 Task: Compare market values of condos in Atlanta, Georgia, in different neighborhoods.
Action: Mouse moved to (264, 203)
Screenshot: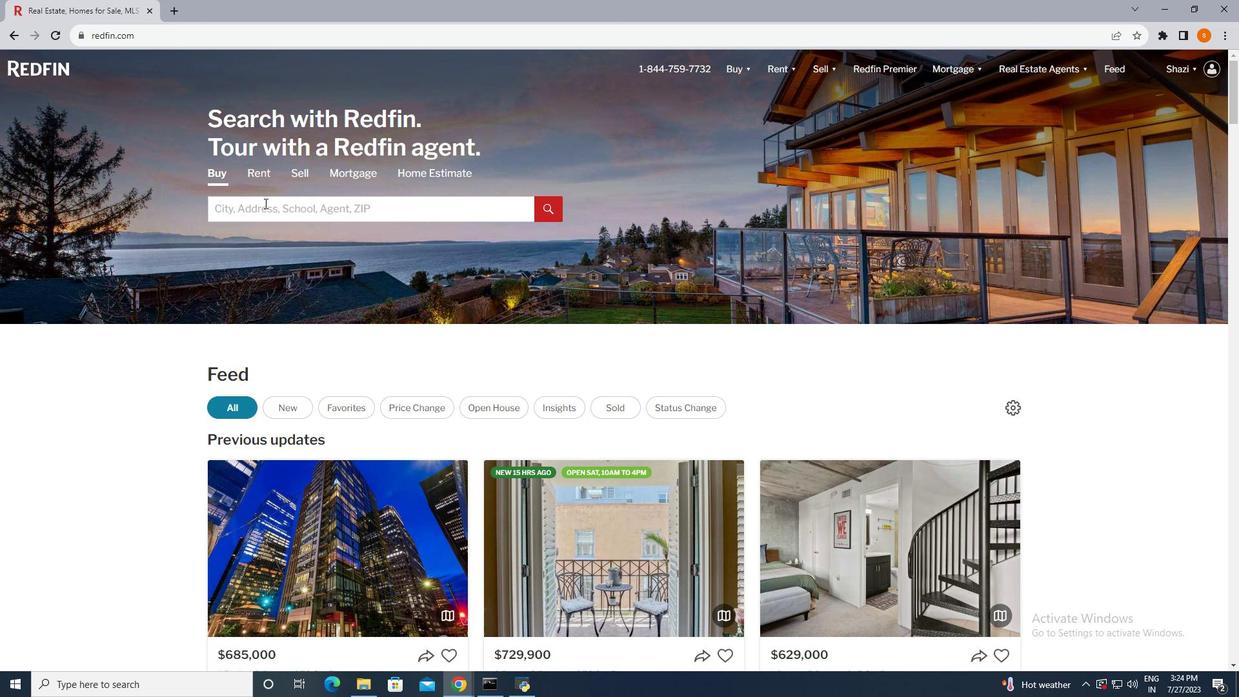 
Action: Mouse pressed left at (264, 203)
Screenshot: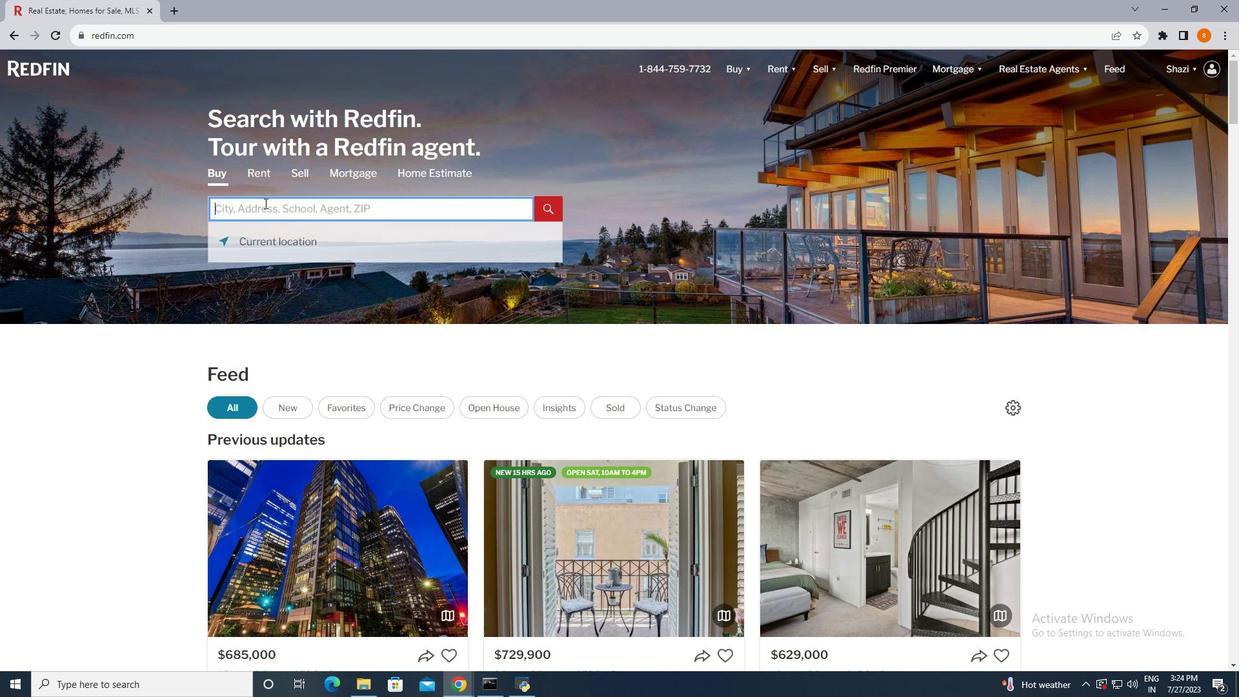 
Action: Mouse moved to (259, 210)
Screenshot: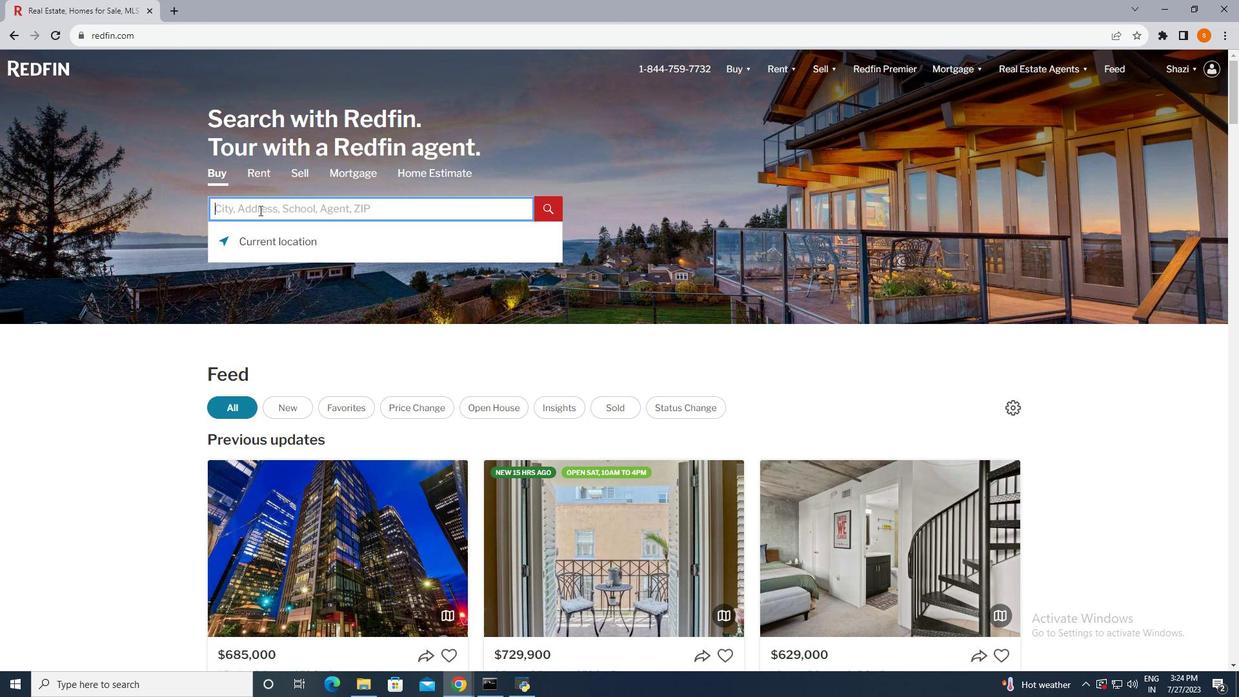 
Action: Mouse pressed left at (259, 210)
Screenshot: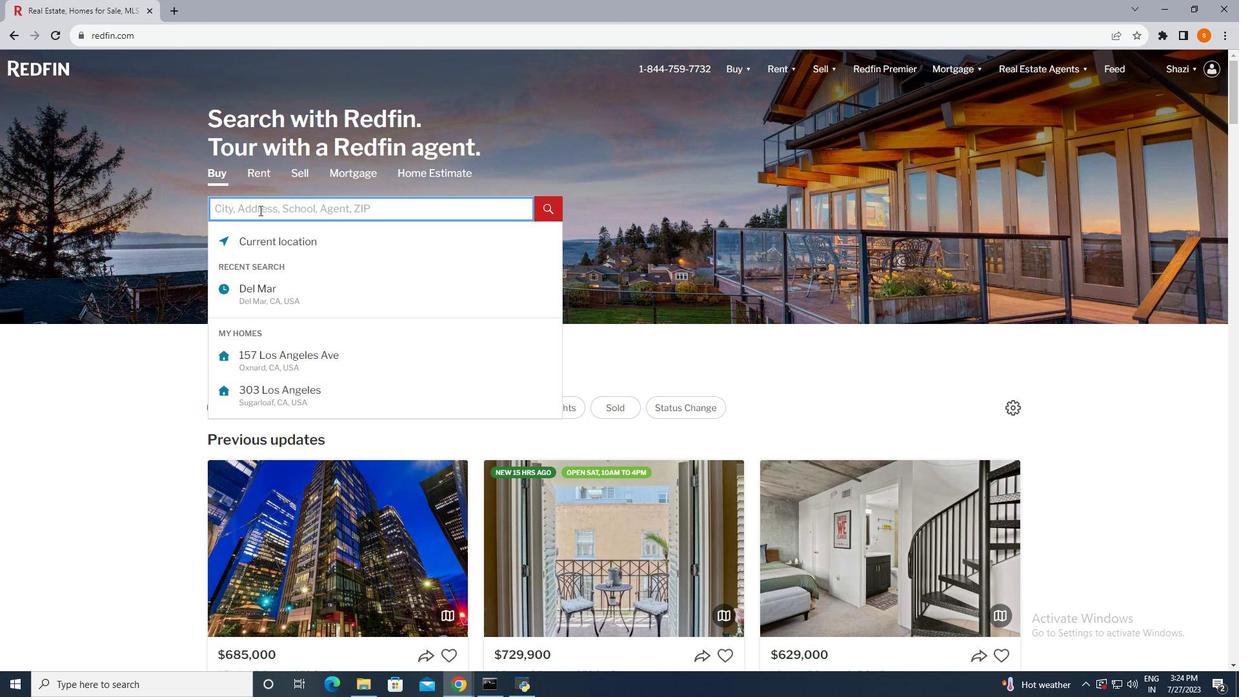 
Action: Key pressed <Key.shift>Atlaanta,<Key.space><Key.shift>Georgia
Screenshot: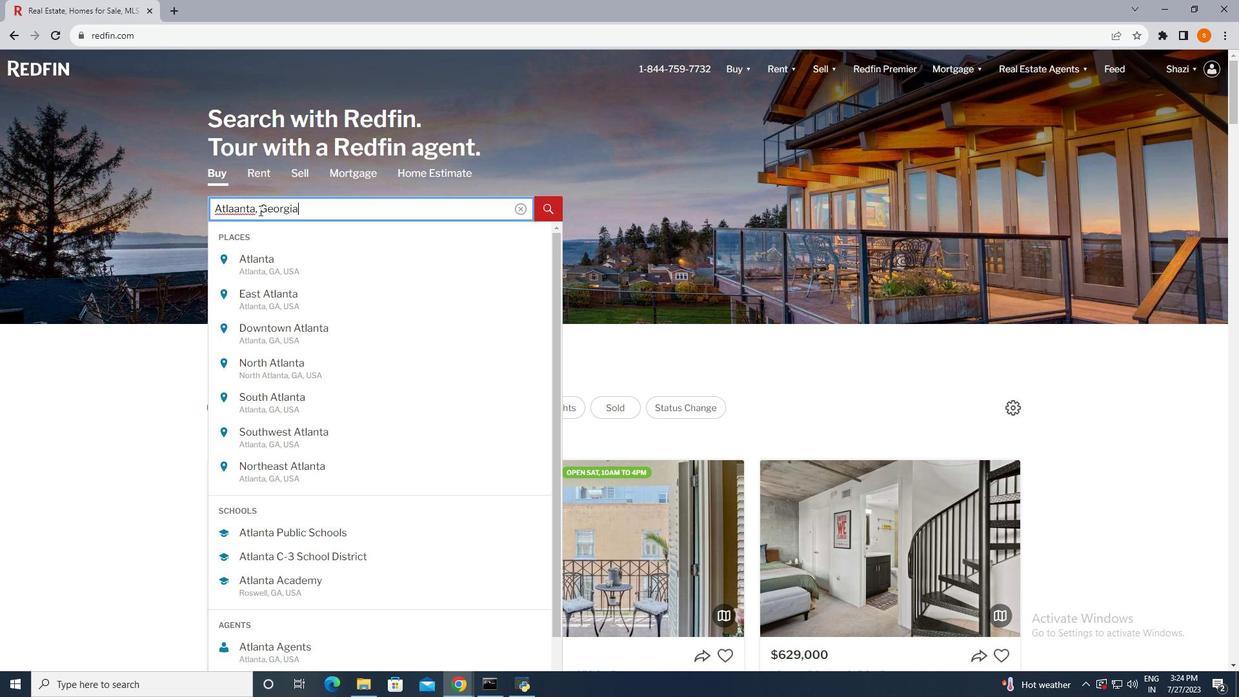 
Action: Mouse moved to (234, 209)
Screenshot: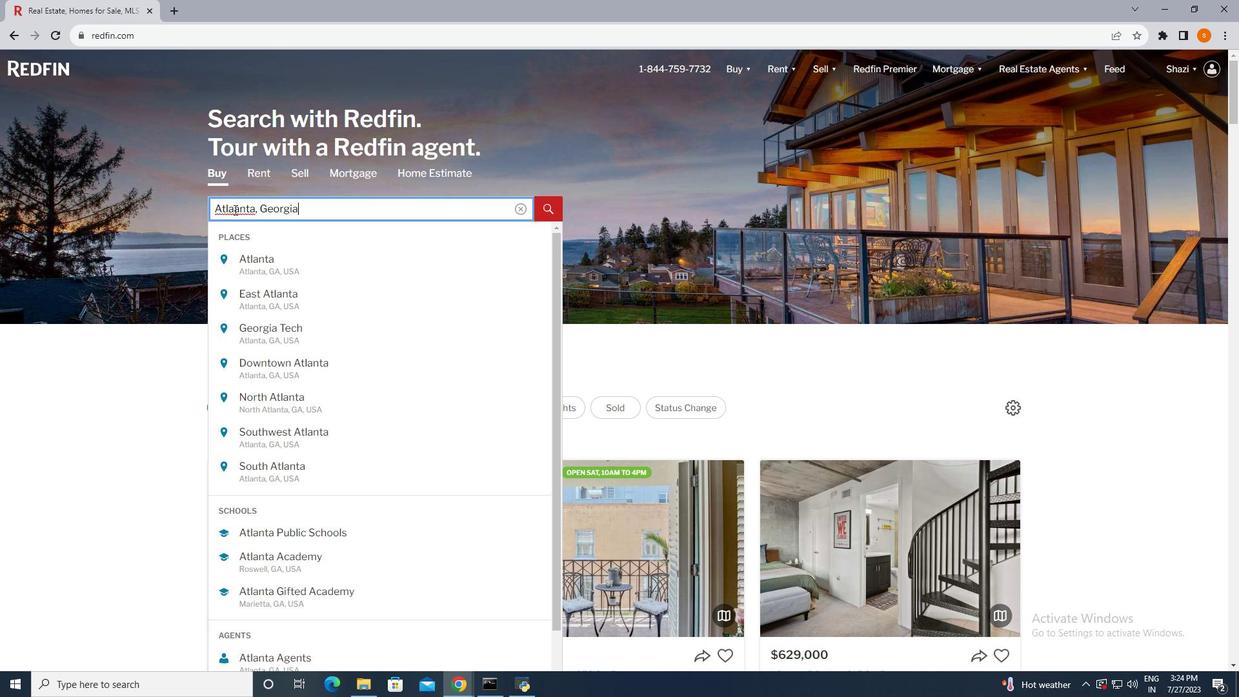 
Action: Mouse pressed left at (234, 209)
Screenshot: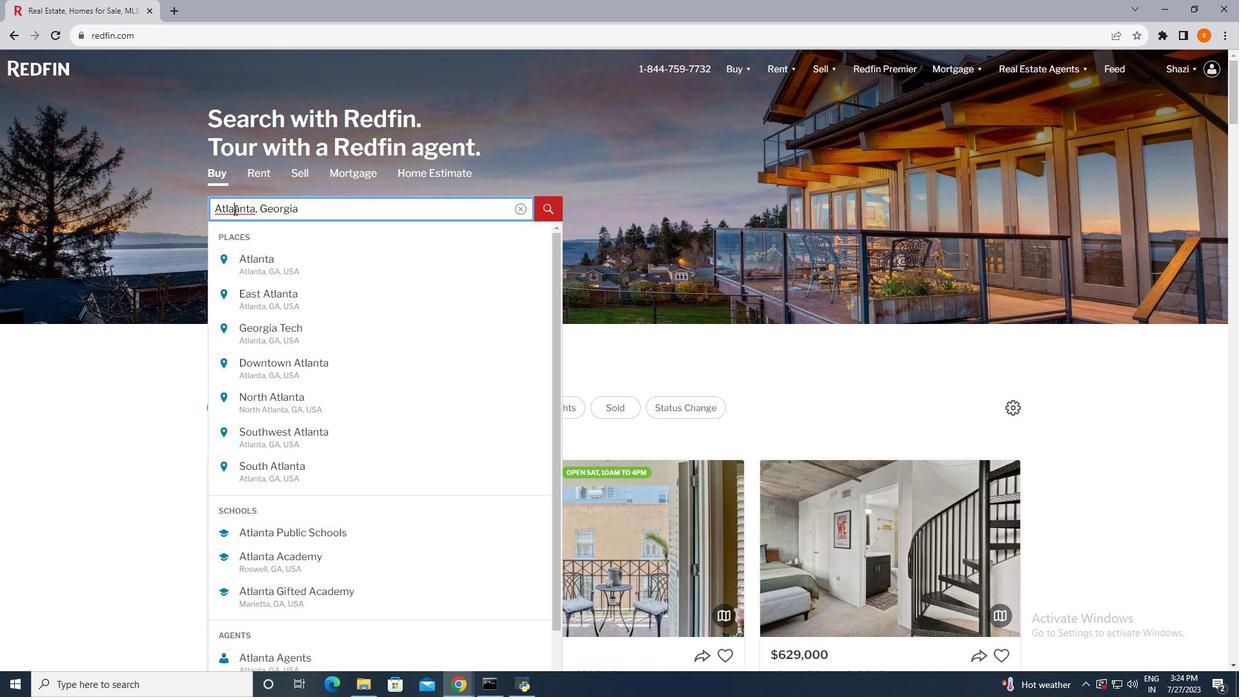 
Action: Key pressed <Key.backspace>
Screenshot: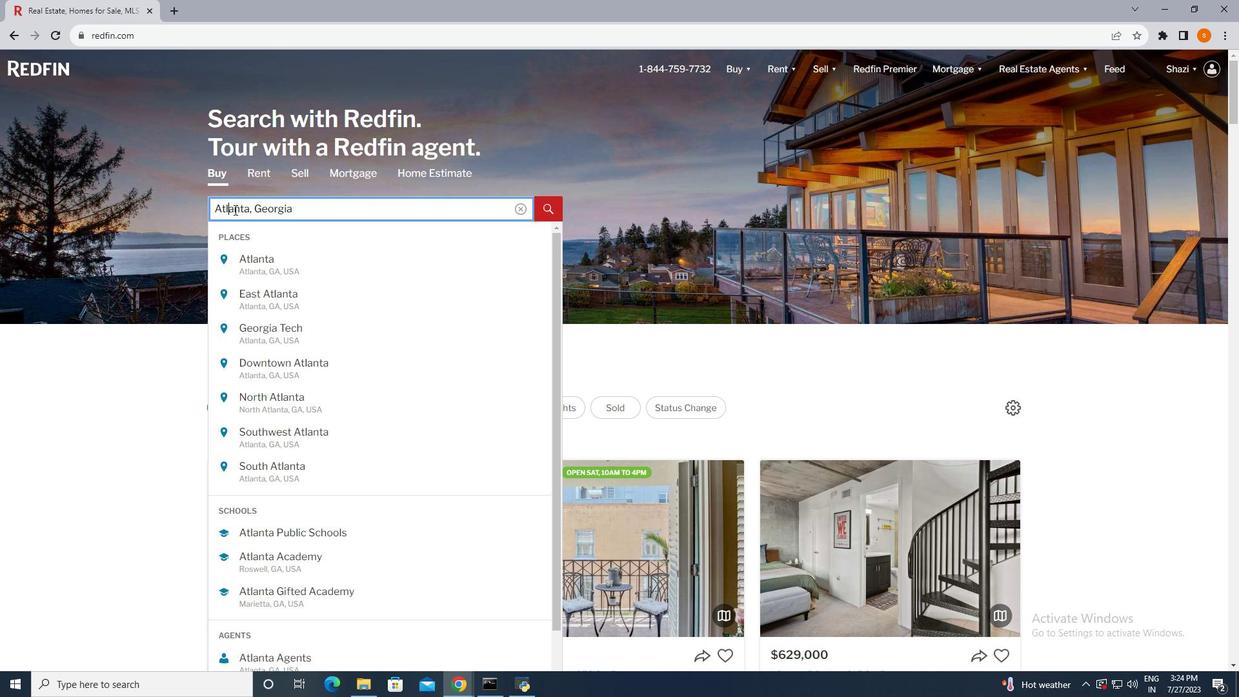 
Action: Mouse moved to (550, 213)
Screenshot: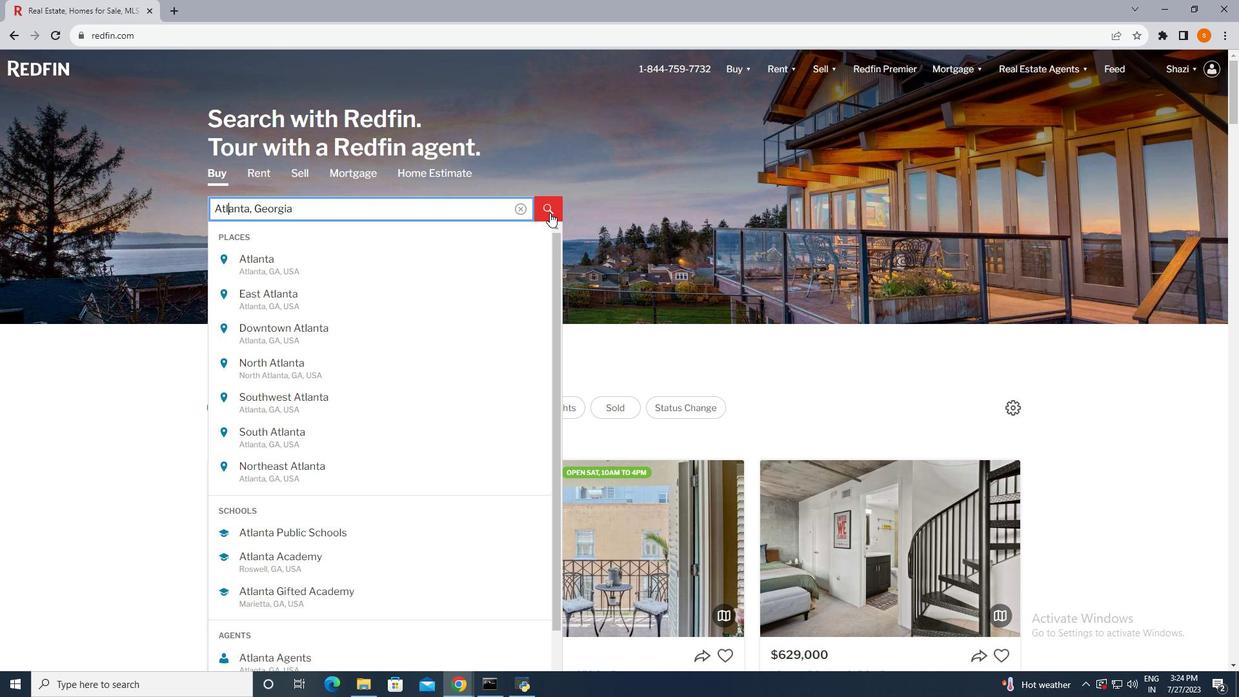 
Action: Mouse pressed left at (550, 213)
Screenshot: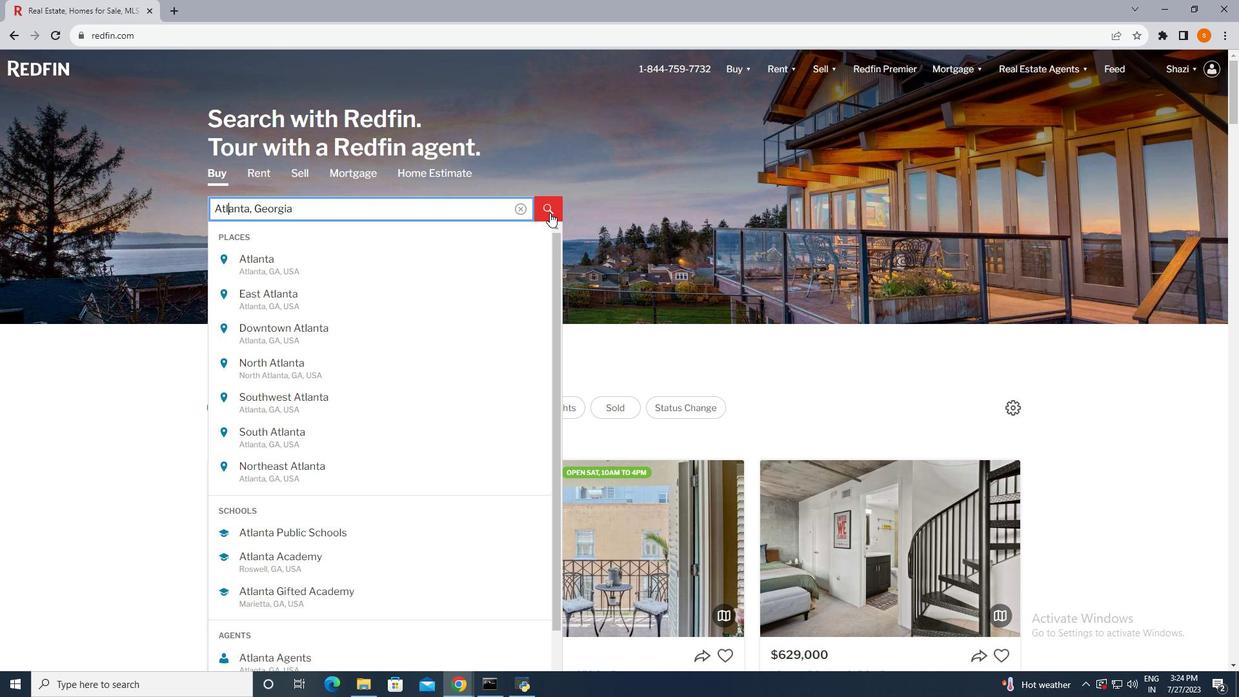 
Action: Mouse moved to (1090, 156)
Screenshot: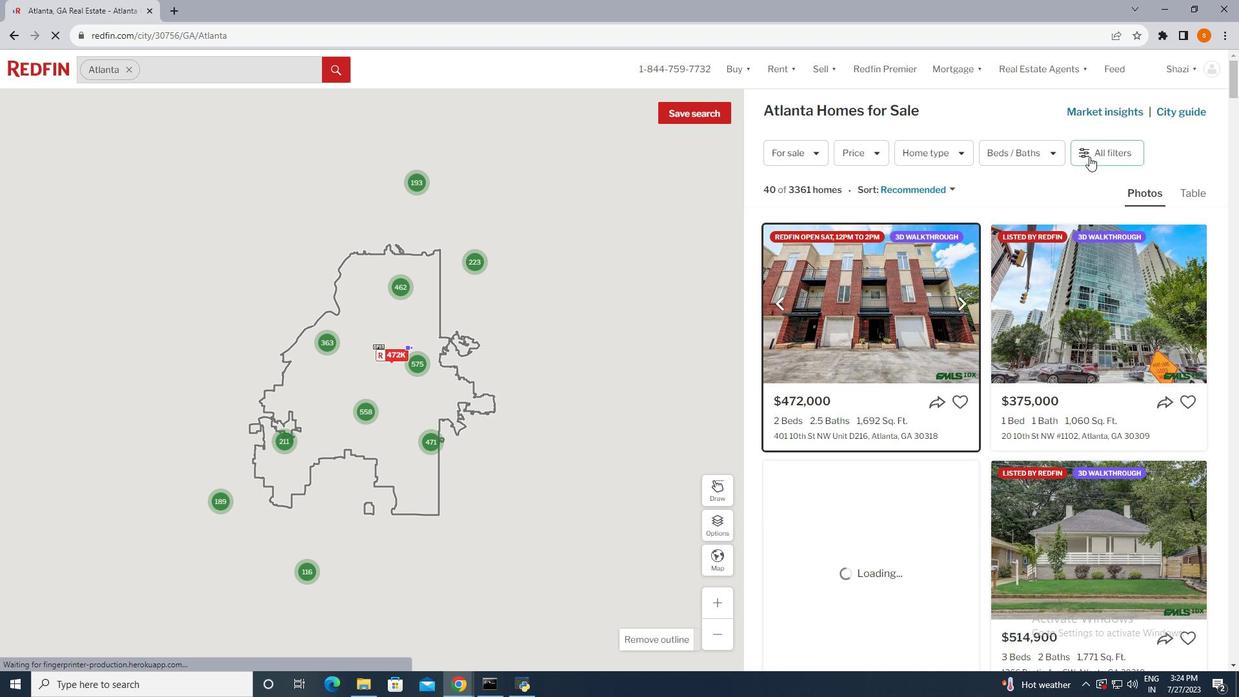 
Action: Mouse pressed left at (1090, 156)
Screenshot: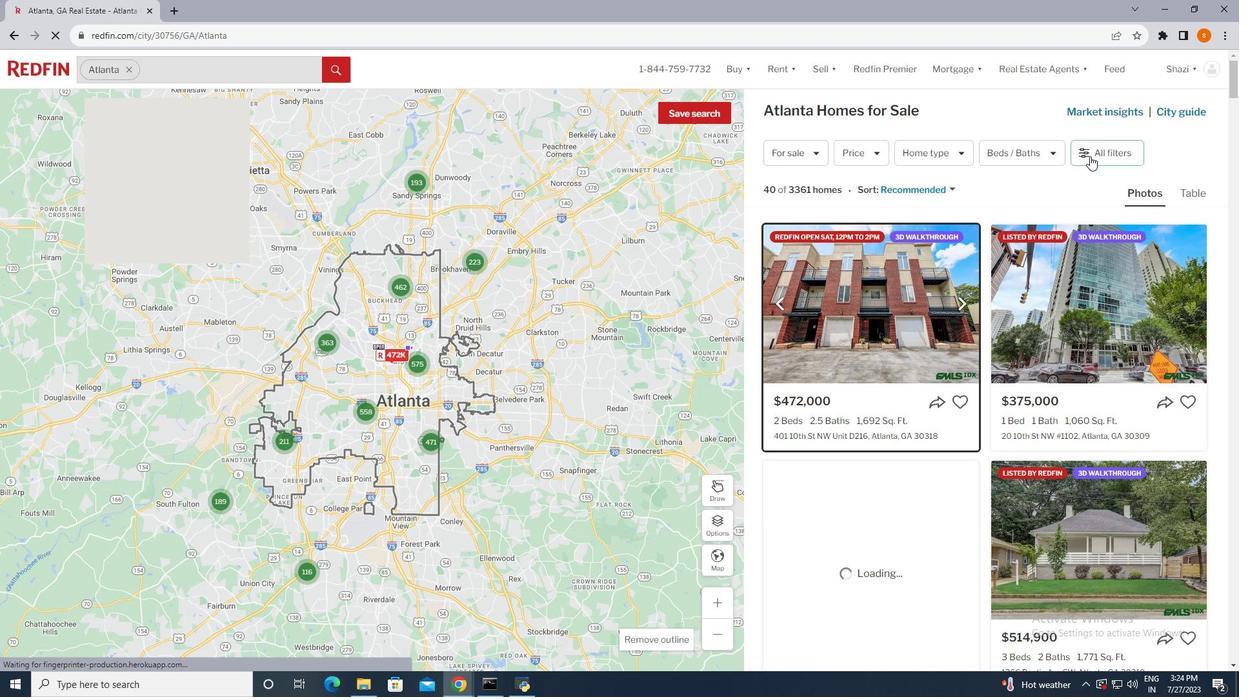 
Action: Mouse moved to (1102, 153)
Screenshot: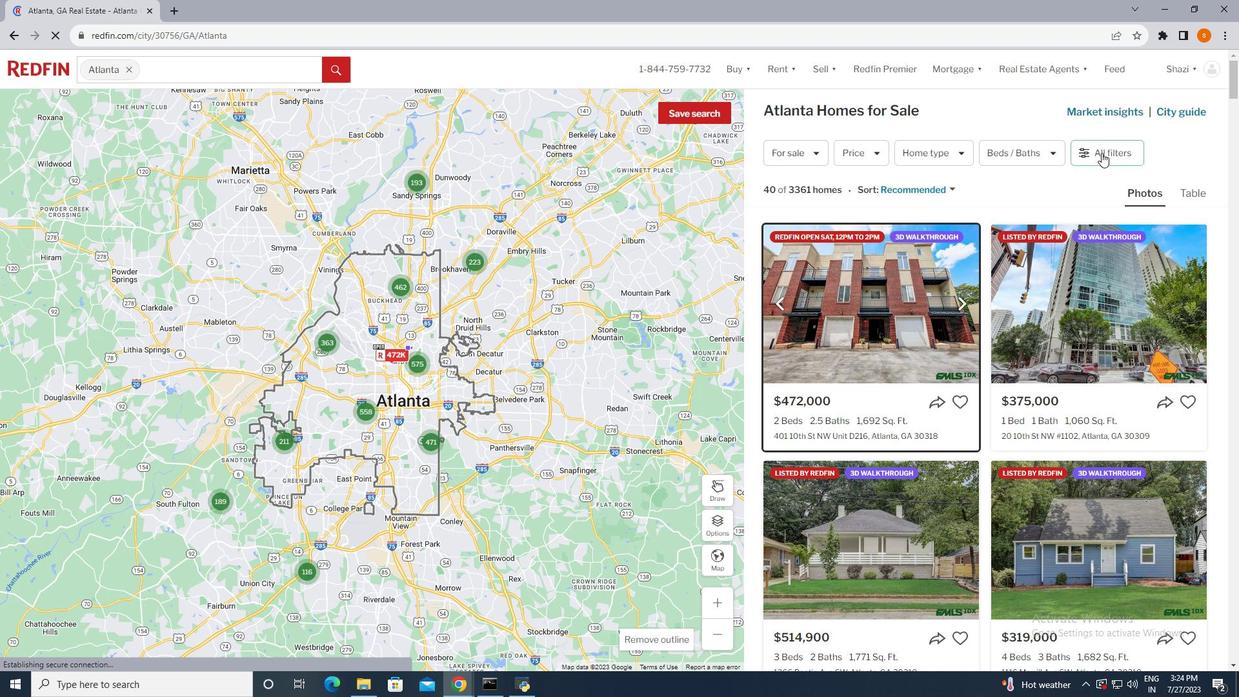 
Action: Mouse pressed left at (1102, 153)
Screenshot: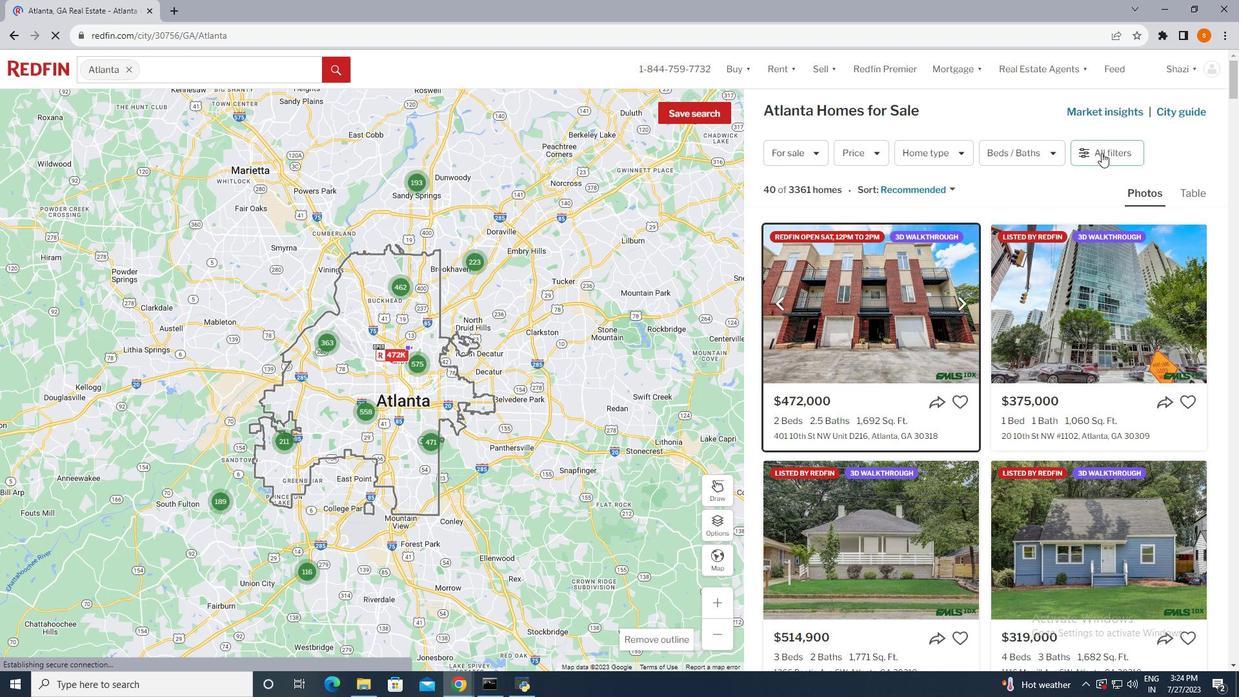 
Action: Mouse moved to (1003, 365)
Screenshot: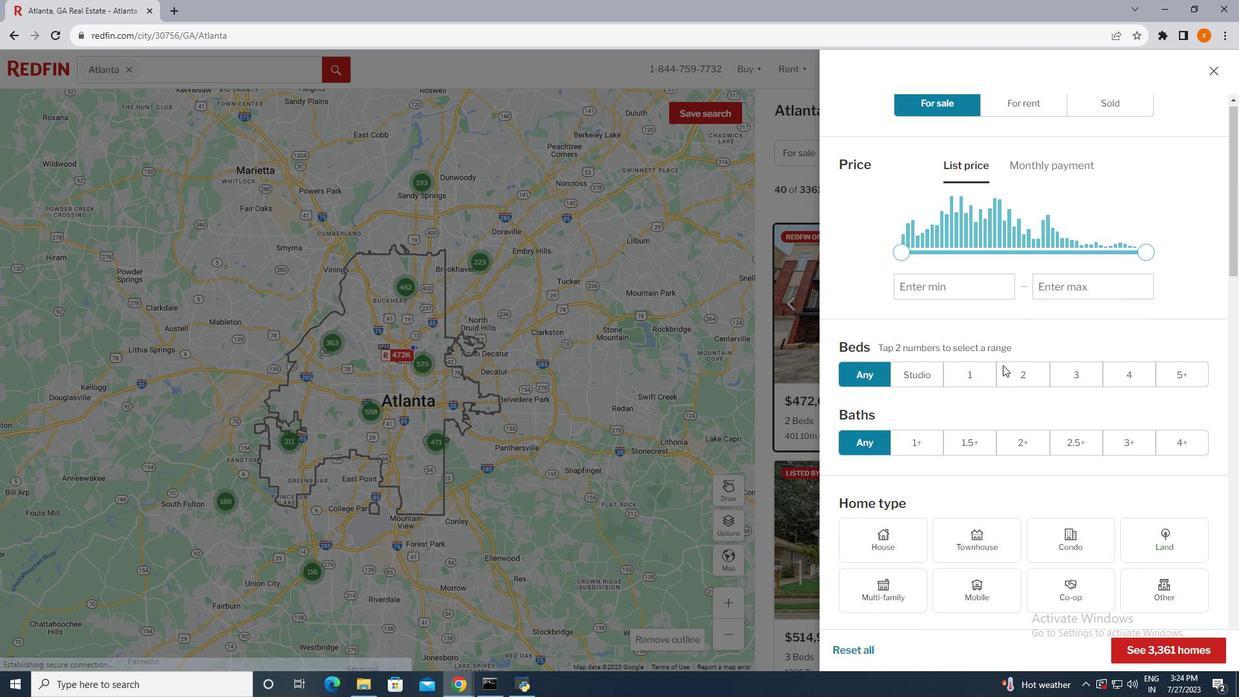 
Action: Mouse scrolled (1003, 364) with delta (0, 0)
Screenshot: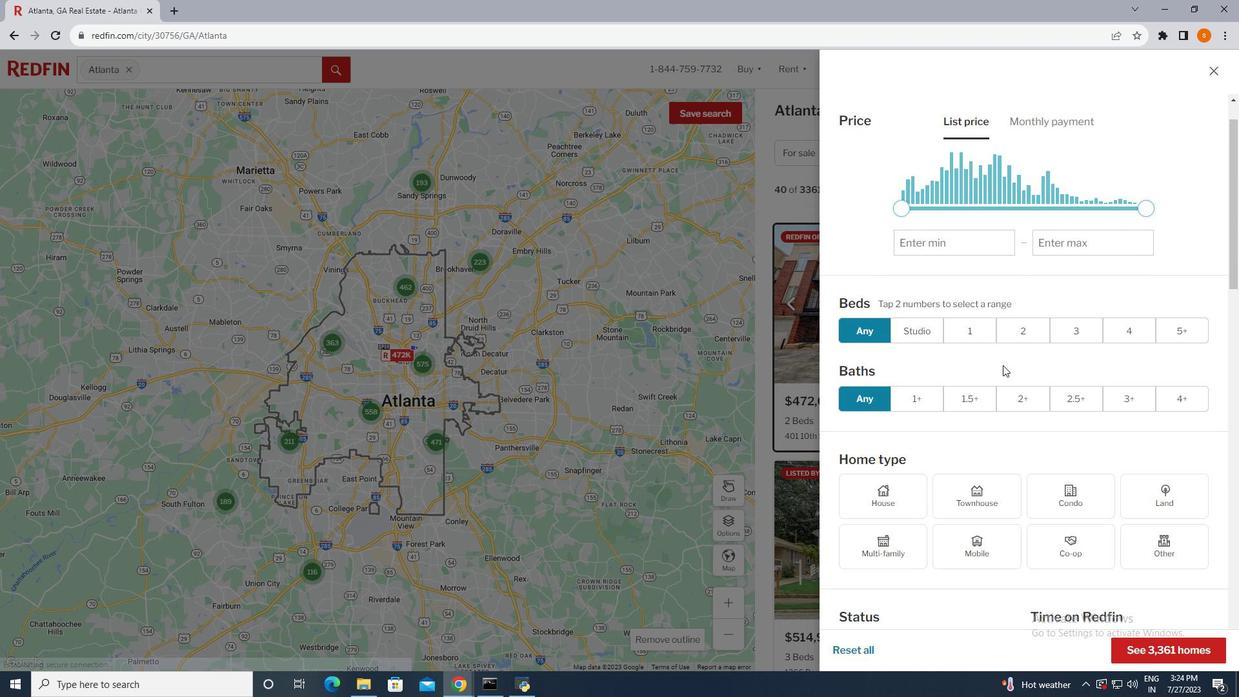 
Action: Mouse scrolled (1003, 364) with delta (0, 0)
Screenshot: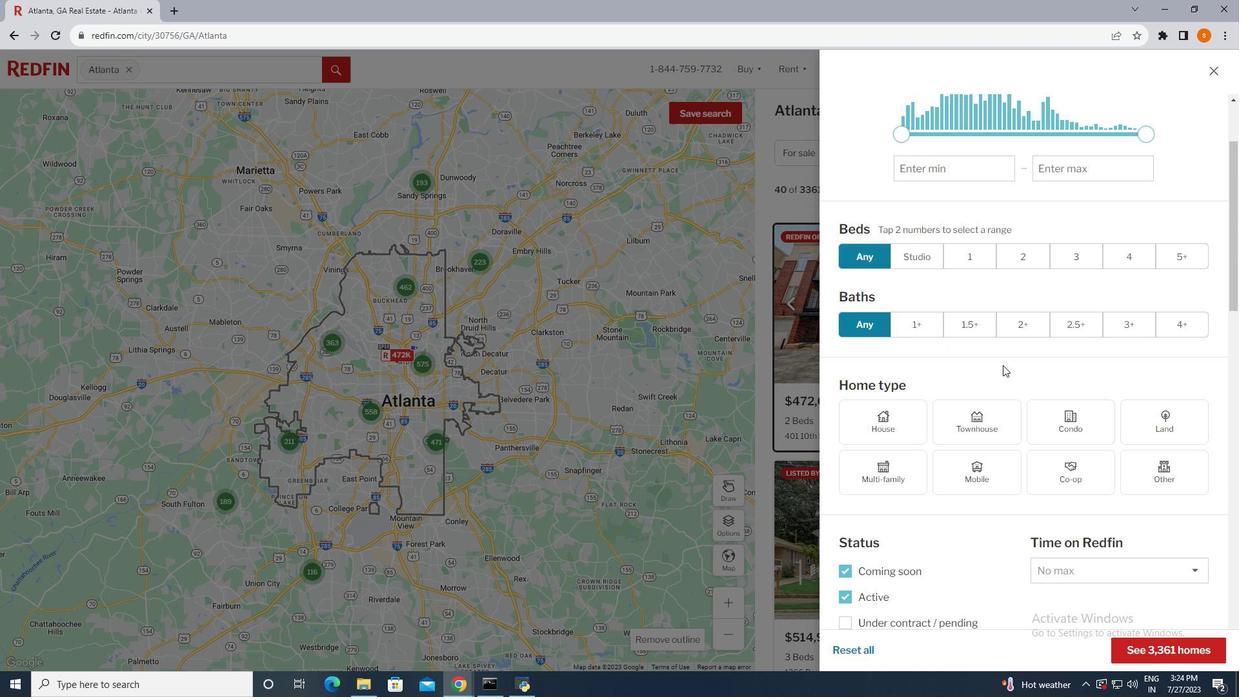 
Action: Mouse scrolled (1003, 364) with delta (0, 0)
Screenshot: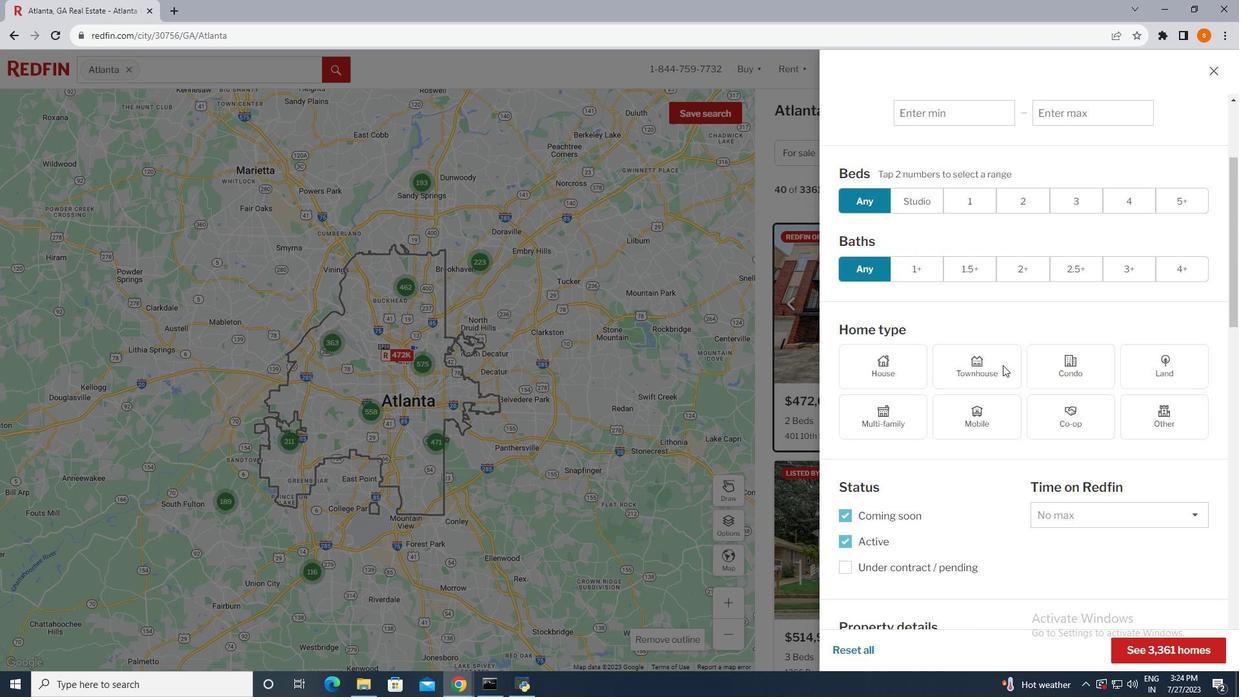 
Action: Mouse scrolled (1003, 364) with delta (0, 0)
Screenshot: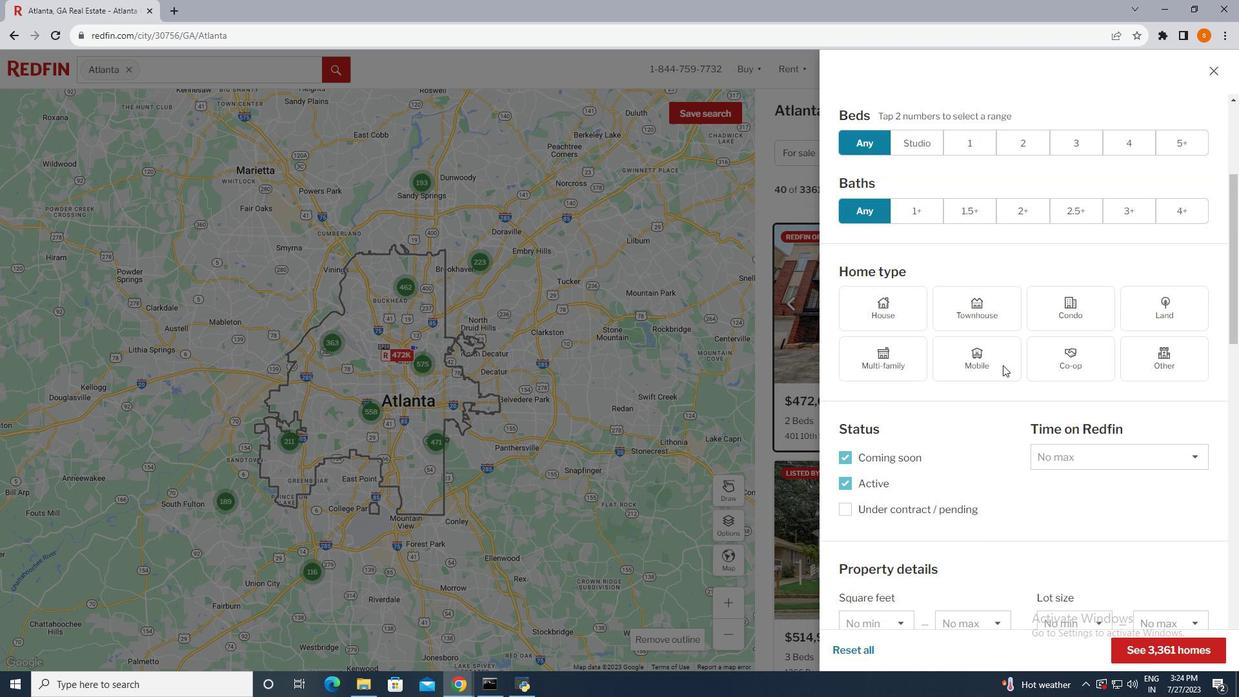 
Action: Mouse moved to (1077, 296)
Screenshot: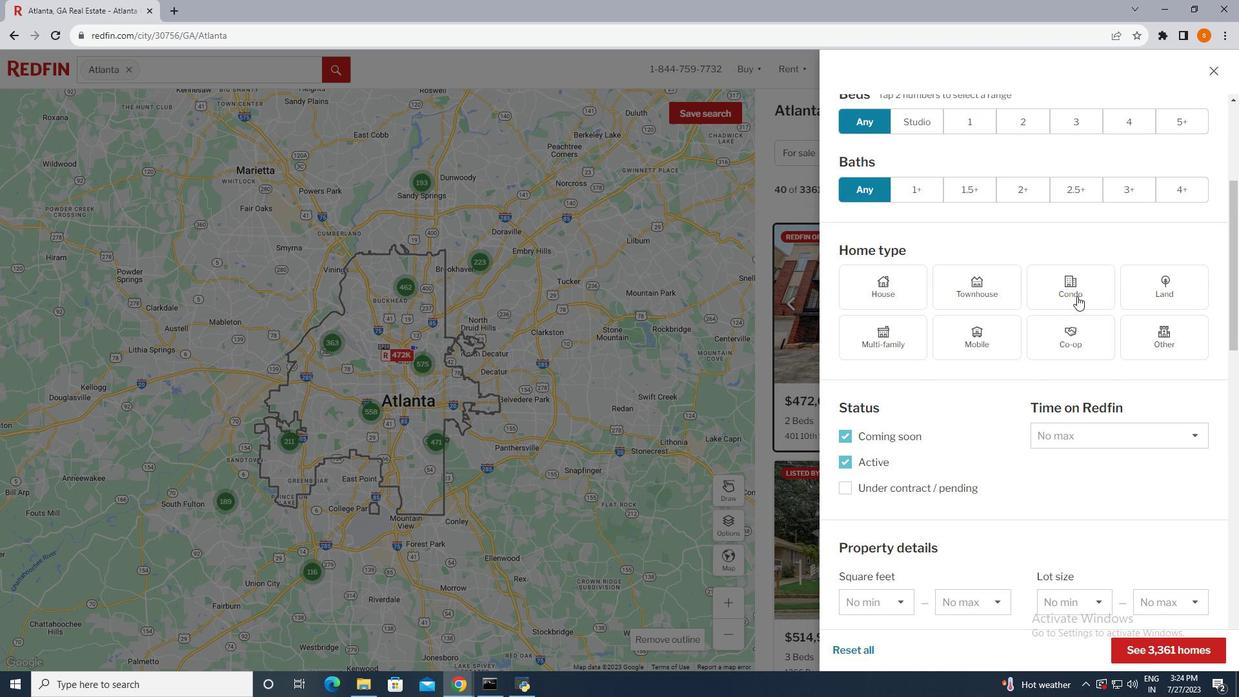 
Action: Mouse pressed left at (1077, 296)
Screenshot: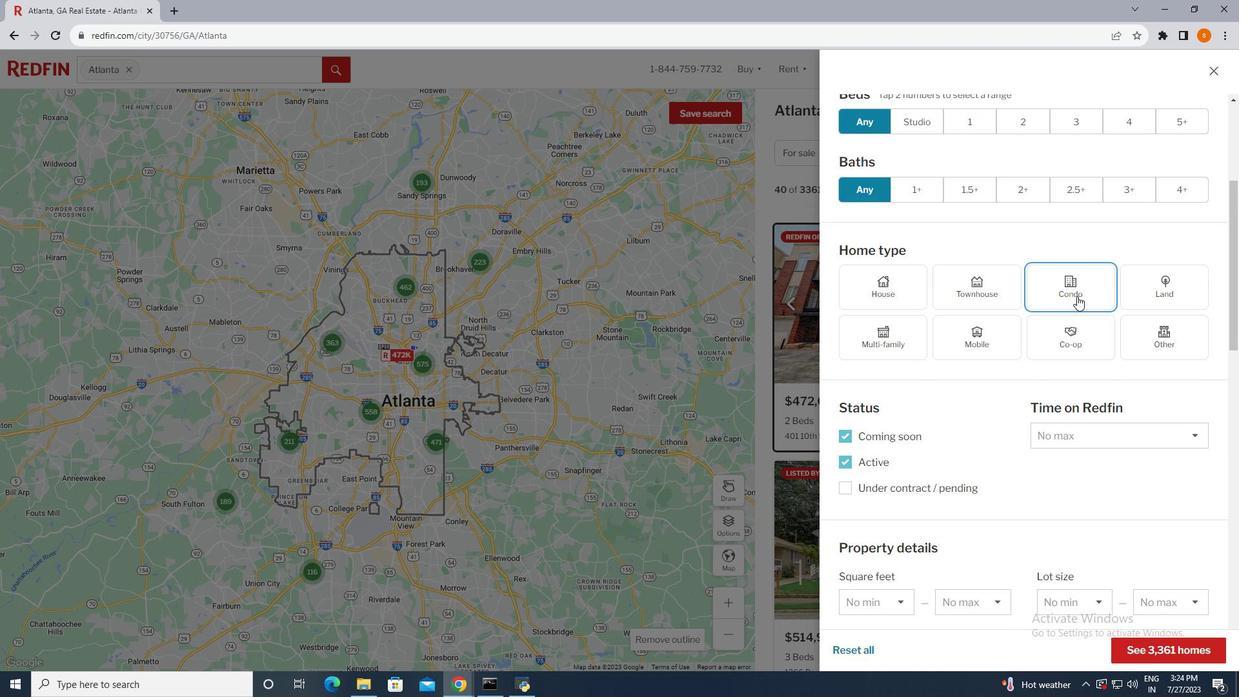 
Action: Mouse moved to (1008, 401)
Screenshot: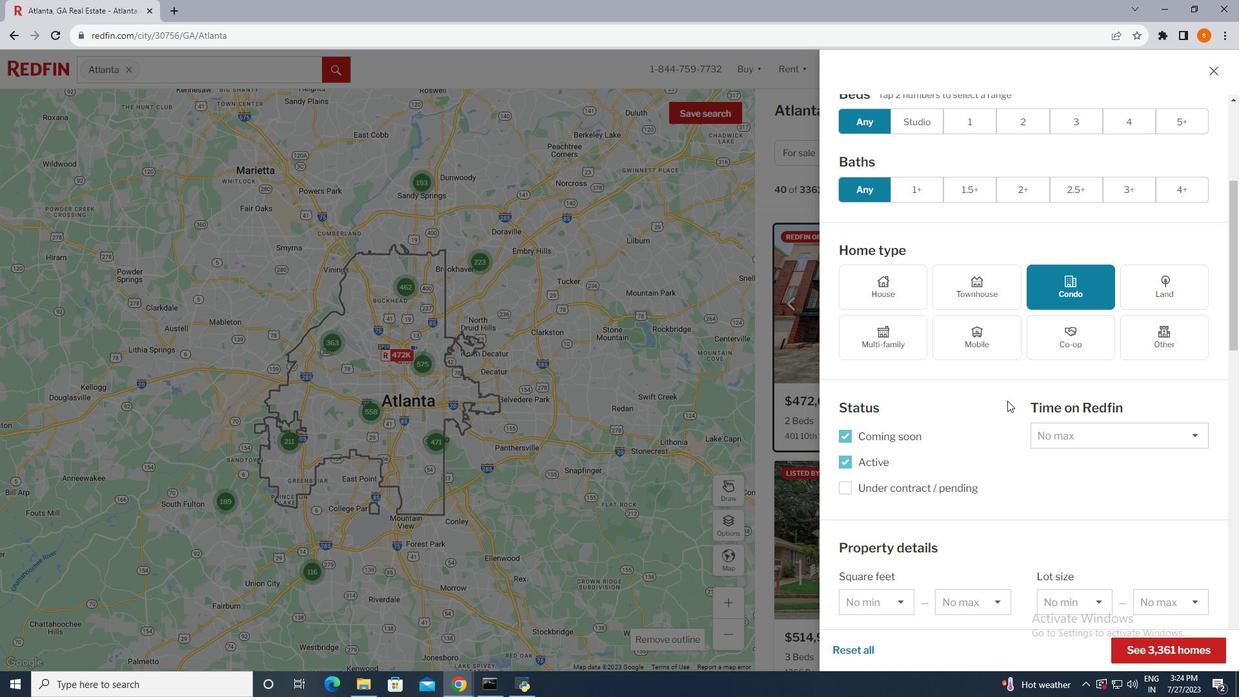 
Action: Mouse scrolled (1008, 400) with delta (0, 0)
Screenshot: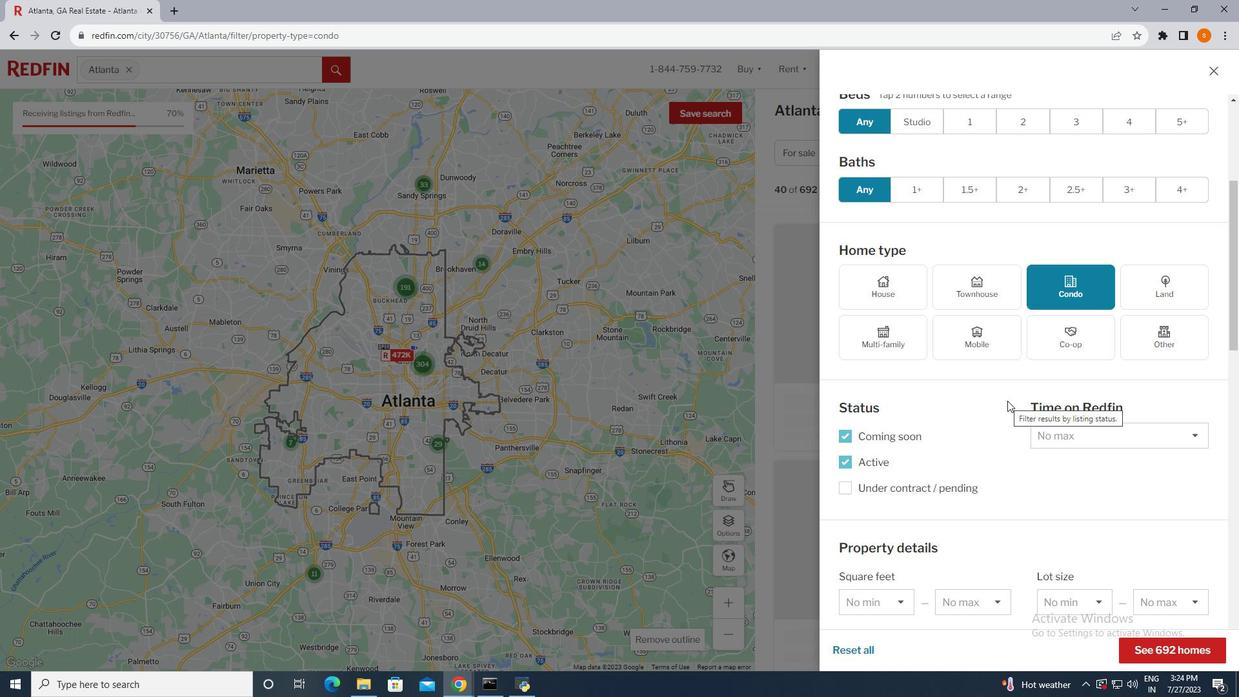 
Action: Mouse scrolled (1008, 400) with delta (0, 0)
Screenshot: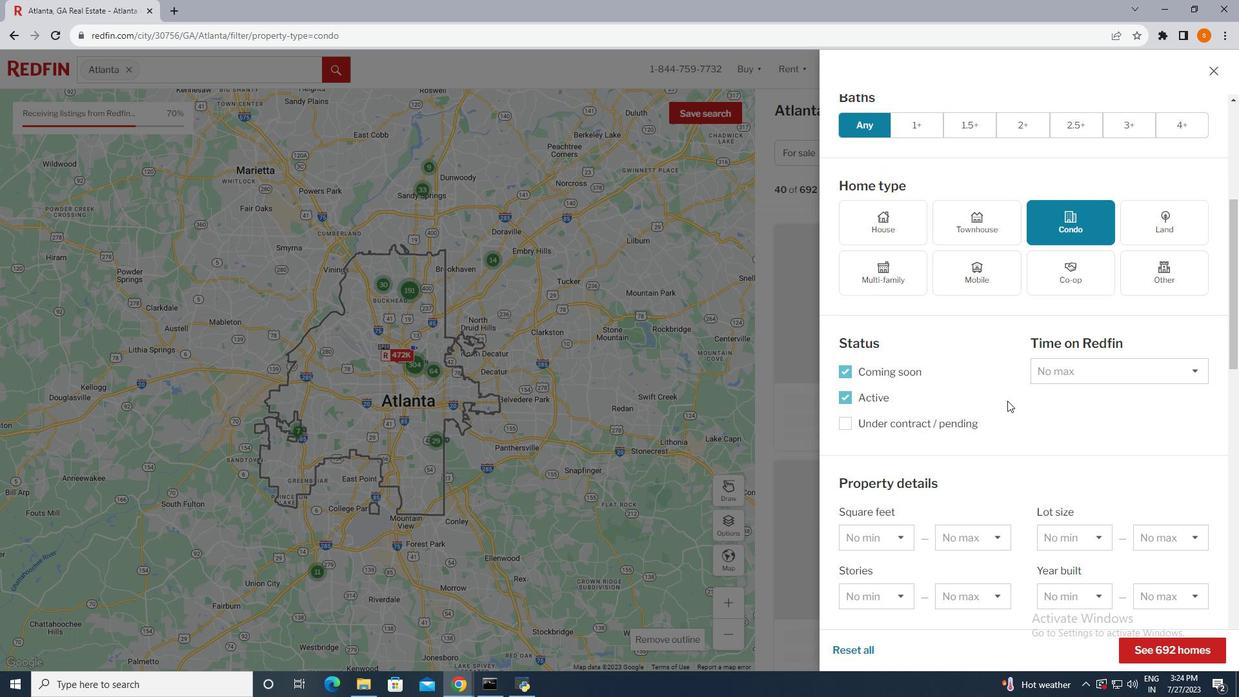 
Action: Mouse scrolled (1008, 400) with delta (0, 0)
Screenshot: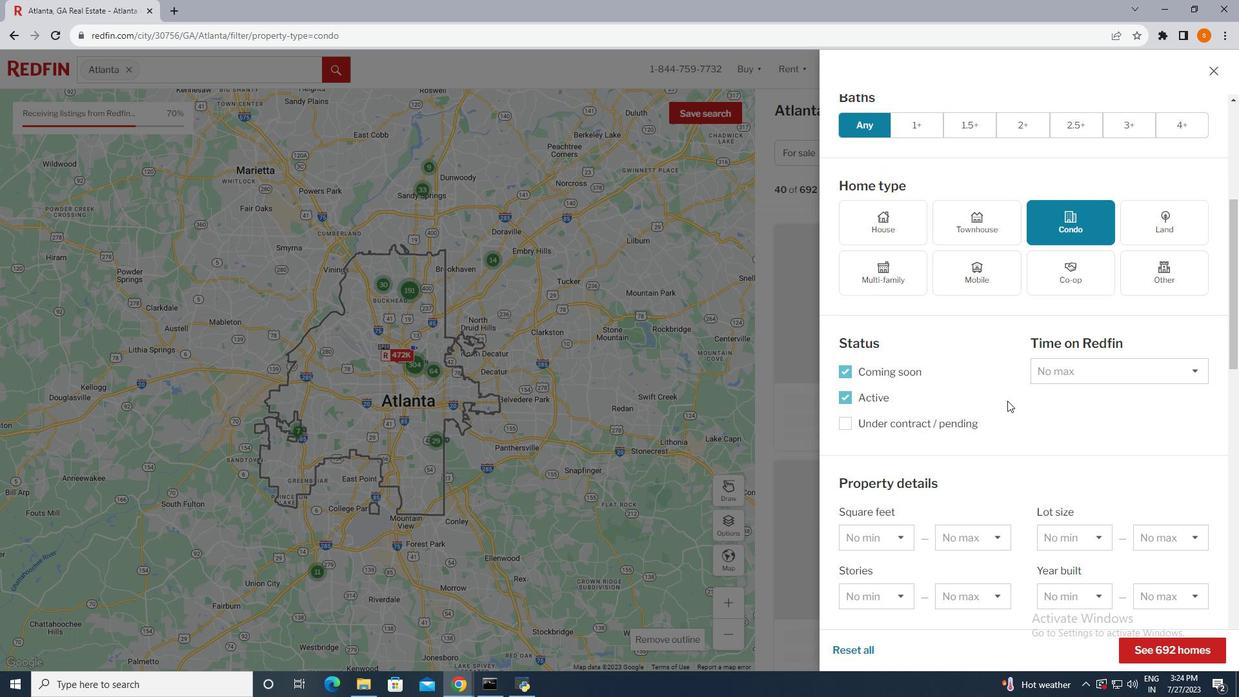 
Action: Mouse scrolled (1008, 400) with delta (0, 0)
Screenshot: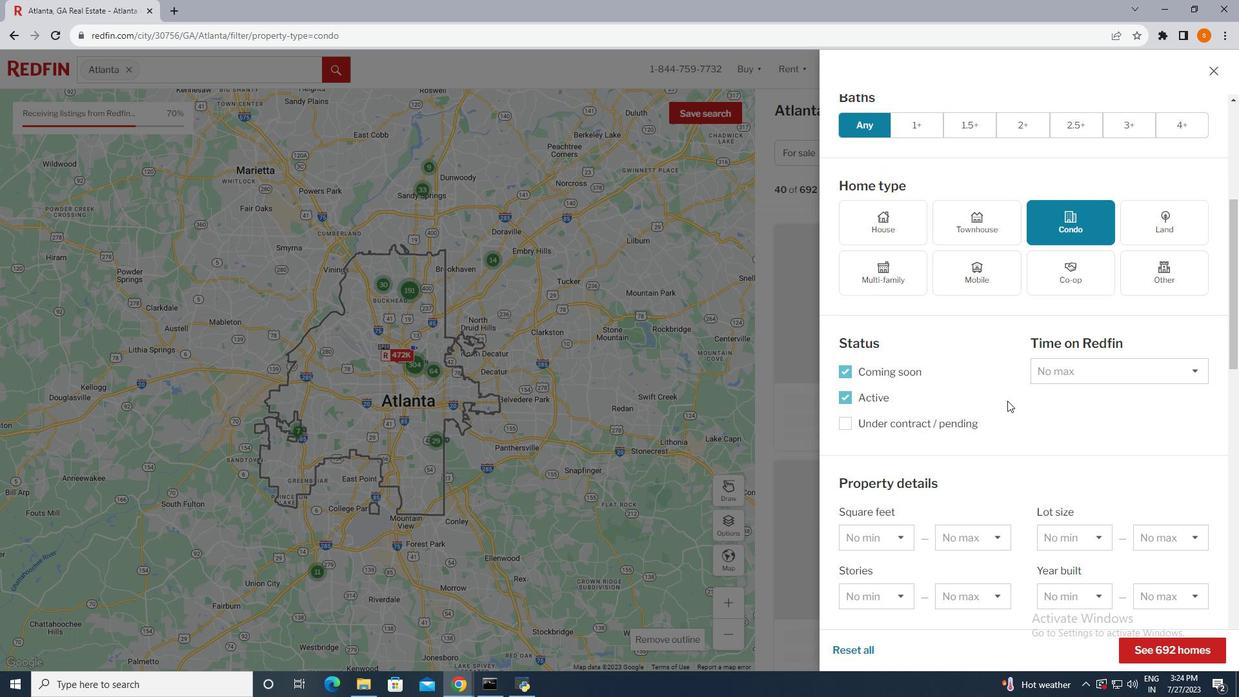 
Action: Mouse scrolled (1008, 400) with delta (0, 0)
Screenshot: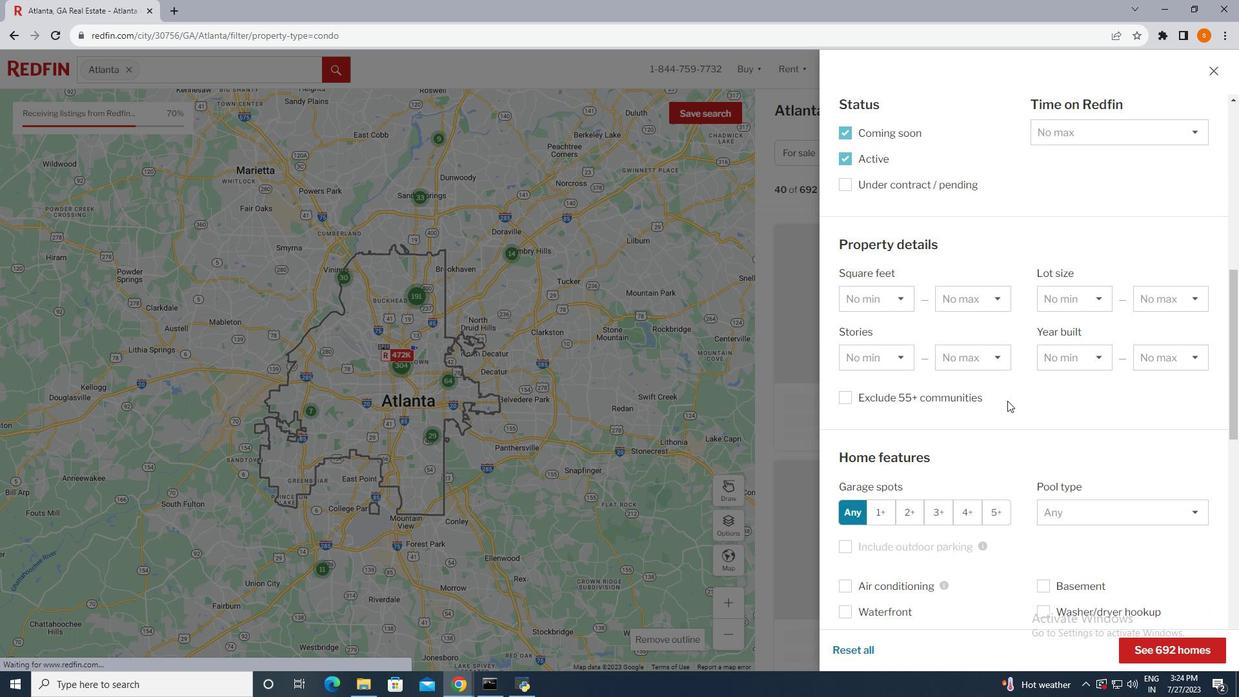 
Action: Mouse scrolled (1008, 400) with delta (0, 0)
Screenshot: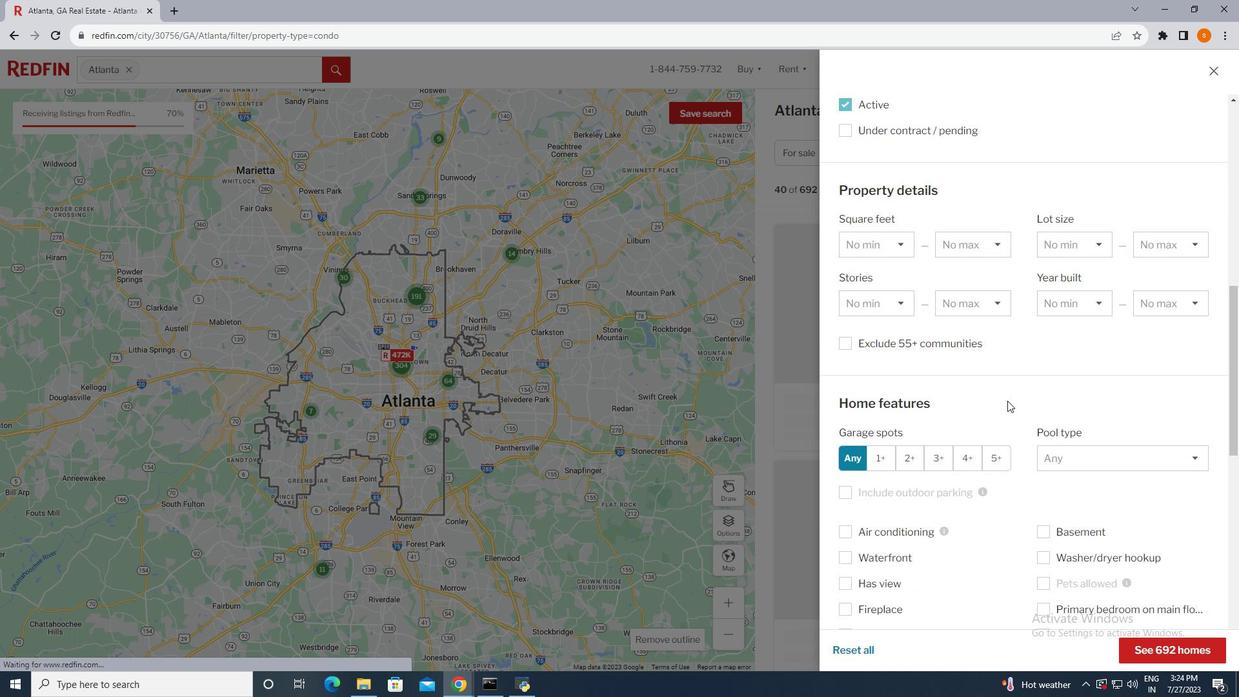 
Action: Mouse scrolled (1008, 400) with delta (0, 0)
Screenshot: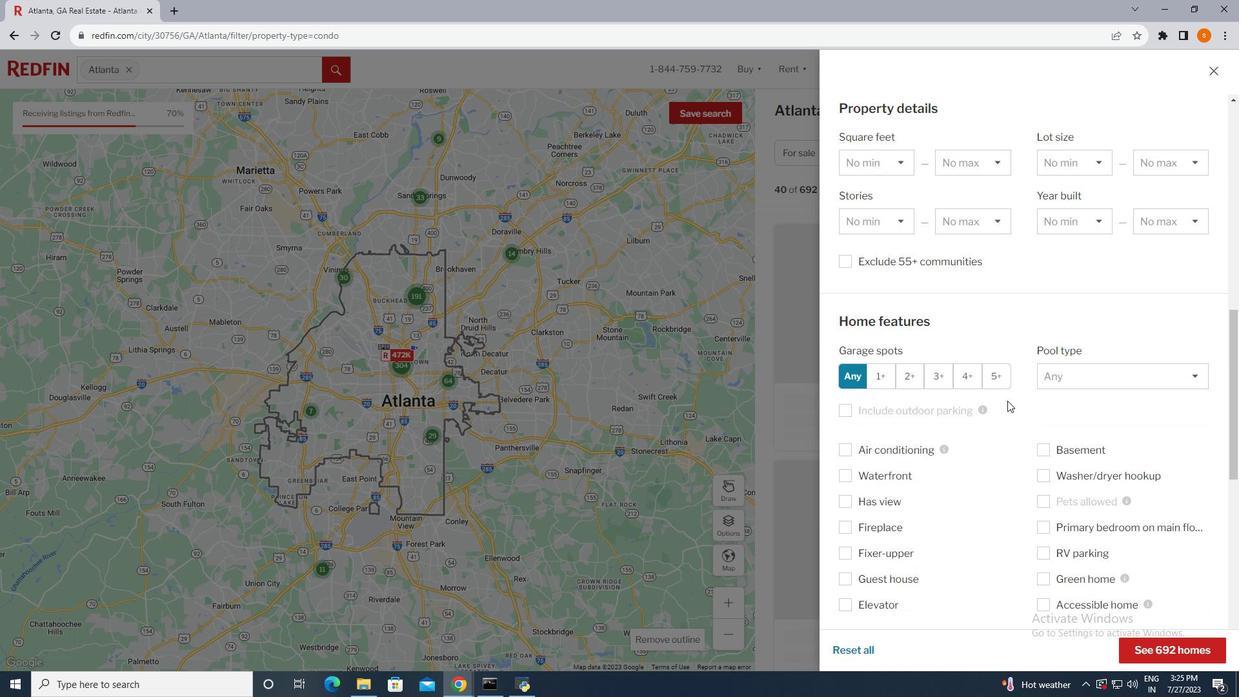 
Action: Mouse scrolled (1008, 400) with delta (0, 0)
Screenshot: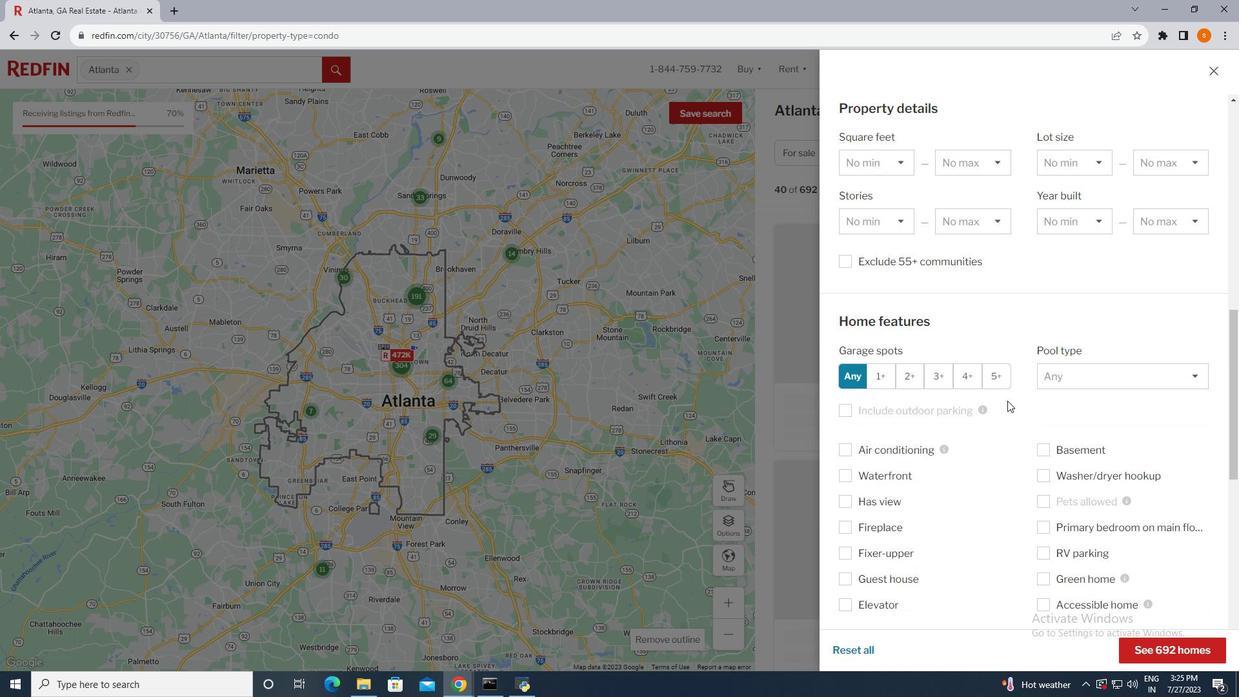 
Action: Mouse scrolled (1008, 400) with delta (0, 0)
Screenshot: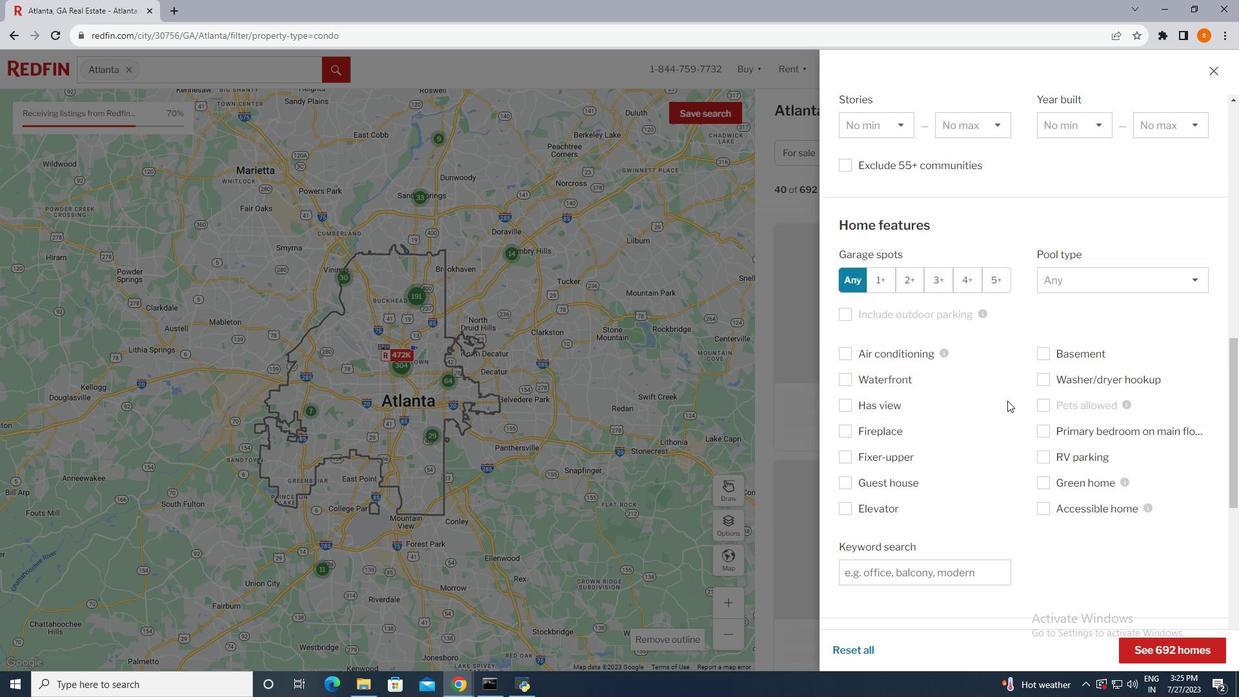 
Action: Mouse moved to (1153, 650)
Screenshot: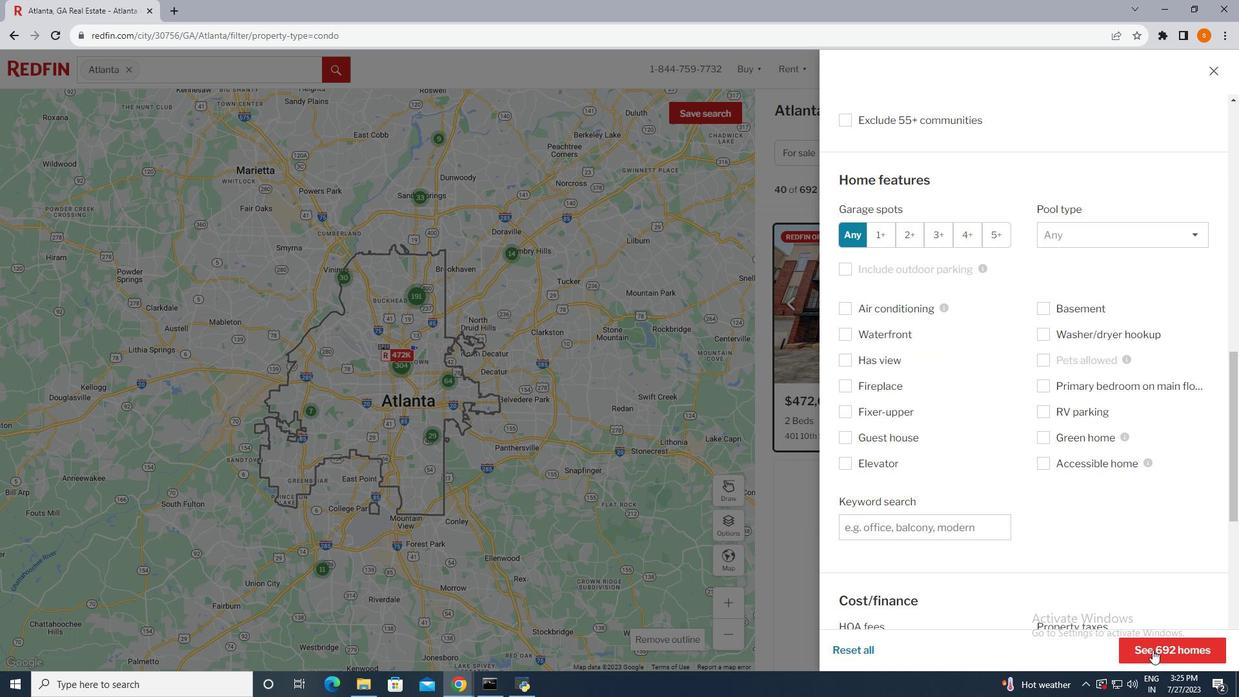 
Action: Mouse pressed left at (1153, 650)
Screenshot: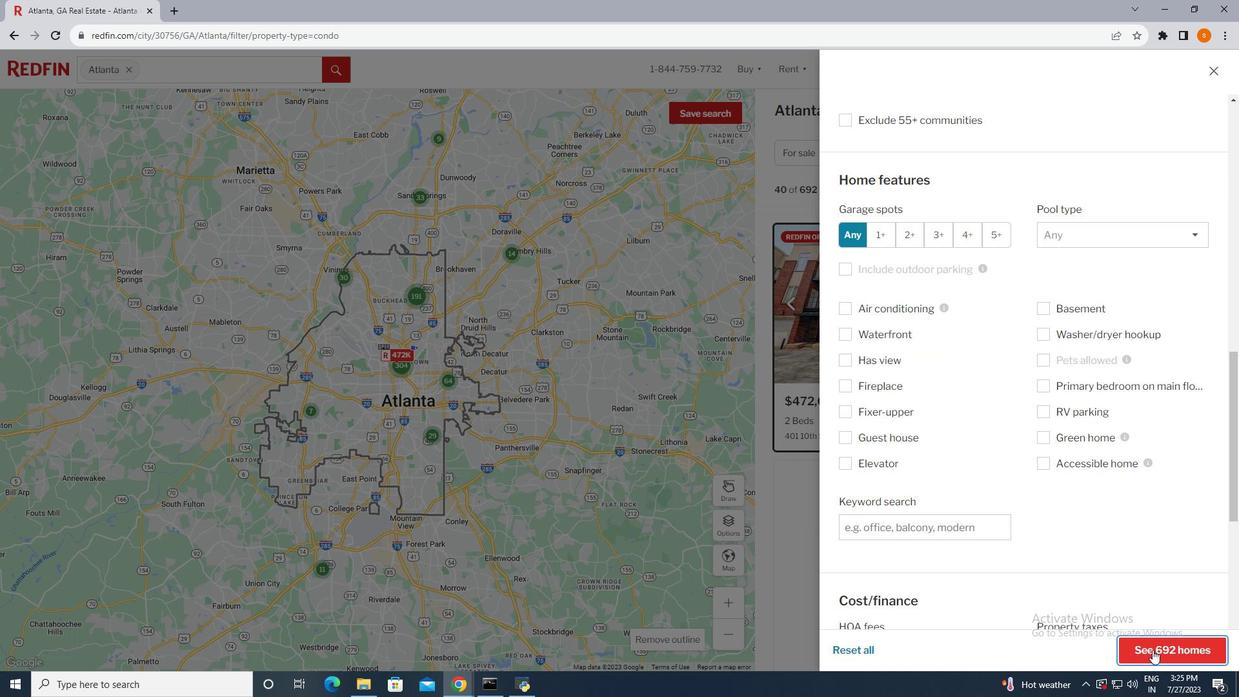 
Action: Mouse moved to (1115, 111)
Screenshot: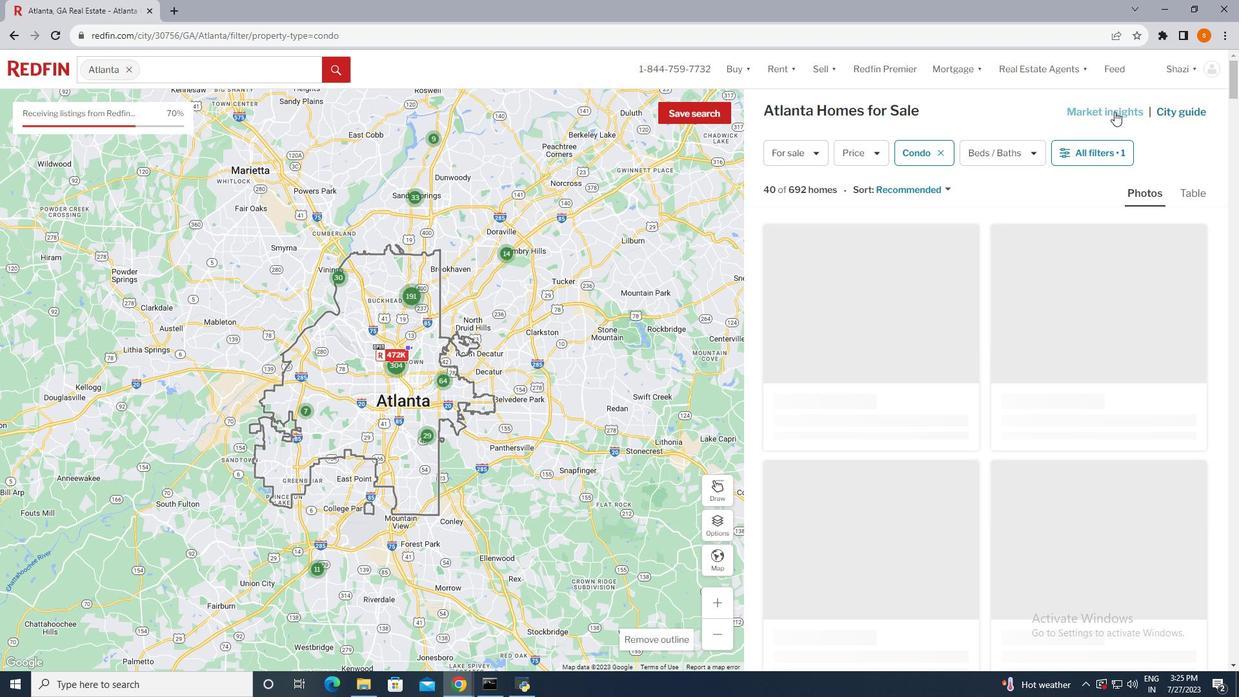 
Action: Mouse pressed left at (1115, 111)
Screenshot: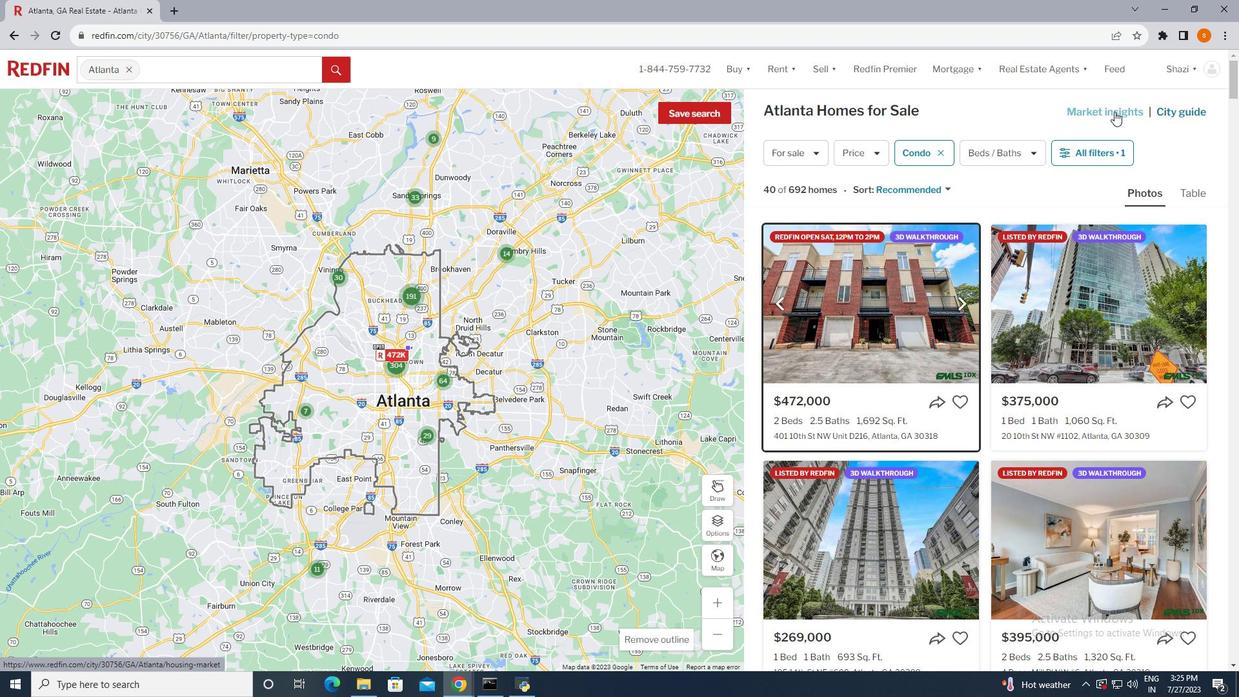 
Action: Mouse moved to (400, 384)
Screenshot: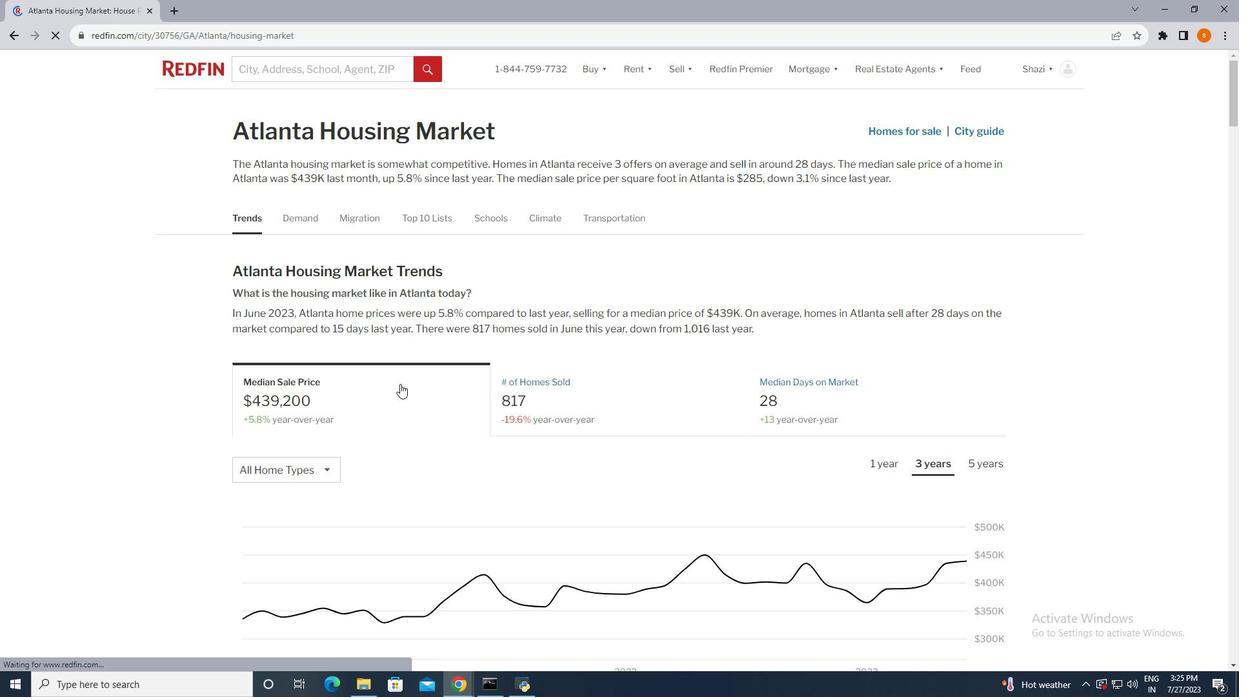 
Action: Mouse scrolled (400, 383) with delta (0, 0)
Screenshot: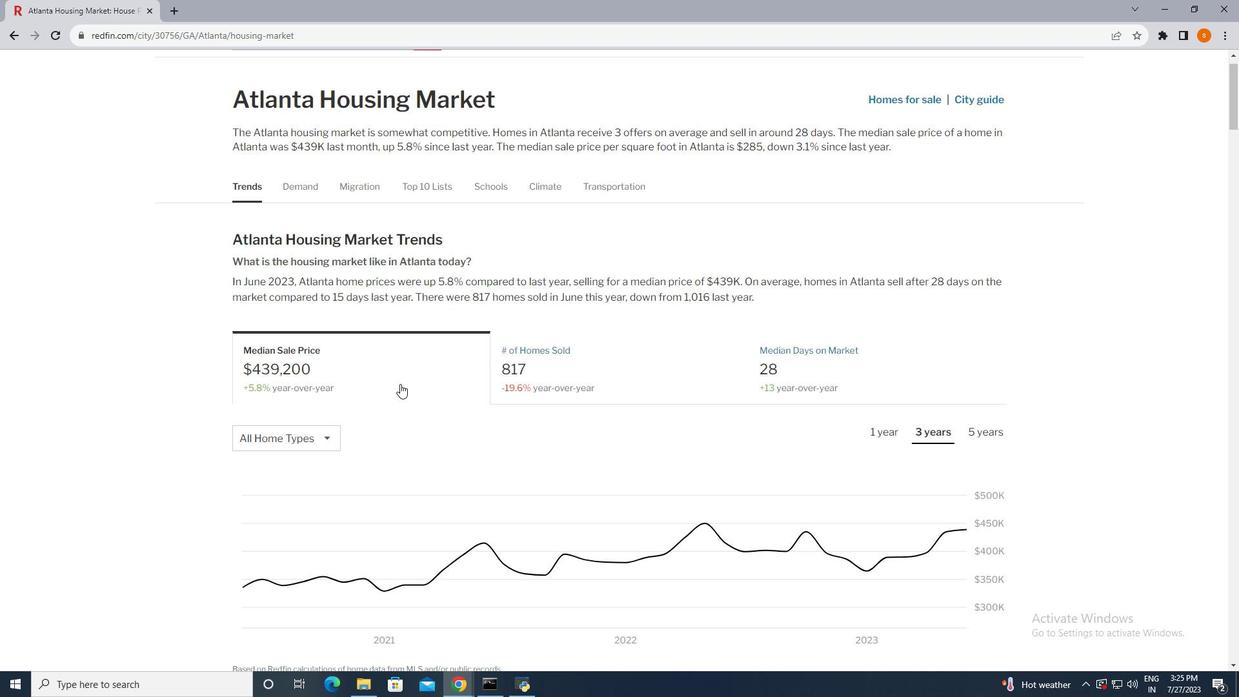 
Action: Mouse scrolled (400, 383) with delta (0, 0)
Screenshot: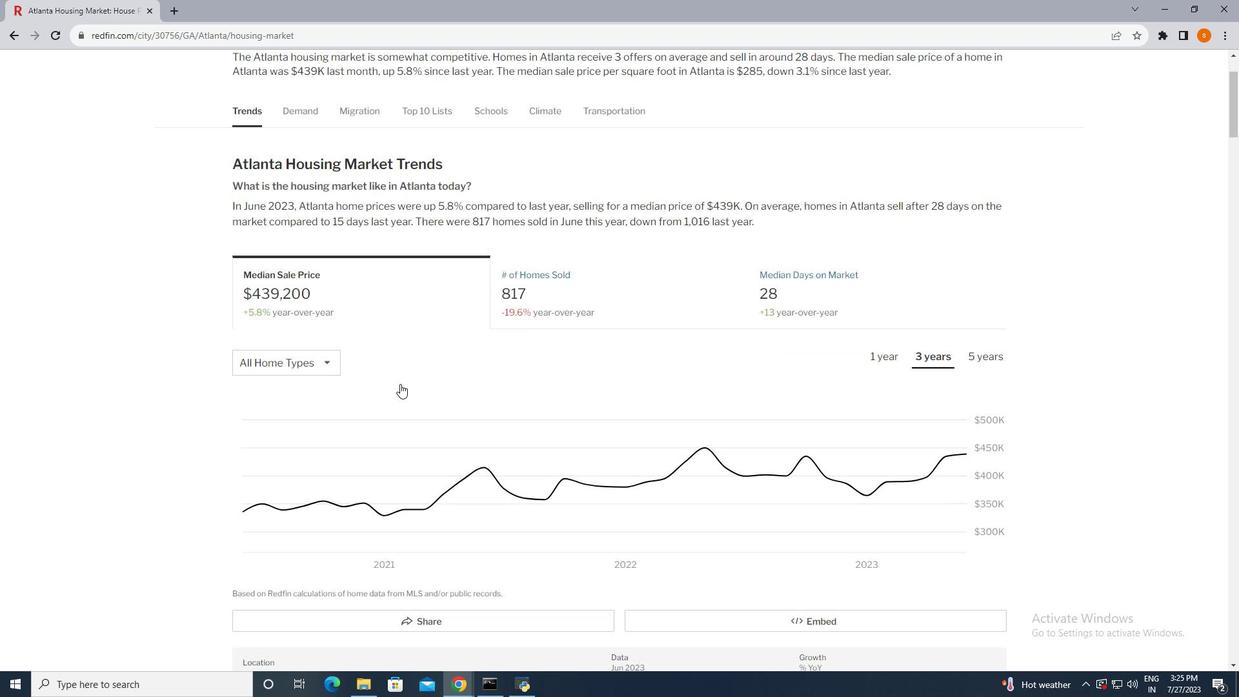 
Action: Mouse scrolled (400, 383) with delta (0, 0)
Screenshot: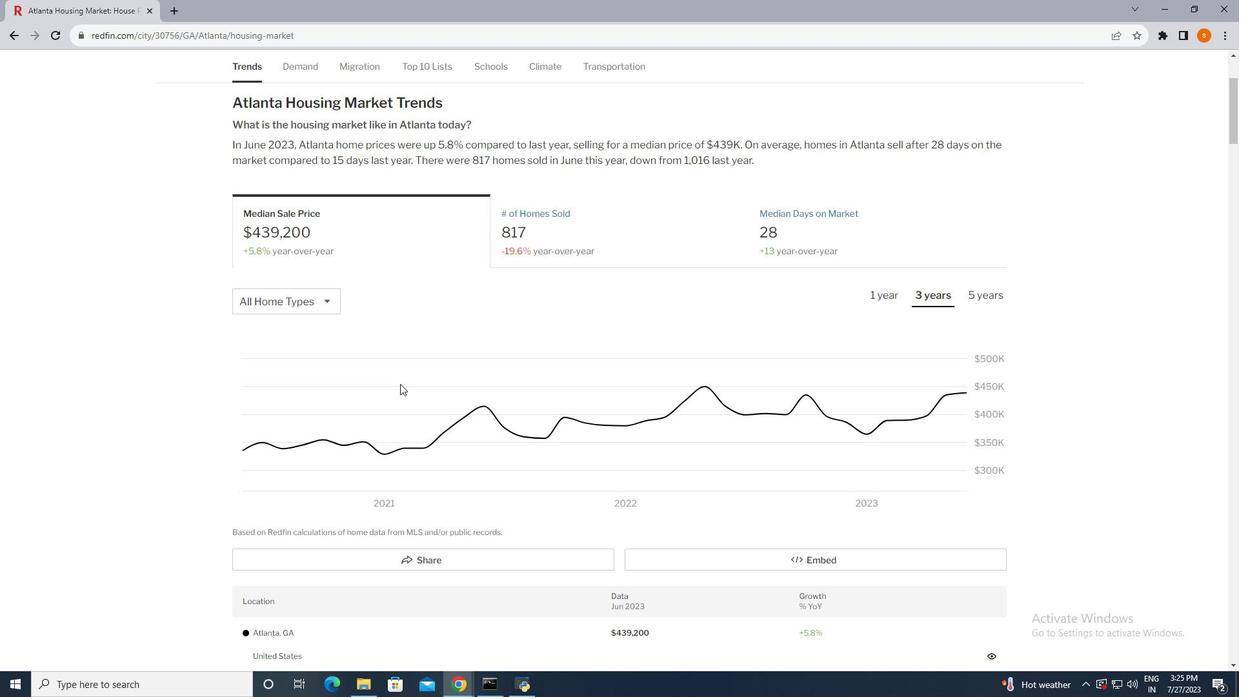 
Action: Mouse scrolled (400, 383) with delta (0, 0)
Screenshot: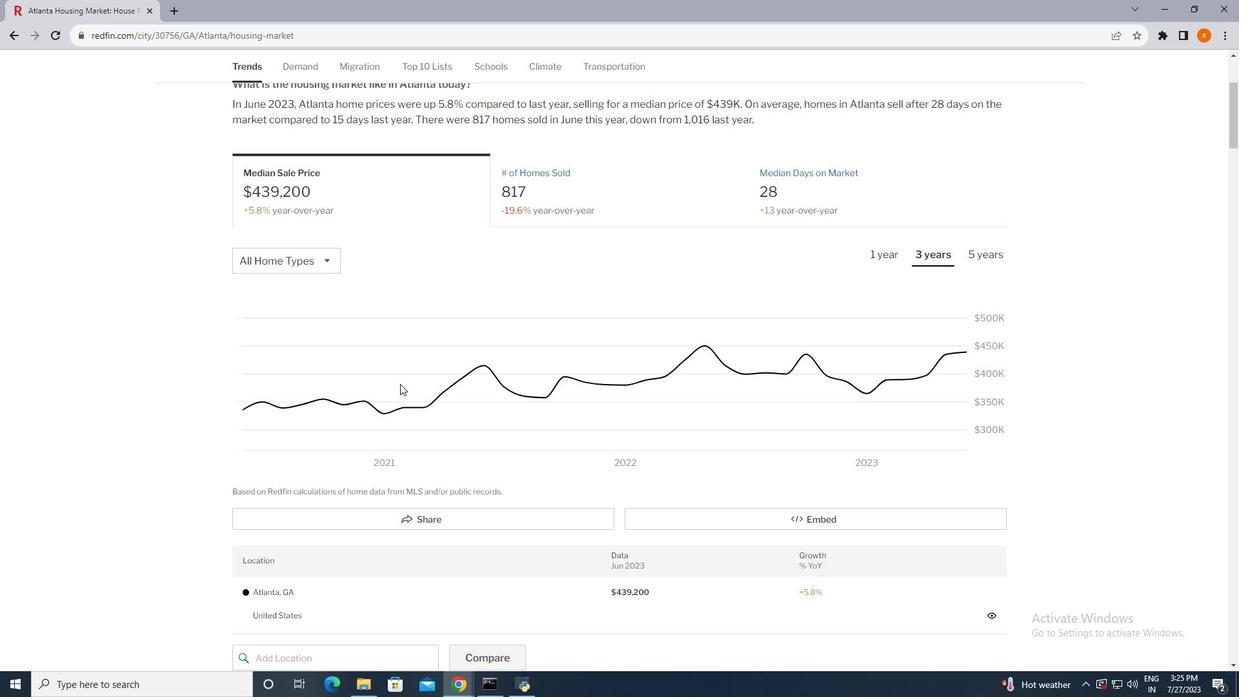 
Action: Mouse scrolled (400, 383) with delta (0, 0)
Screenshot: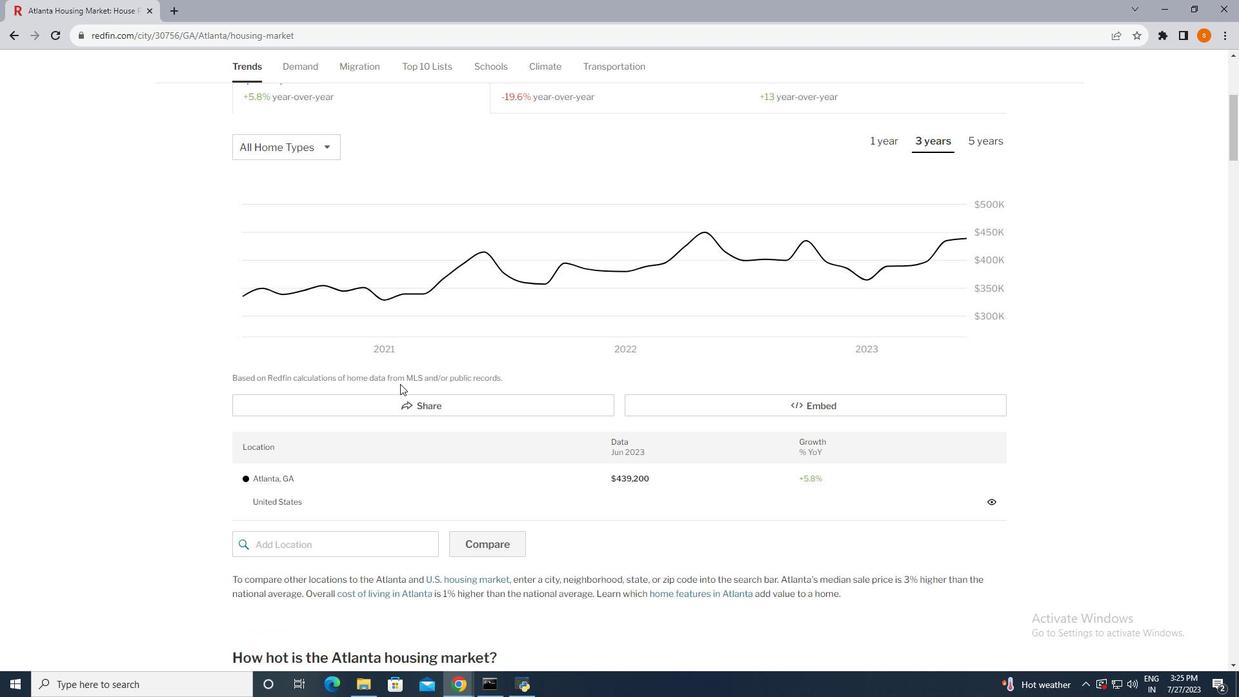 
Action: Mouse scrolled (400, 383) with delta (0, 0)
Screenshot: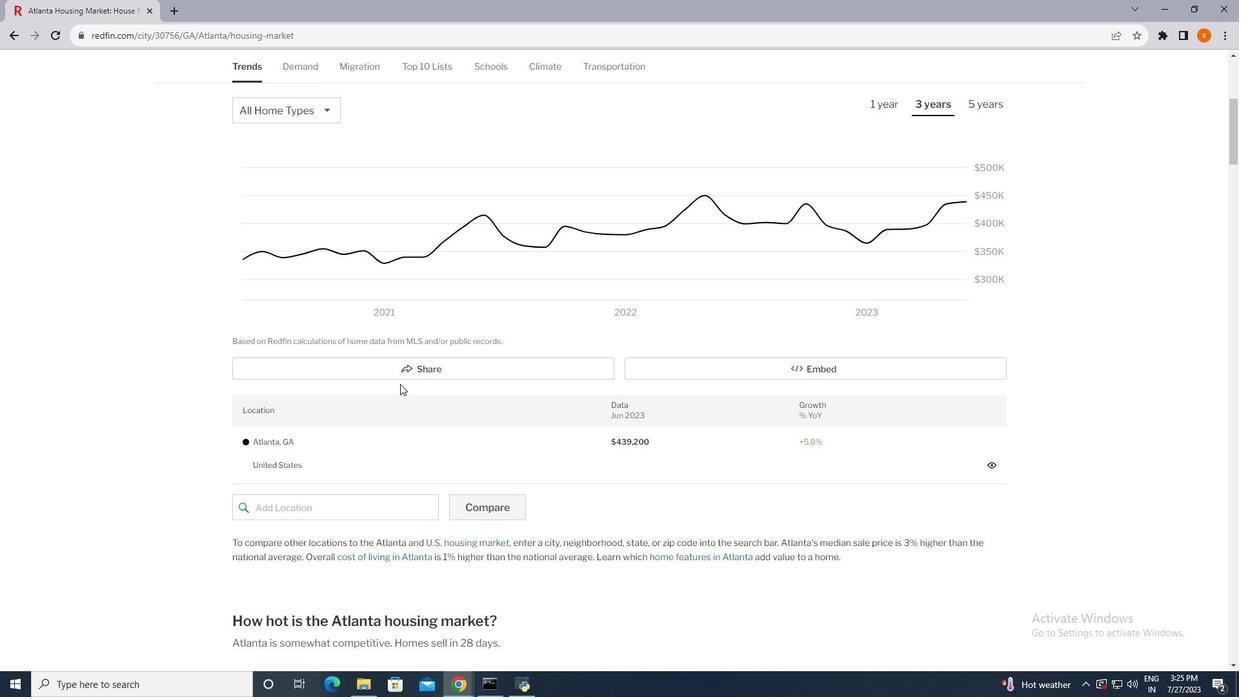 
Action: Mouse scrolled (400, 383) with delta (0, 0)
Screenshot: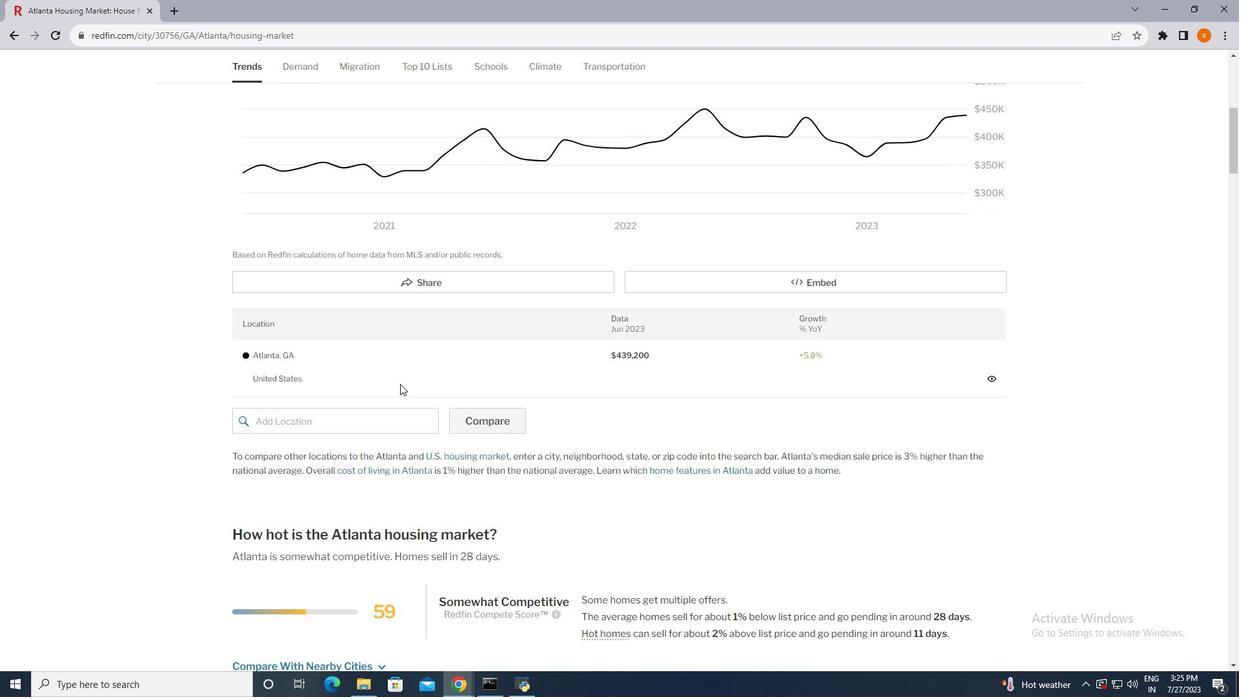 
Action: Mouse moved to (293, 418)
Screenshot: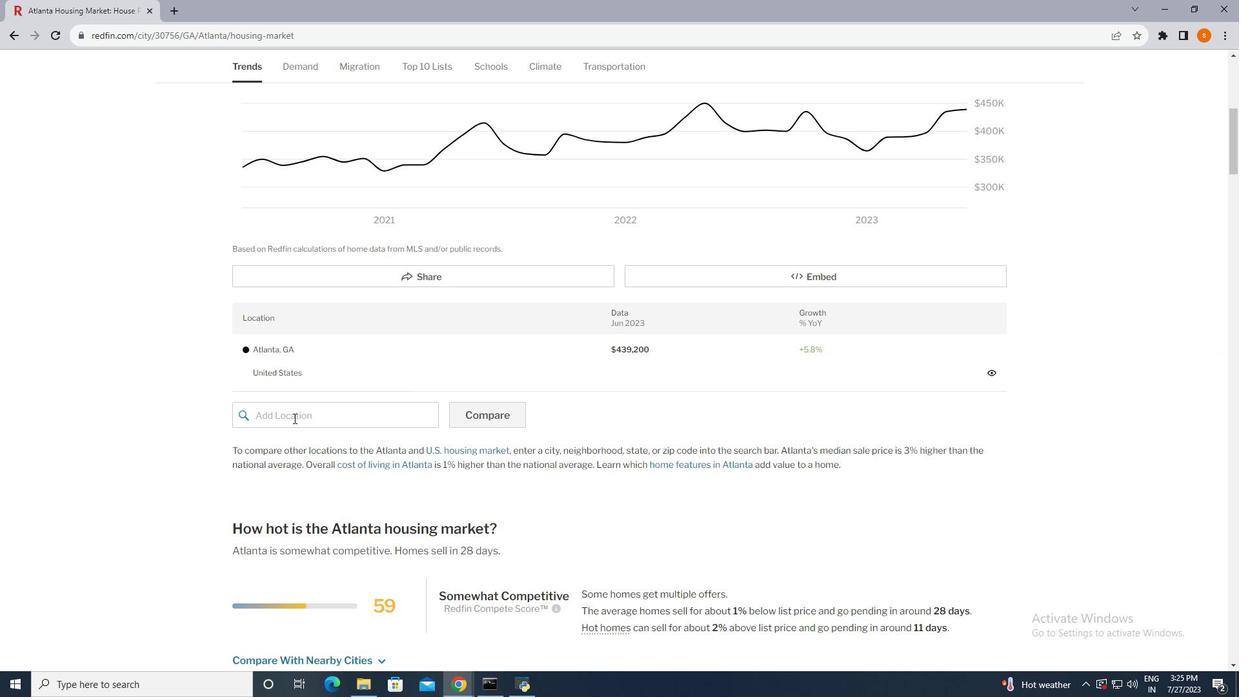 
Action: Mouse pressed left at (293, 418)
Screenshot: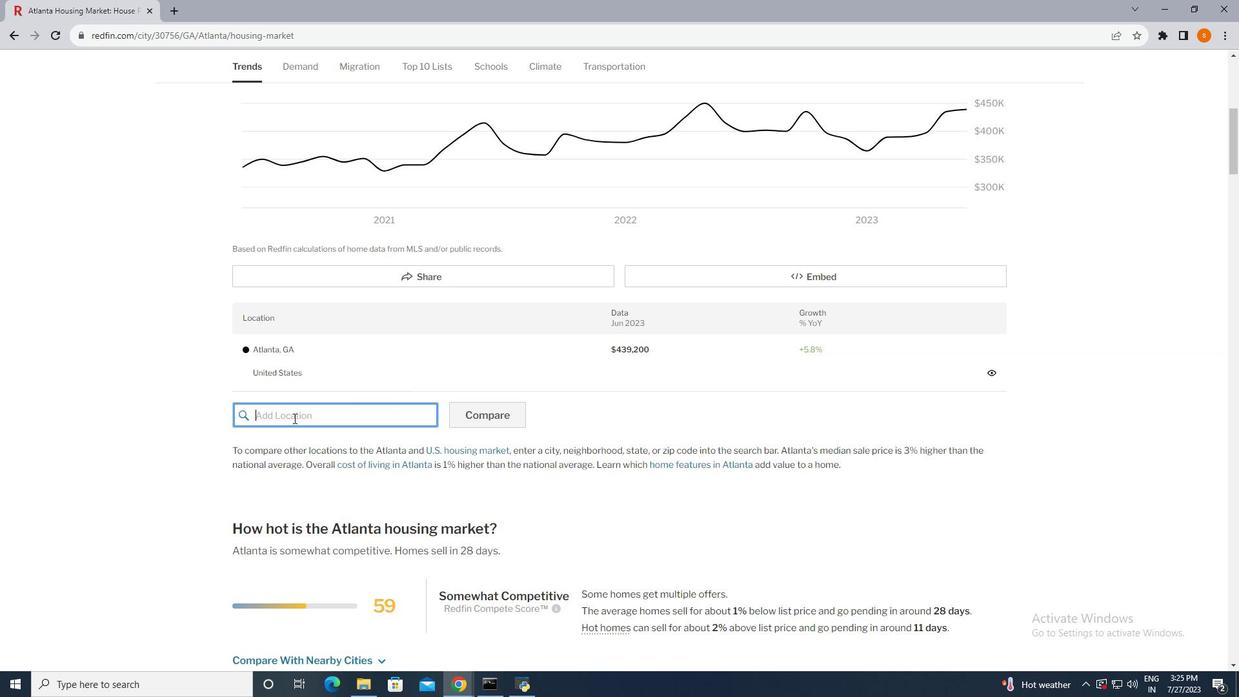 
Action: Key pressed <Key.shift>Miami
Screenshot: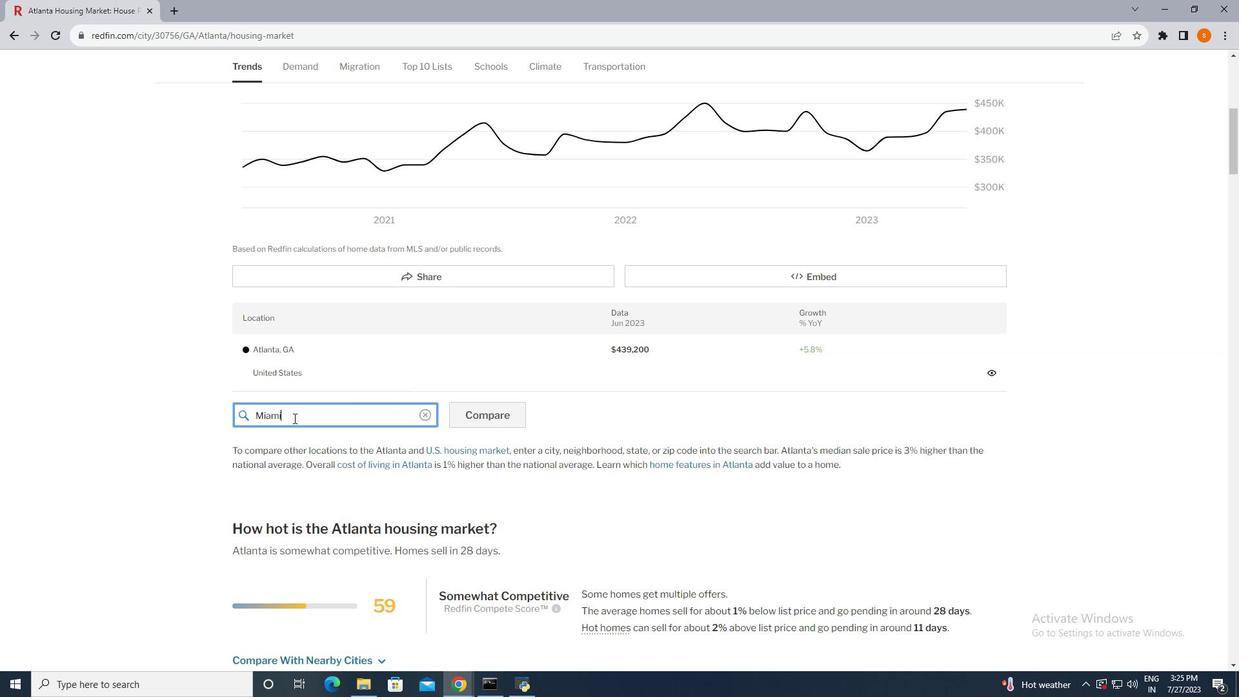 
Action: Mouse moved to (314, 449)
Screenshot: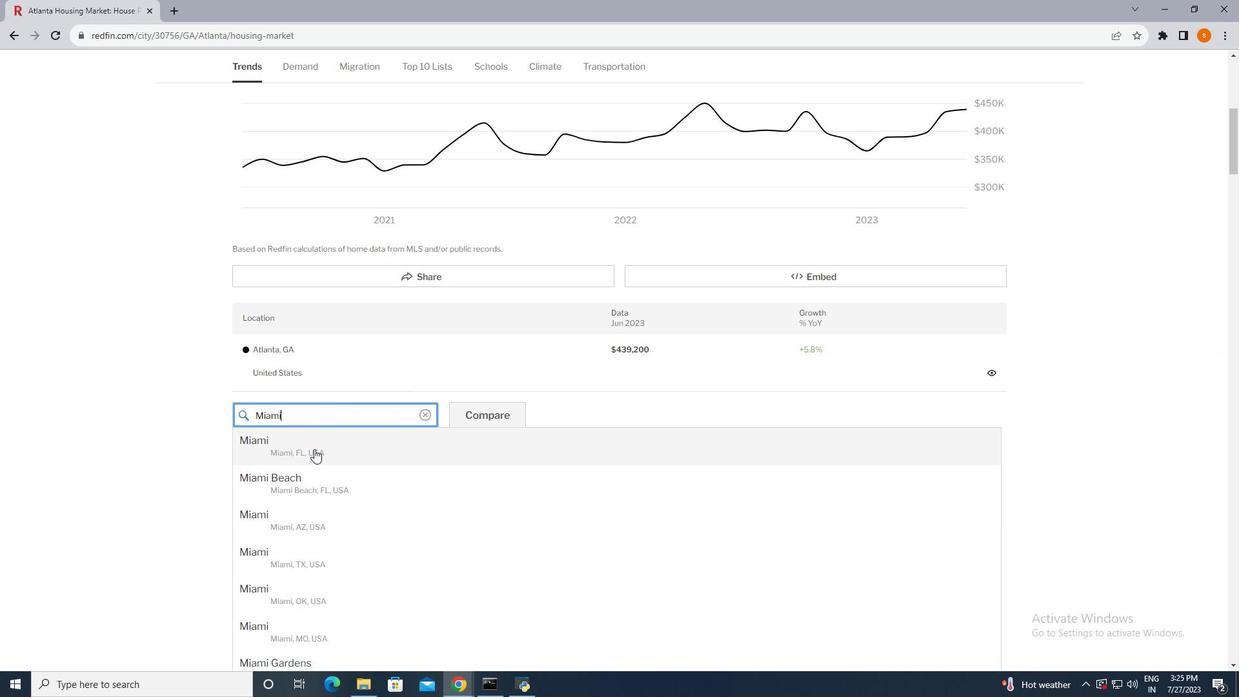 
Action: Mouse pressed left at (314, 449)
Screenshot: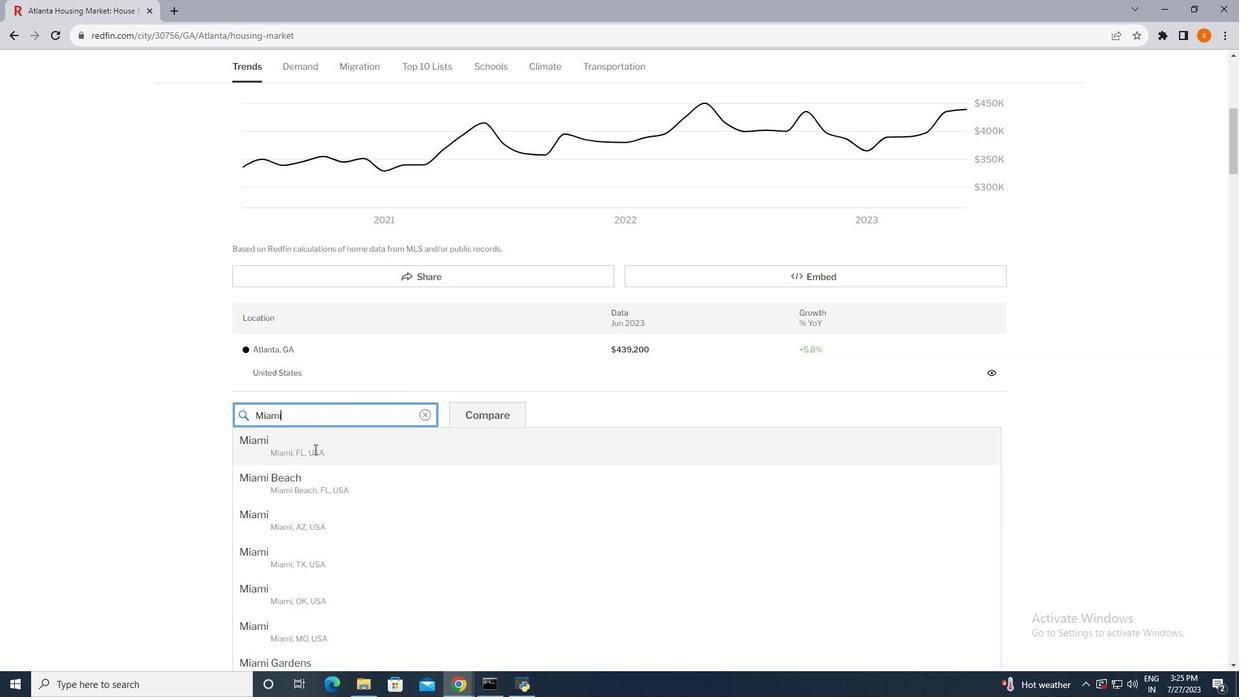 
Action: Mouse moved to (258, 444)
Screenshot: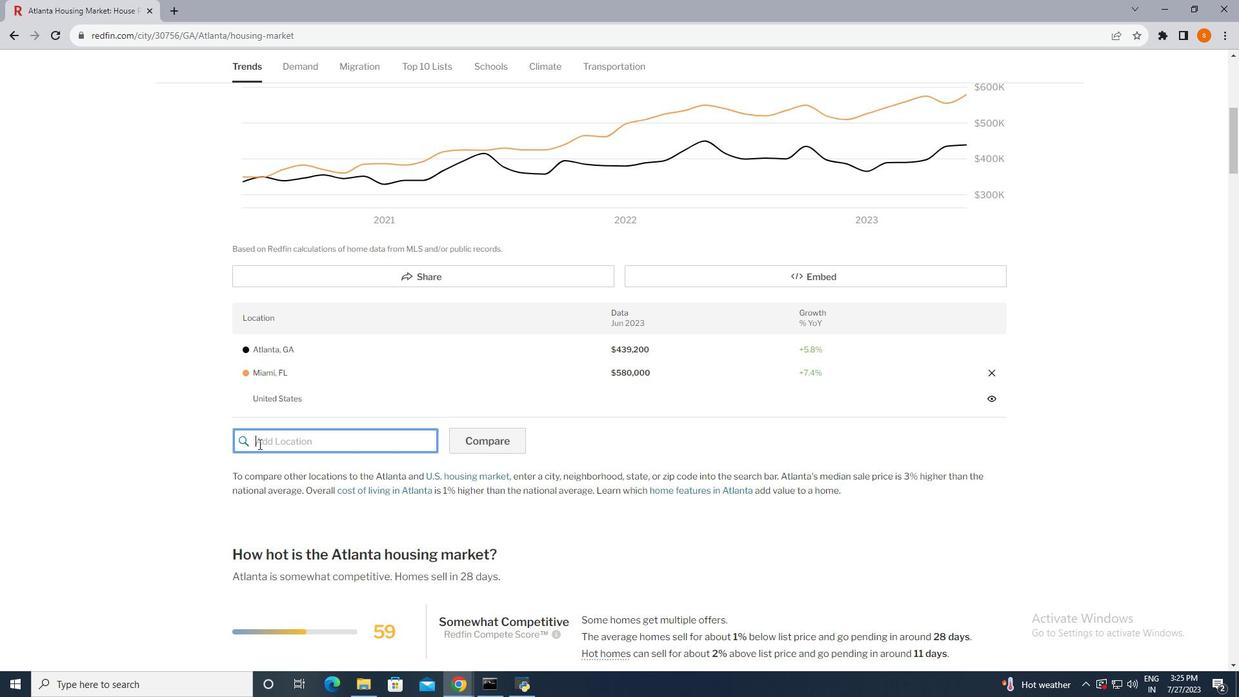 
Action: Mouse pressed left at (258, 444)
Screenshot: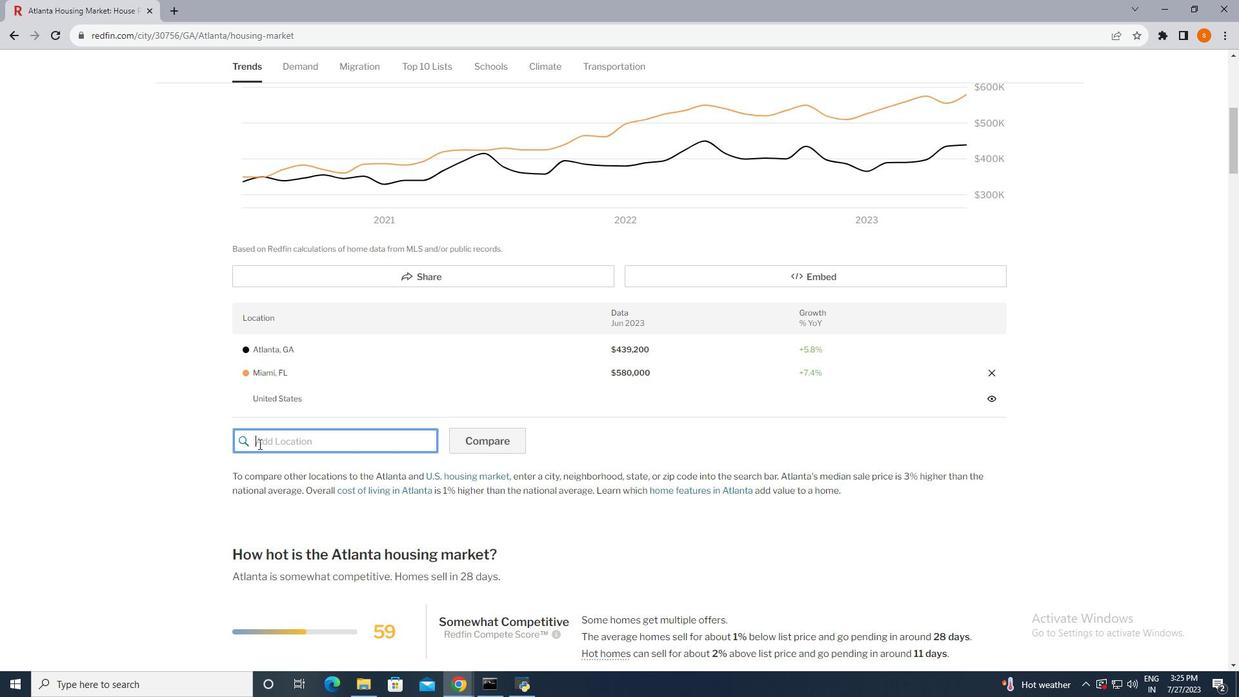 
Action: Key pressed <Key.shift>S
Screenshot: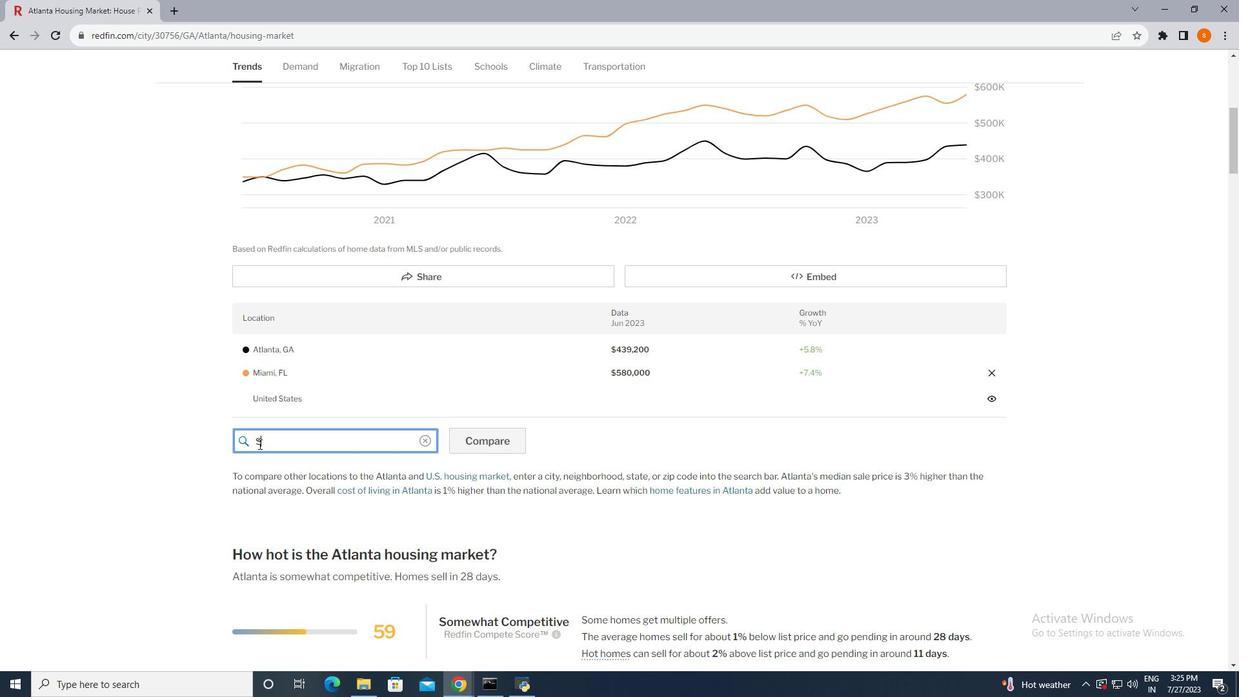 
Action: Mouse moved to (280, 474)
Screenshot: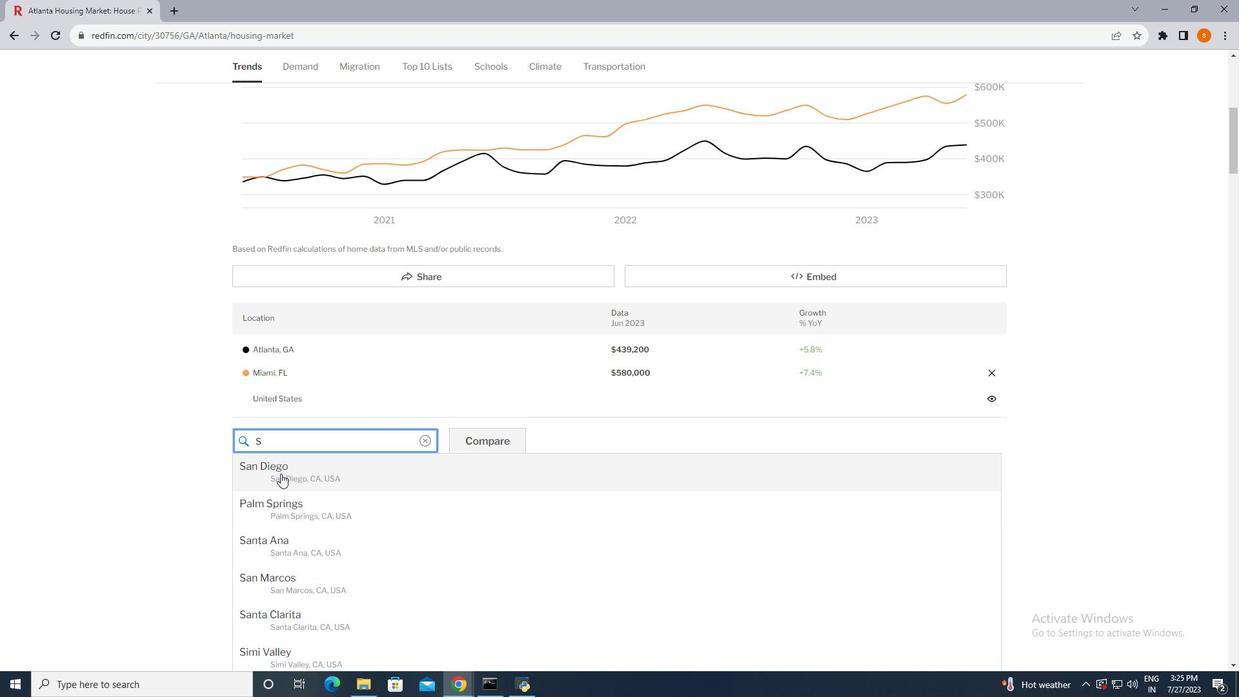 
Action: Mouse pressed left at (280, 474)
Screenshot: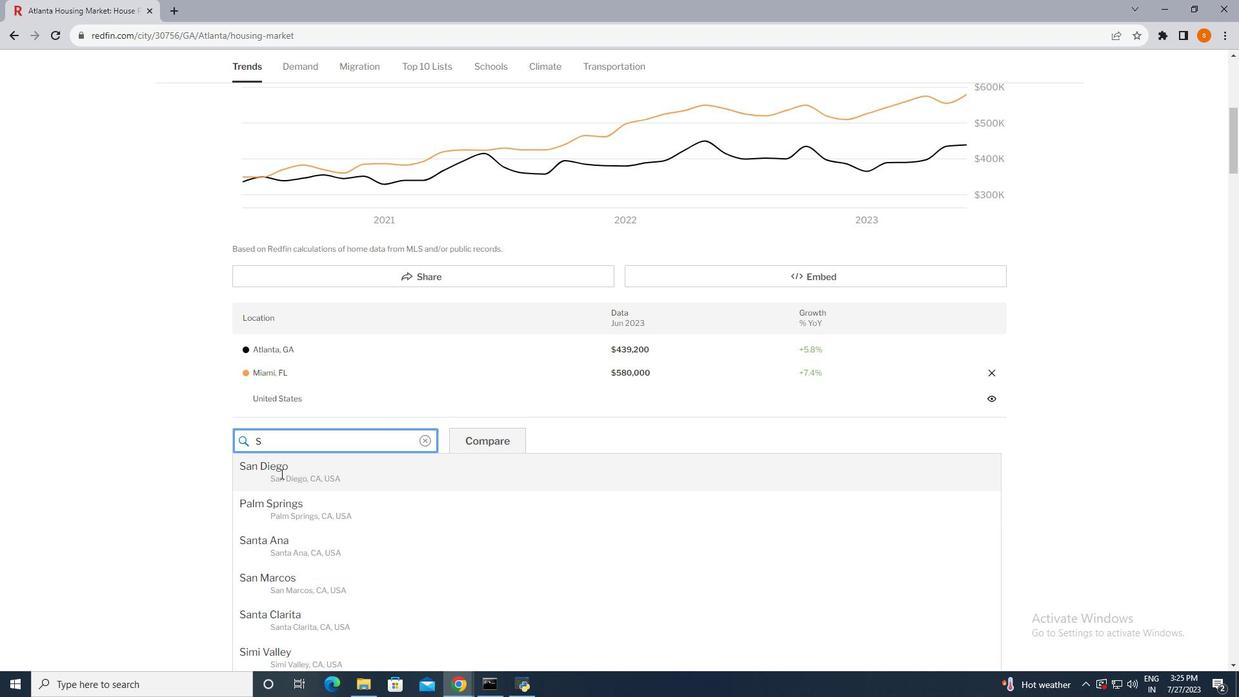 
Action: Mouse moved to (284, 469)
Screenshot: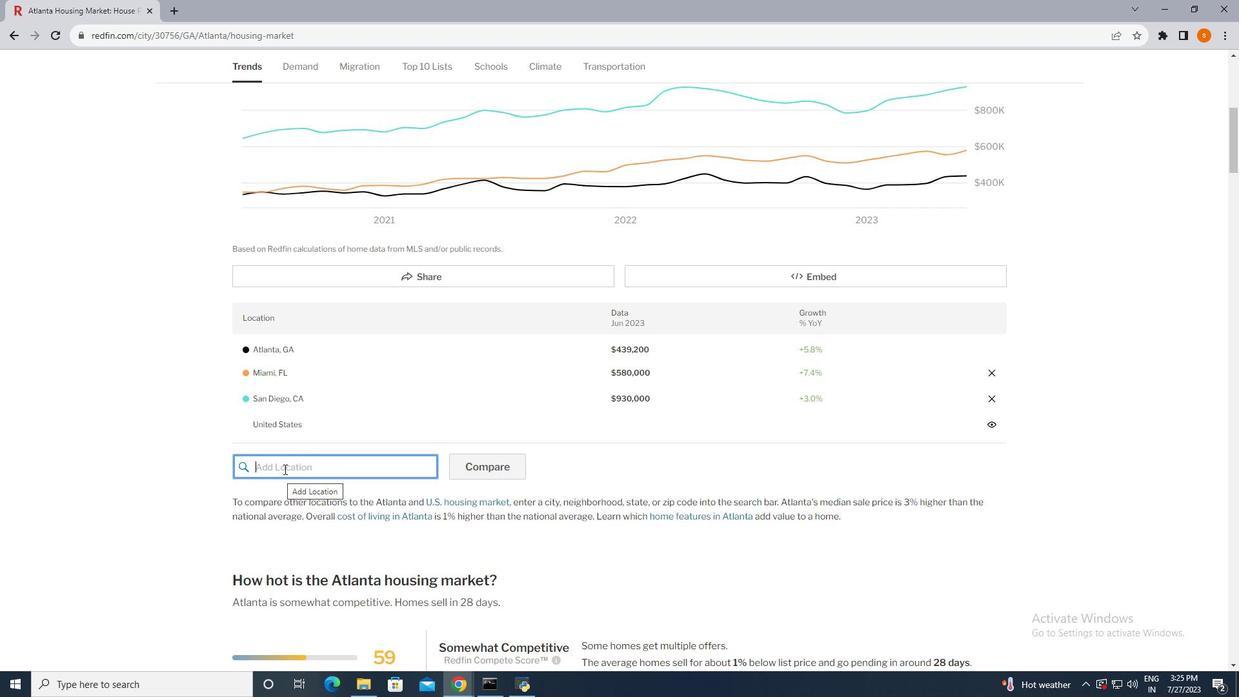 
Action: Mouse pressed left at (284, 469)
Screenshot: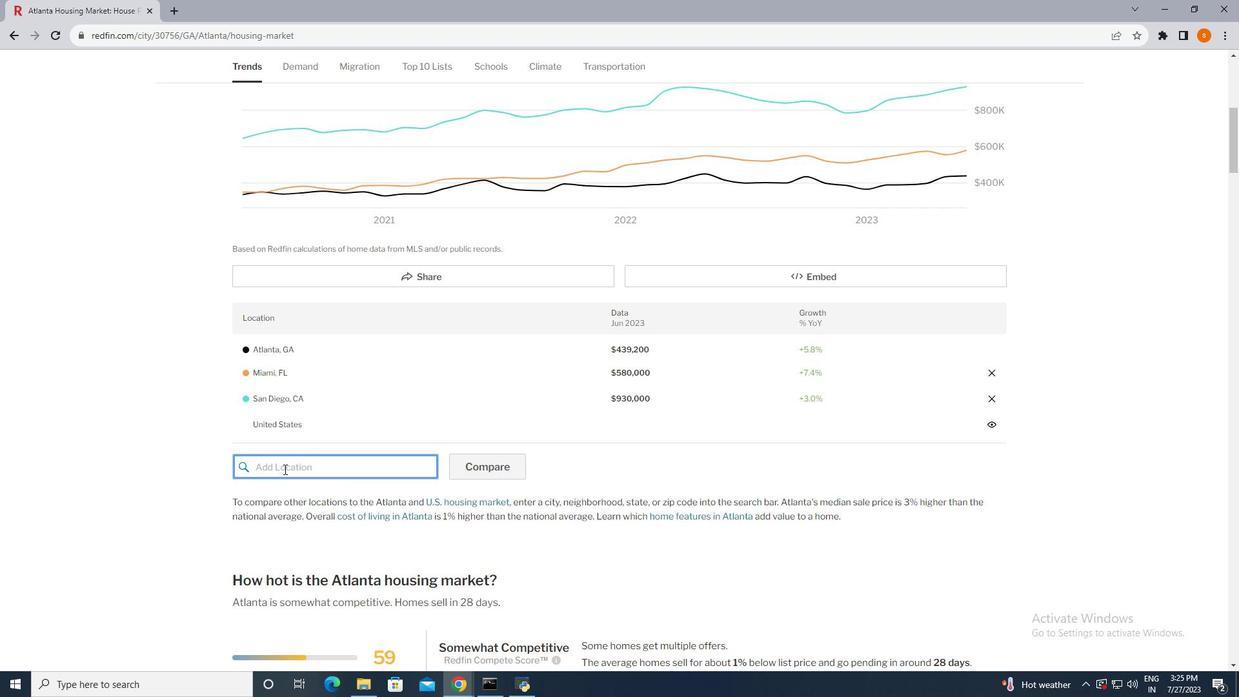 
Action: Key pressed <Key.shift>C
Screenshot: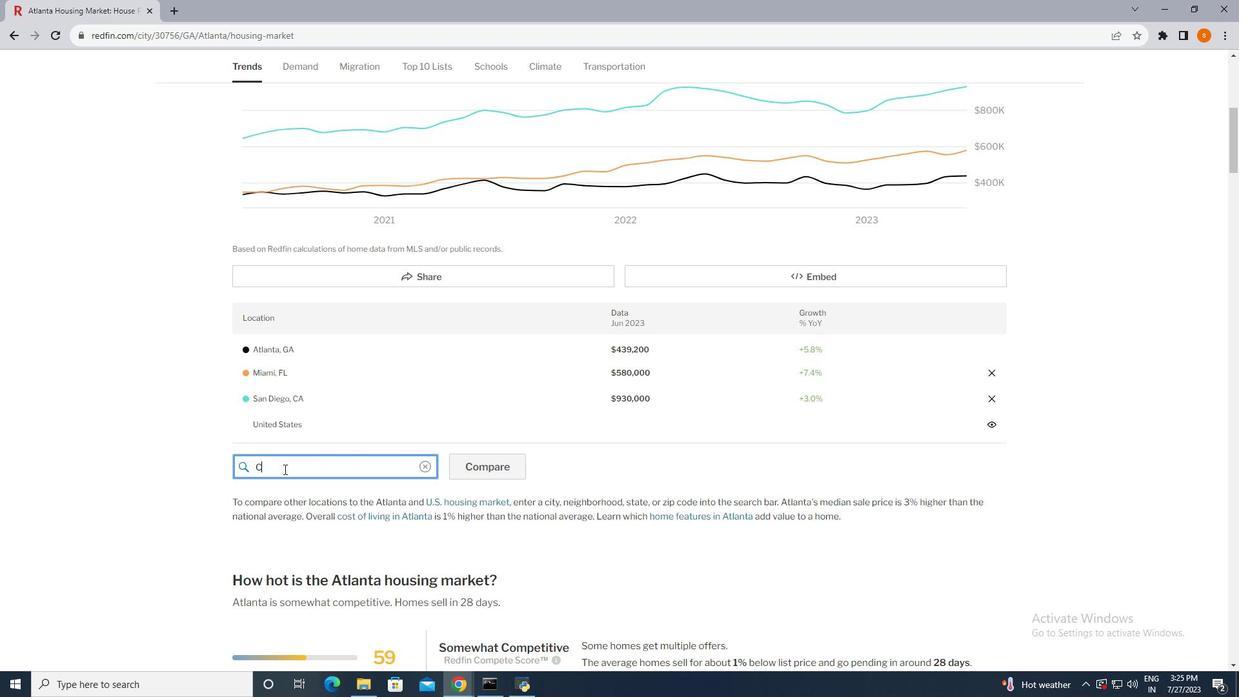 
Action: Mouse moved to (279, 527)
Screenshot: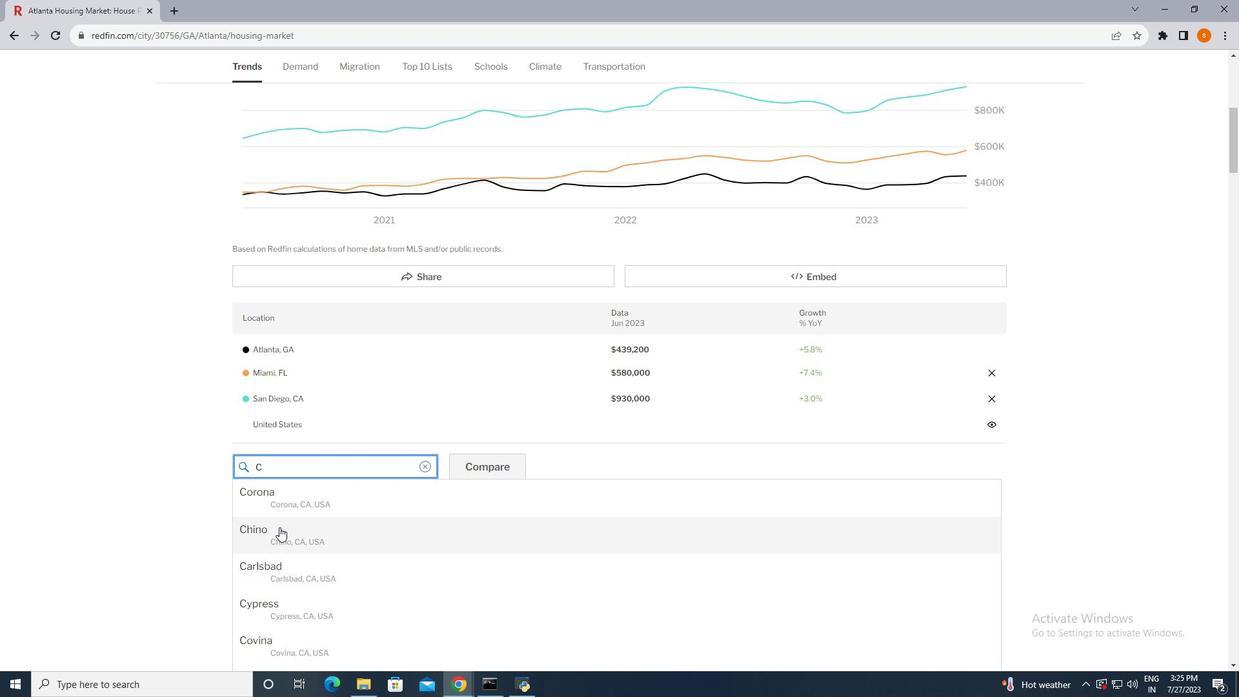 
Action: Mouse pressed left at (279, 527)
Screenshot: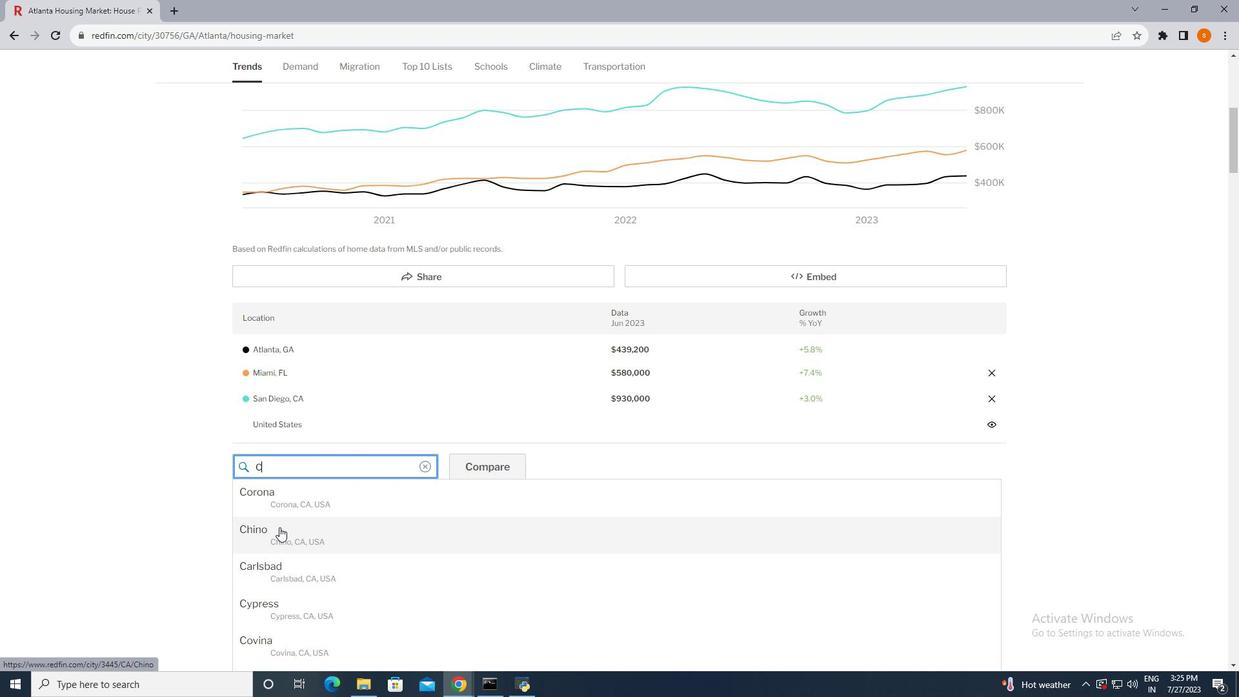 
Action: Mouse moved to (572, 459)
Screenshot: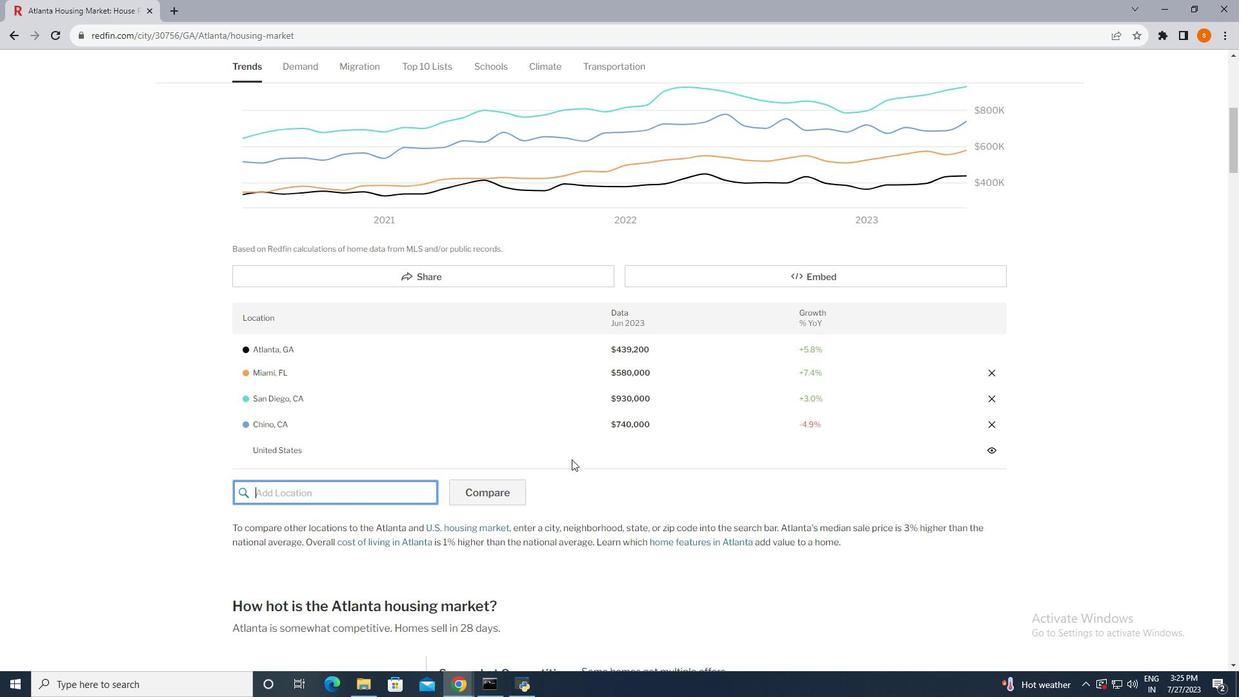 
Action: Mouse scrolled (572, 460) with delta (0, 0)
Screenshot: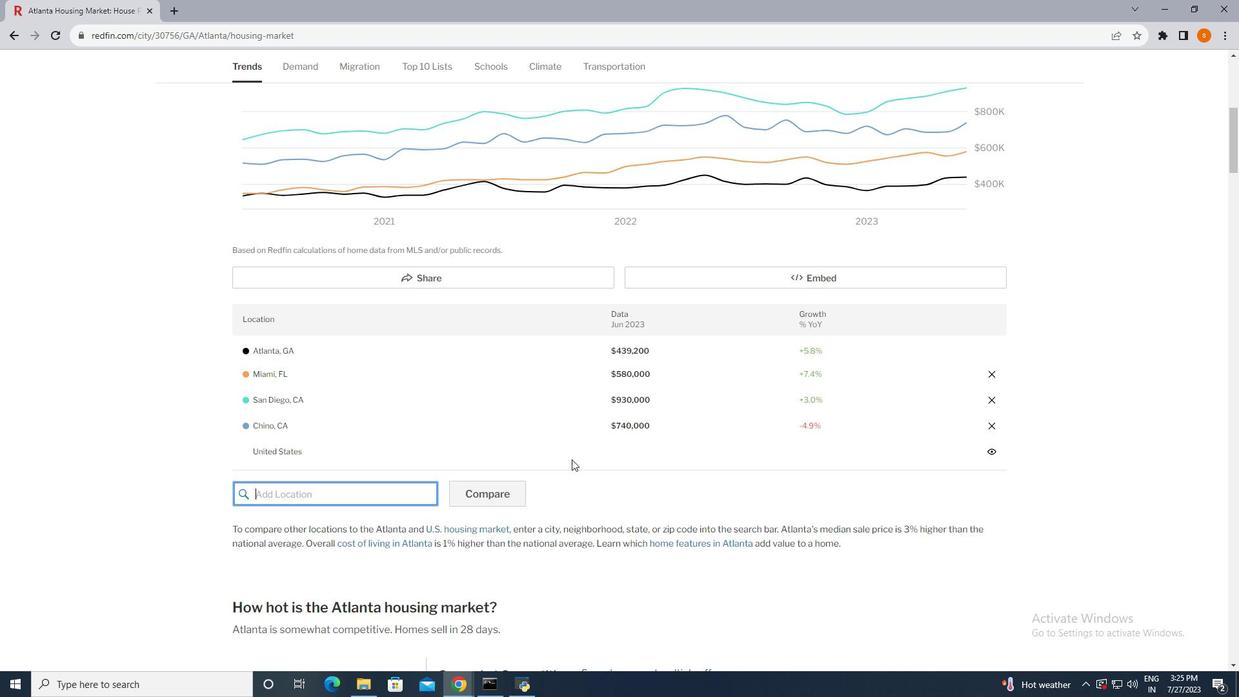 
Action: Mouse scrolled (572, 460) with delta (0, 0)
Screenshot: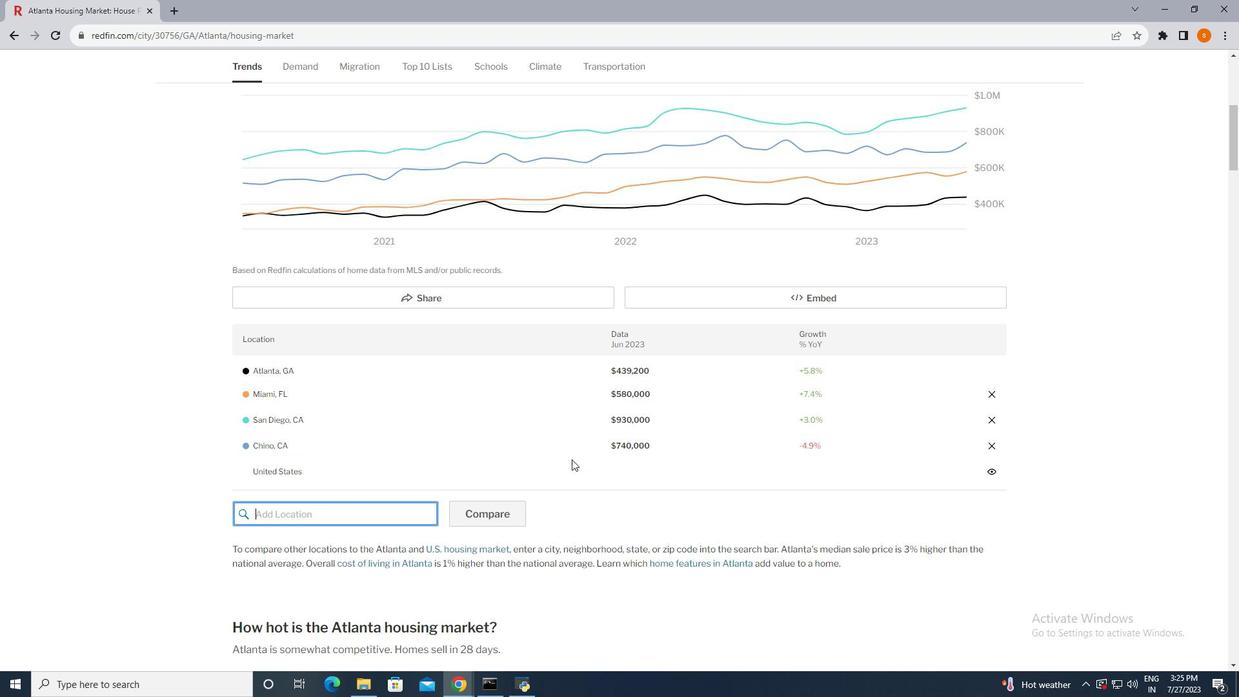 
Action: Mouse scrolled (572, 460) with delta (0, 0)
Screenshot: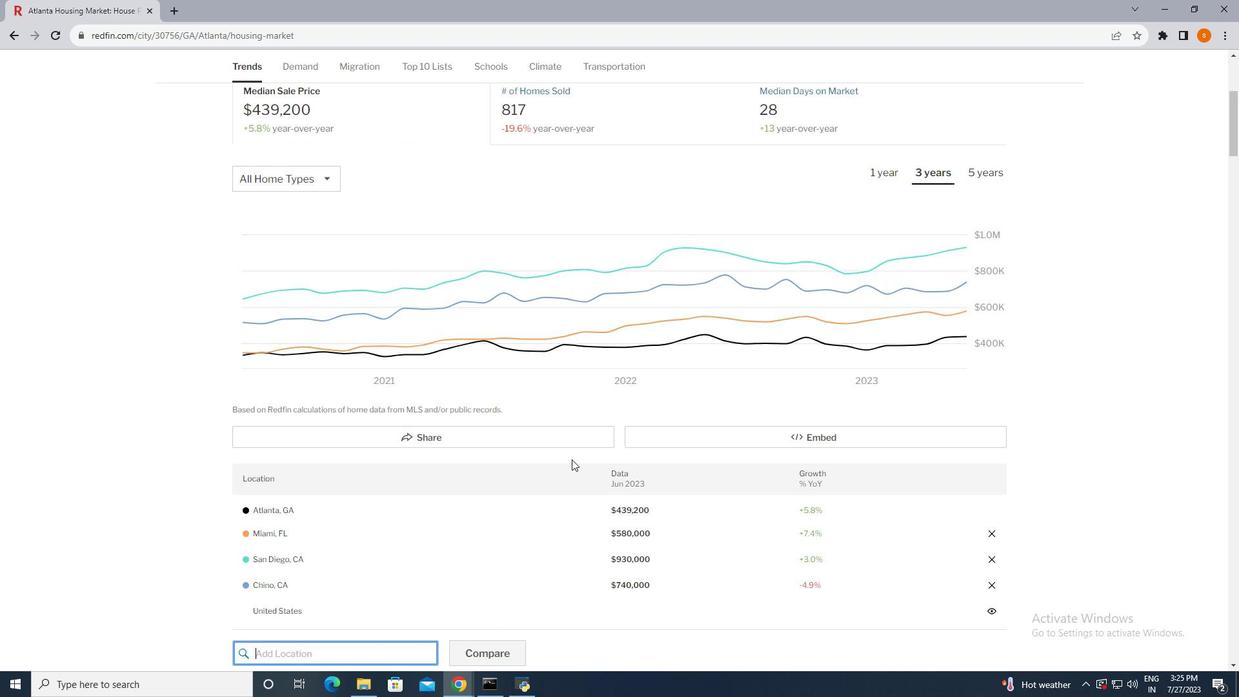
Action: Mouse scrolled (572, 460) with delta (0, 0)
Screenshot: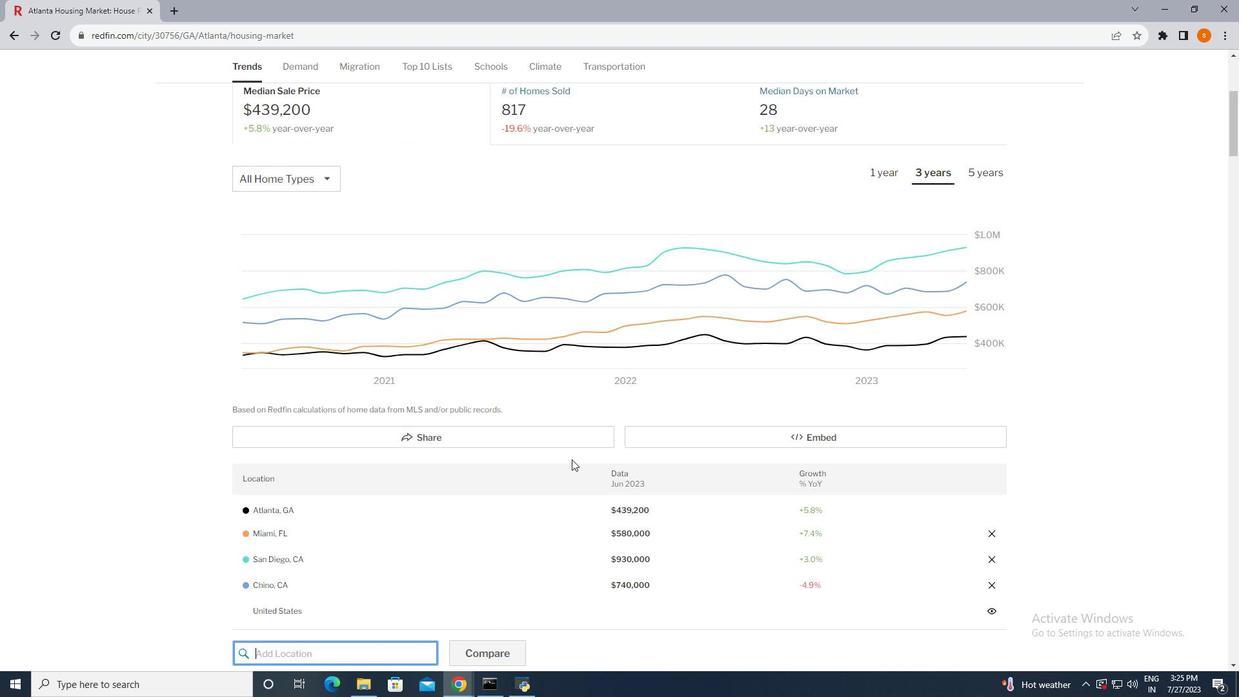 
Action: Mouse scrolled (572, 460) with delta (0, 0)
Screenshot: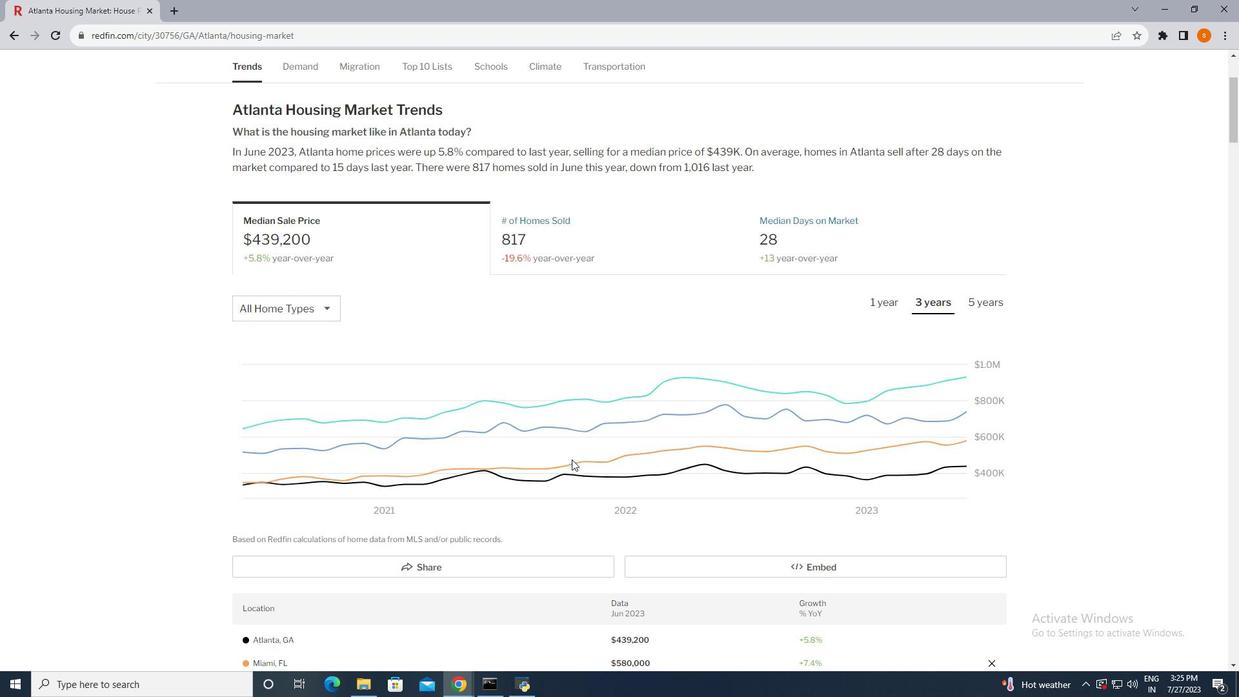 
Action: Mouse moved to (882, 330)
Screenshot: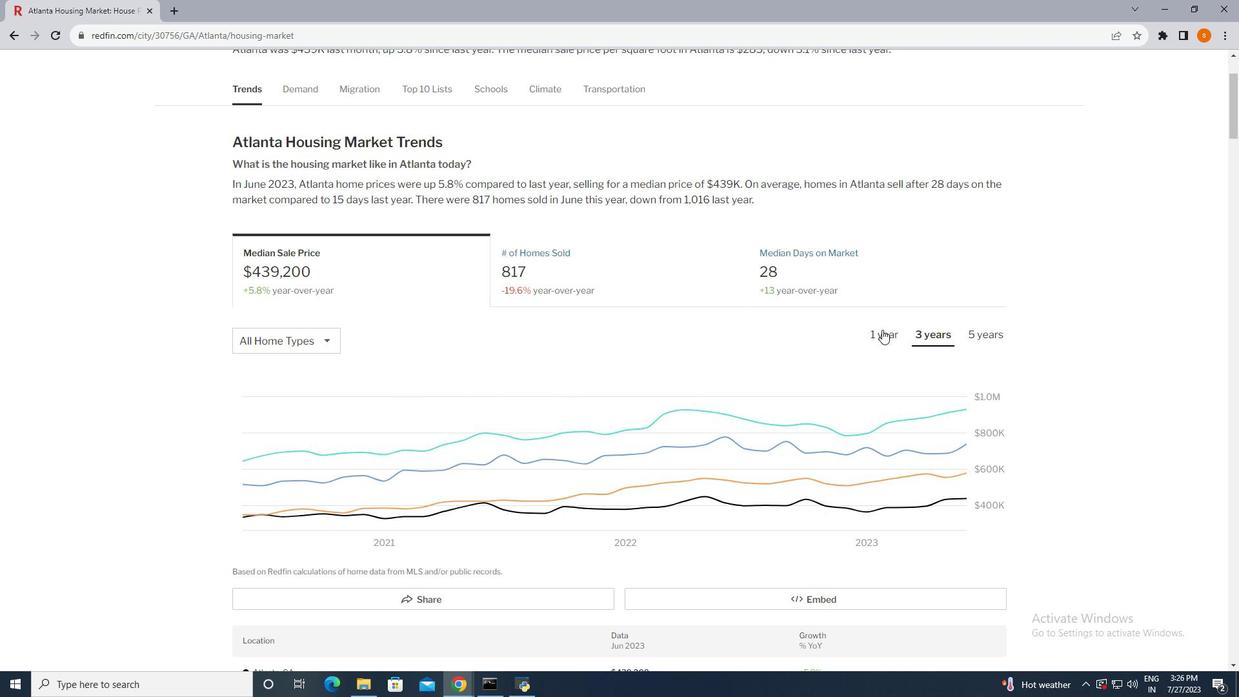 
Action: Mouse pressed left at (882, 330)
Screenshot: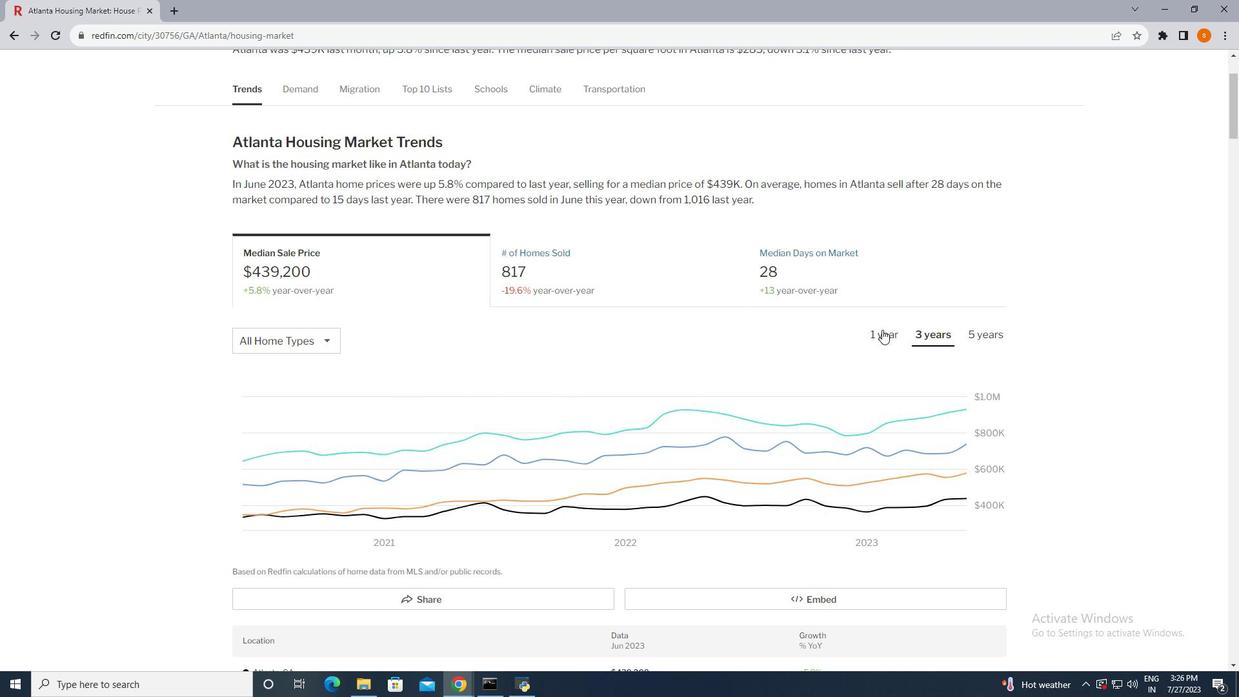 
Action: Mouse moved to (917, 336)
Screenshot: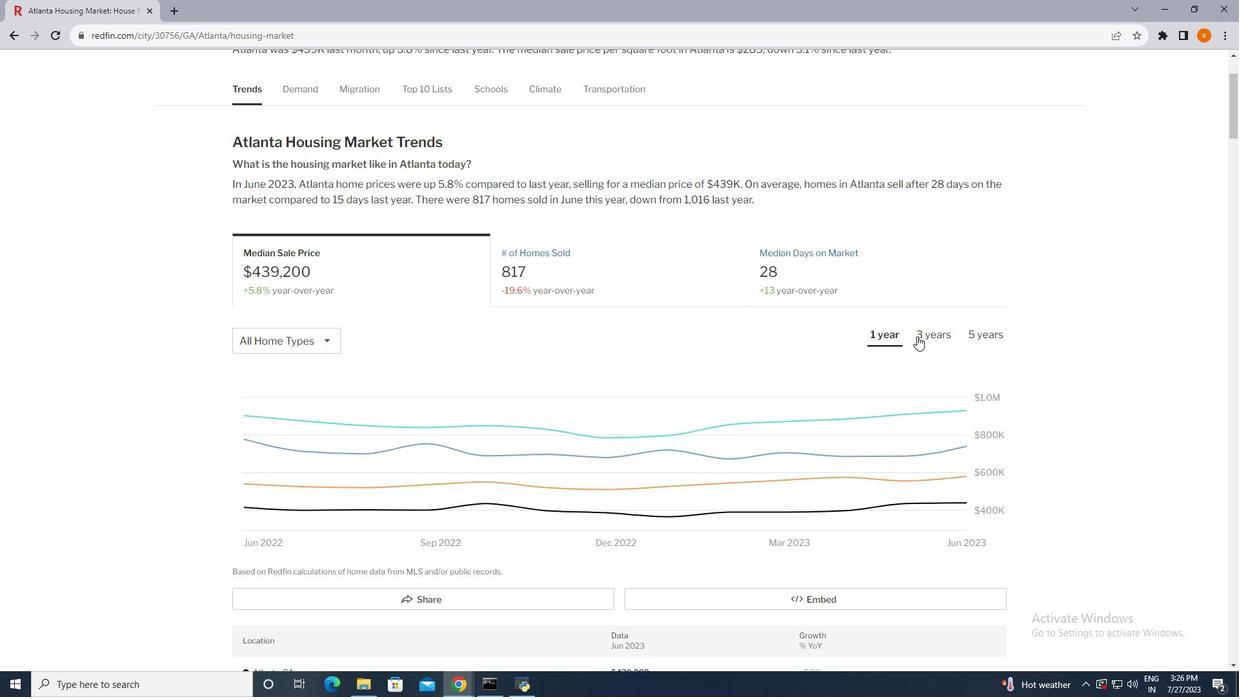 
Action: Mouse pressed left at (917, 336)
Screenshot: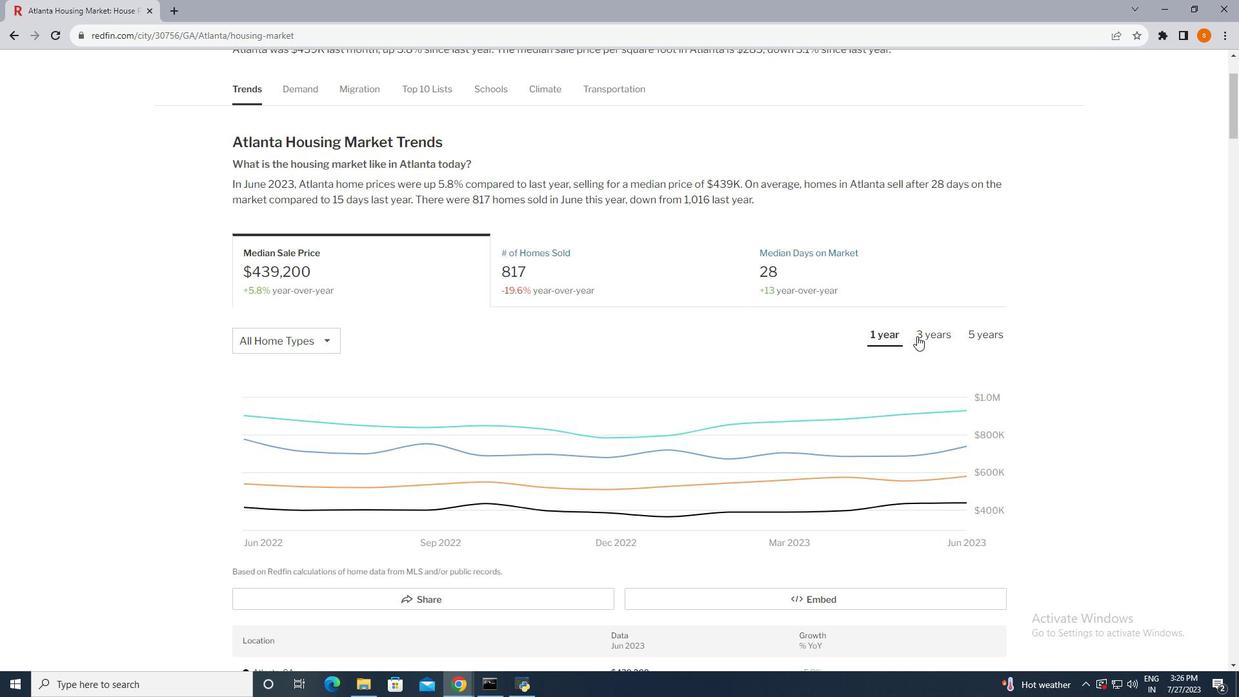
Action: Mouse moved to (980, 335)
Screenshot: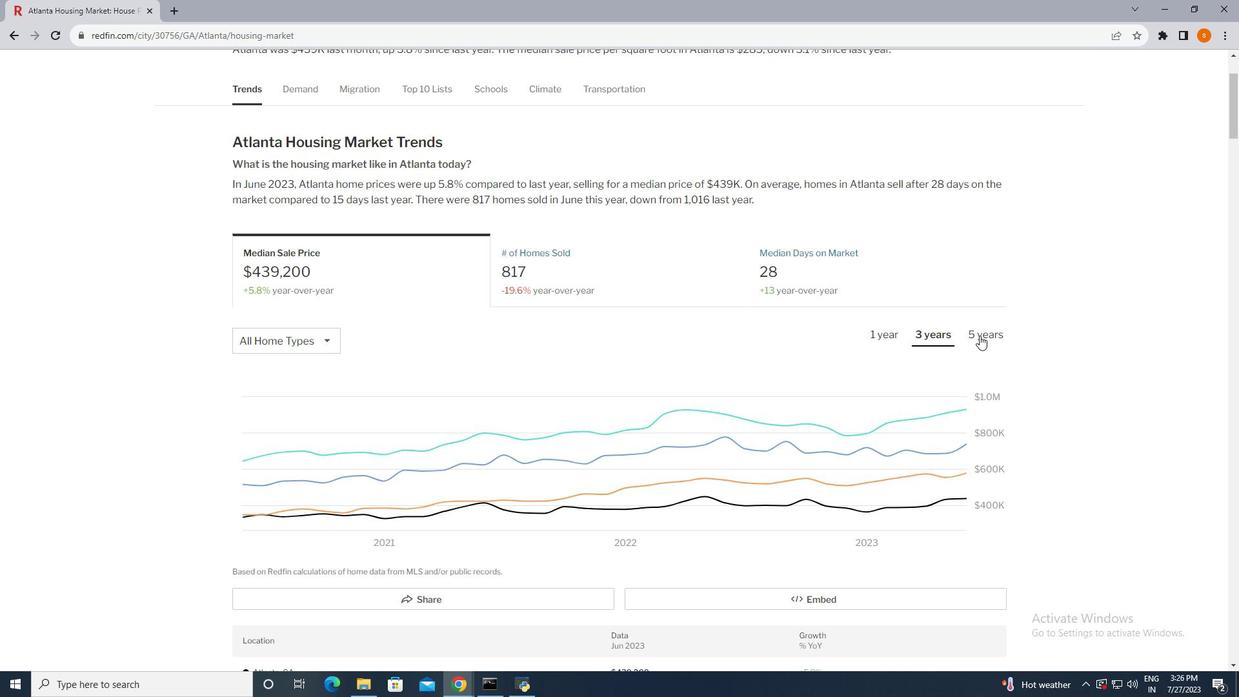 
Action: Mouse pressed left at (980, 335)
Screenshot: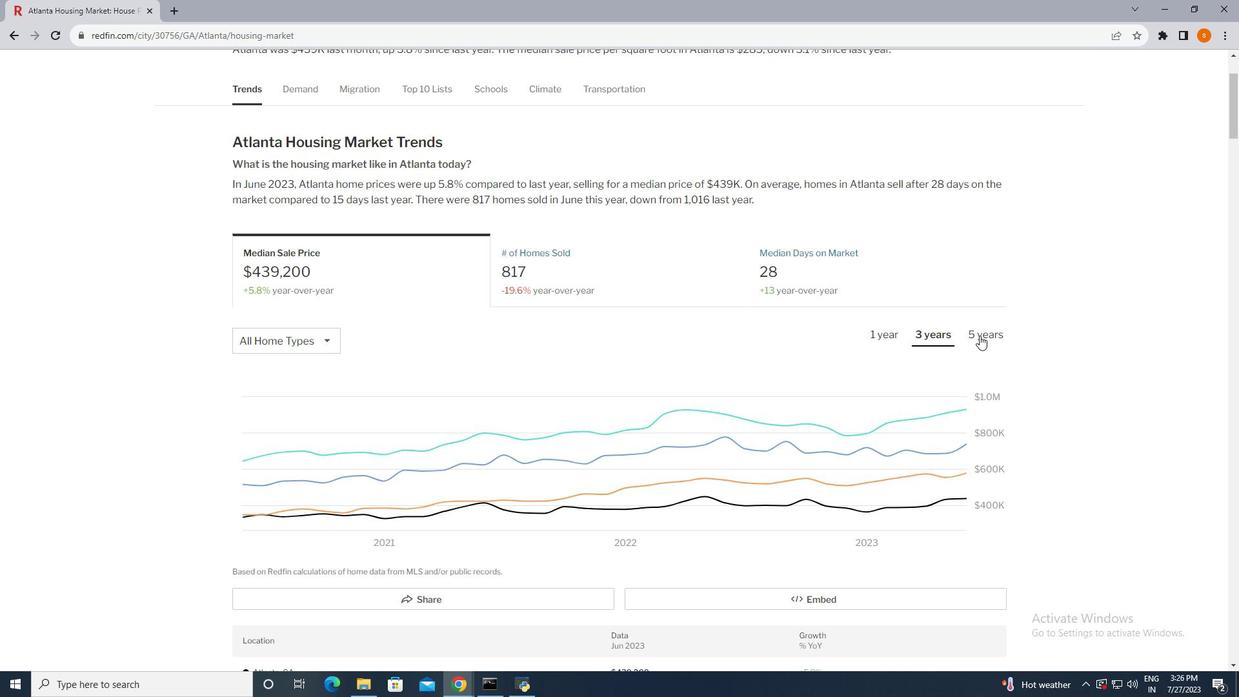 
Action: Mouse moved to (328, 341)
Screenshot: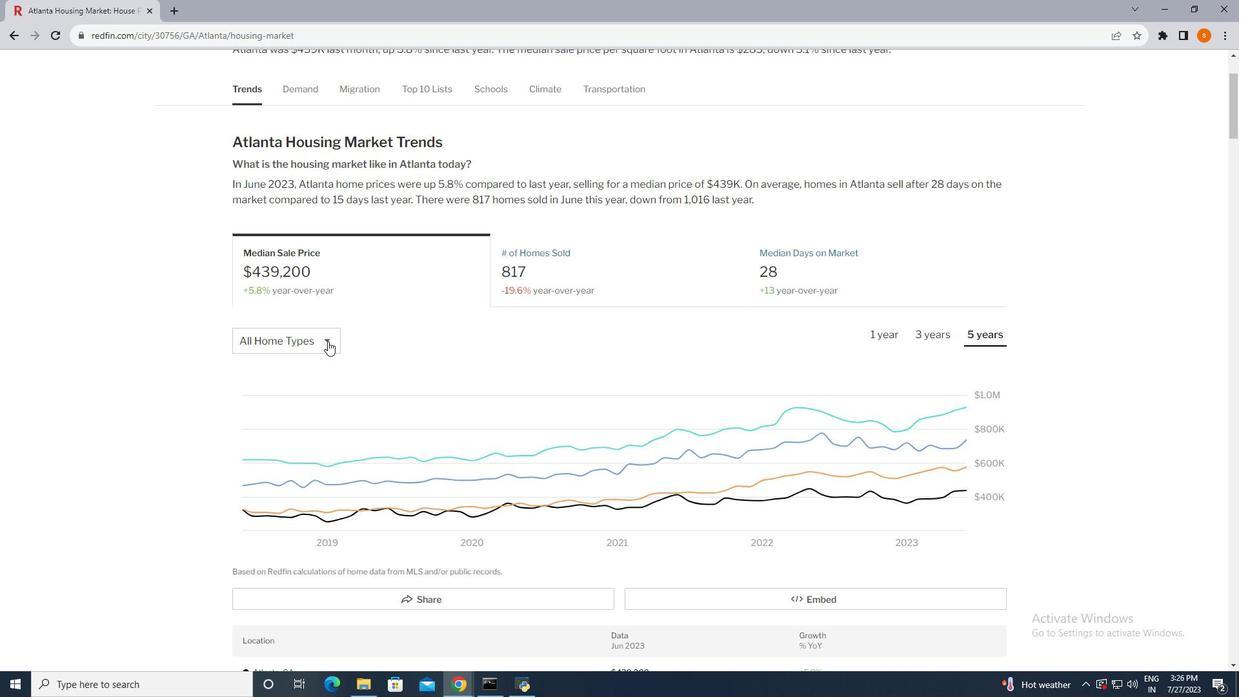 
Action: Mouse scrolled (328, 340) with delta (0, 0)
Screenshot: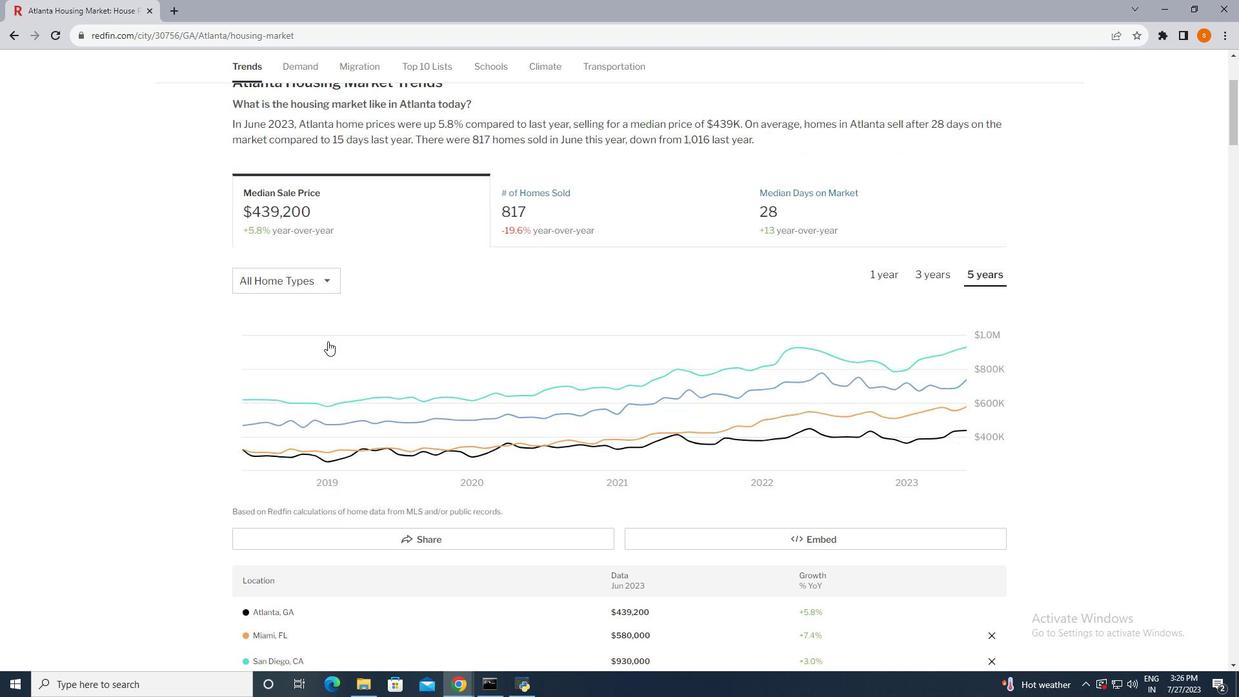 
Action: Mouse scrolled (328, 340) with delta (0, 0)
Screenshot: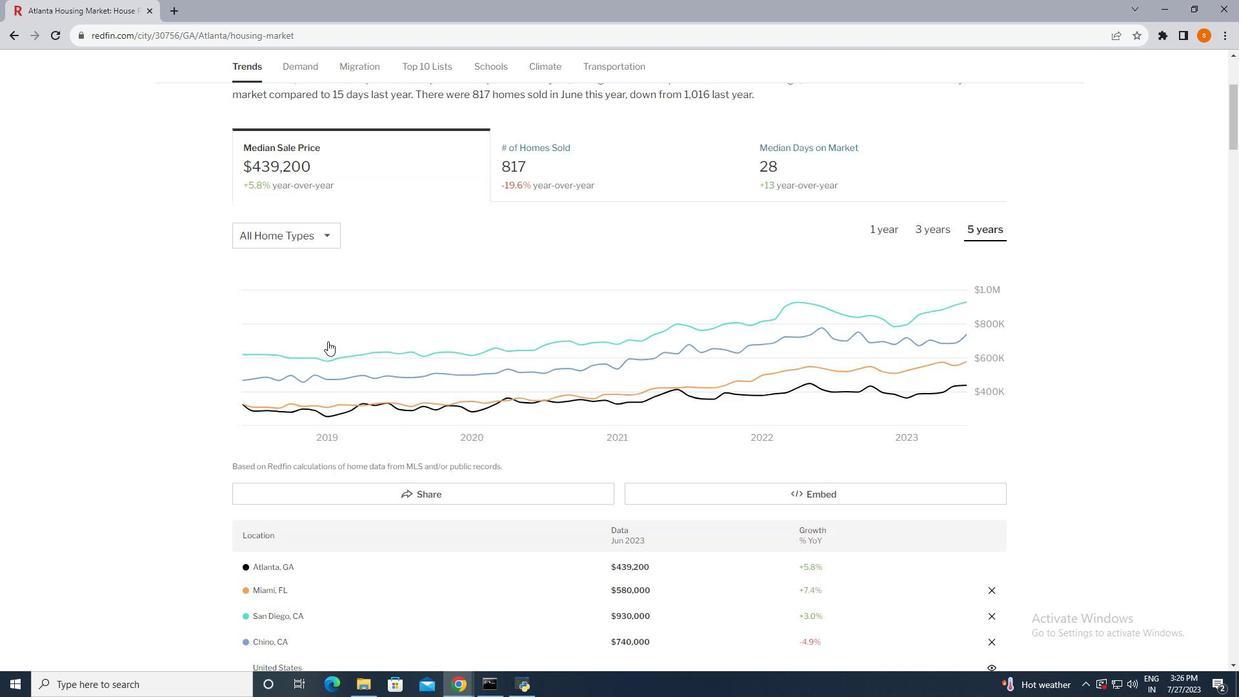 
Action: Mouse scrolled (328, 340) with delta (0, 0)
Screenshot: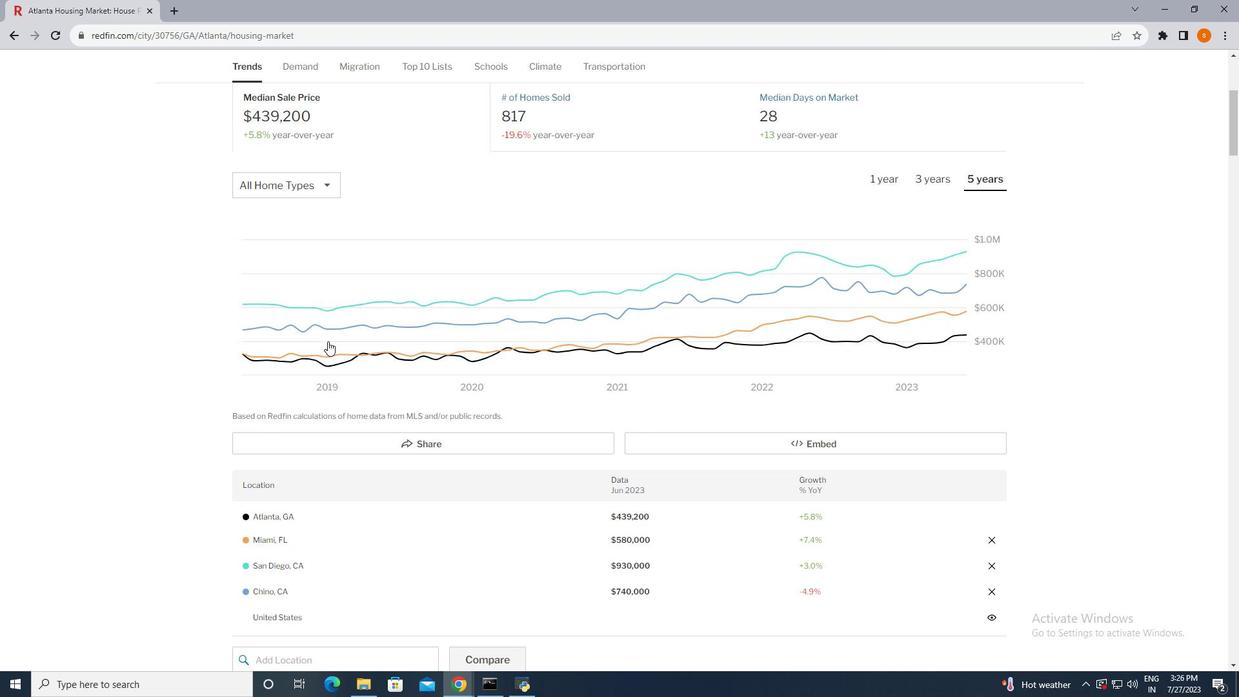 
Action: Mouse scrolled (328, 340) with delta (0, 0)
Screenshot: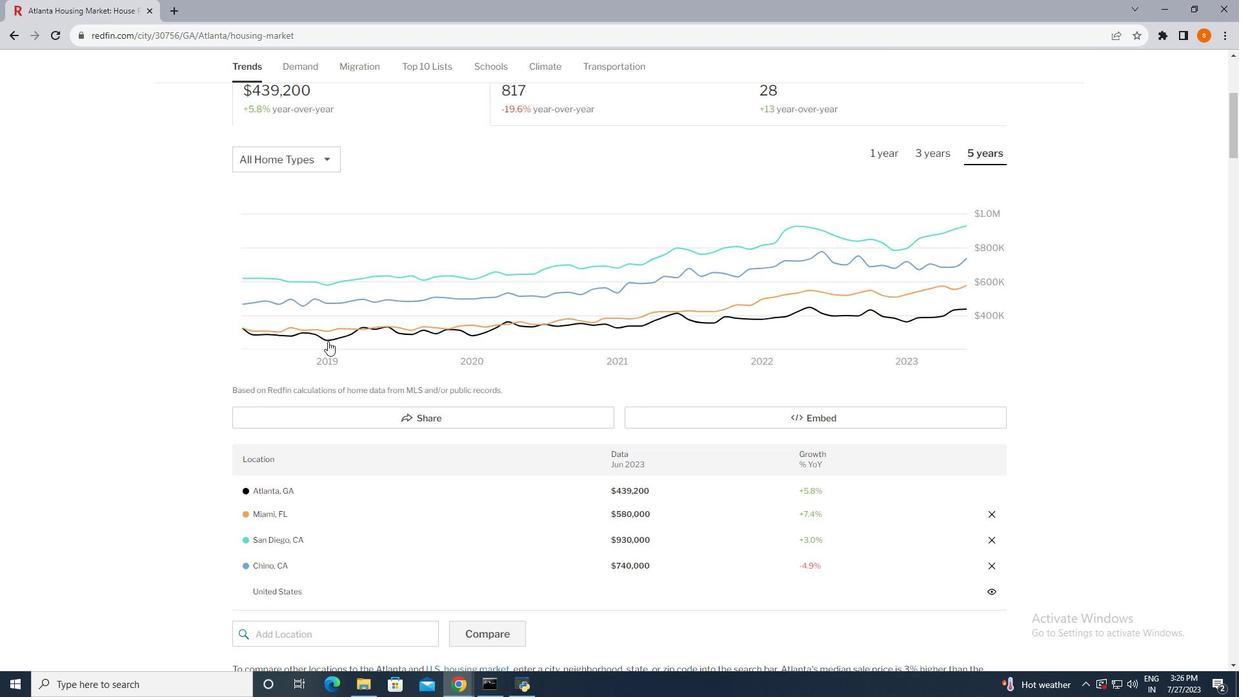 
Action: Mouse scrolled (328, 340) with delta (0, 0)
Screenshot: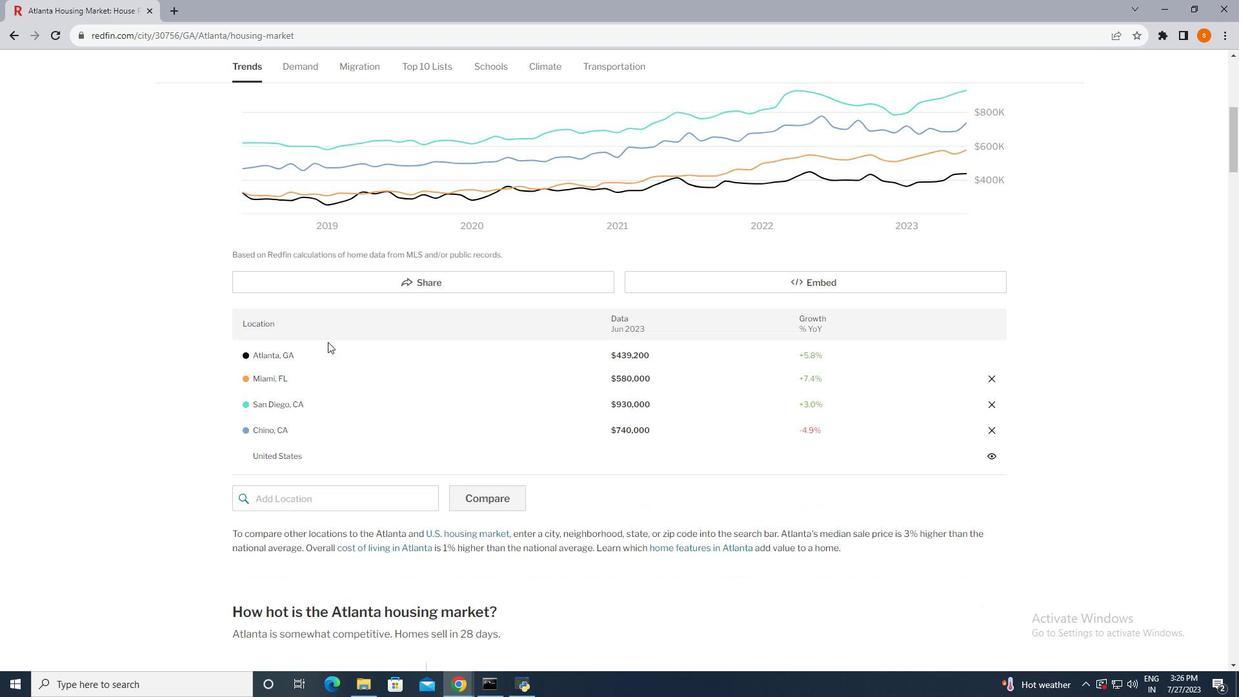 
Action: Mouse scrolled (328, 340) with delta (0, 0)
Screenshot: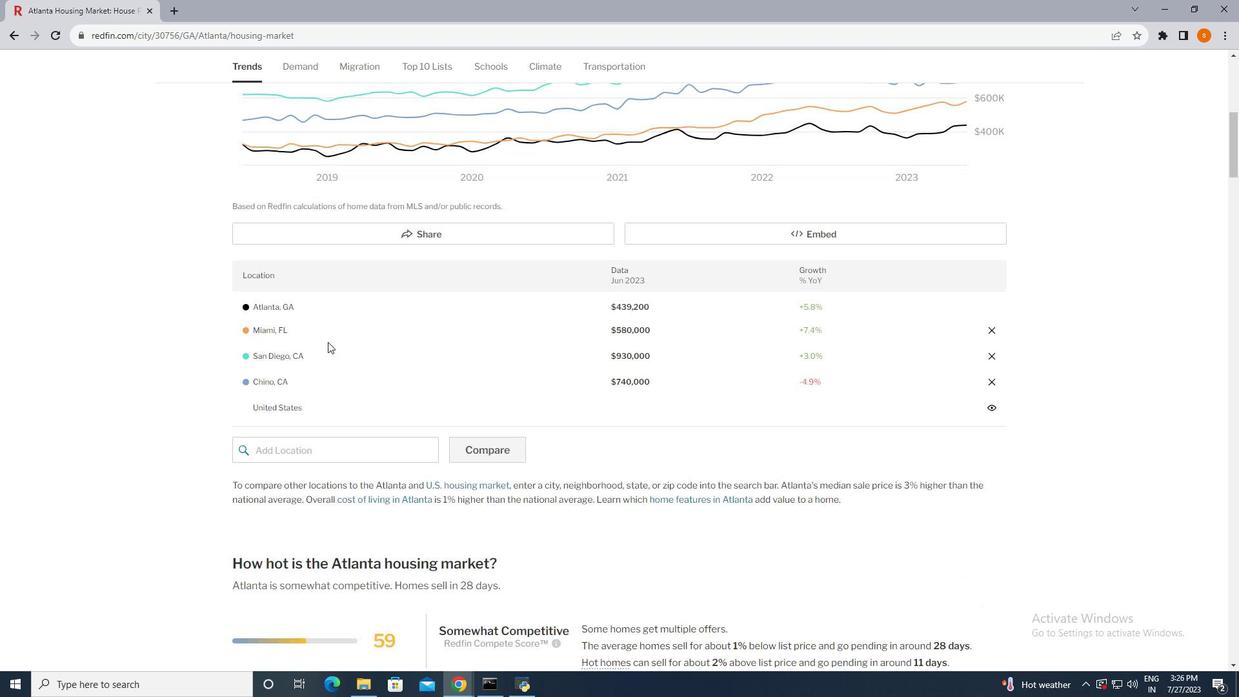 
Action: Mouse moved to (328, 342)
Screenshot: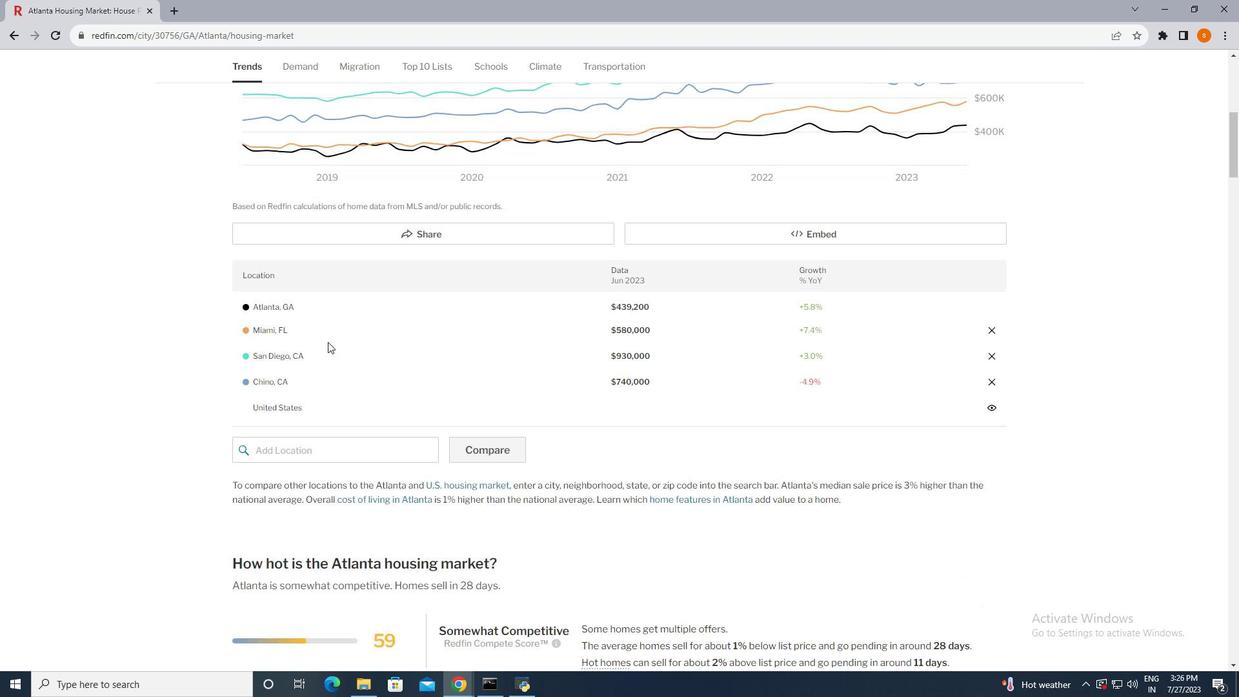 
Action: Mouse scrolled (328, 341) with delta (0, 0)
Screenshot: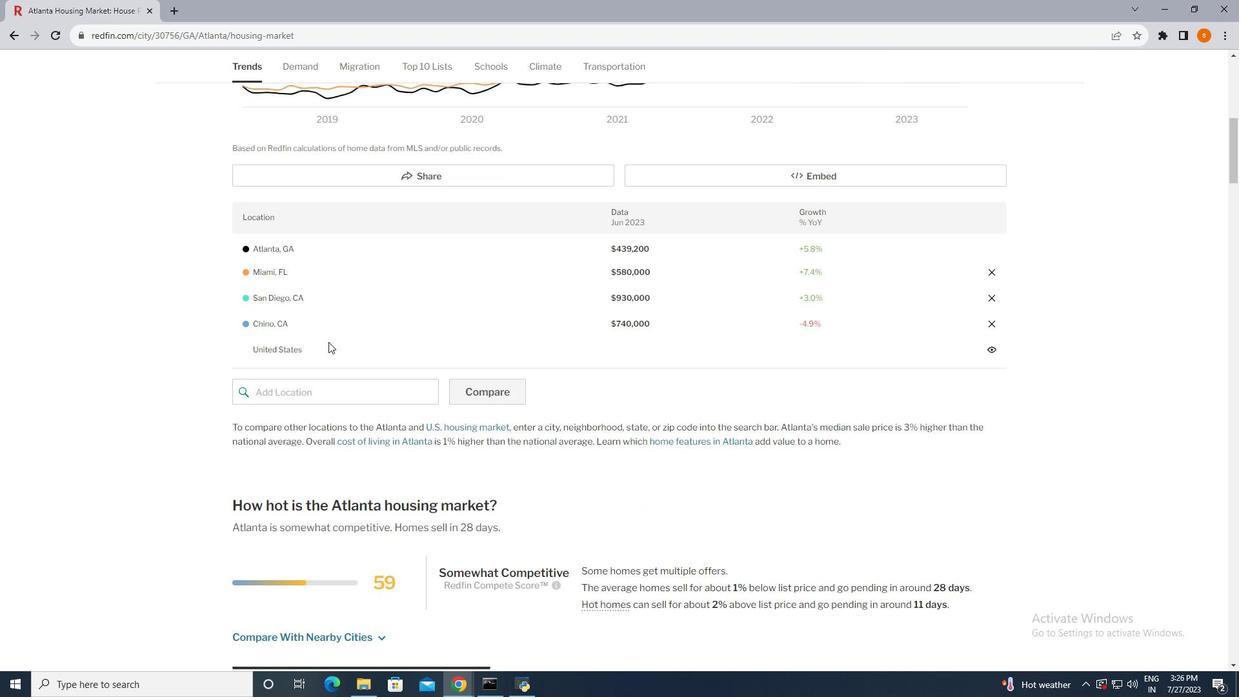 
Action: Mouse scrolled (328, 341) with delta (0, 0)
Screenshot: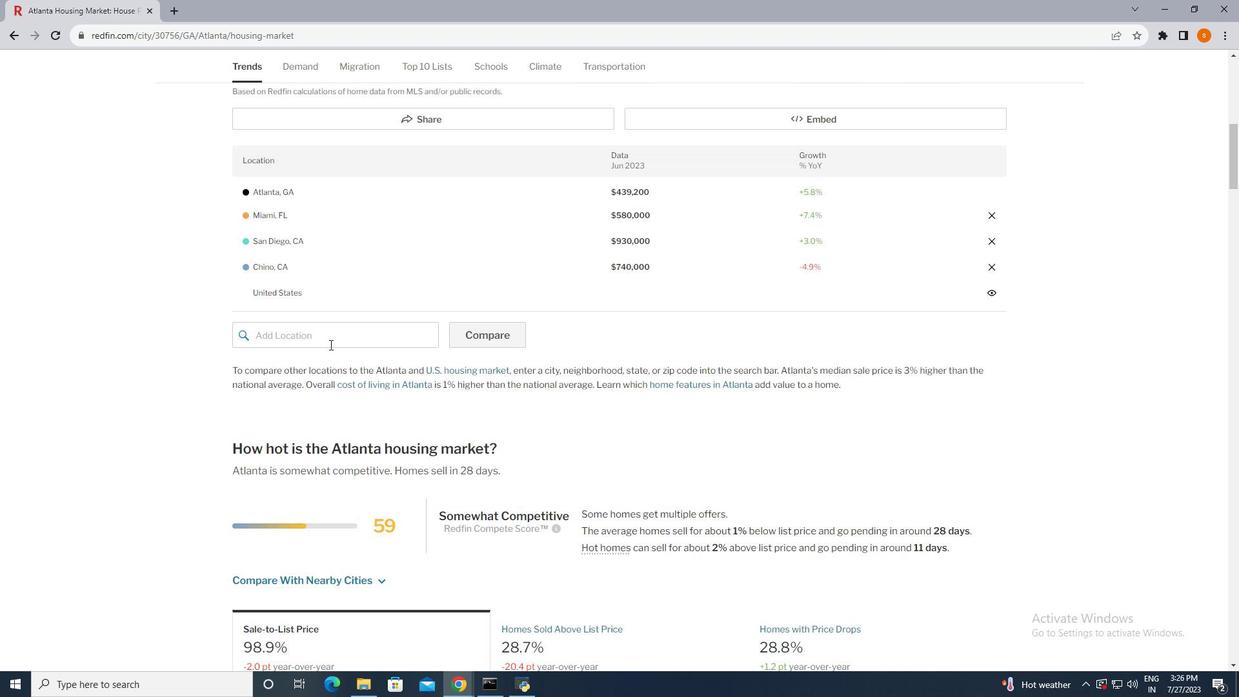 
Action: Mouse moved to (330, 344)
Screenshot: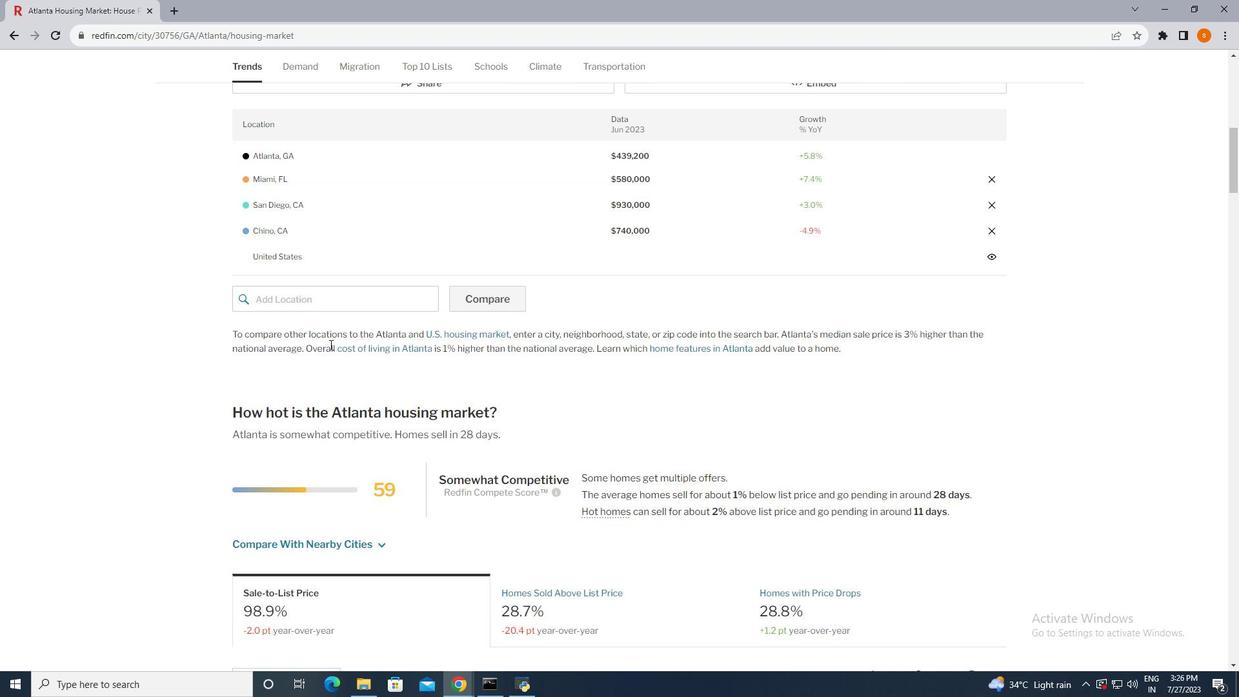 
Action: Mouse scrolled (330, 344) with delta (0, 0)
Screenshot: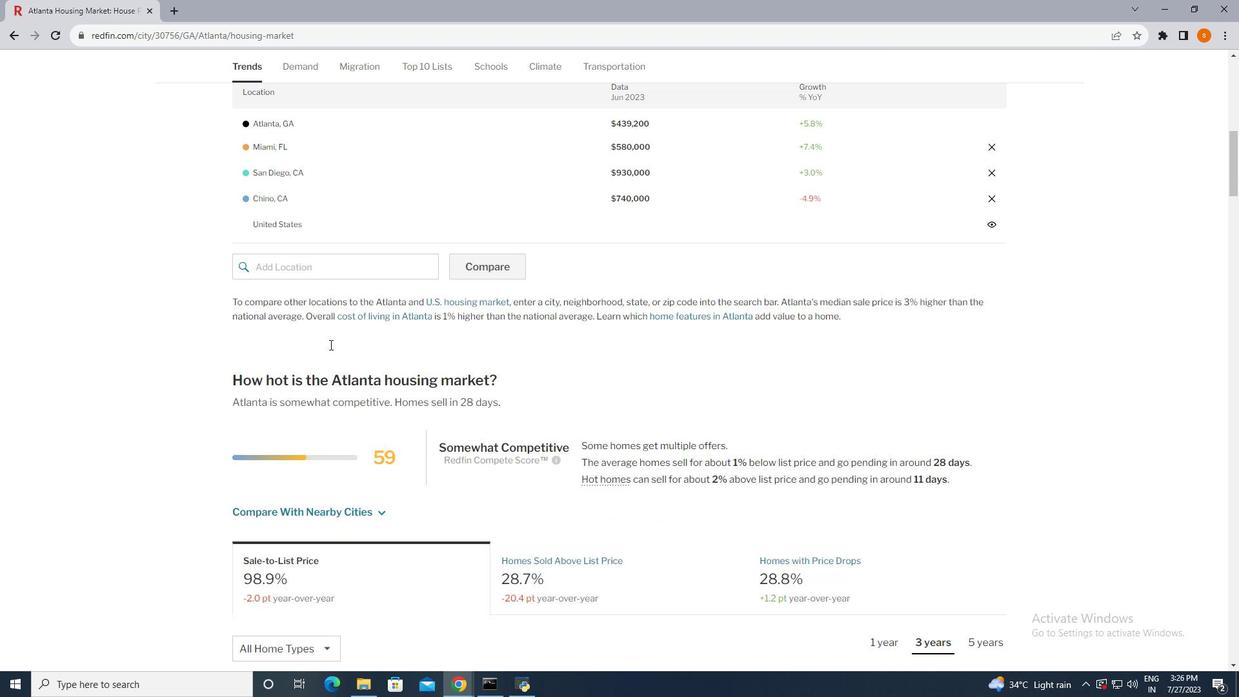 
Action: Mouse scrolled (330, 344) with delta (0, 0)
Screenshot: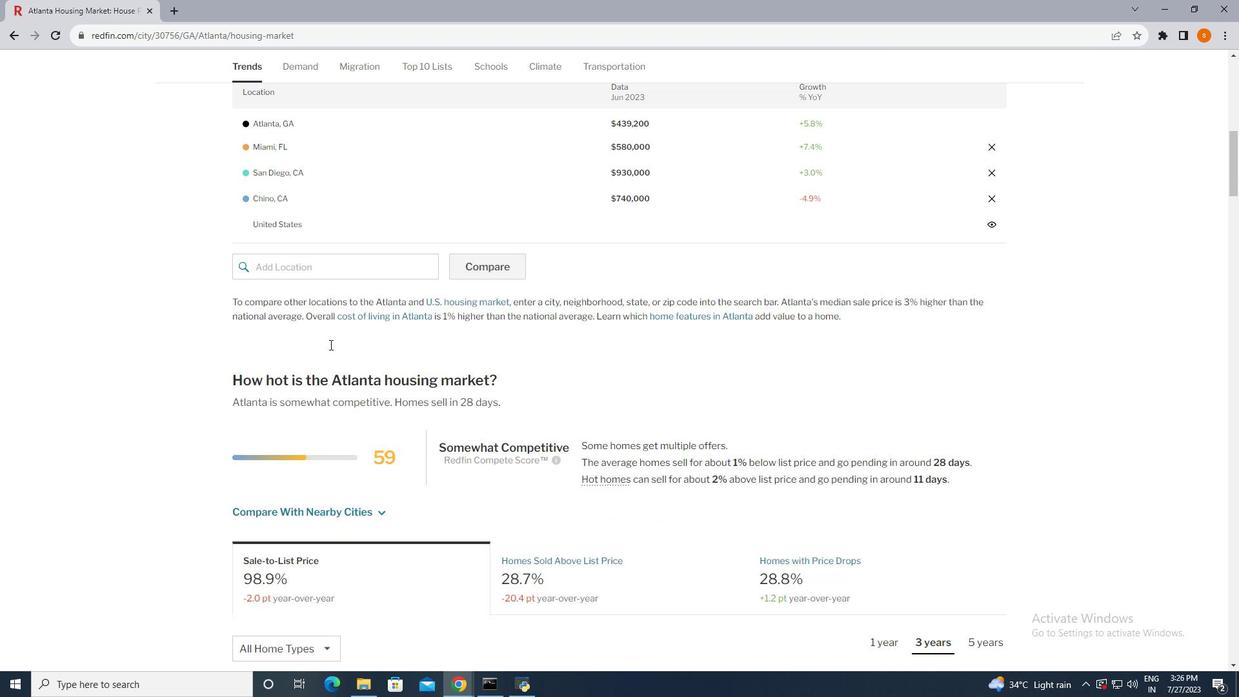 
Action: Mouse scrolled (330, 344) with delta (0, 0)
Screenshot: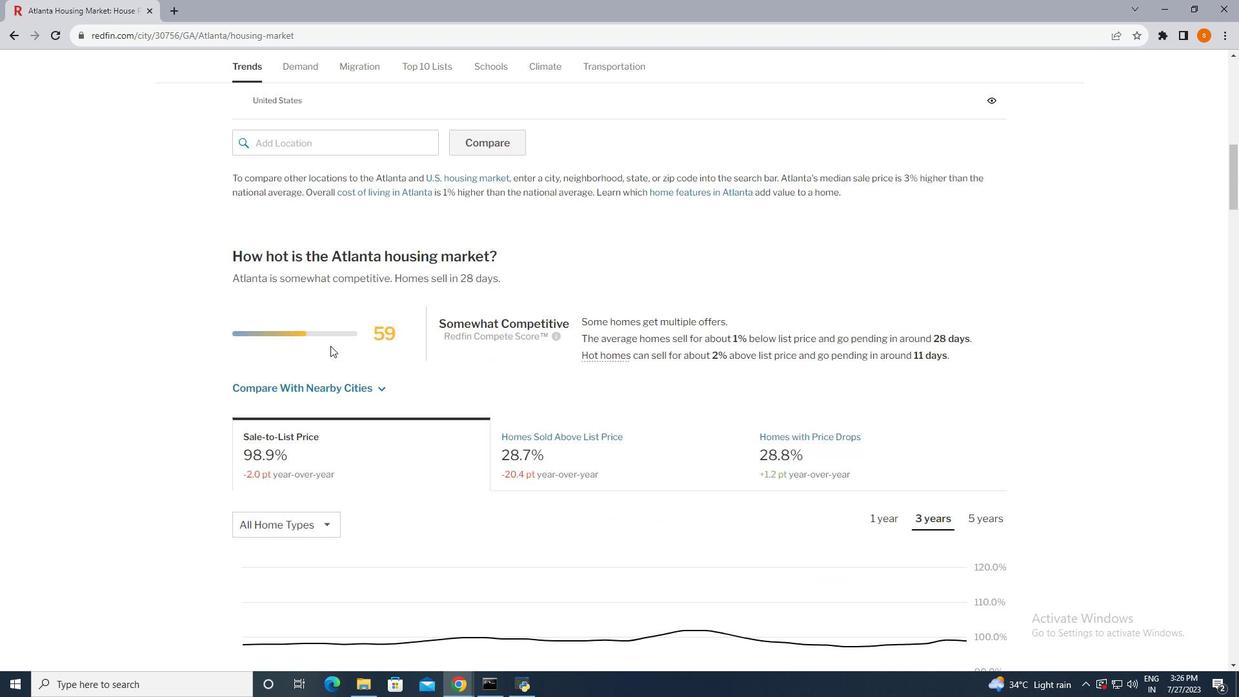 
Action: Mouse moved to (331, 347)
Screenshot: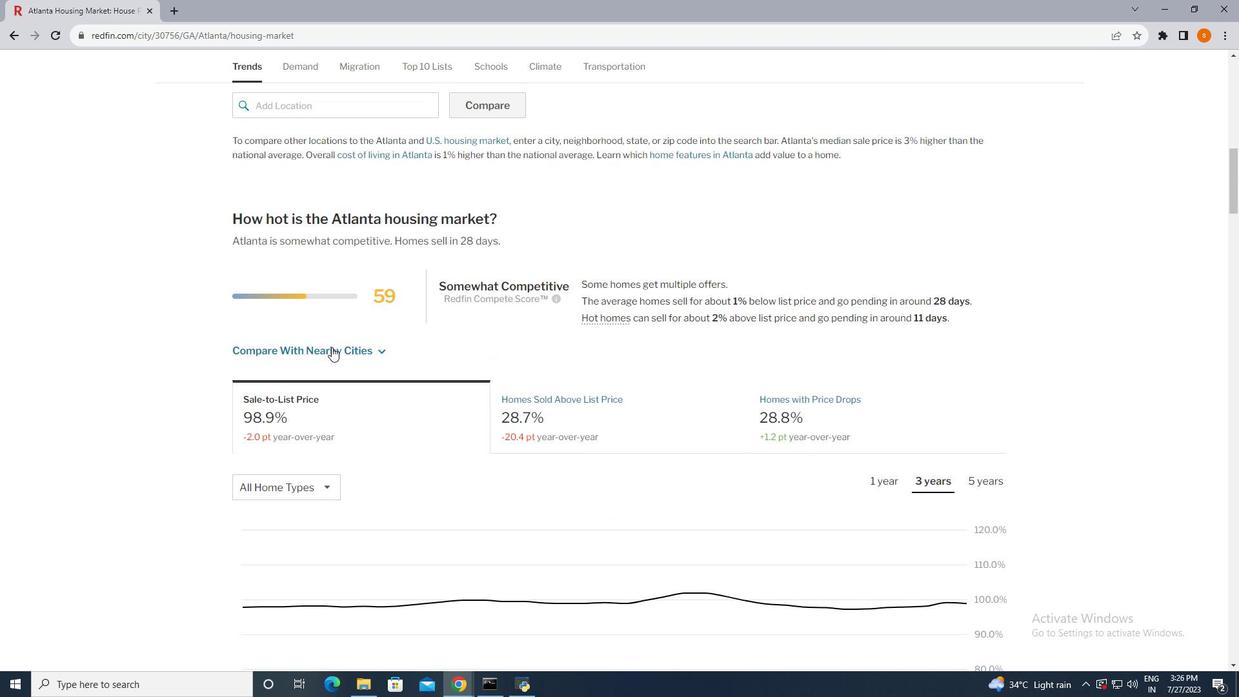 
Action: Mouse scrolled (331, 346) with delta (0, 0)
Screenshot: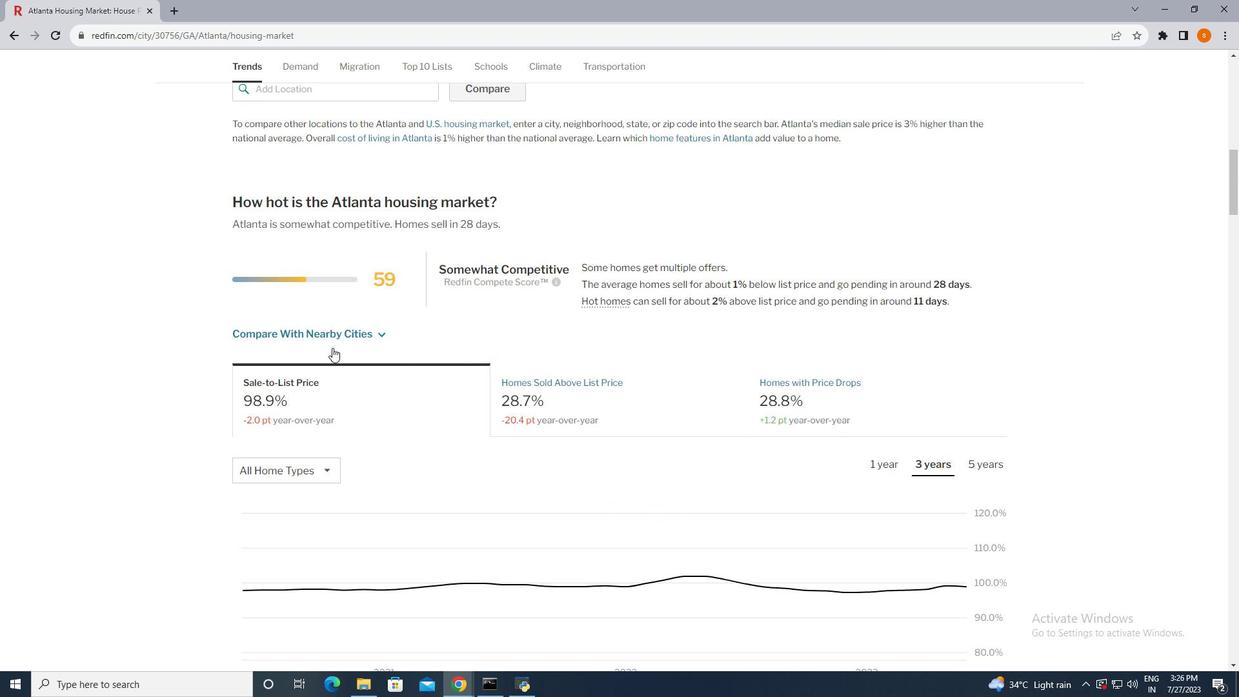 
Action: Mouse moved to (332, 348)
Screenshot: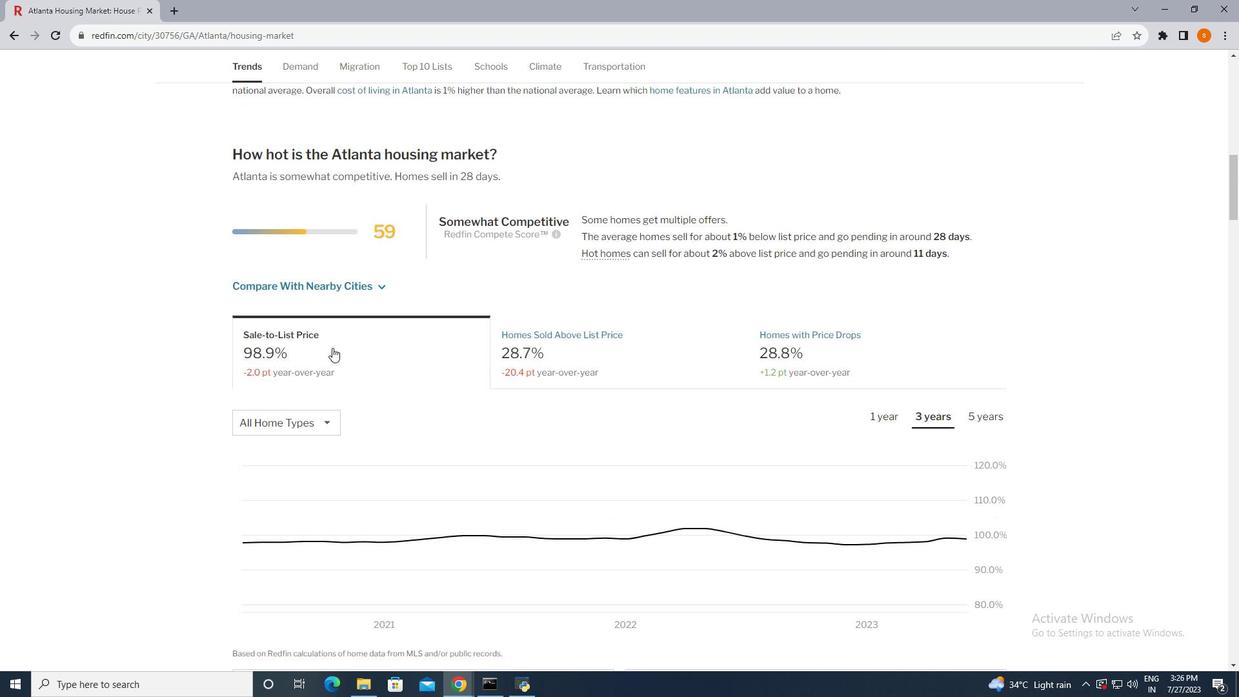 
Action: Mouse scrolled (332, 347) with delta (0, 0)
Screenshot: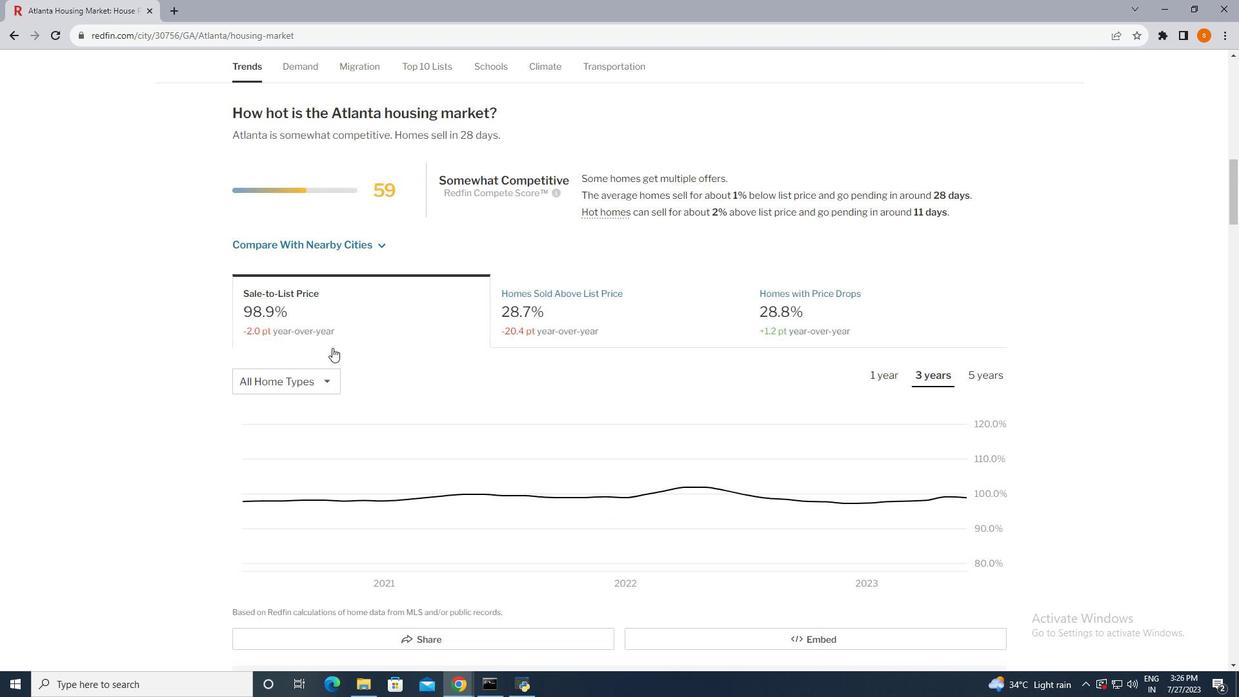 
Action: Mouse moved to (399, 402)
Screenshot: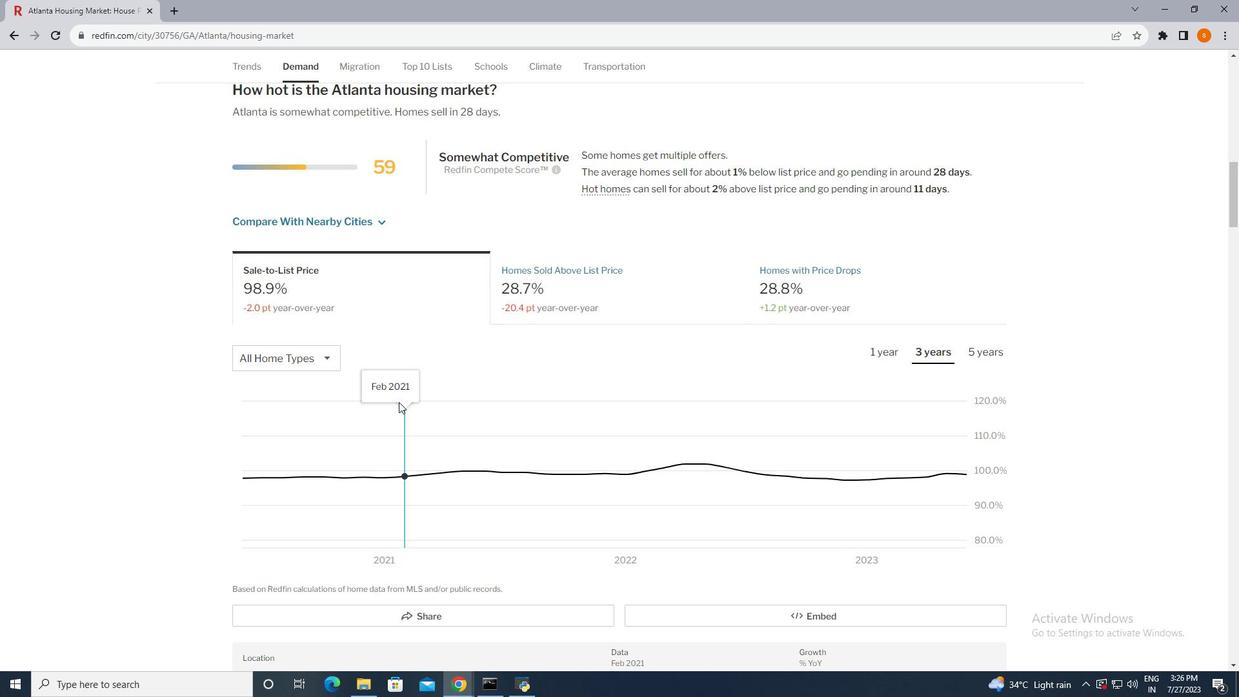 
Action: Mouse scrolled (399, 402) with delta (0, 0)
Screenshot: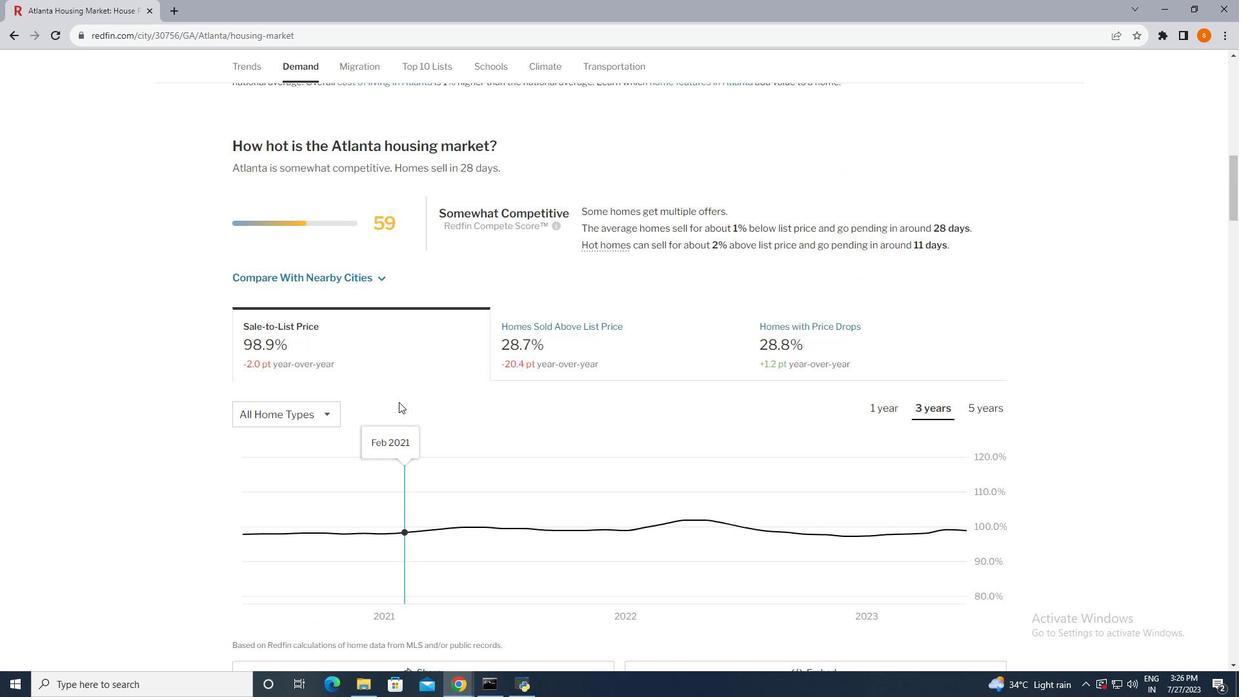 
Action: Mouse scrolled (399, 402) with delta (0, 0)
Screenshot: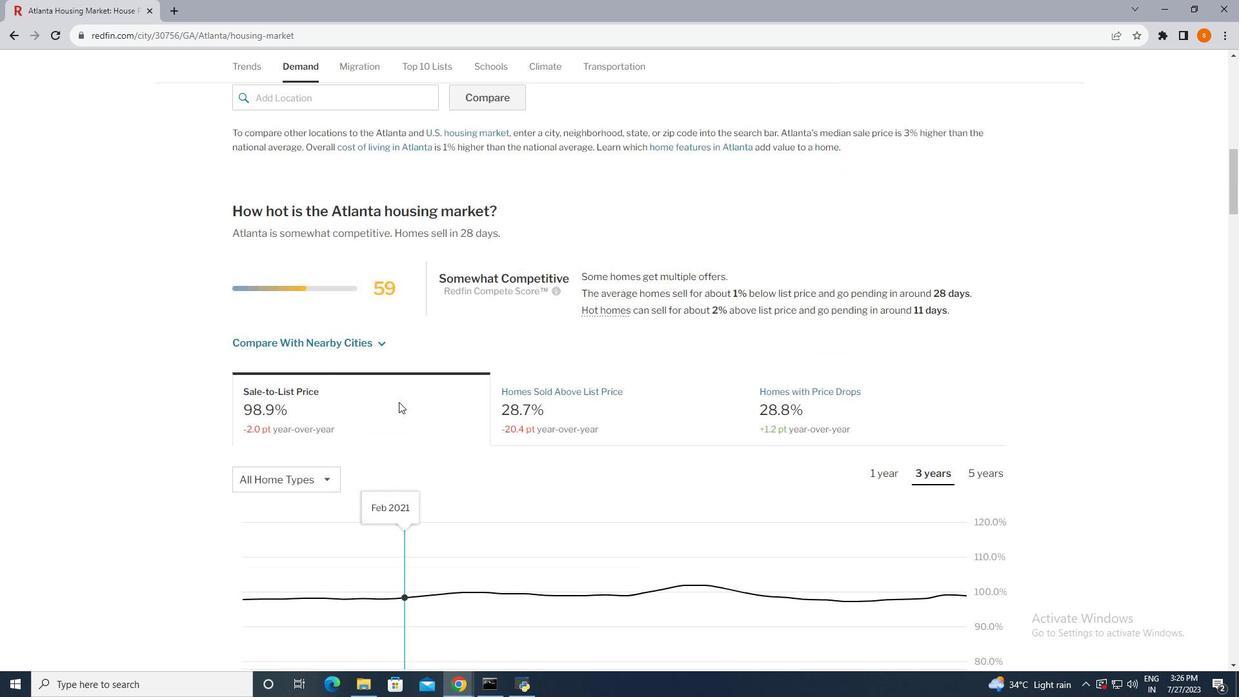 
Action: Mouse moved to (379, 353)
Screenshot: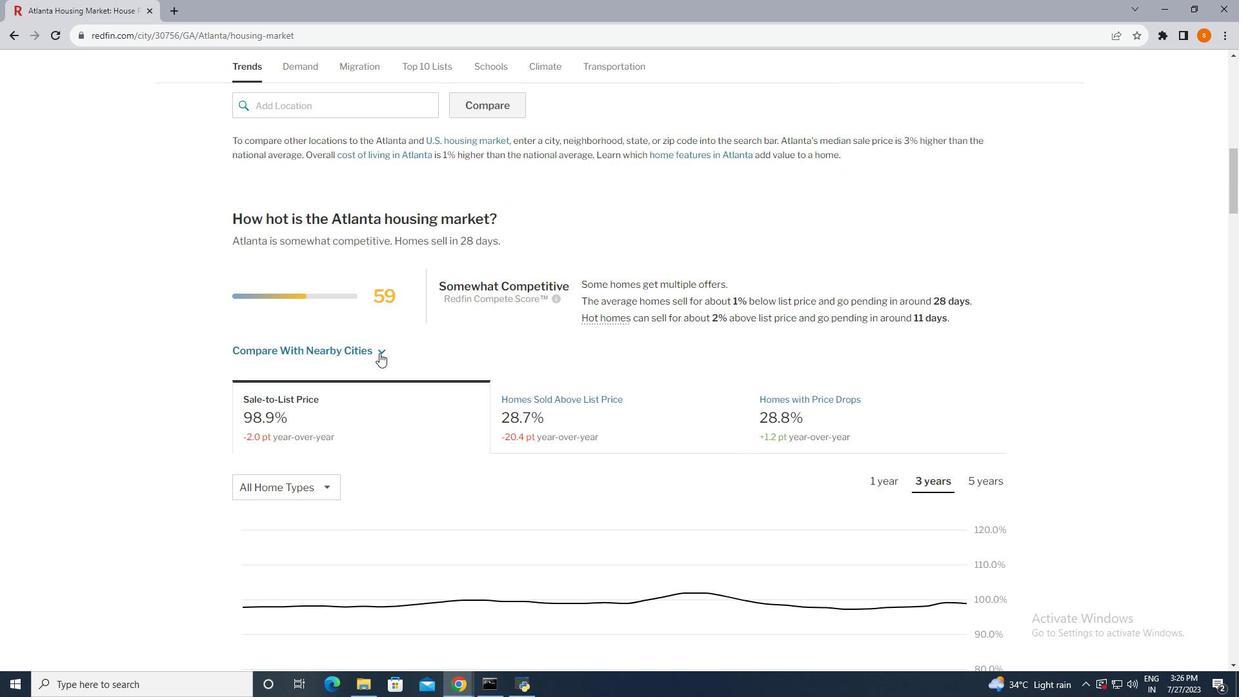 
Action: Mouse pressed left at (379, 353)
Screenshot: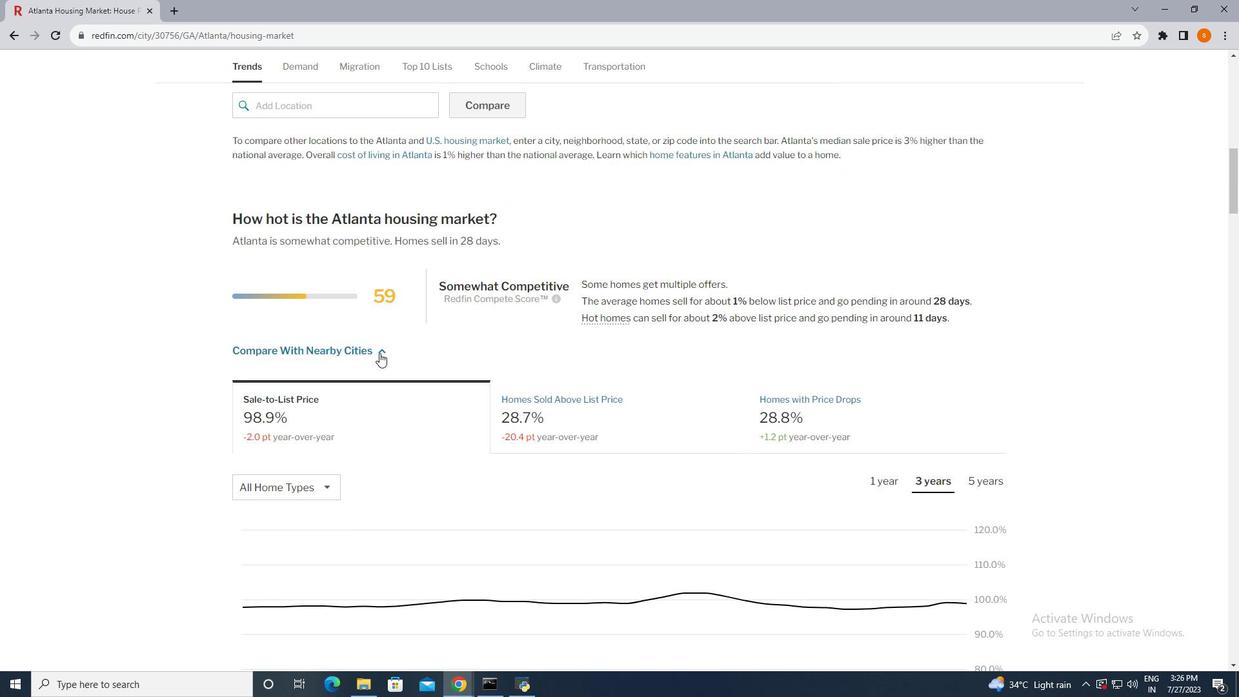 
Action: Mouse moved to (378, 450)
Screenshot: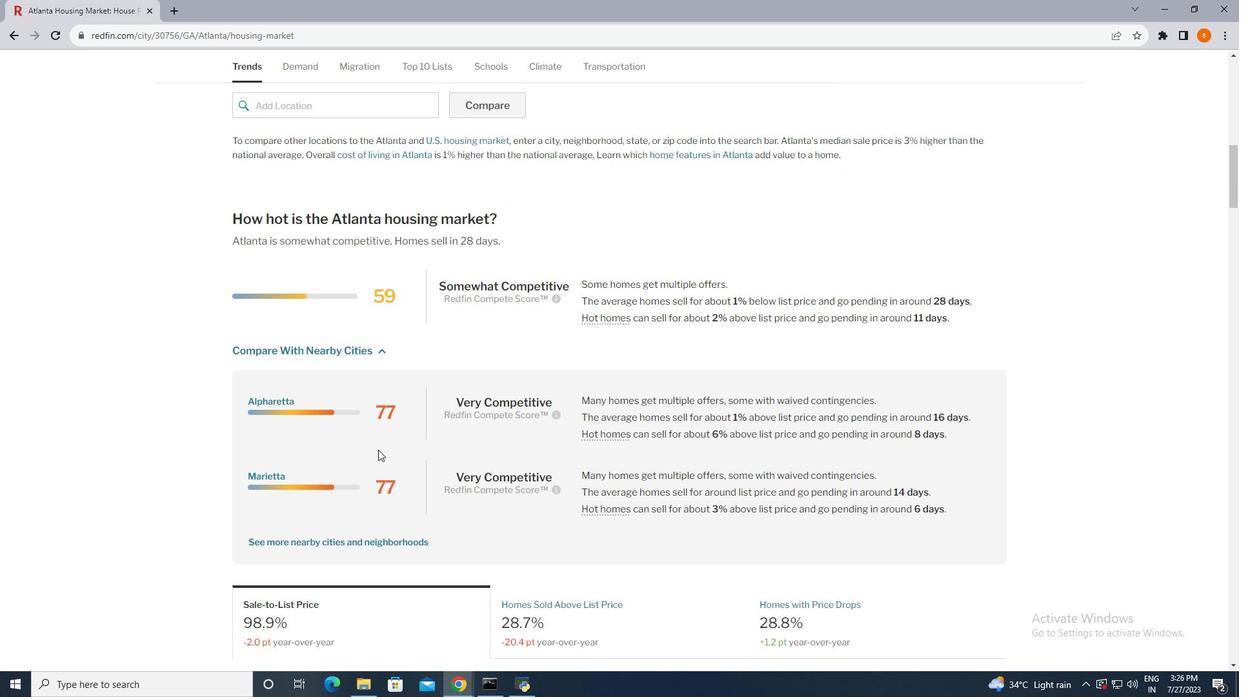 
Action: Mouse scrolled (378, 449) with delta (0, 0)
Screenshot: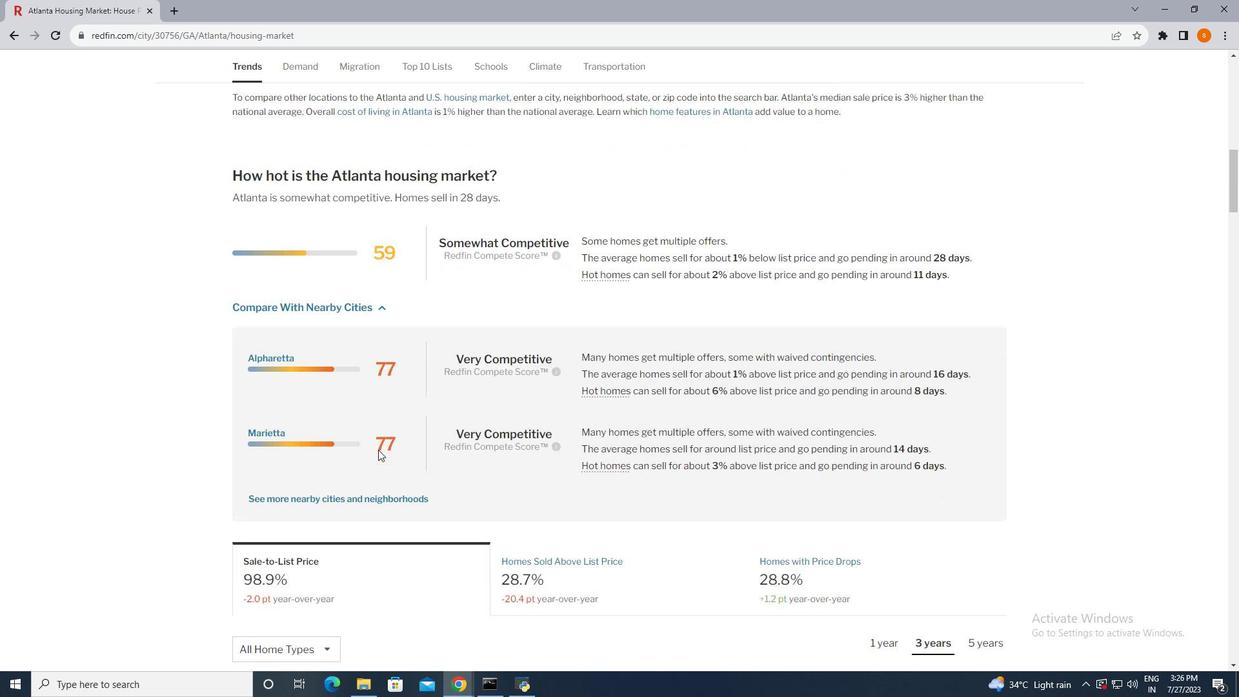 
Action: Mouse scrolled (378, 449) with delta (0, 0)
Screenshot: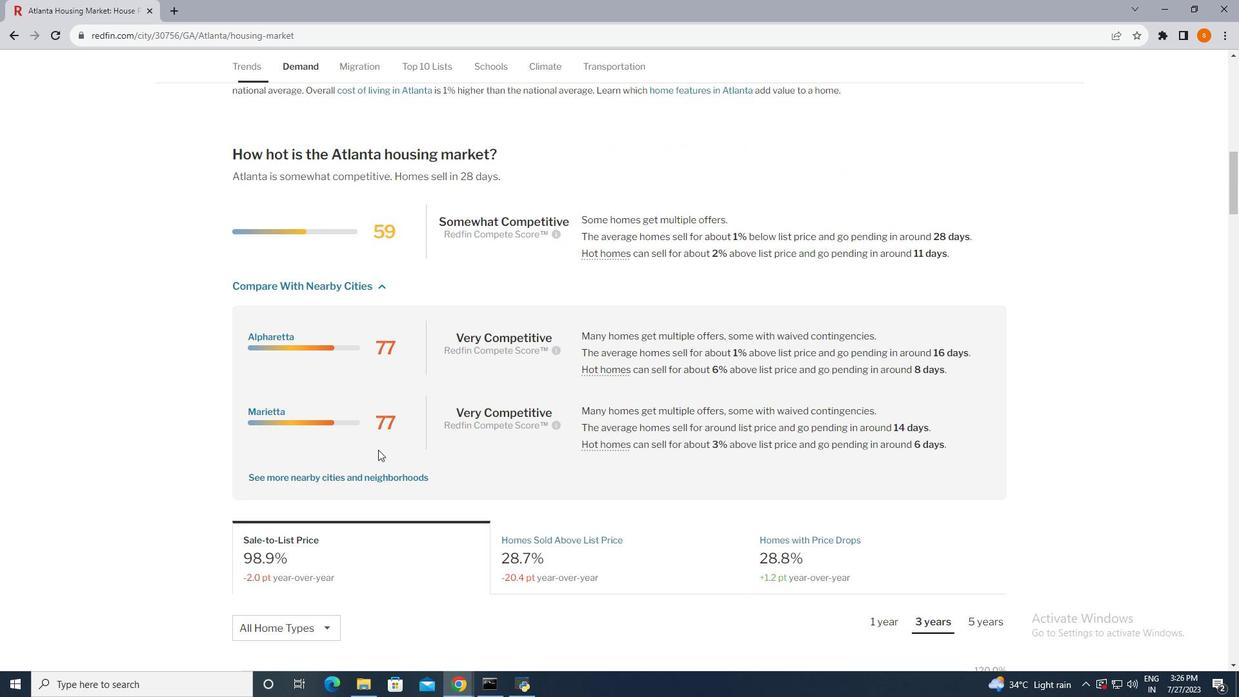 
Action: Mouse moved to (375, 418)
Screenshot: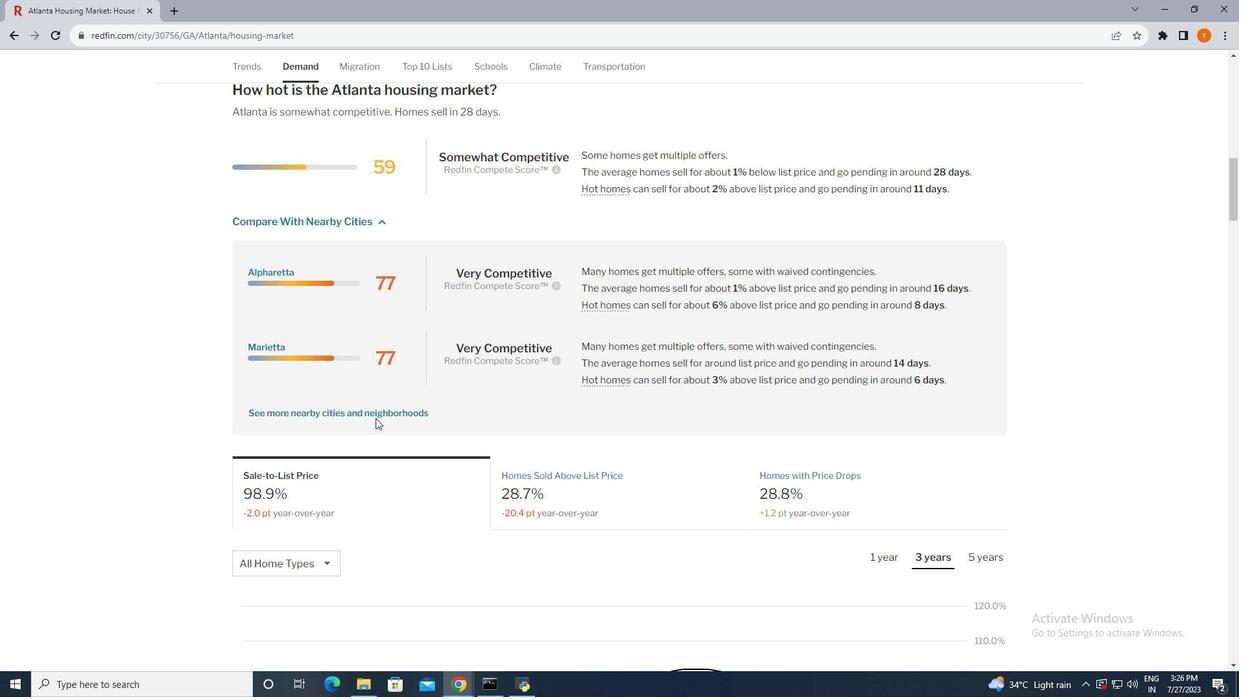 
Action: Mouse pressed left at (375, 418)
Screenshot: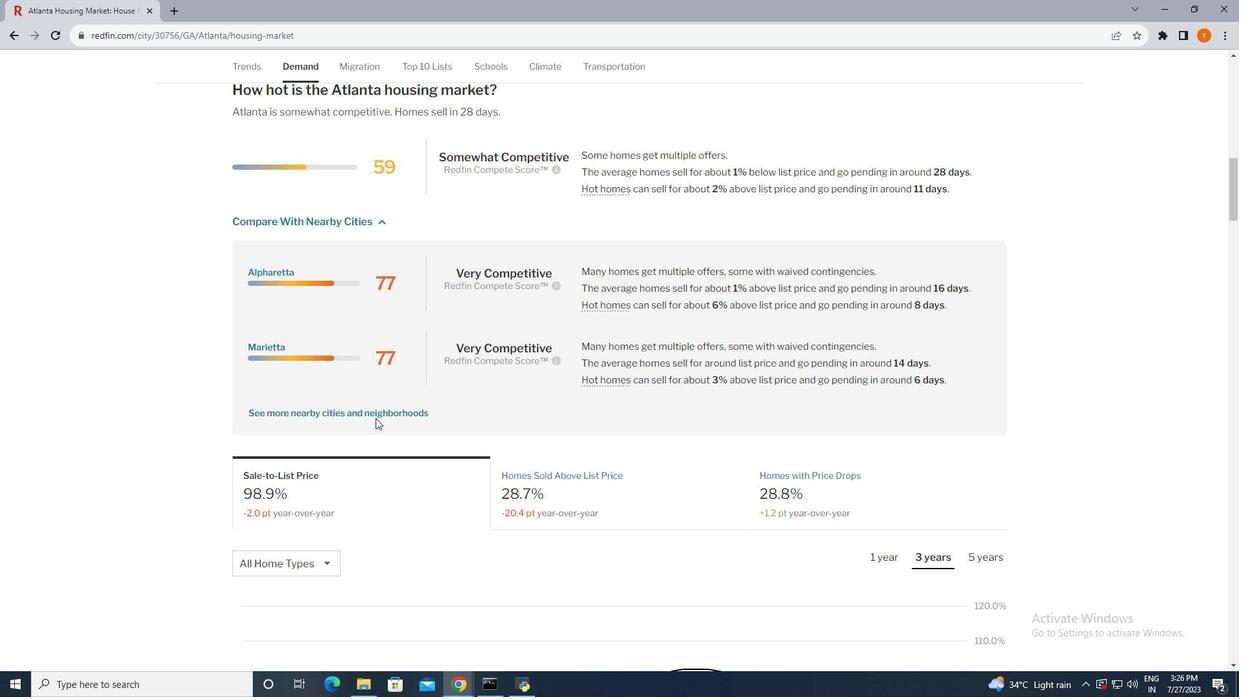 
Action: Mouse moved to (382, 412)
Screenshot: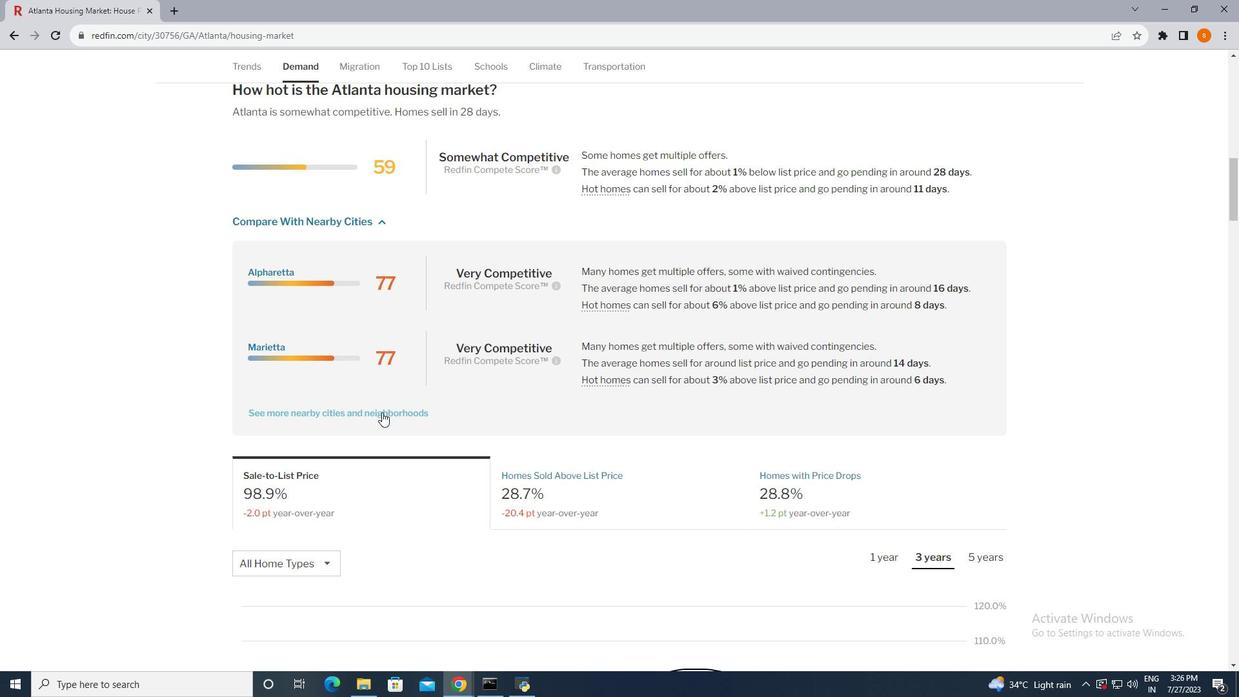 
Action: Mouse pressed left at (382, 412)
Screenshot: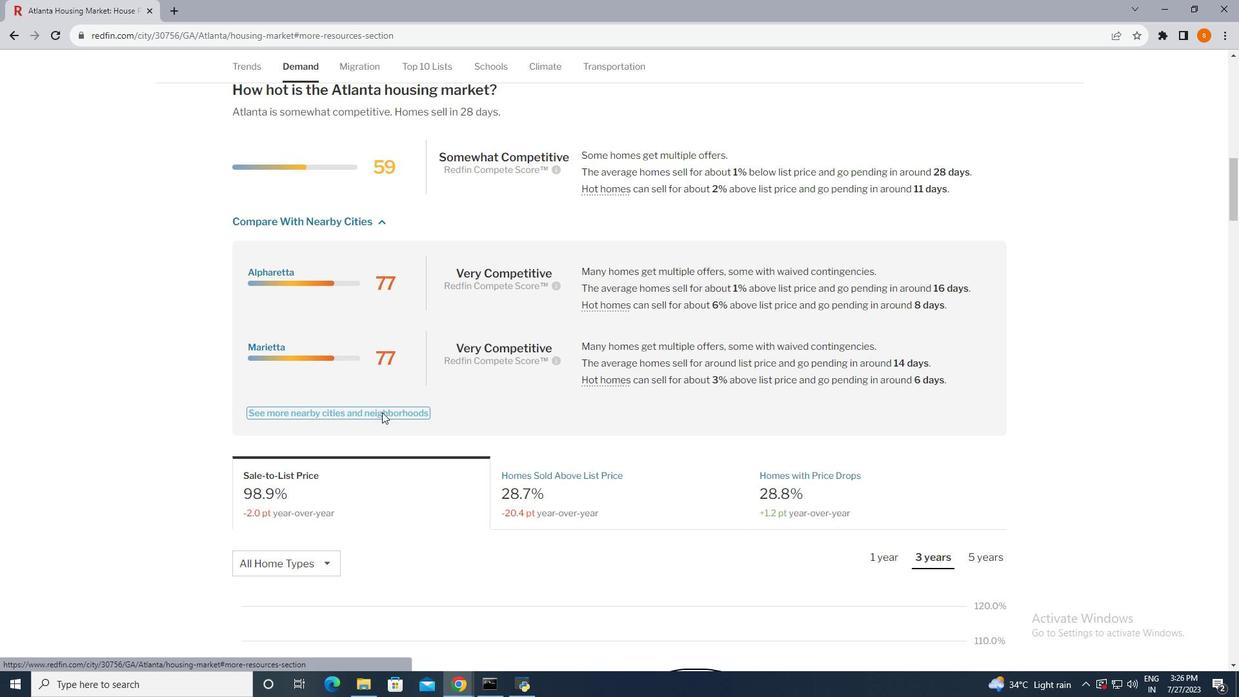 
Action: Mouse moved to (298, 305)
Screenshot: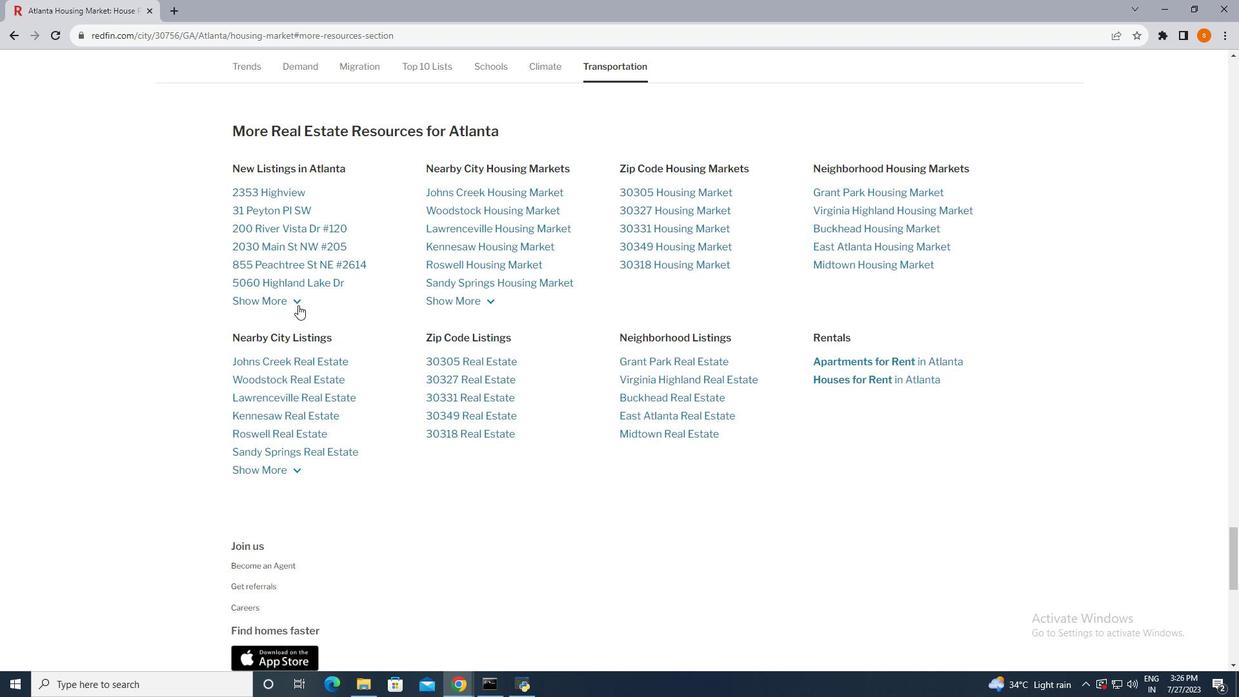 
Action: Mouse pressed left at (298, 305)
Screenshot: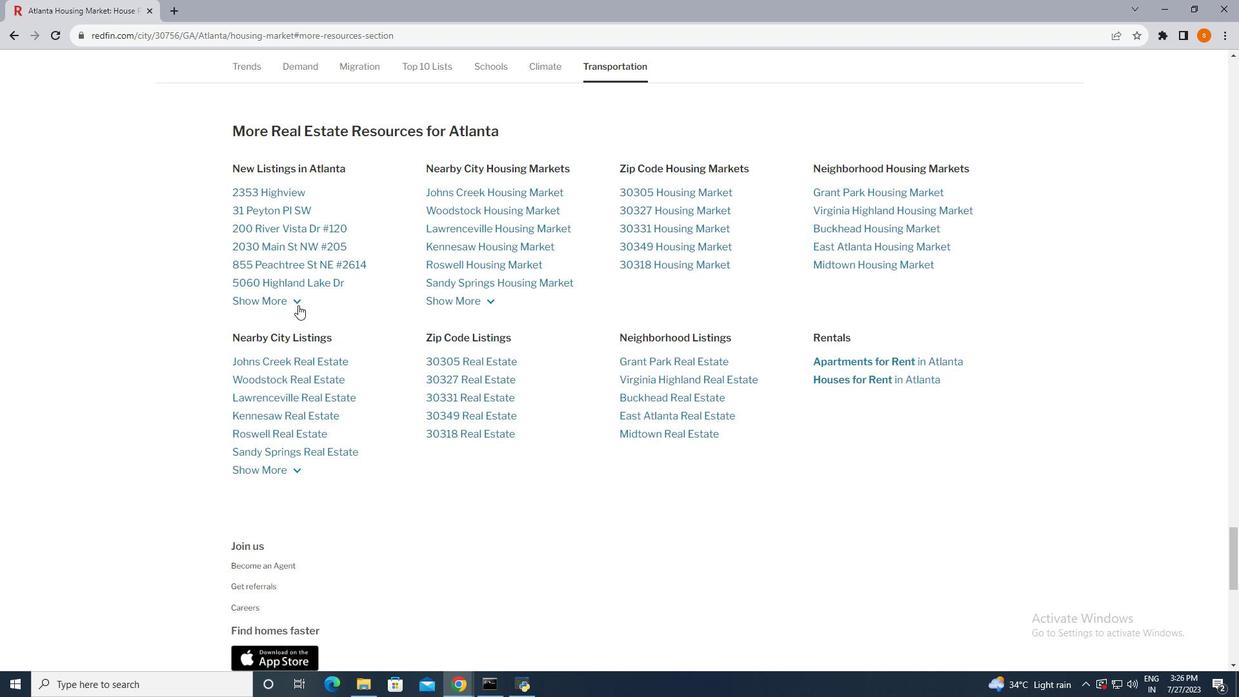 
Action: Mouse moved to (497, 302)
Screenshot: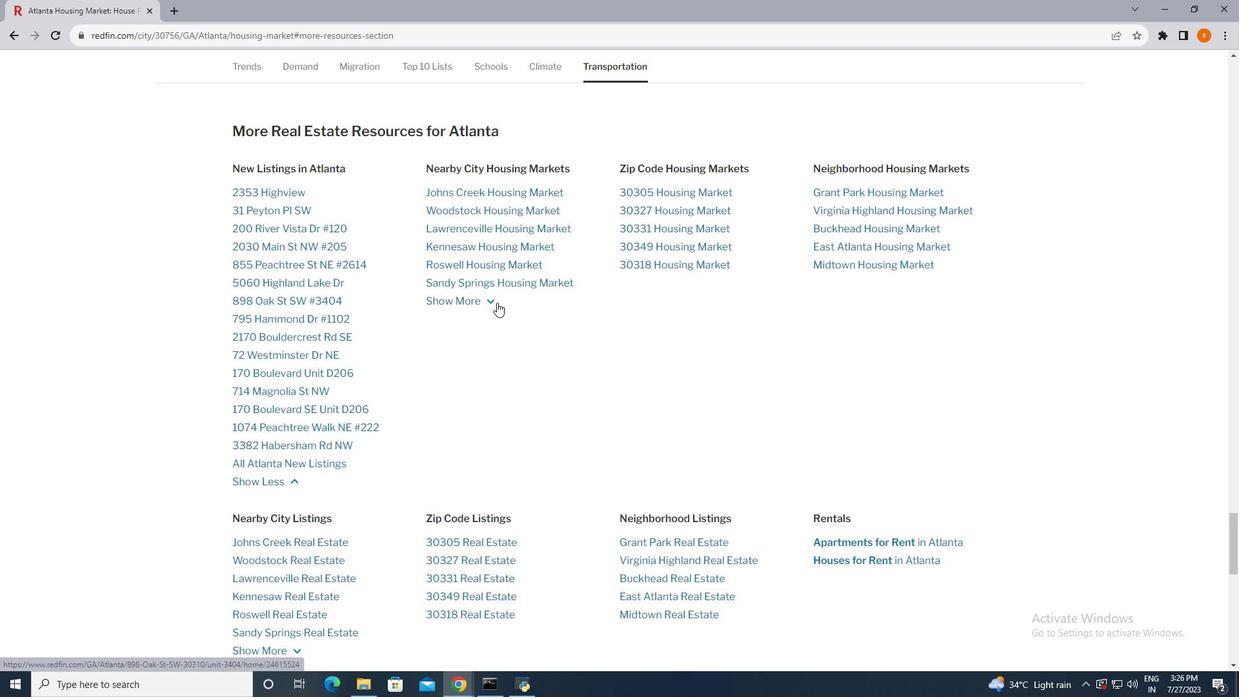 
Action: Mouse pressed left at (497, 302)
Screenshot: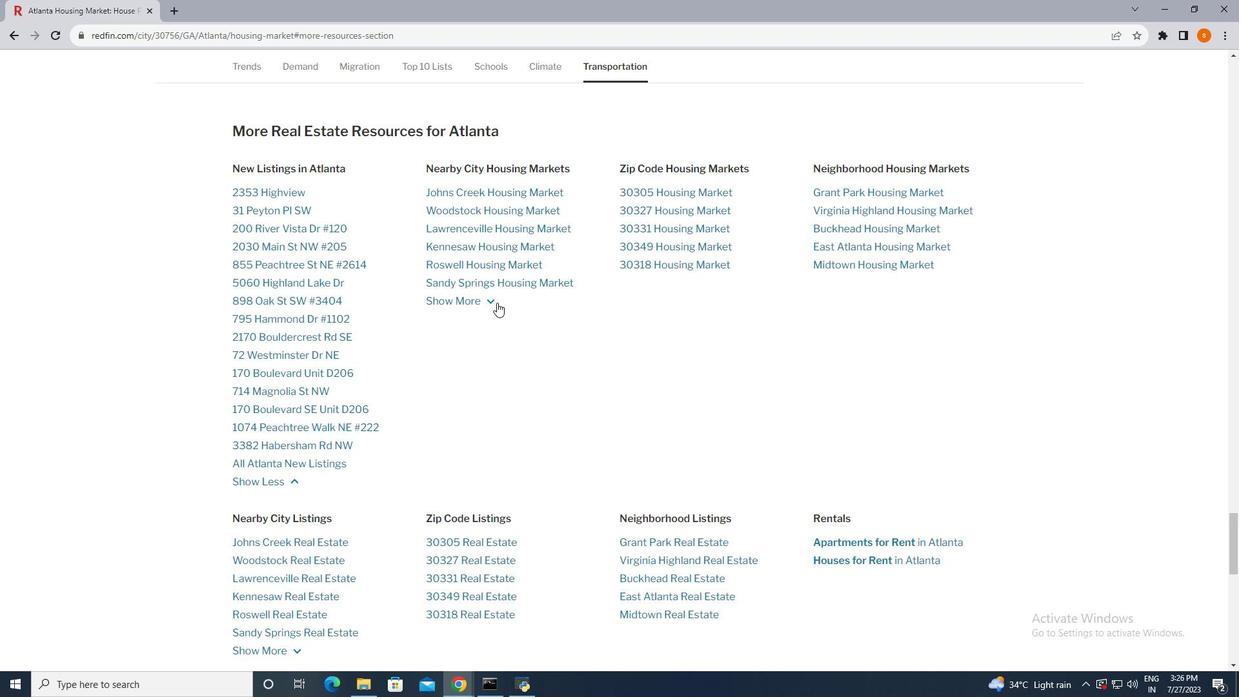 
Action: Mouse moved to (364, 413)
Screenshot: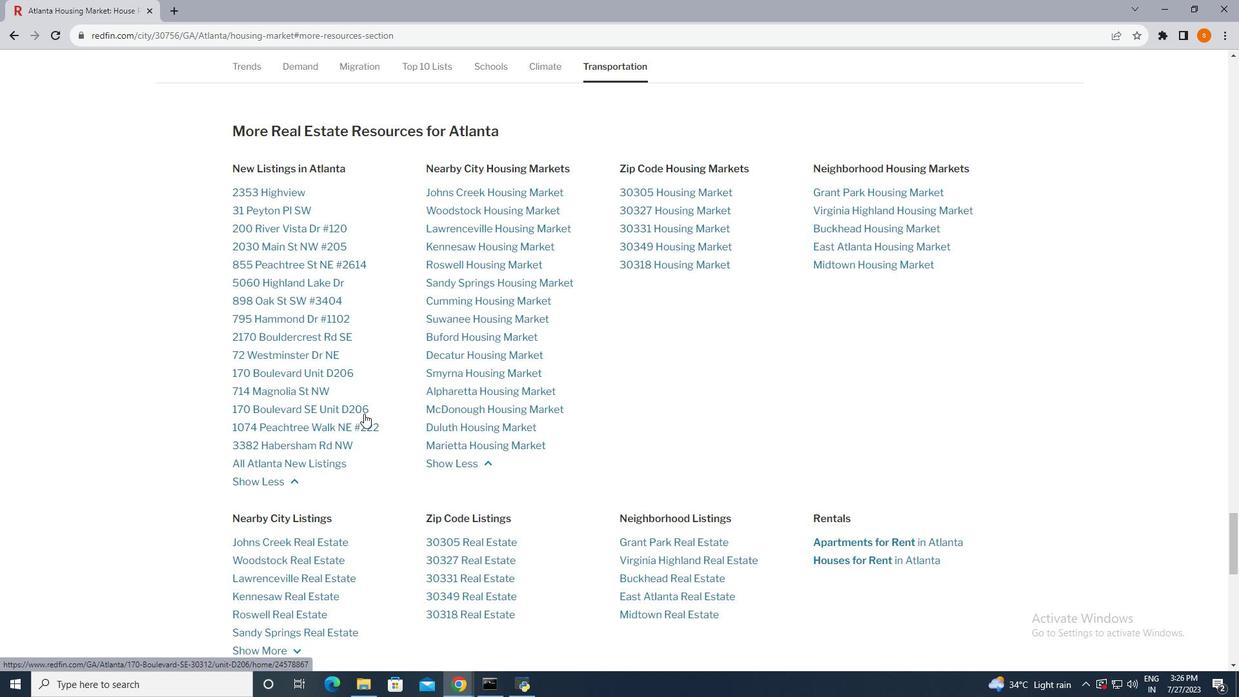 
Action: Mouse scrolled (364, 413) with delta (0, 0)
Screenshot: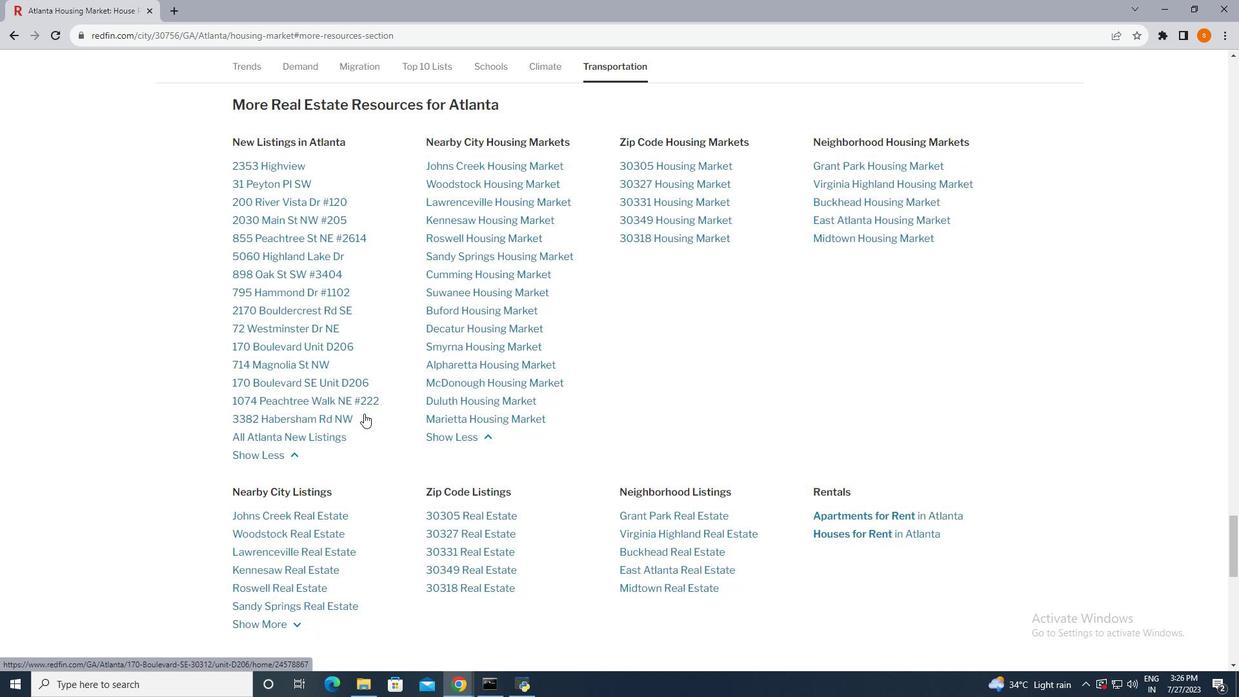 
Action: Mouse scrolled (364, 413) with delta (0, 0)
Screenshot: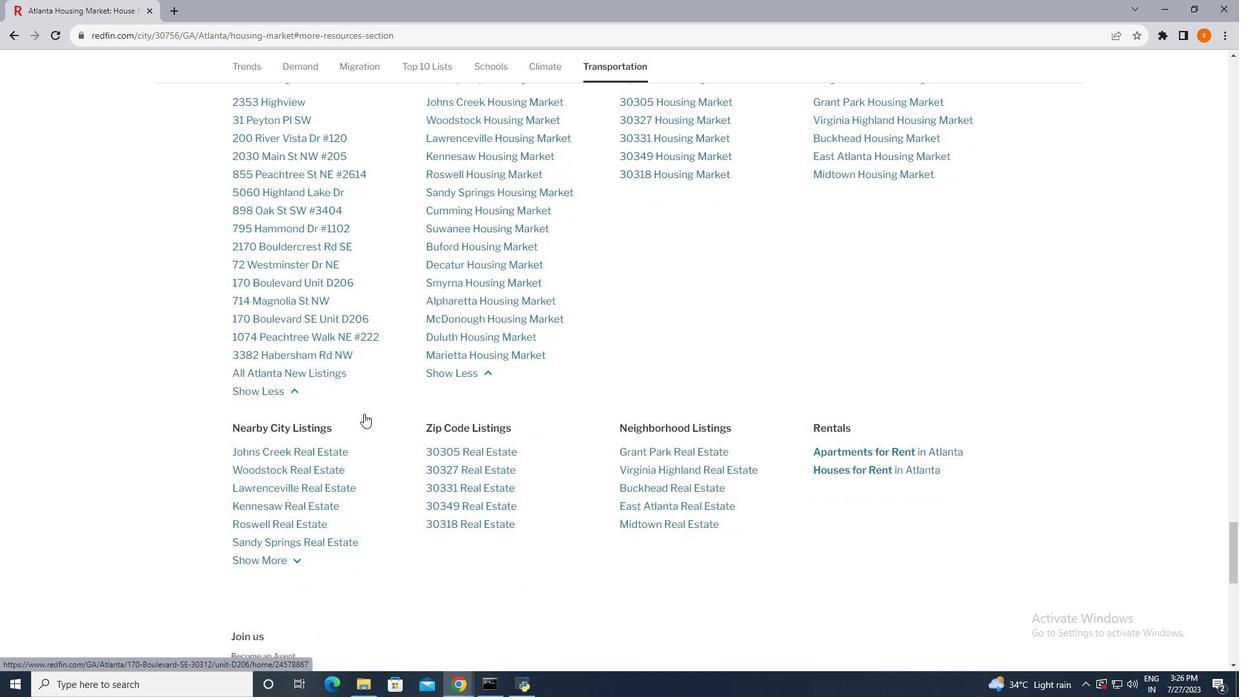 
Action: Mouse moved to (296, 523)
Screenshot: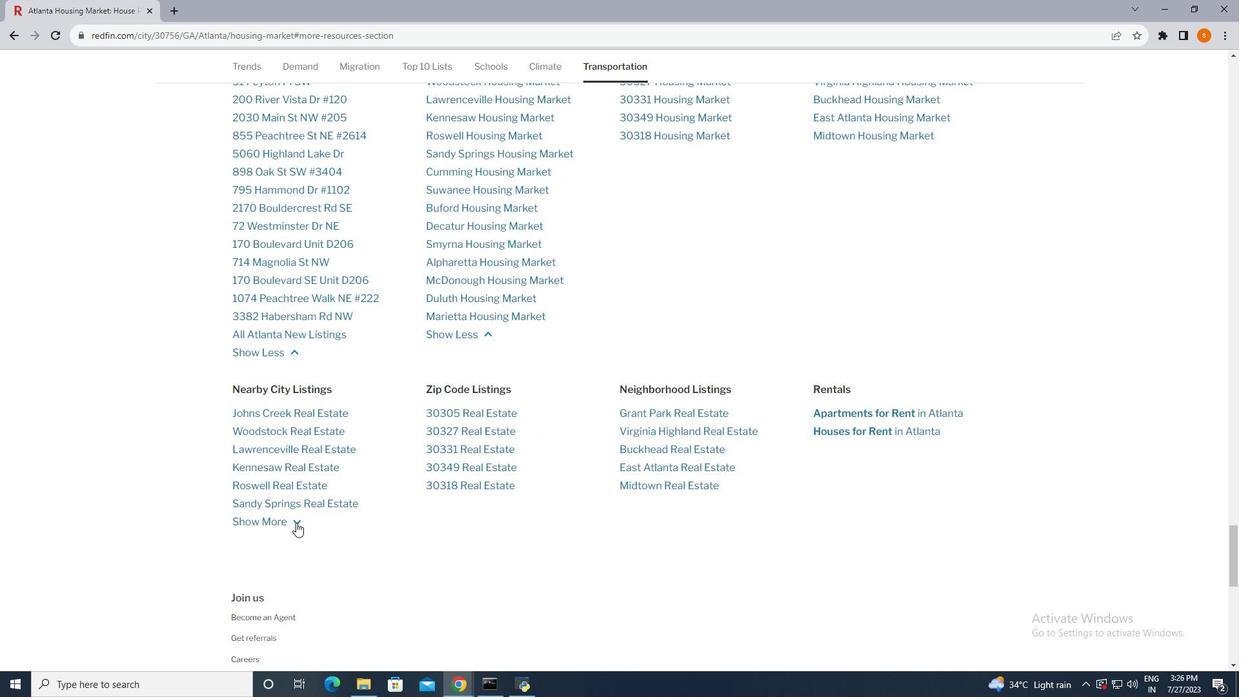 
Action: Mouse pressed left at (296, 523)
Screenshot: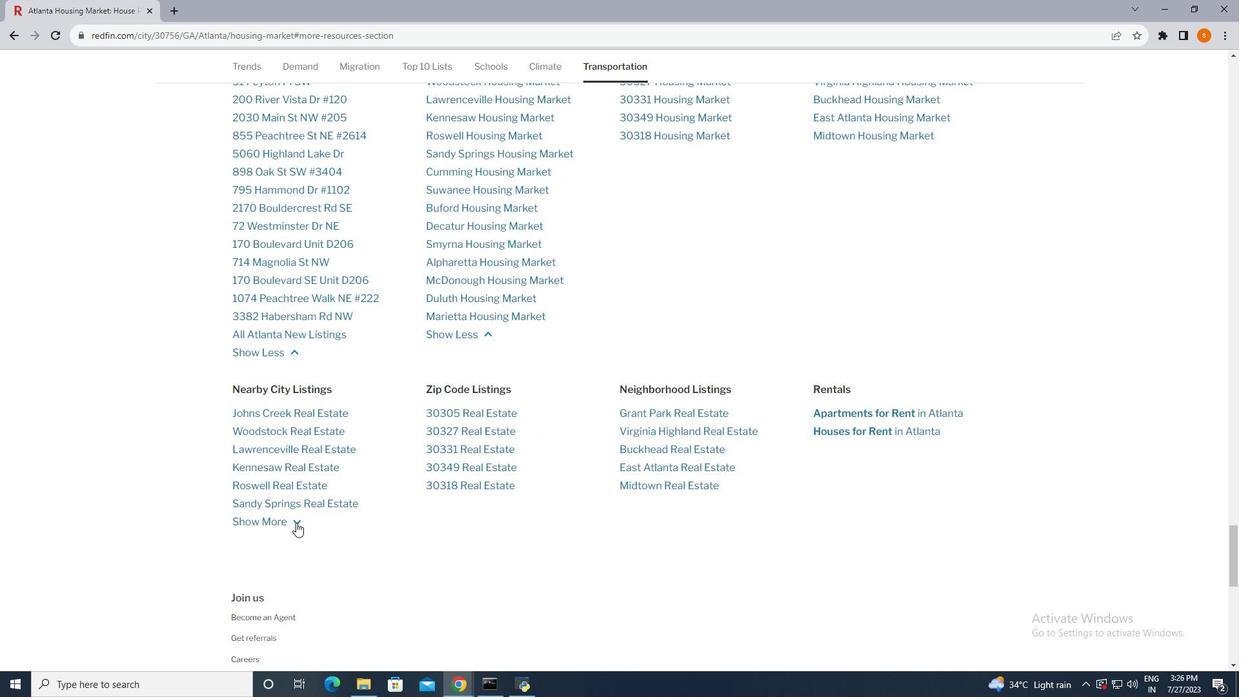 
Action: Mouse moved to (413, 479)
Screenshot: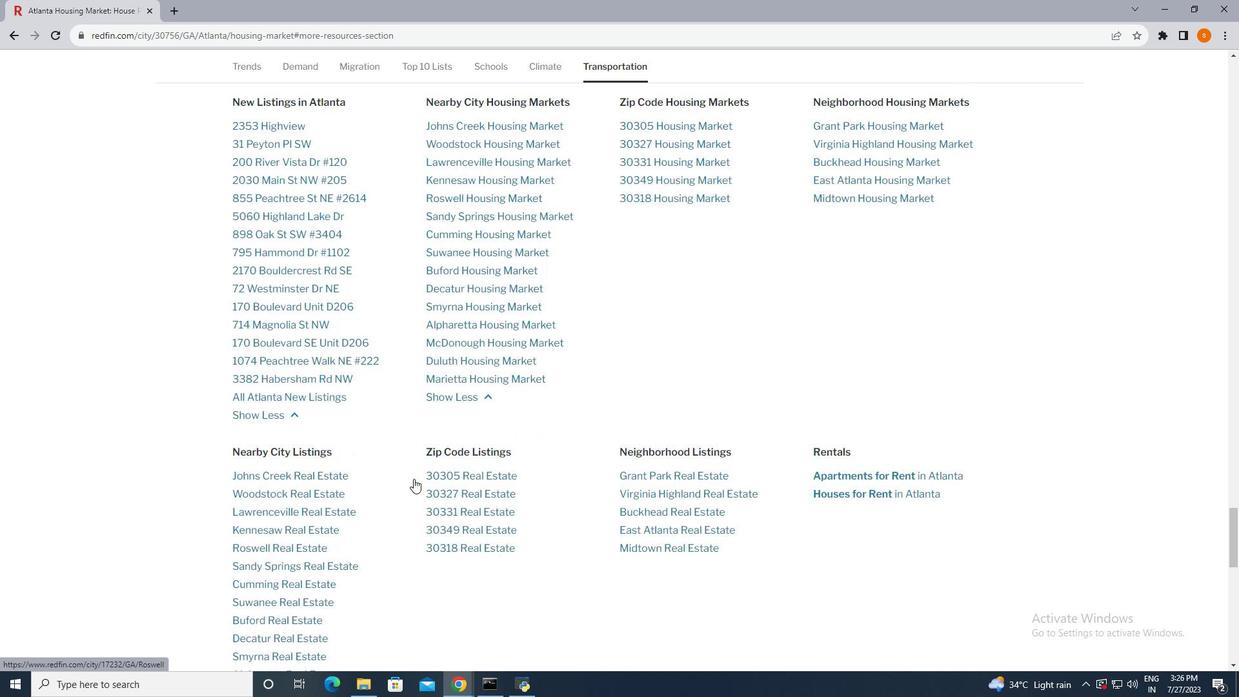 
Action: Mouse scrolled (413, 479) with delta (0, 0)
Screenshot: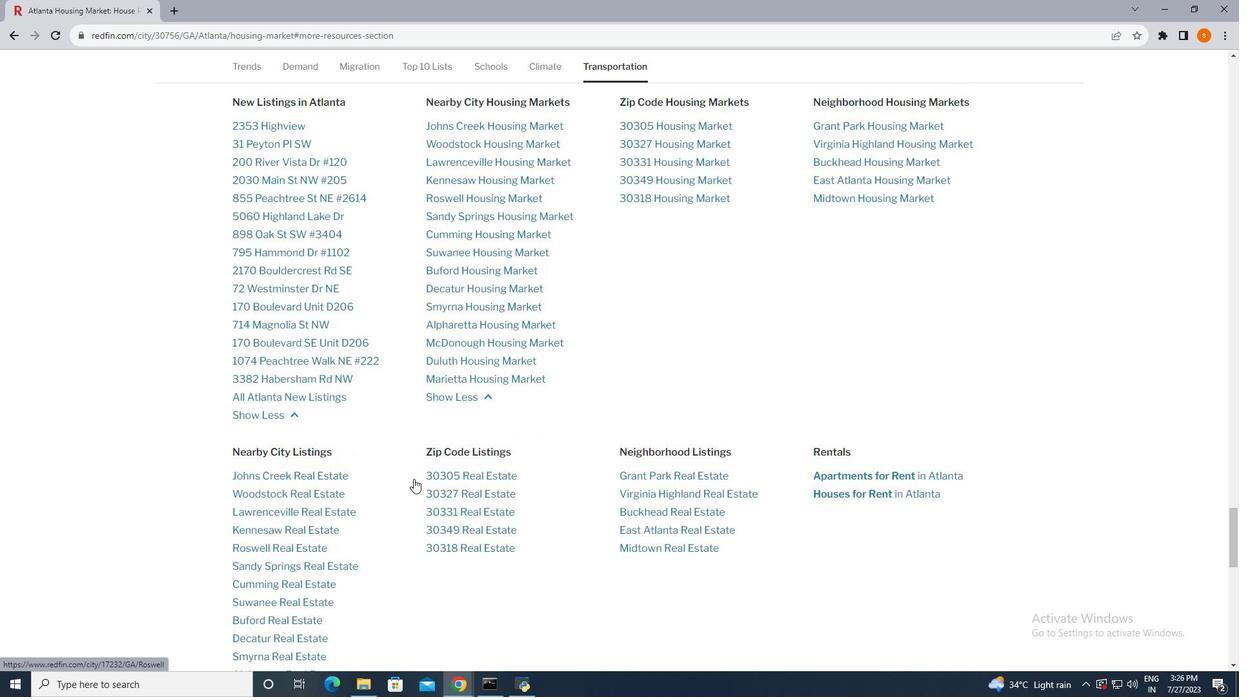 
Action: Mouse scrolled (413, 479) with delta (0, 0)
Screenshot: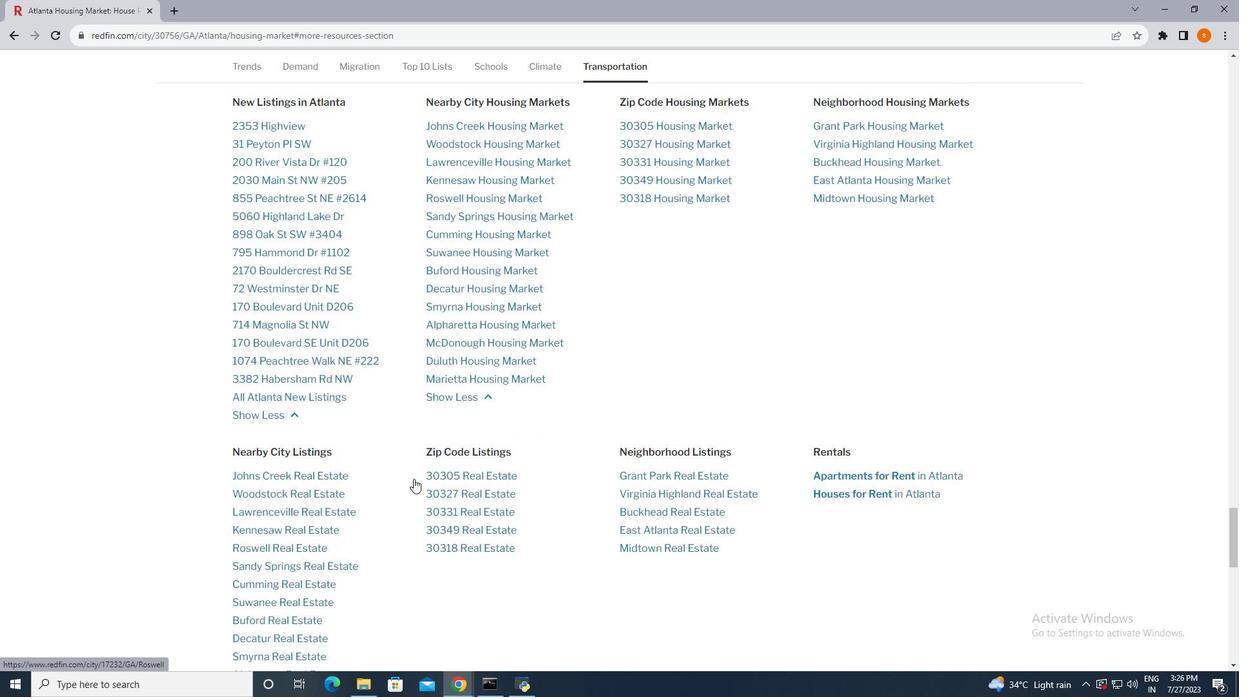 
Action: Mouse scrolled (413, 479) with delta (0, 0)
Screenshot: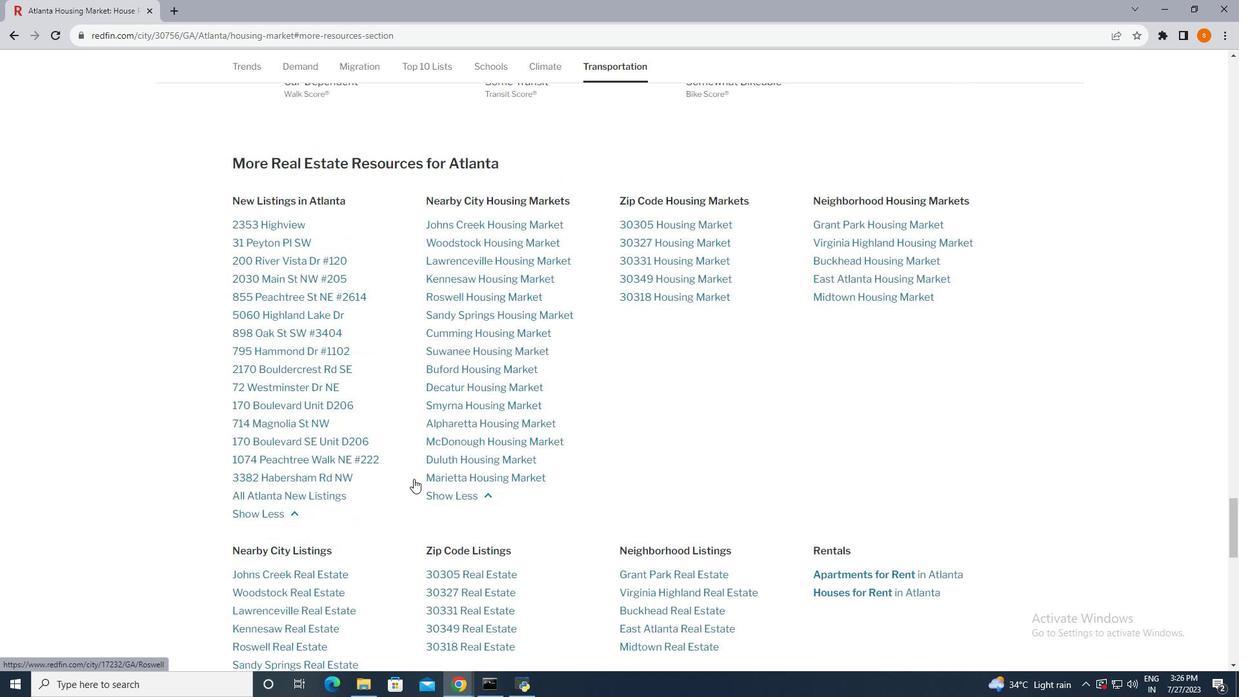 
Action: Mouse scrolled (413, 478) with delta (0, 0)
Screenshot: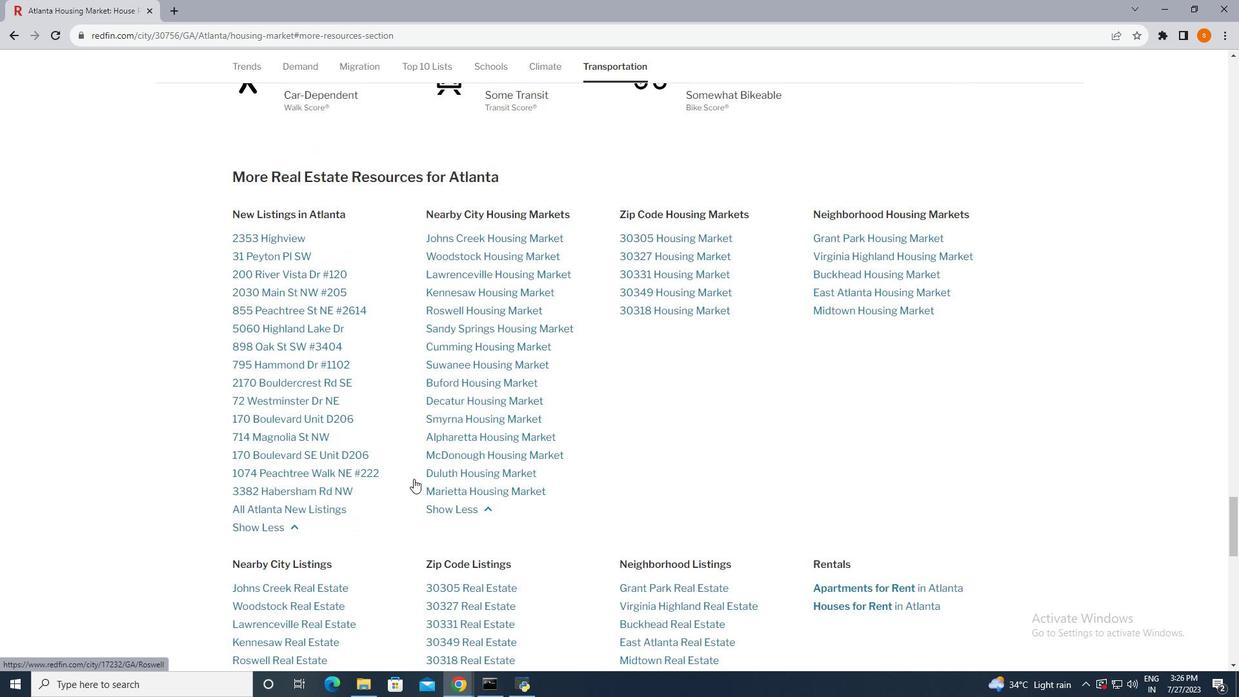 
Action: Mouse scrolled (413, 478) with delta (0, 0)
Screenshot: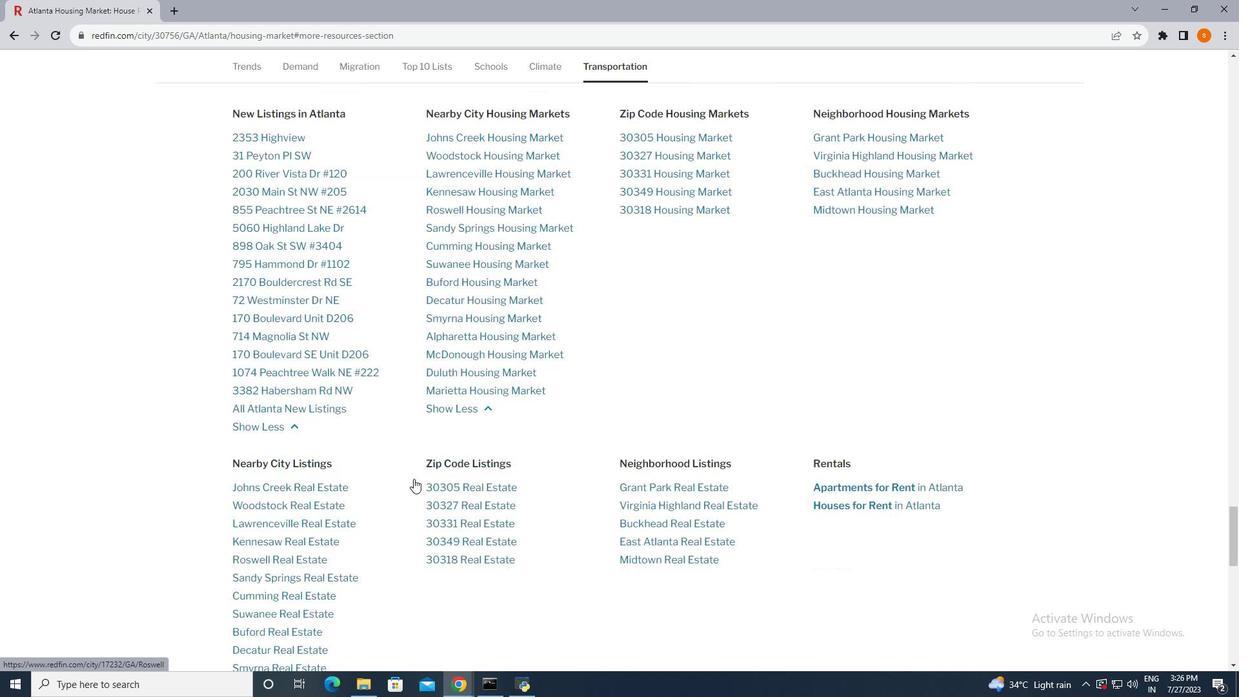 
Action: Mouse scrolled (413, 478) with delta (0, 0)
Screenshot: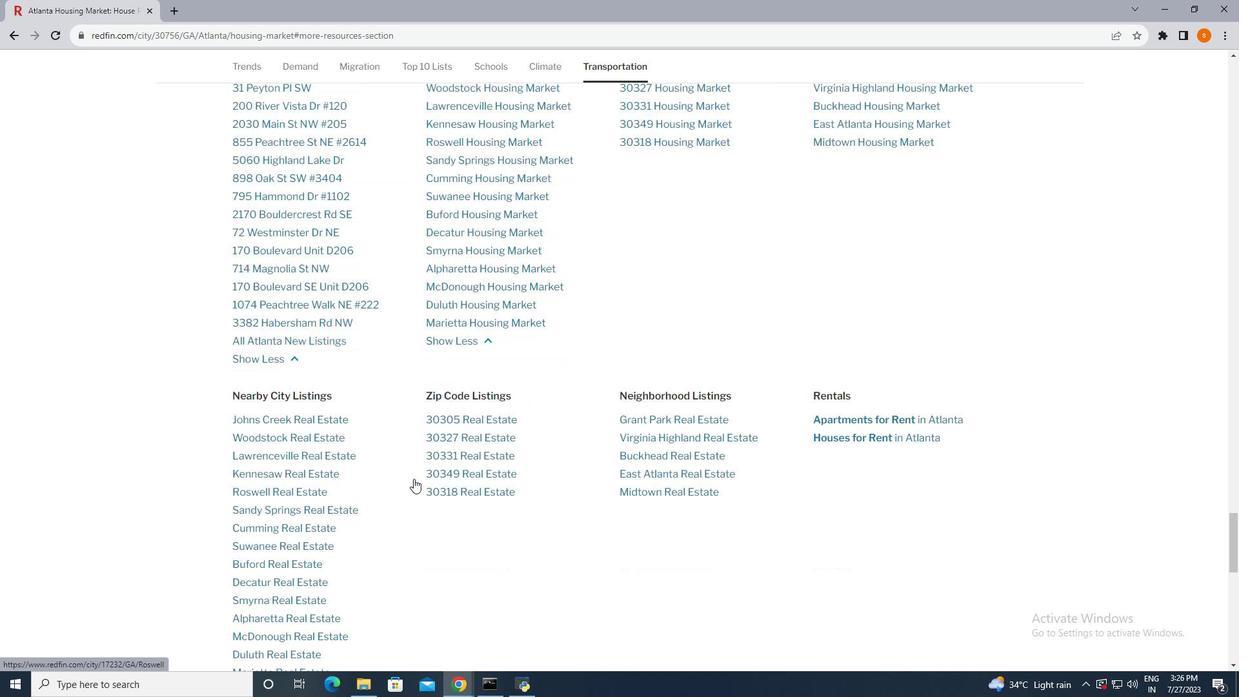 
Action: Mouse scrolled (413, 478) with delta (0, 0)
Screenshot: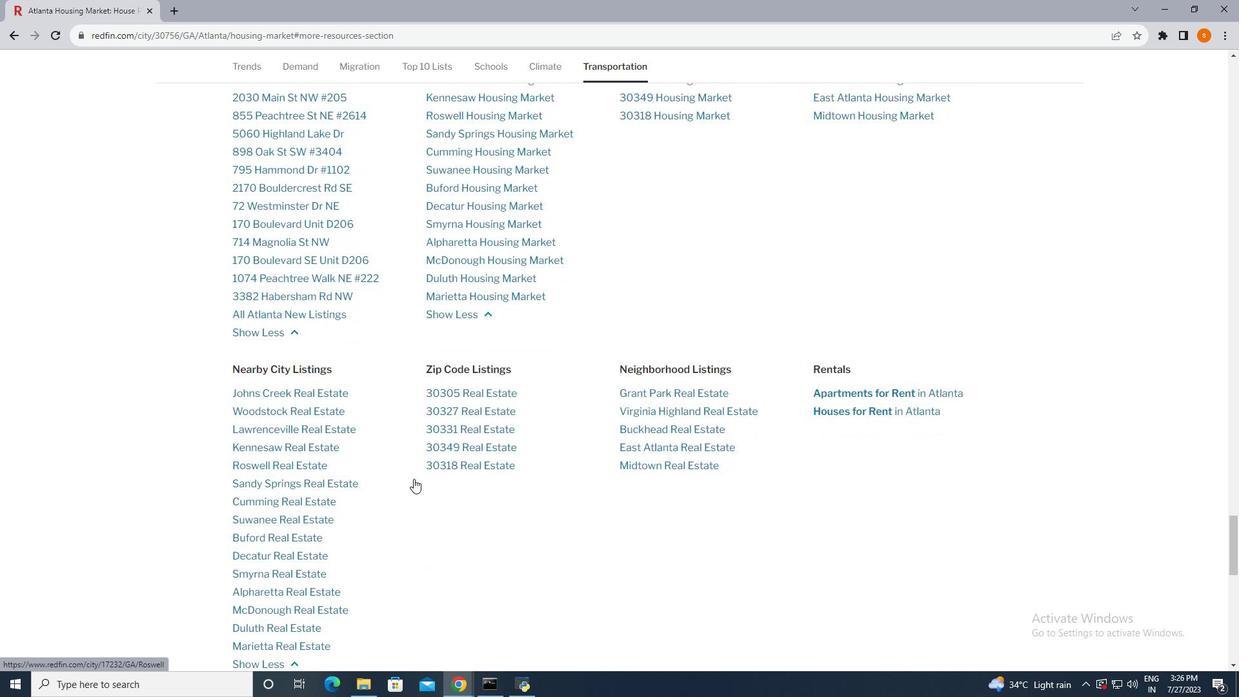 
Action: Mouse scrolled (413, 478) with delta (0, 0)
Screenshot: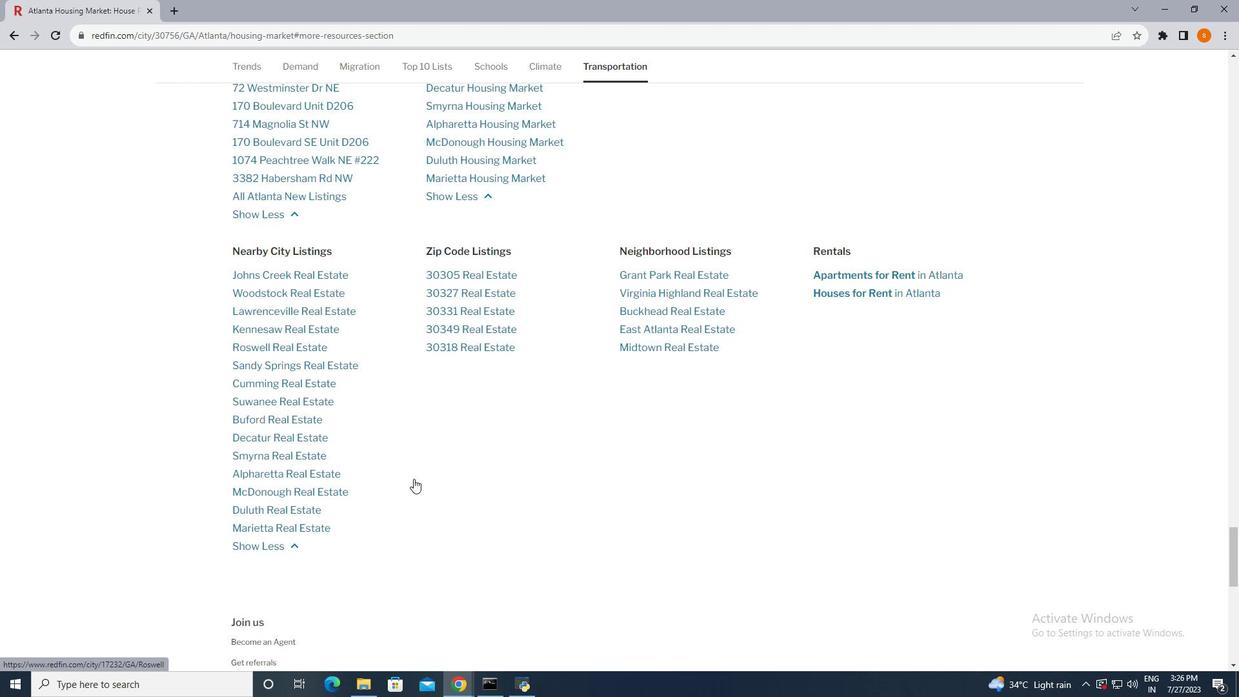 
Action: Mouse scrolled (413, 478) with delta (0, 0)
Screenshot: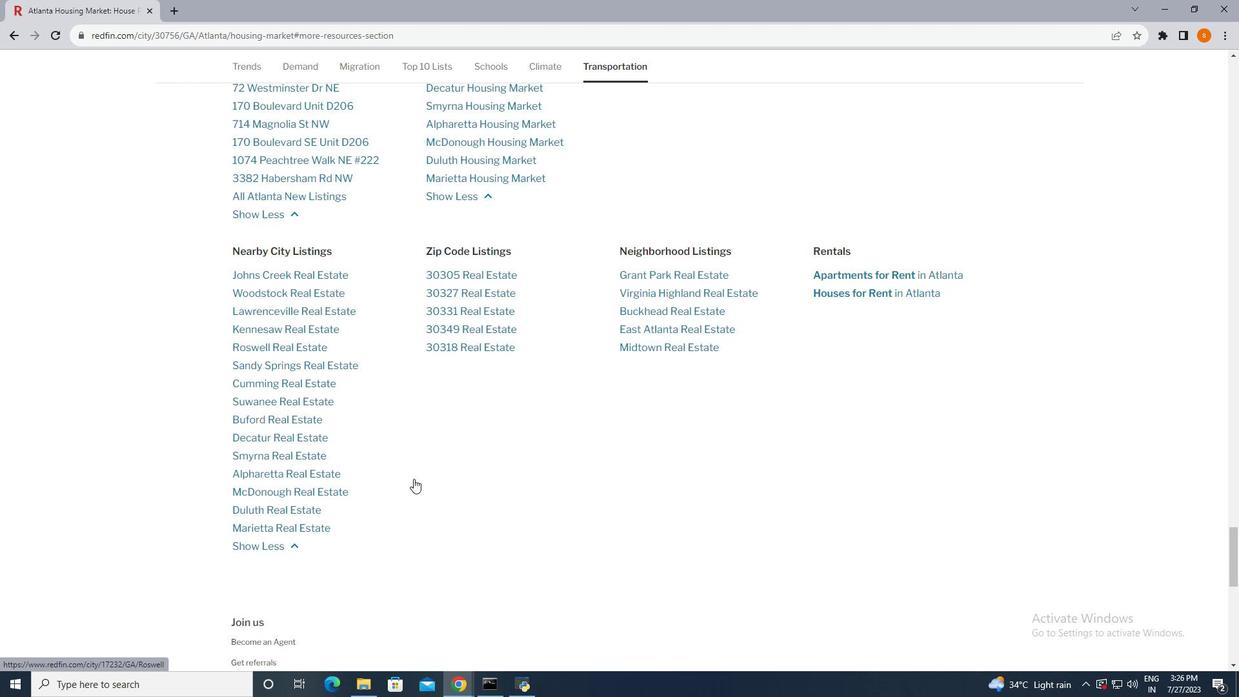 
Action: Mouse scrolled (413, 479) with delta (0, 0)
Screenshot: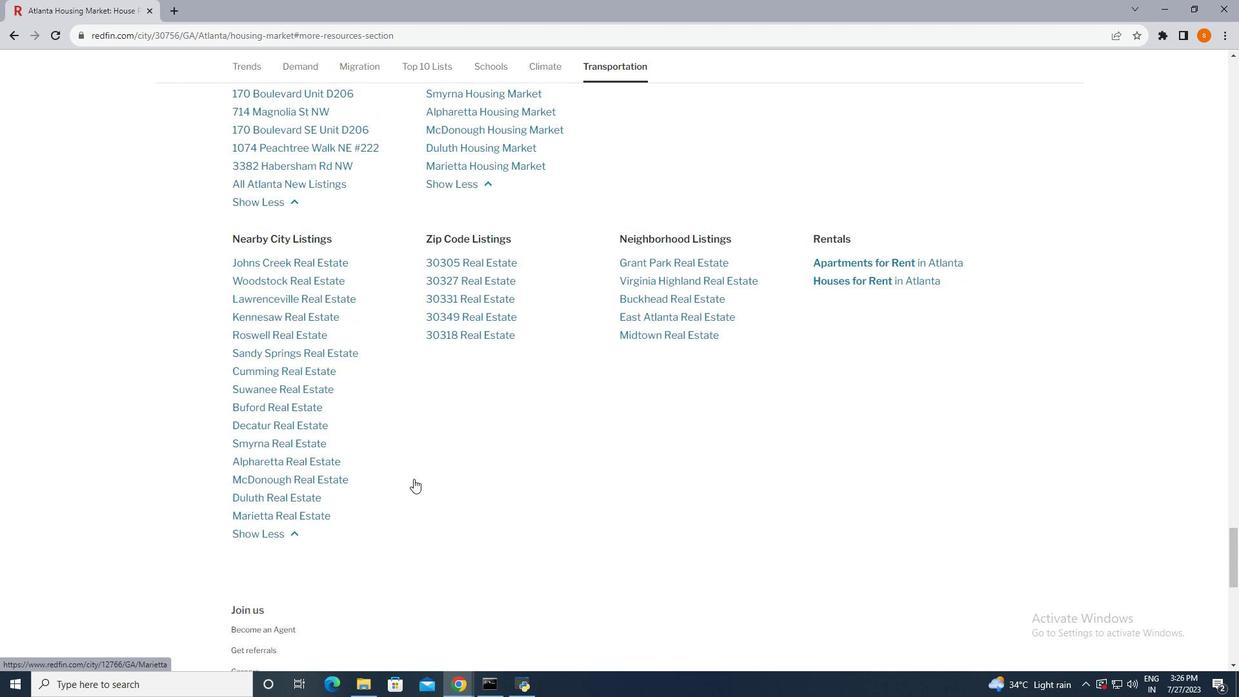 
Action: Mouse scrolled (413, 479) with delta (0, 0)
Screenshot: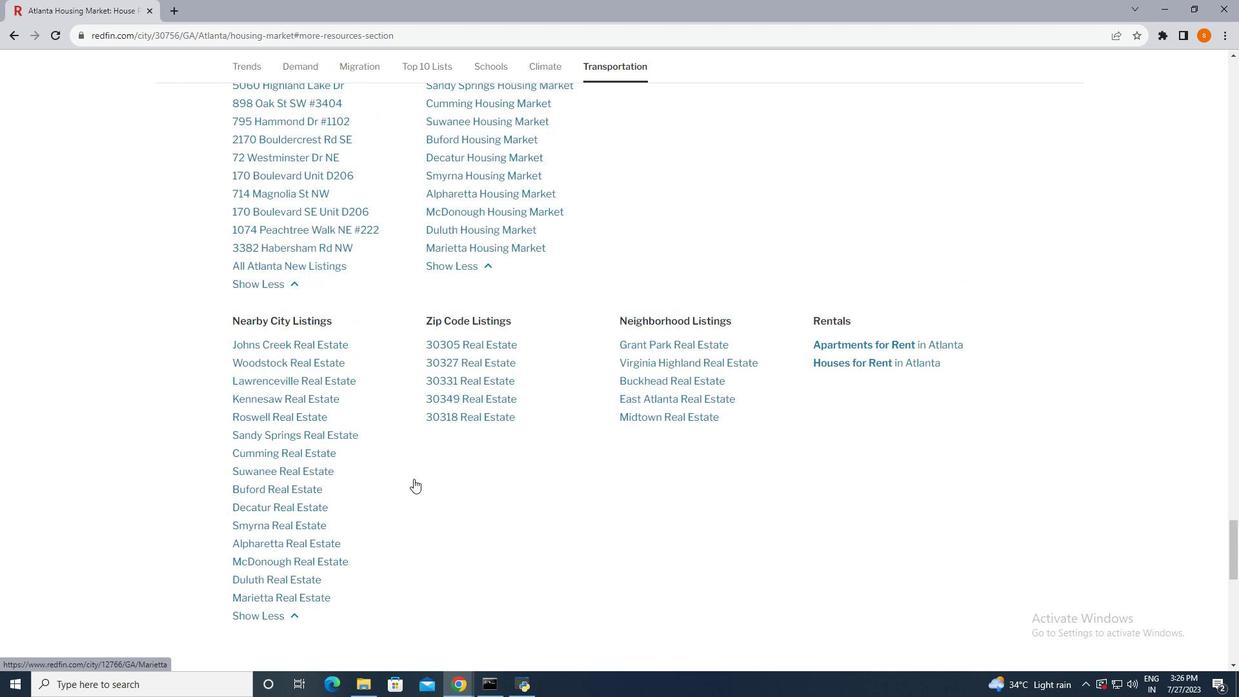 
Action: Mouse scrolled (413, 479) with delta (0, 0)
Screenshot: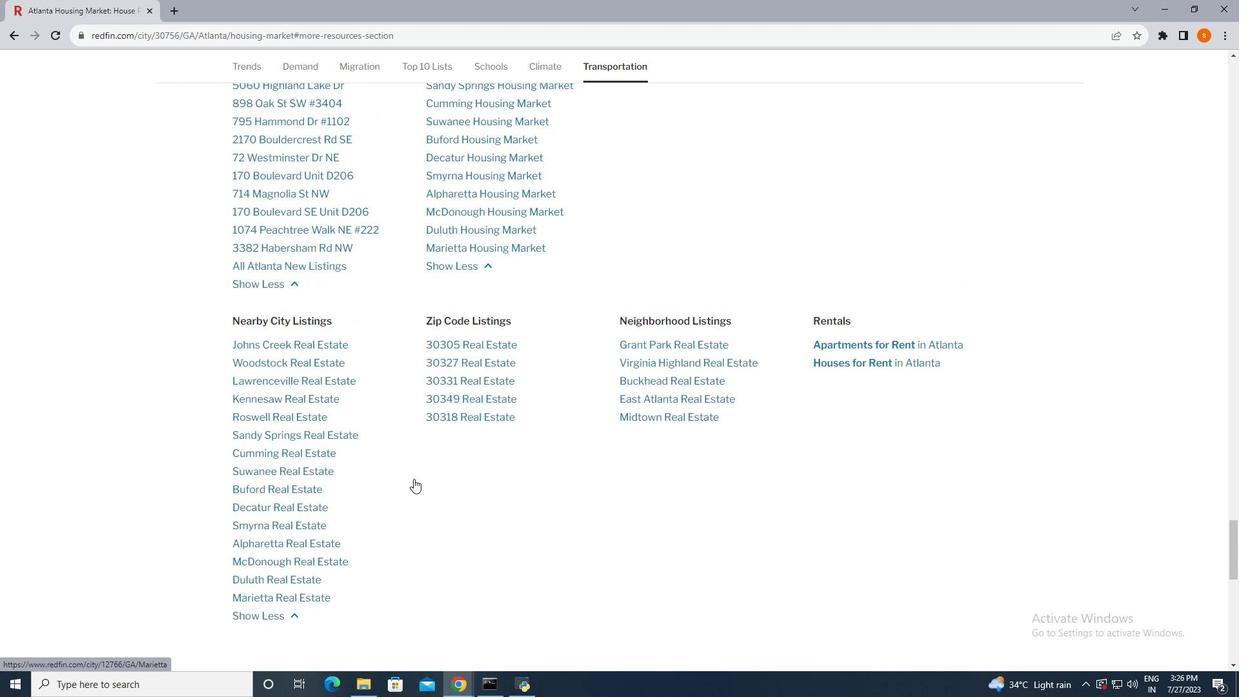 
Action: Mouse scrolled (413, 479) with delta (0, 0)
Screenshot: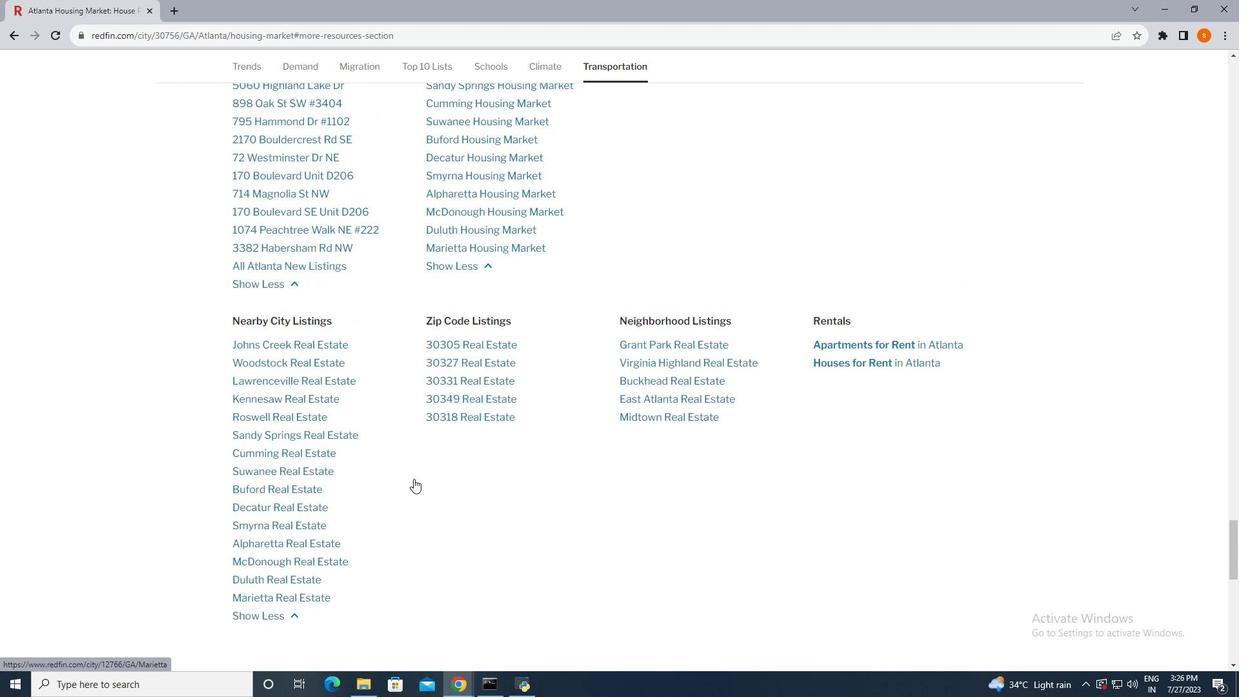 
Action: Mouse scrolled (413, 479) with delta (0, 0)
Screenshot: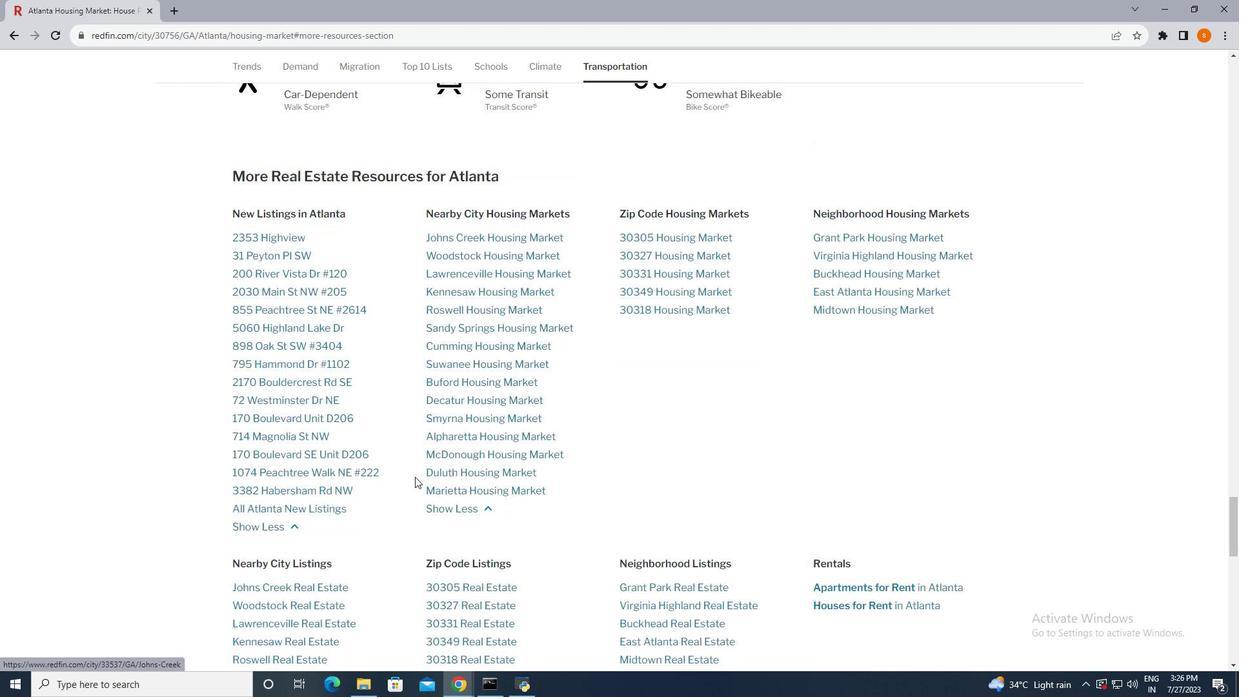 
Action: Mouse moved to (415, 477)
Screenshot: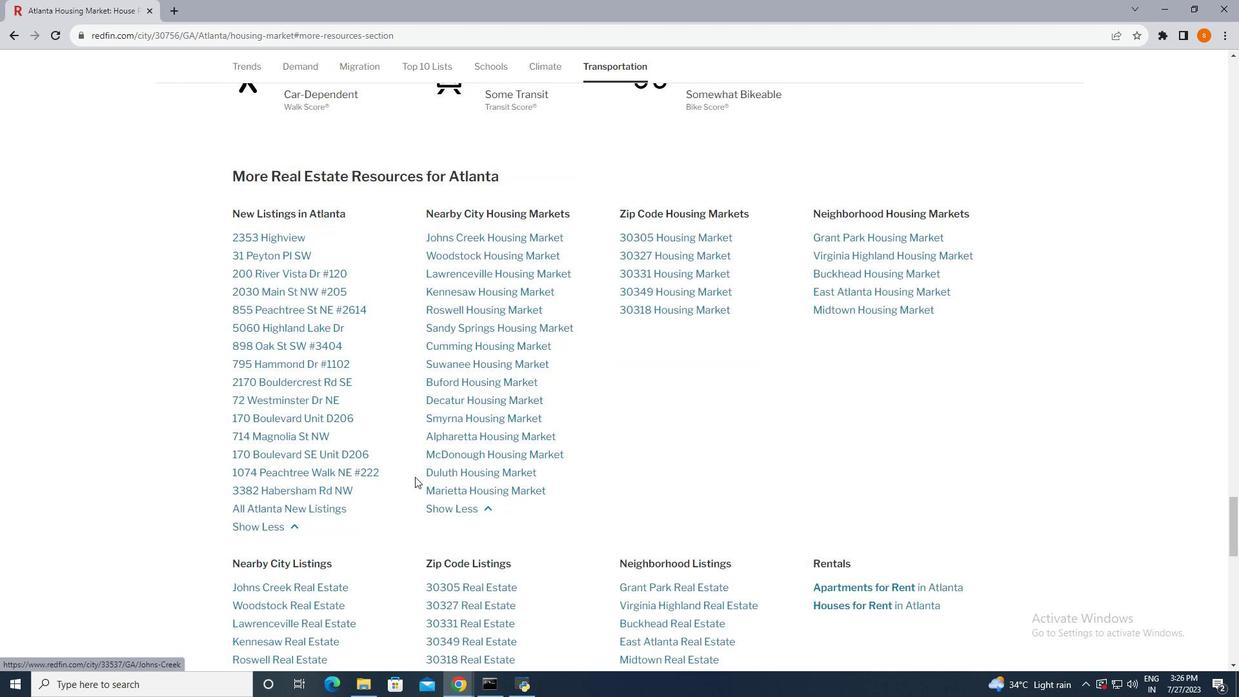 
Action: Mouse scrolled (415, 478) with delta (0, 0)
Screenshot: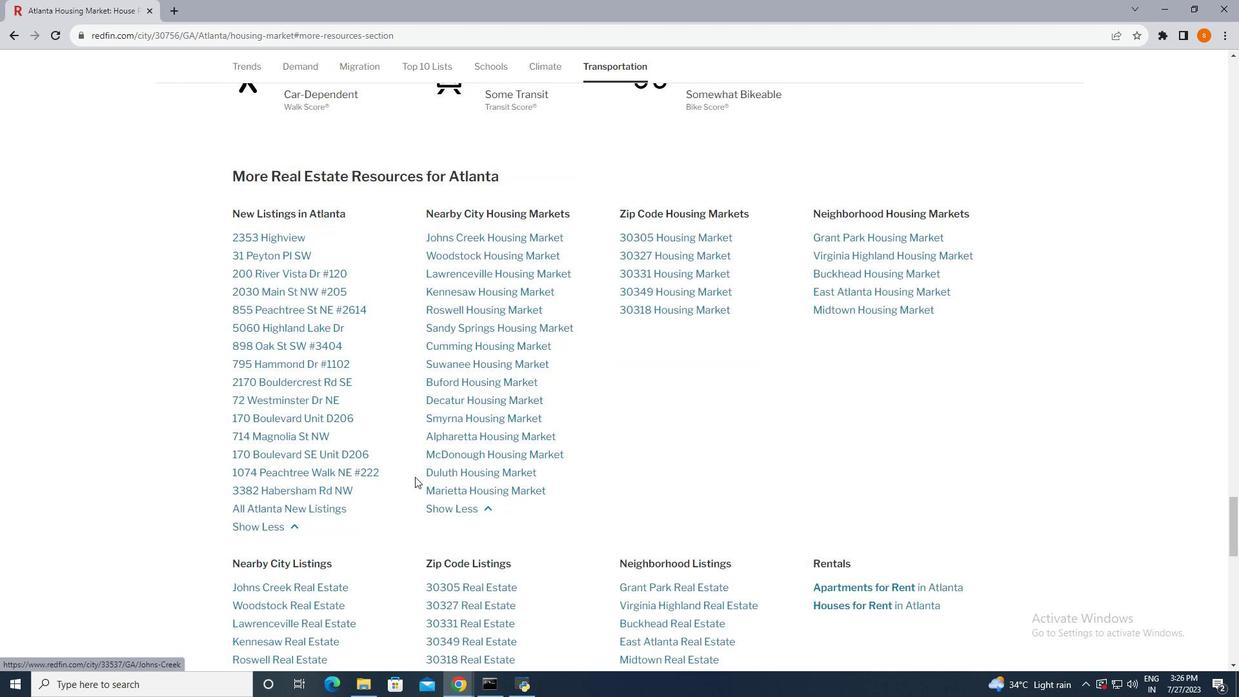 
Action: Mouse moved to (415, 477)
Screenshot: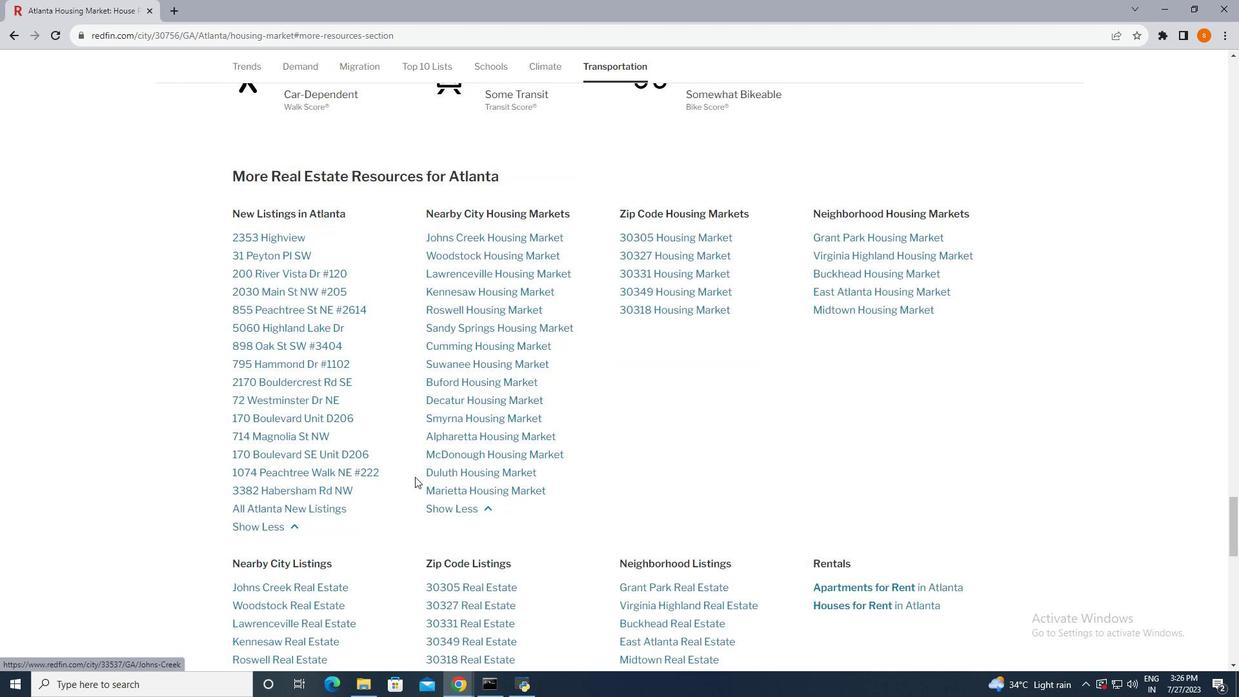 
Action: Mouse scrolled (415, 477) with delta (0, 0)
Screenshot: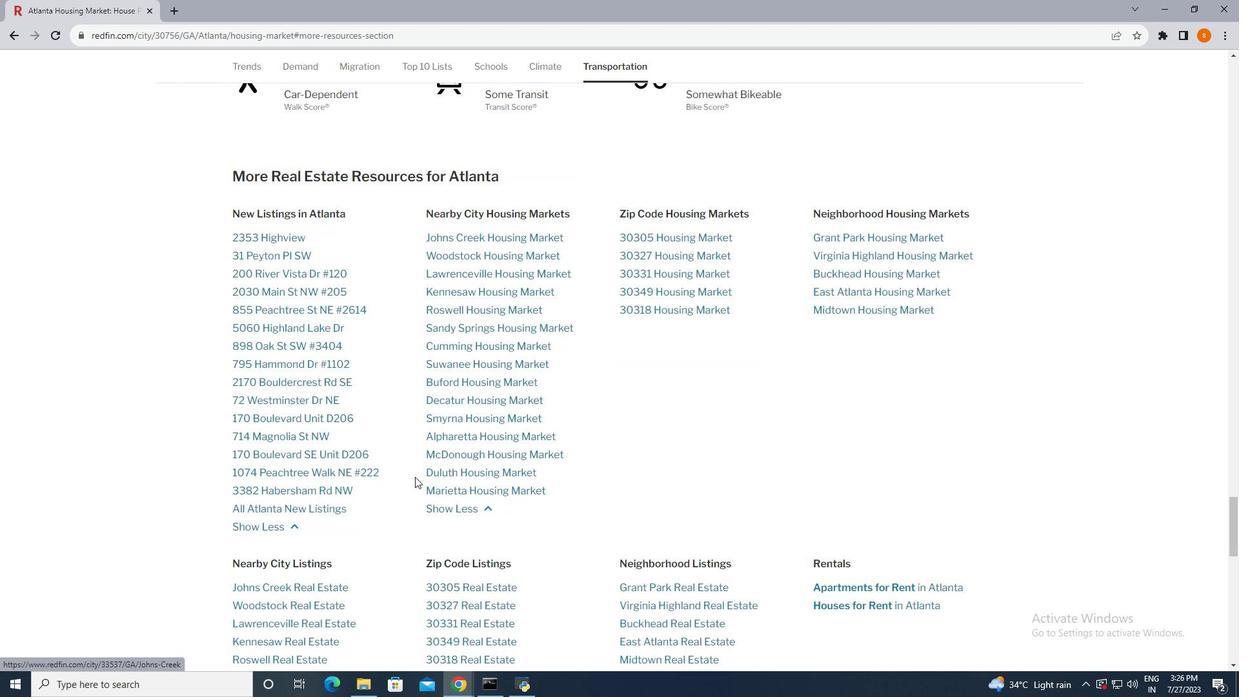 
Action: Mouse scrolled (415, 477) with delta (0, 0)
Screenshot: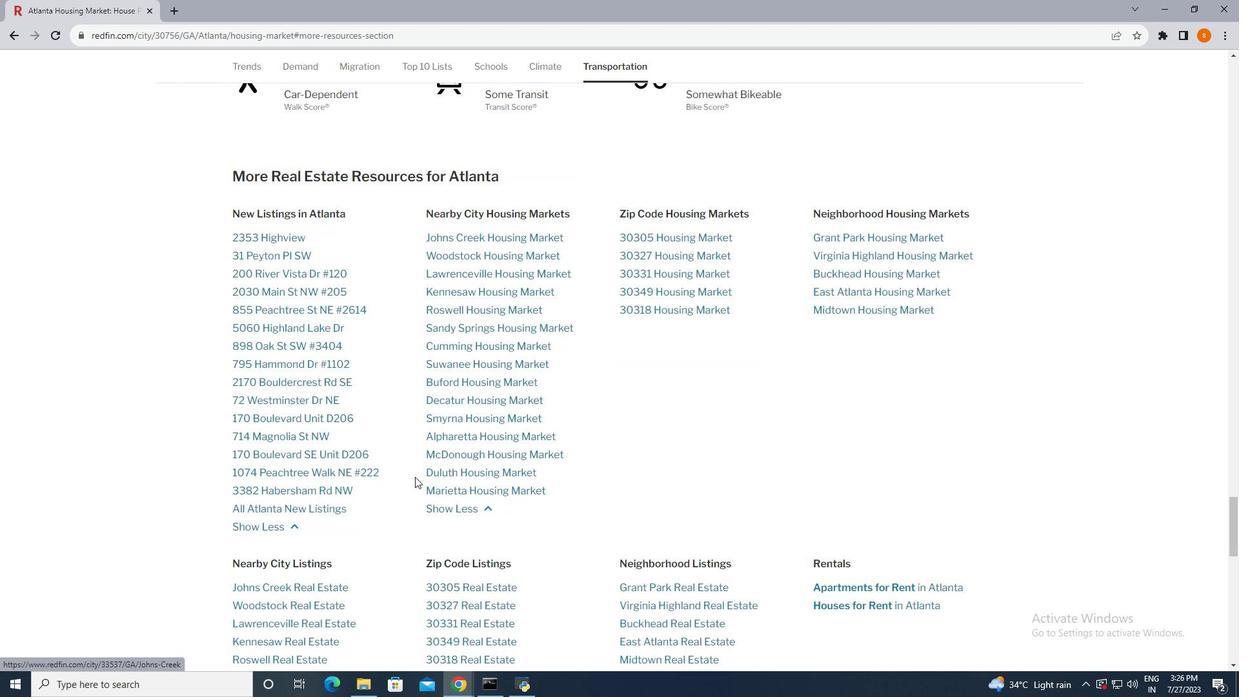 
Action: Mouse scrolled (415, 477) with delta (0, 0)
Screenshot: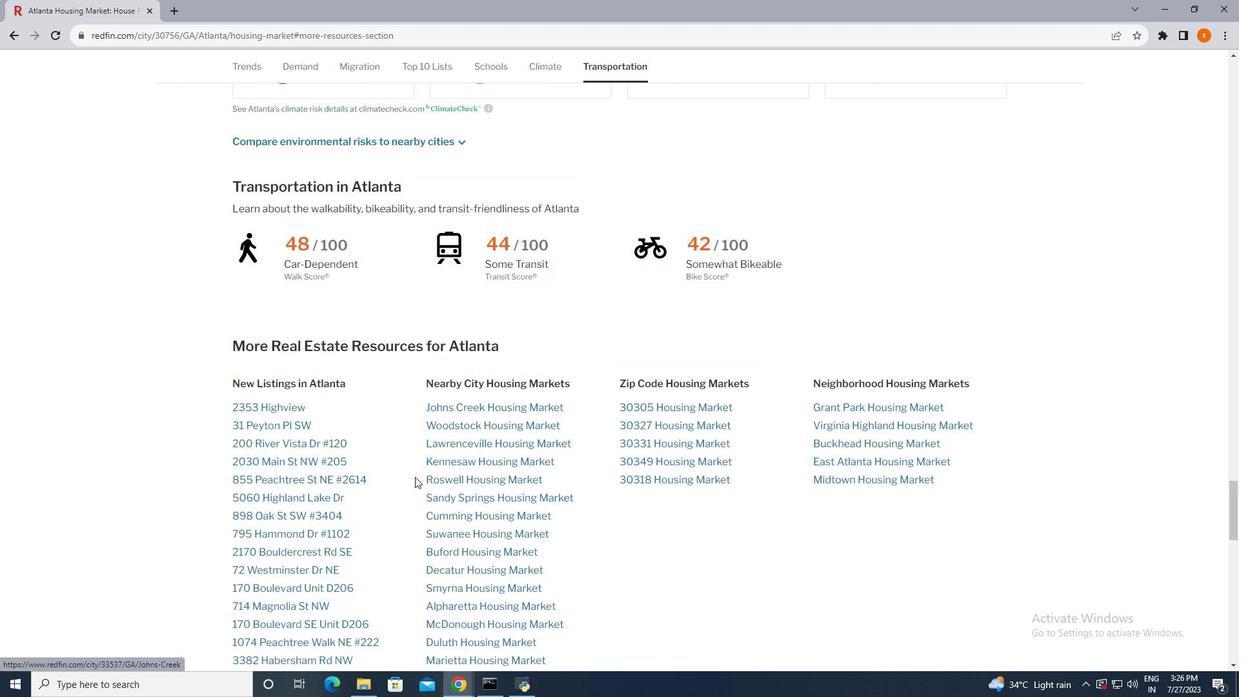 
Action: Mouse scrolled (415, 477) with delta (0, 0)
Screenshot: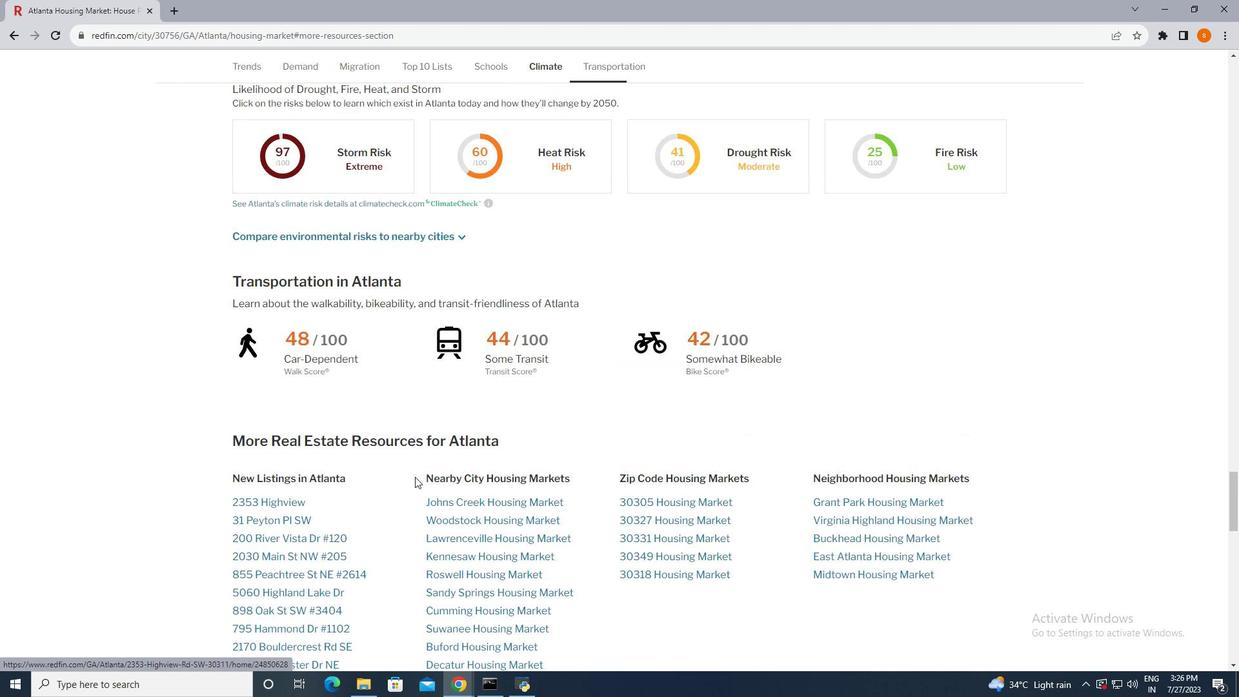 
Action: Mouse scrolled (415, 477) with delta (0, 0)
Screenshot: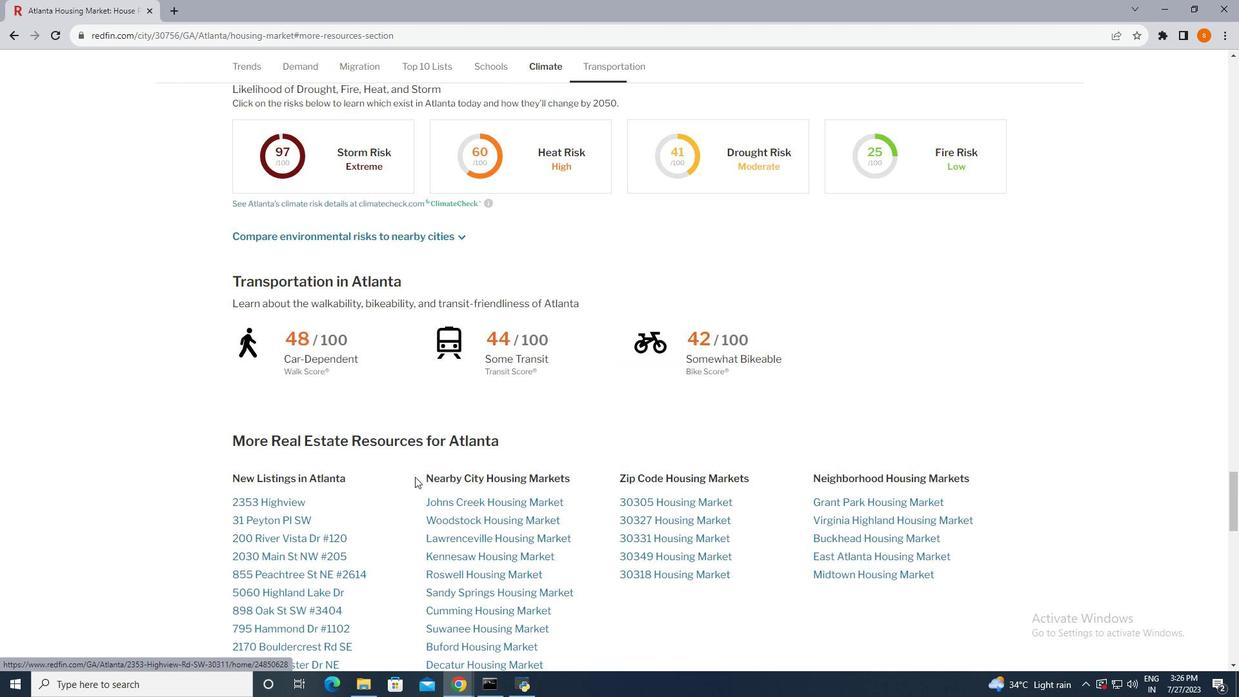 
Action: Mouse scrolled (415, 477) with delta (0, 0)
Screenshot: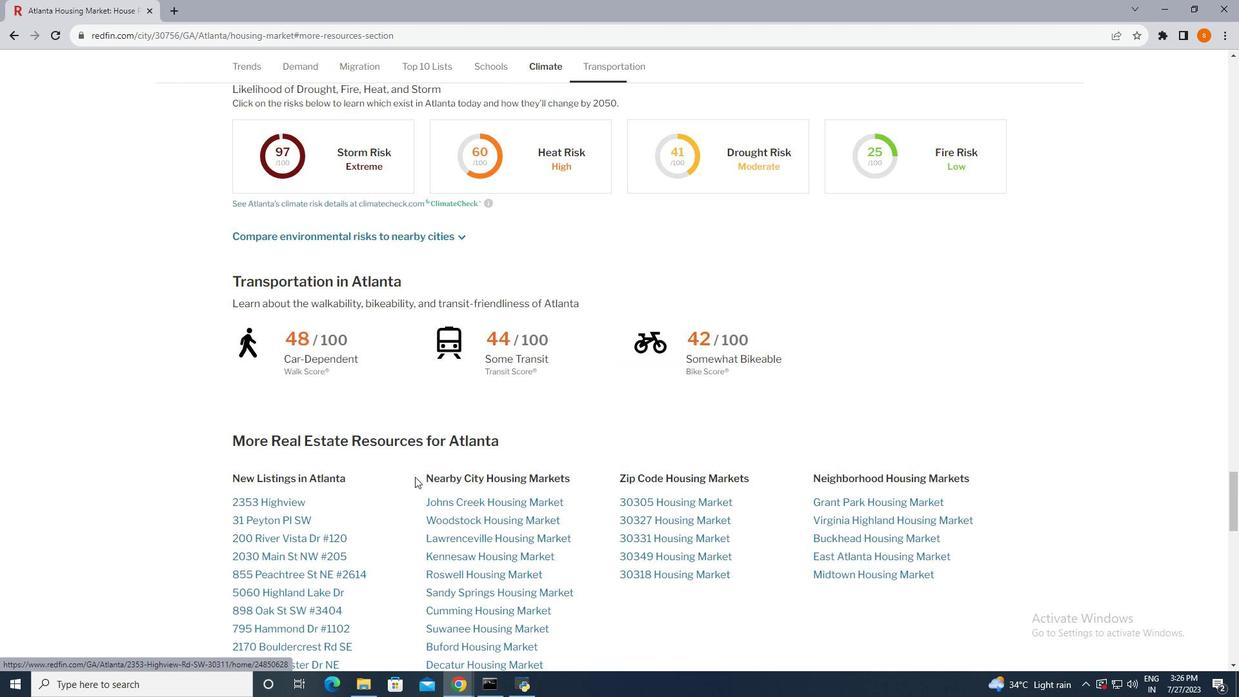 
Action: Mouse scrolled (415, 477) with delta (0, 0)
Screenshot: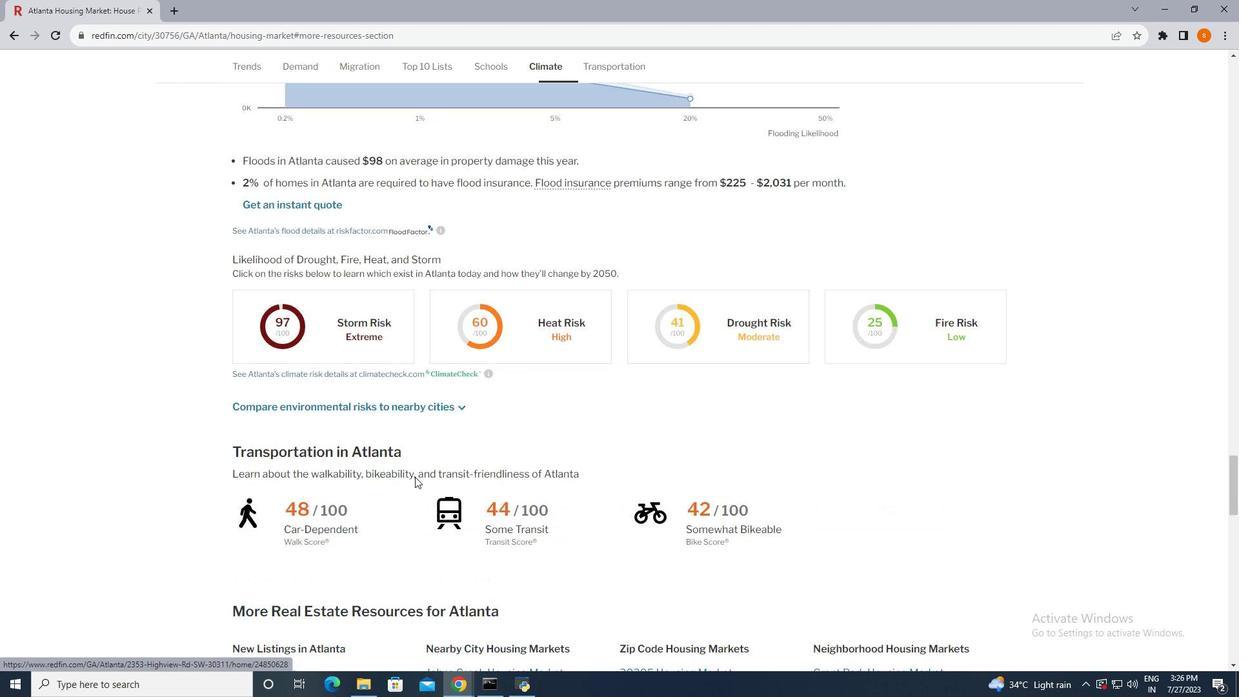 
Action: Mouse scrolled (415, 477) with delta (0, 0)
Screenshot: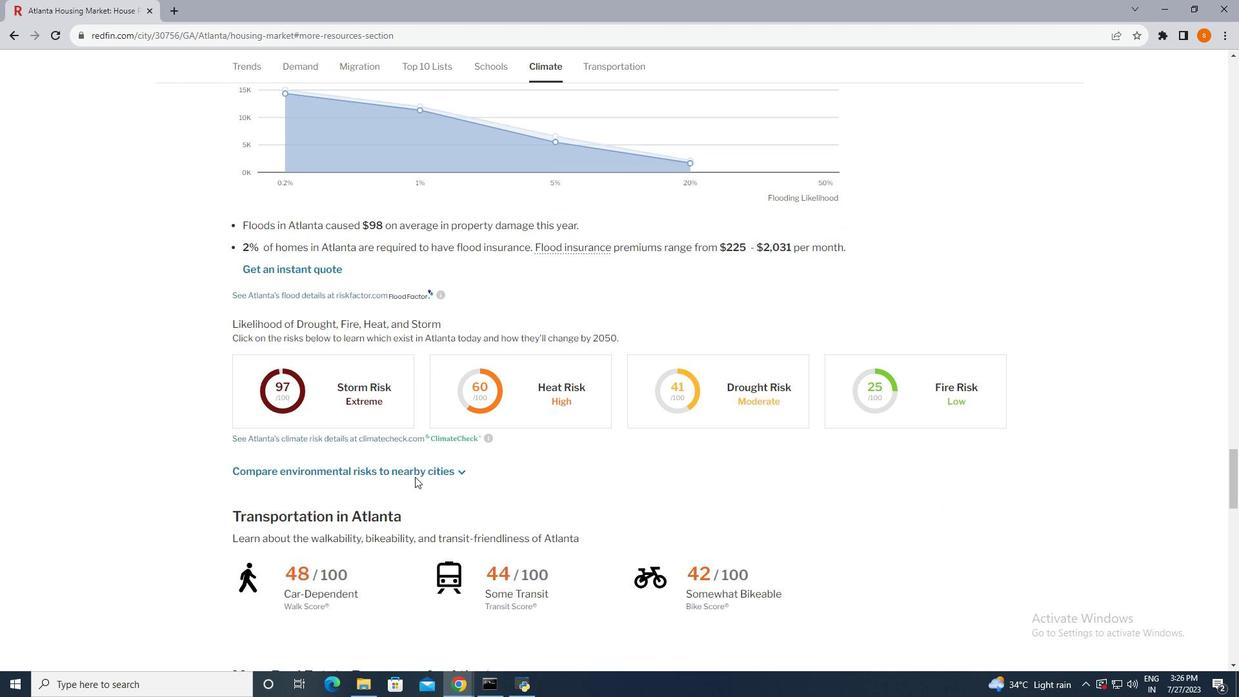 
Action: Mouse scrolled (415, 477) with delta (0, 0)
Screenshot: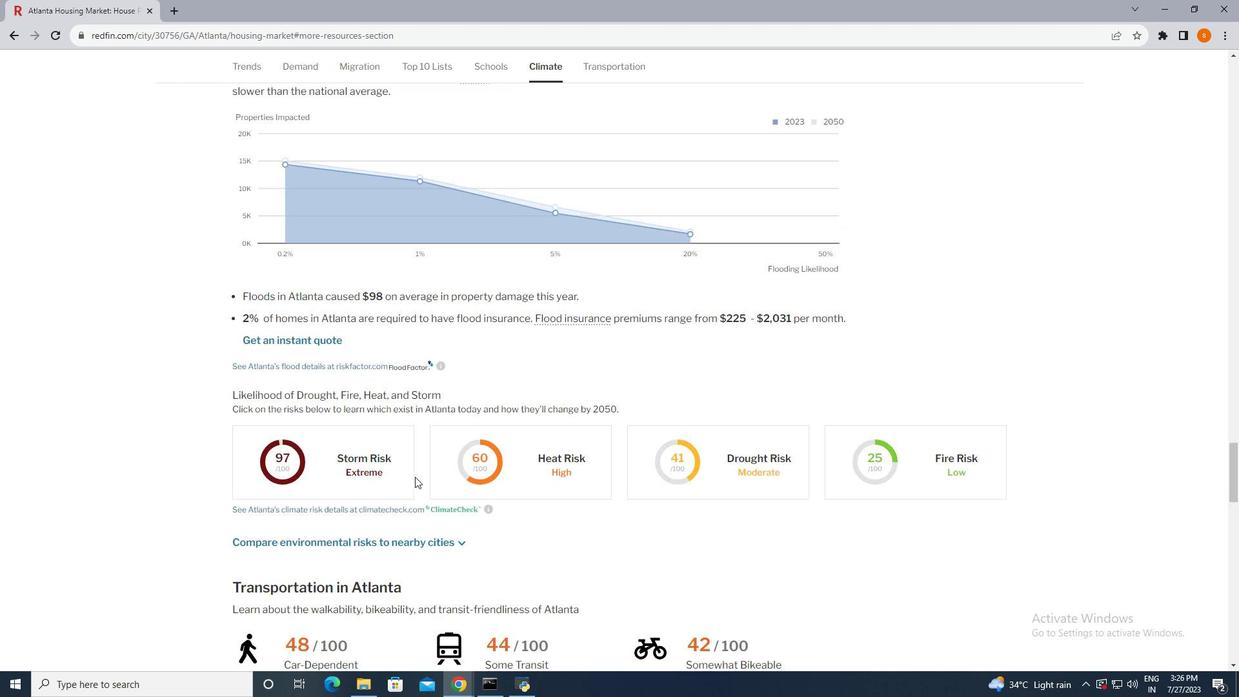 
Action: Mouse scrolled (415, 477) with delta (0, 0)
Screenshot: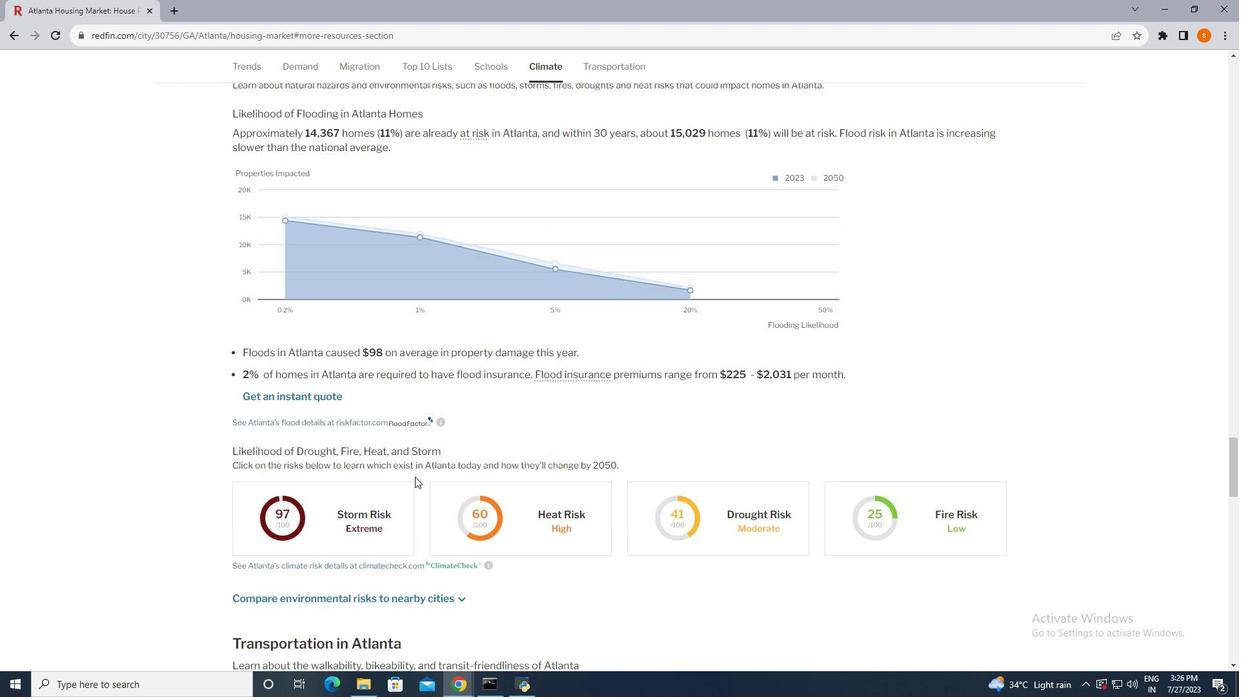 
Action: Mouse scrolled (415, 477) with delta (0, 0)
Screenshot: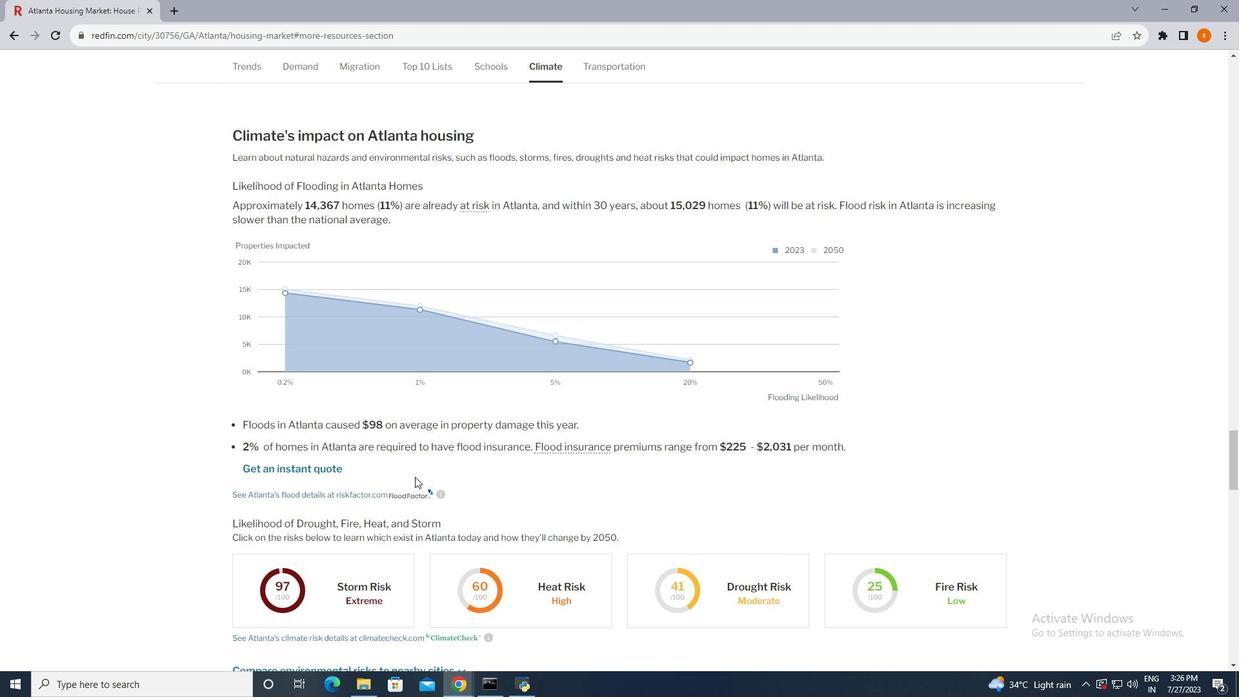 
Action: Mouse scrolled (415, 477) with delta (0, 0)
Screenshot: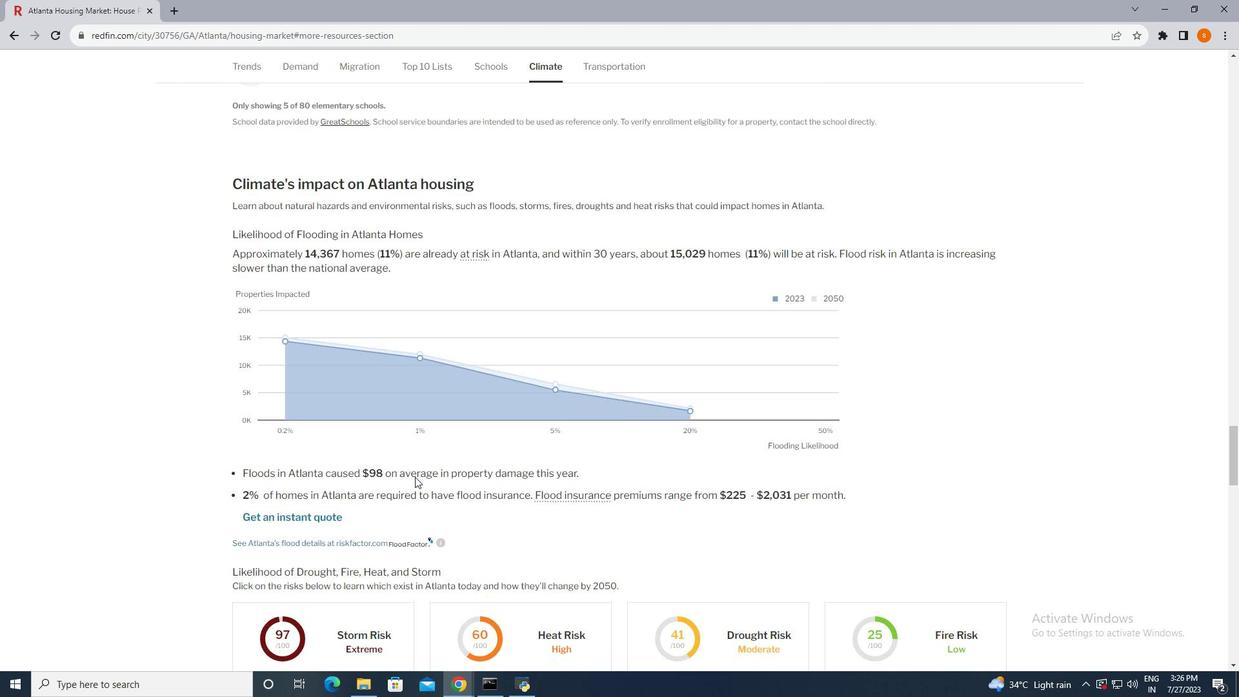 
Action: Mouse scrolled (415, 477) with delta (0, 0)
Screenshot: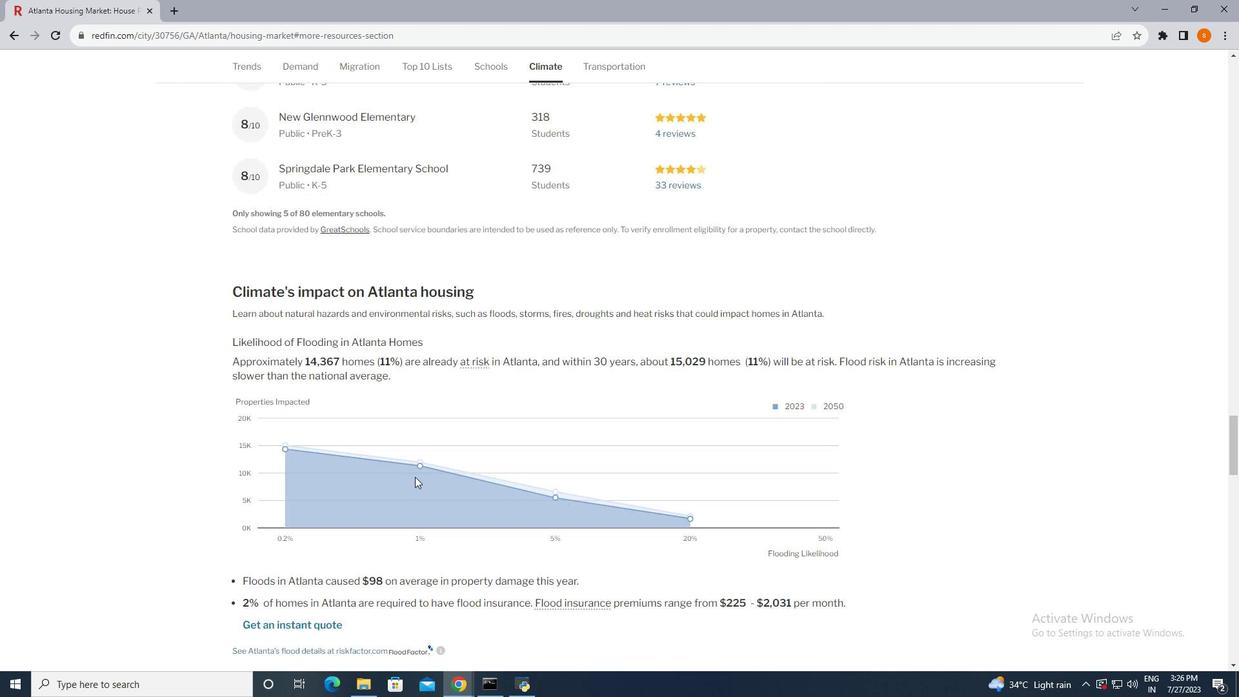 
Action: Mouse scrolled (415, 477) with delta (0, 0)
Screenshot: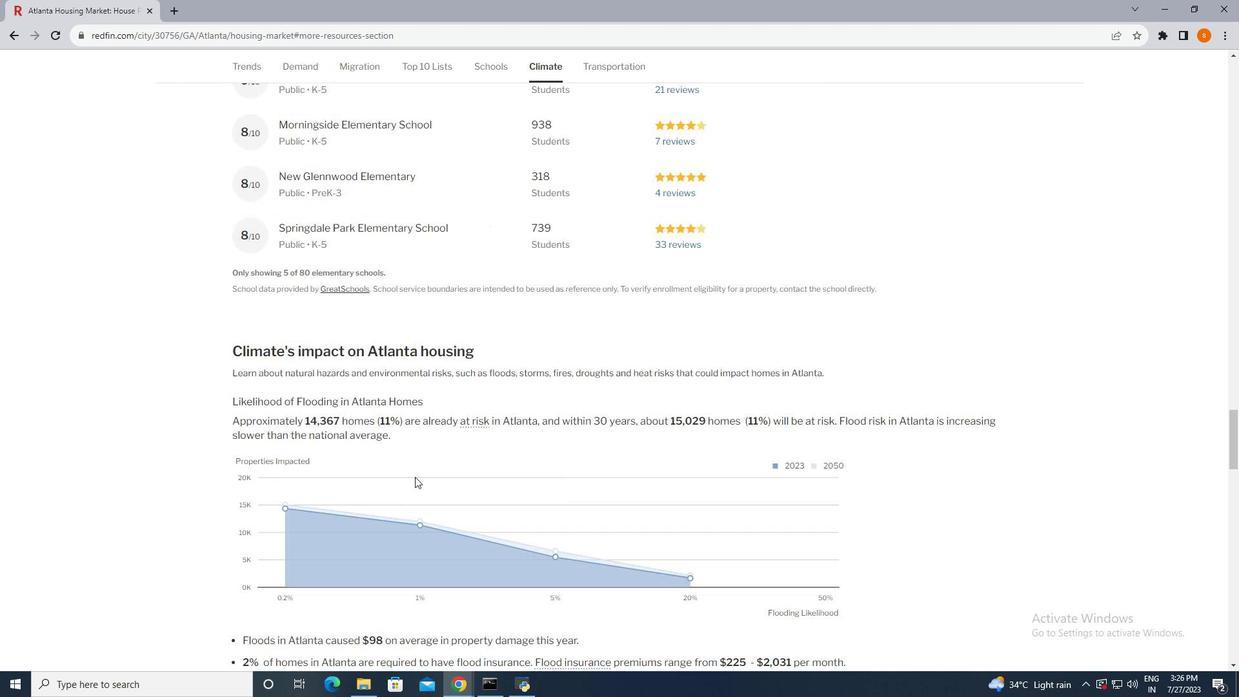 
Action: Mouse scrolled (415, 477) with delta (0, 0)
Screenshot: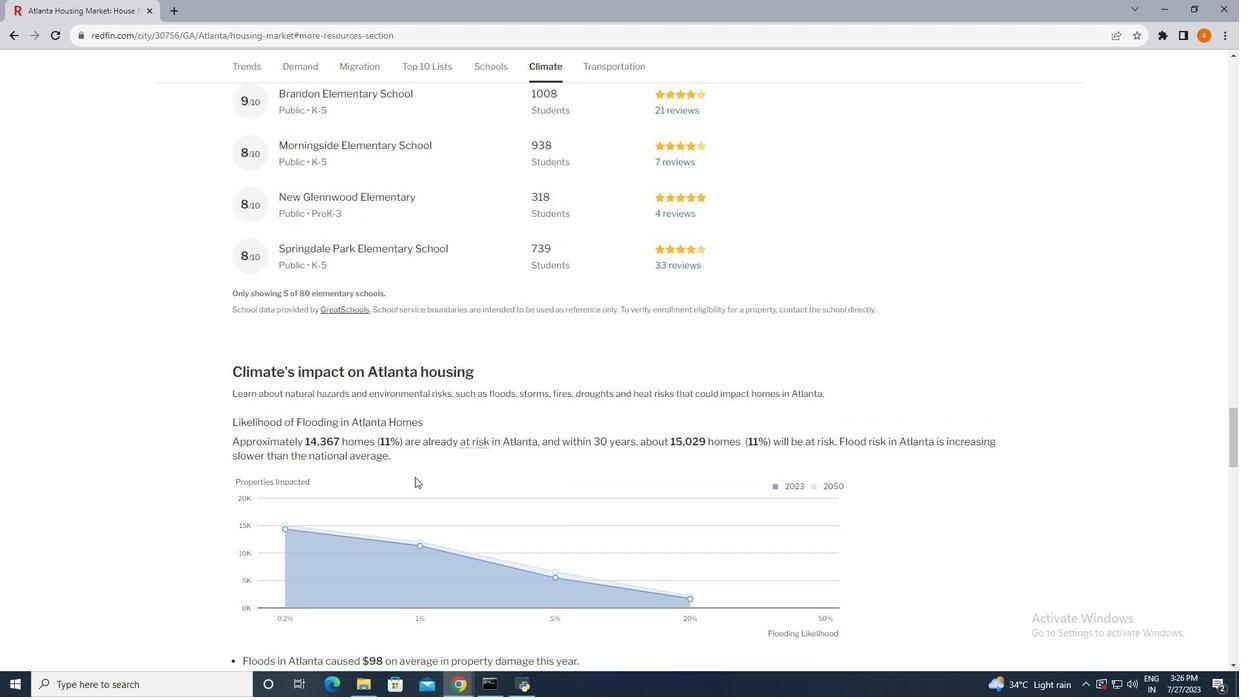 
Action: Mouse scrolled (415, 477) with delta (0, 0)
Screenshot: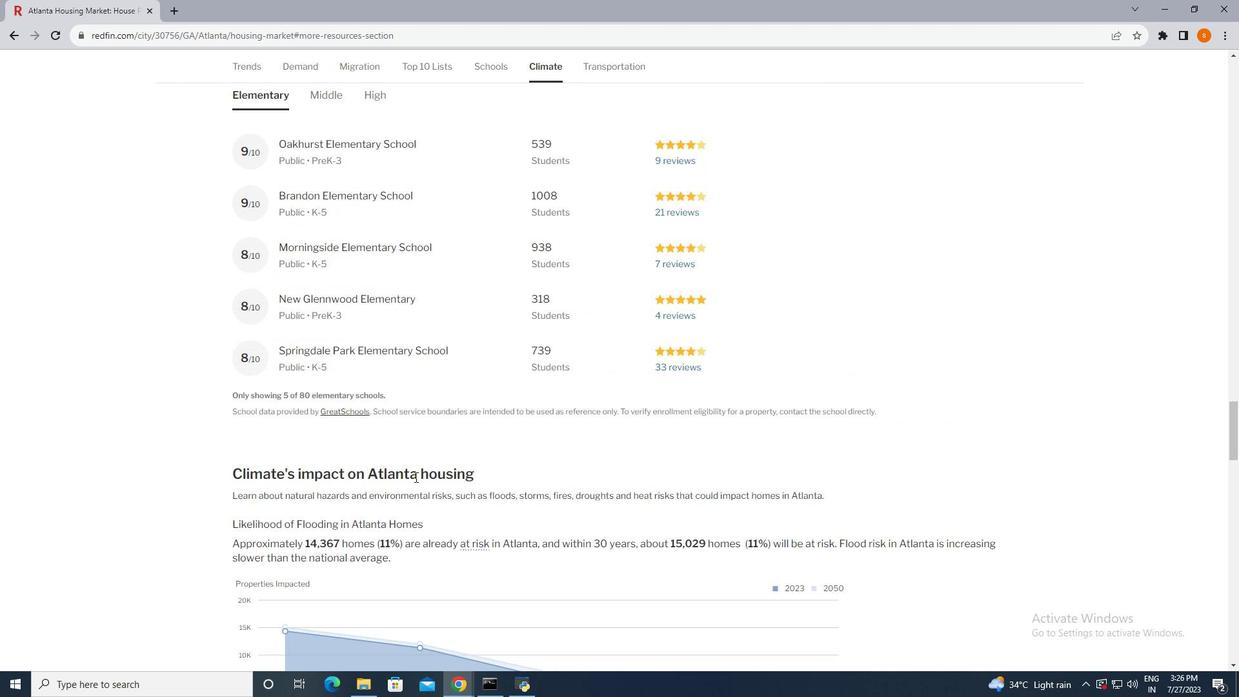 
Action: Mouse scrolled (415, 477) with delta (0, 0)
Screenshot: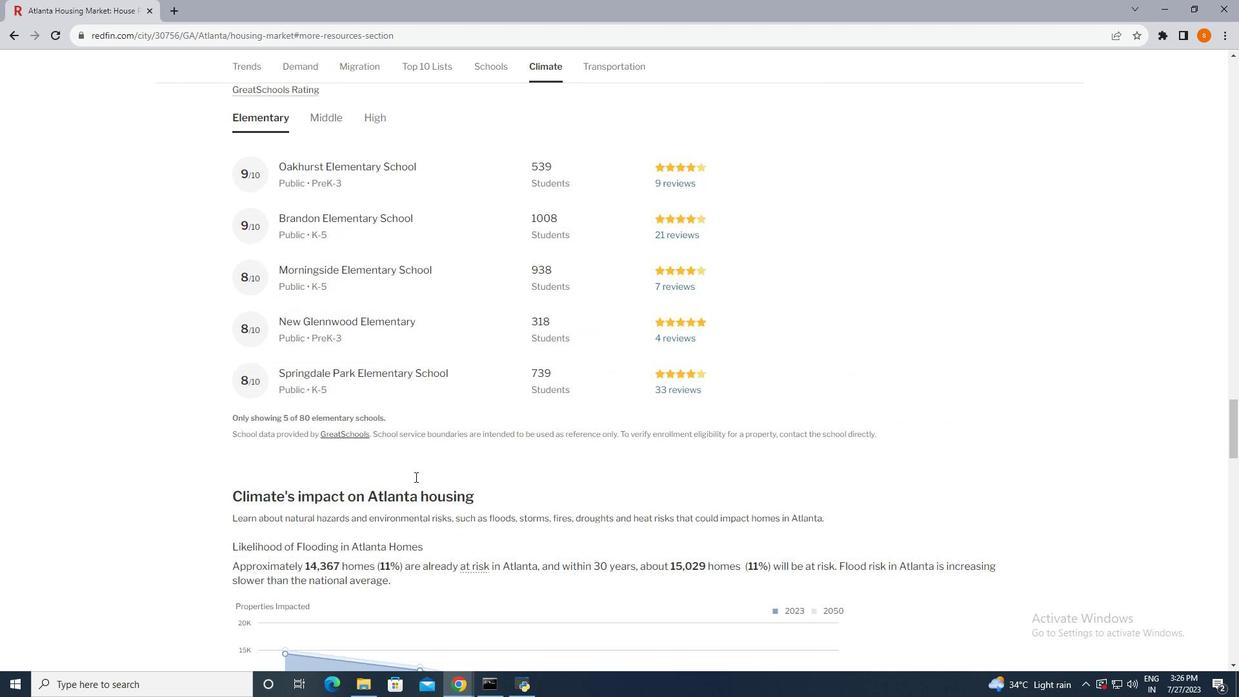 
Action: Mouse scrolled (415, 477) with delta (0, 0)
Screenshot: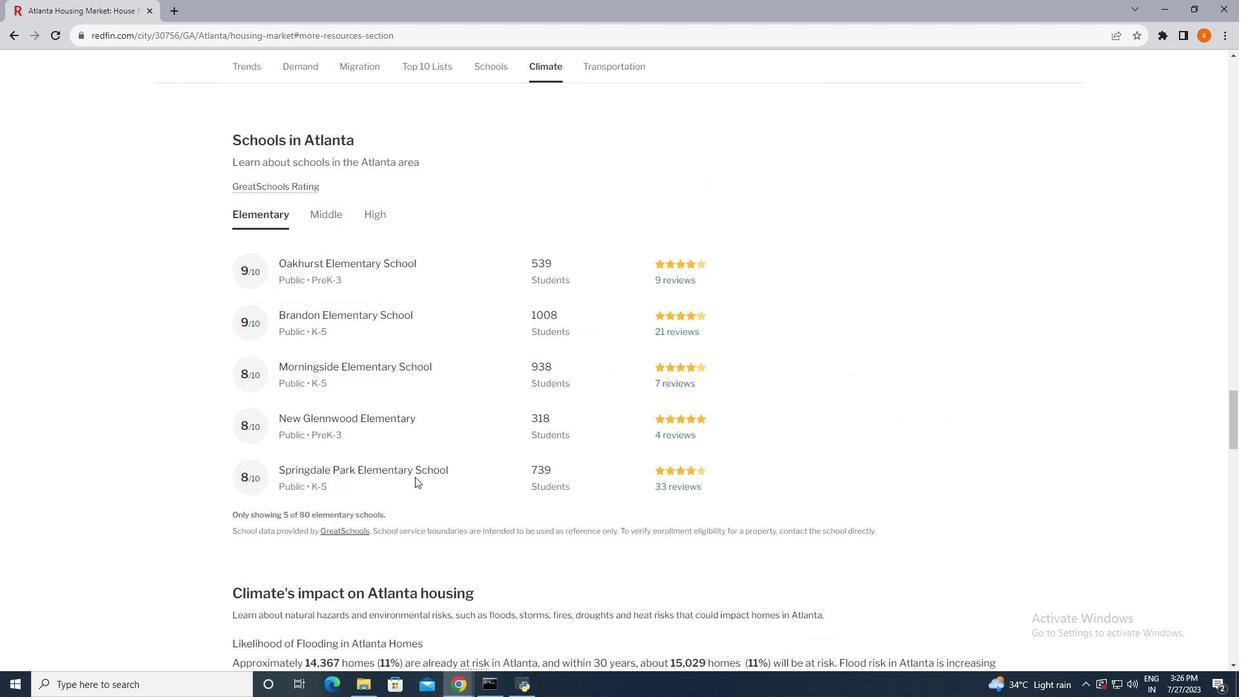 
Action: Mouse scrolled (415, 477) with delta (0, 0)
Screenshot: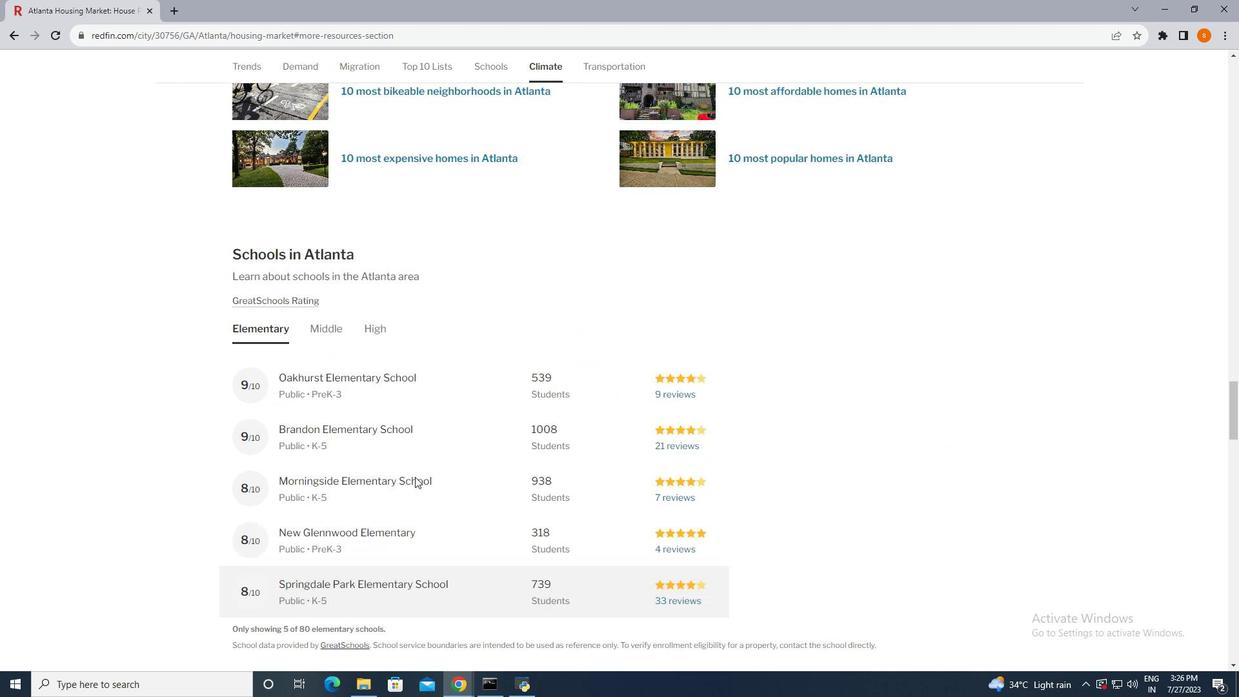 
Action: Mouse scrolled (415, 477) with delta (0, 0)
Screenshot: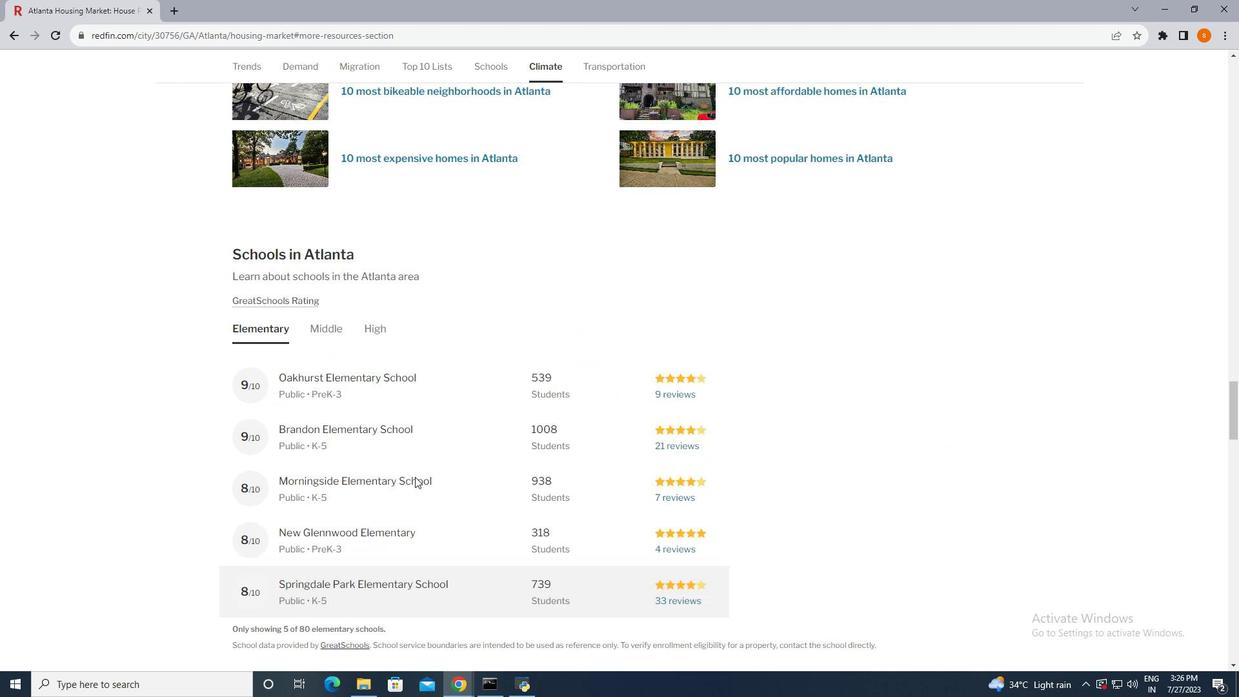 
Action: Mouse scrolled (415, 477) with delta (0, 0)
Screenshot: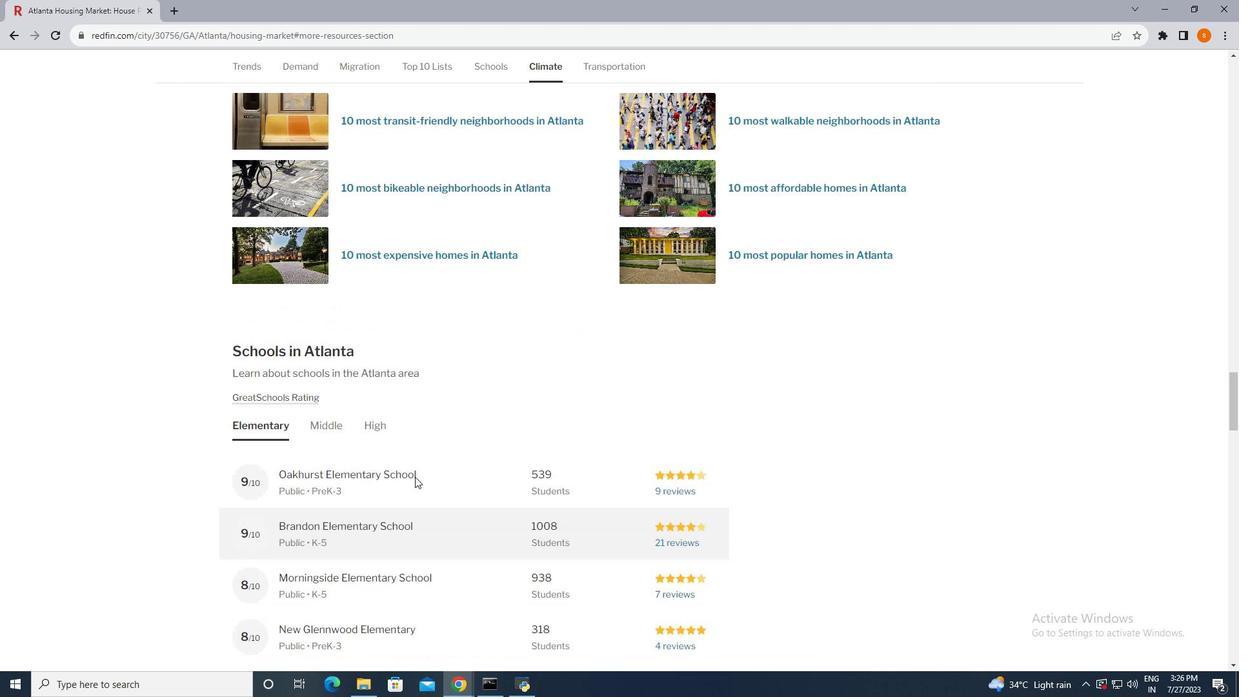 
Action: Mouse scrolled (415, 477) with delta (0, 0)
Screenshot: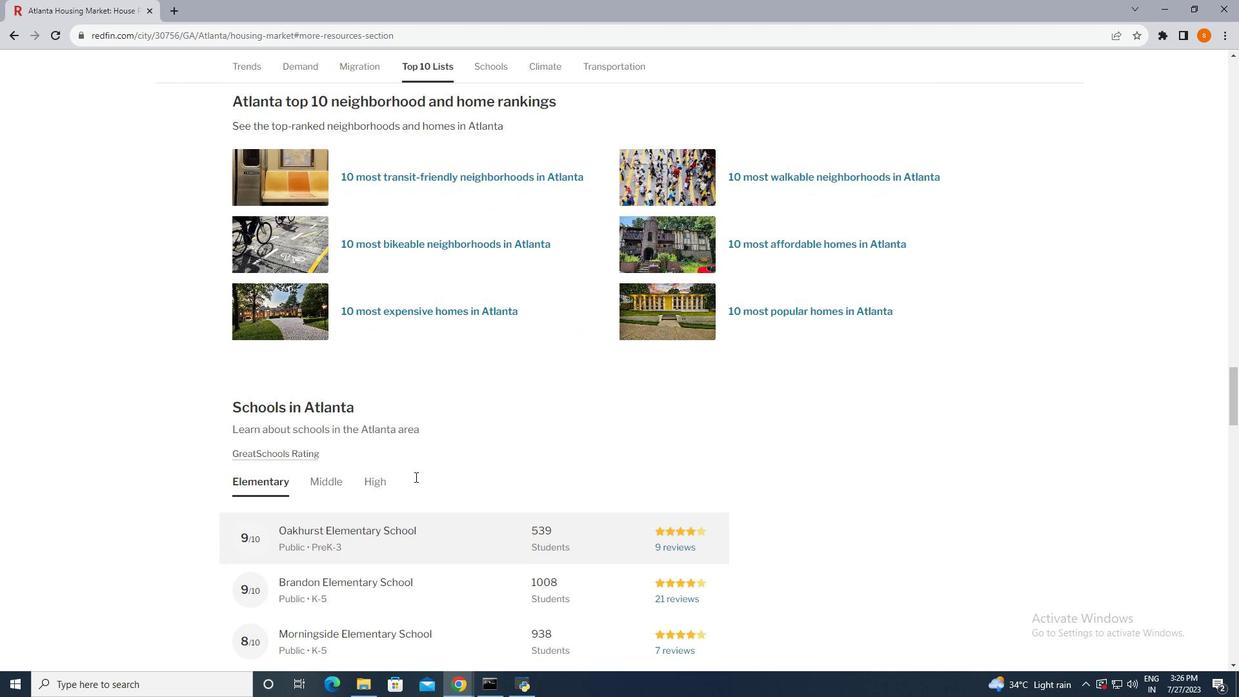 
Action: Mouse scrolled (415, 477) with delta (0, 0)
Screenshot: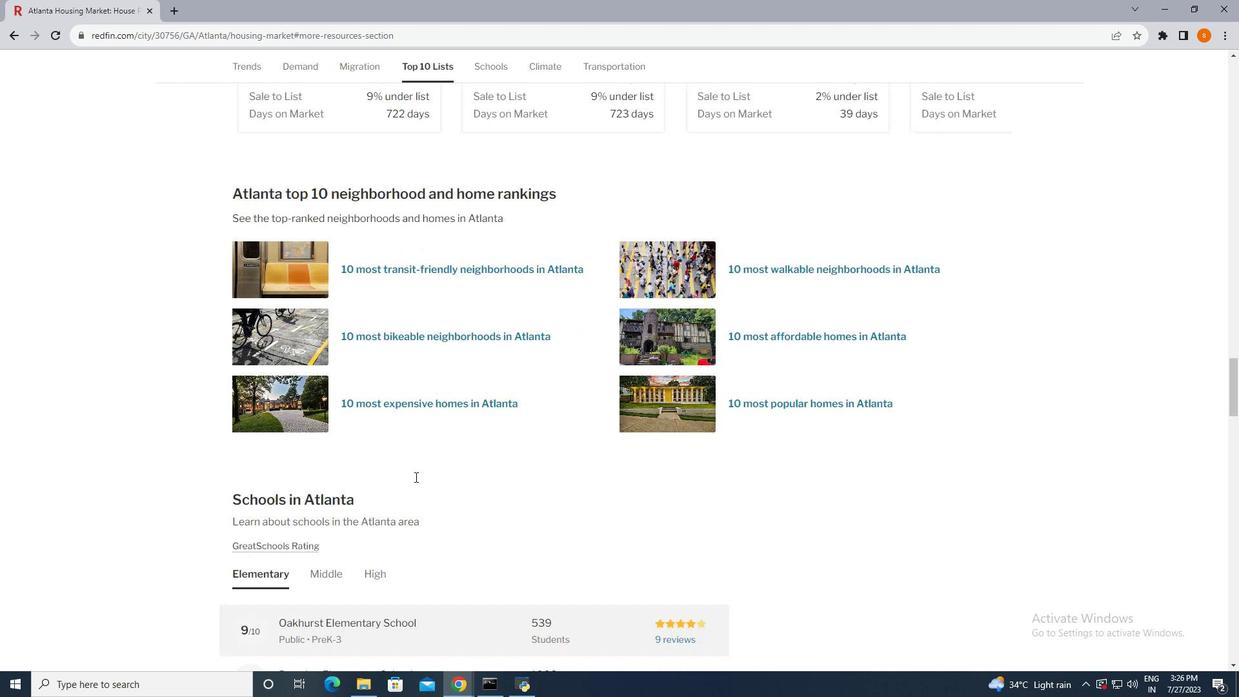 
Action: Mouse scrolled (415, 477) with delta (0, 0)
Screenshot: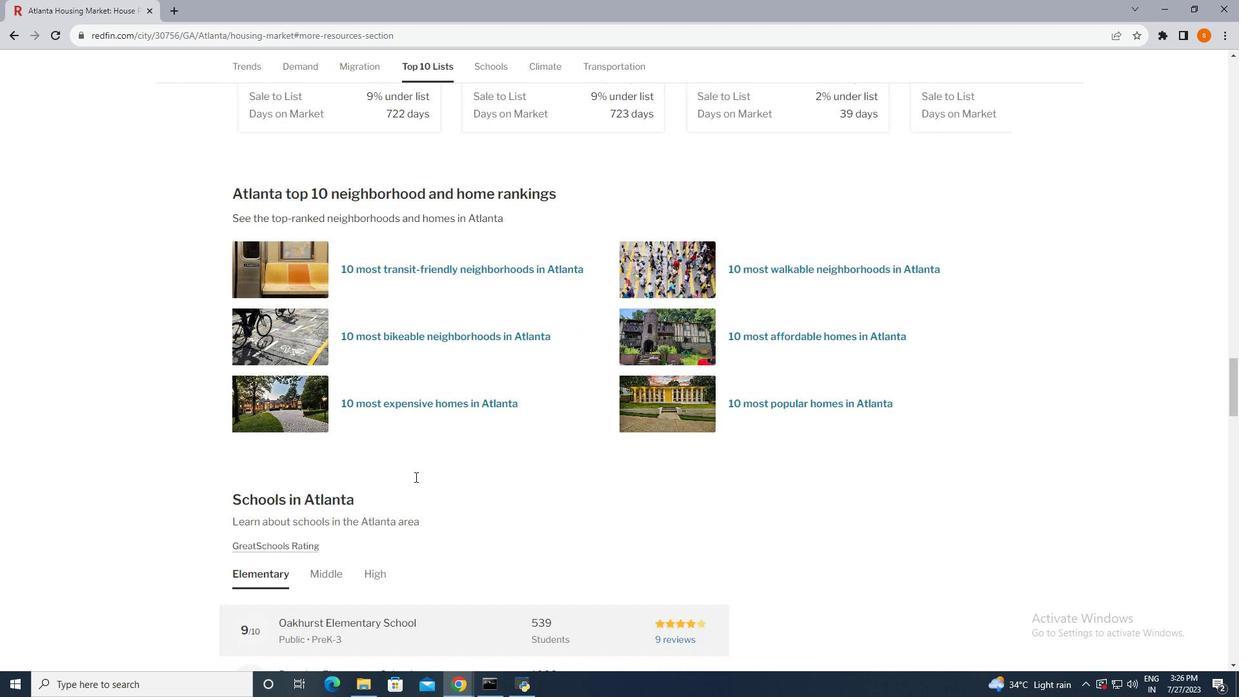 
Action: Mouse scrolled (415, 477) with delta (0, 0)
Screenshot: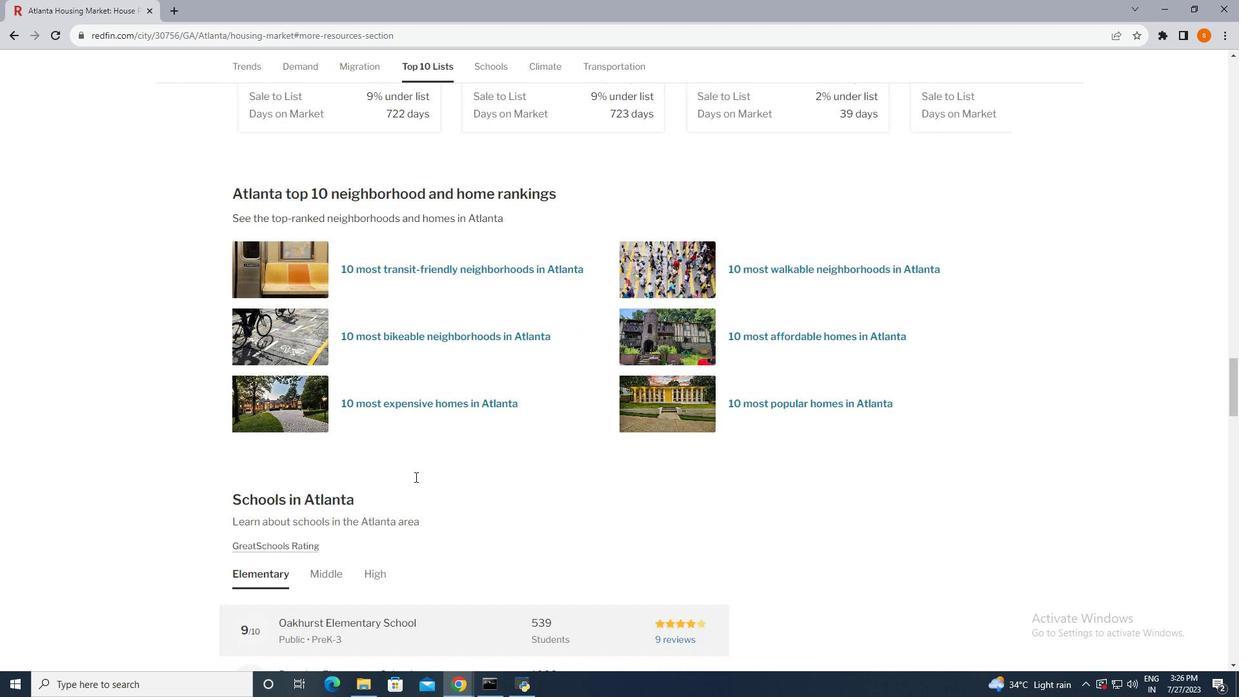 
Action: Mouse scrolled (415, 477) with delta (0, 0)
Screenshot: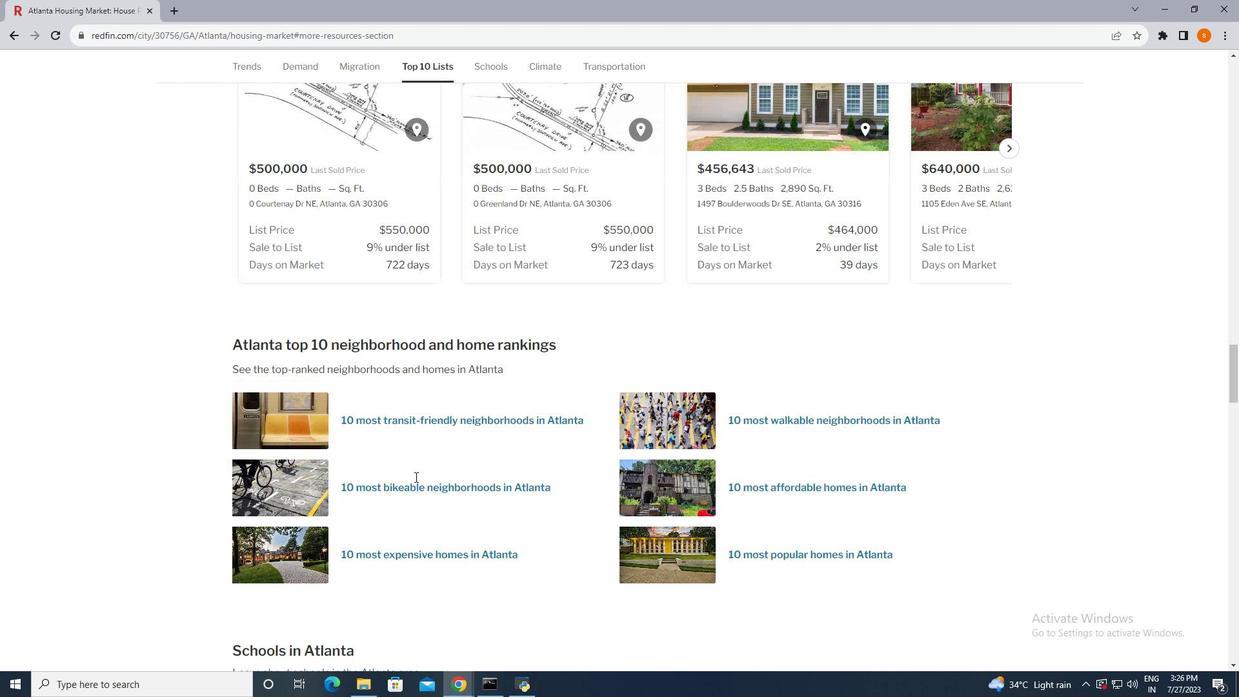 
Action: Mouse scrolled (415, 477) with delta (0, 0)
Screenshot: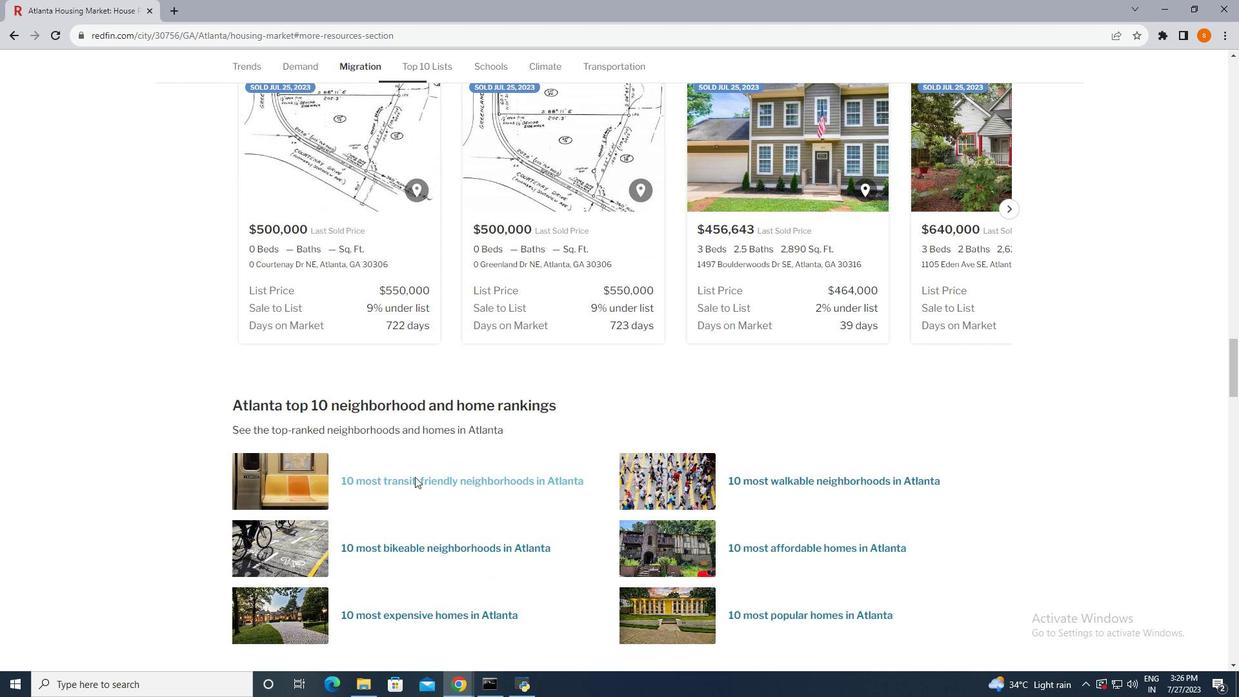 
Action: Mouse scrolled (415, 477) with delta (0, 0)
Screenshot: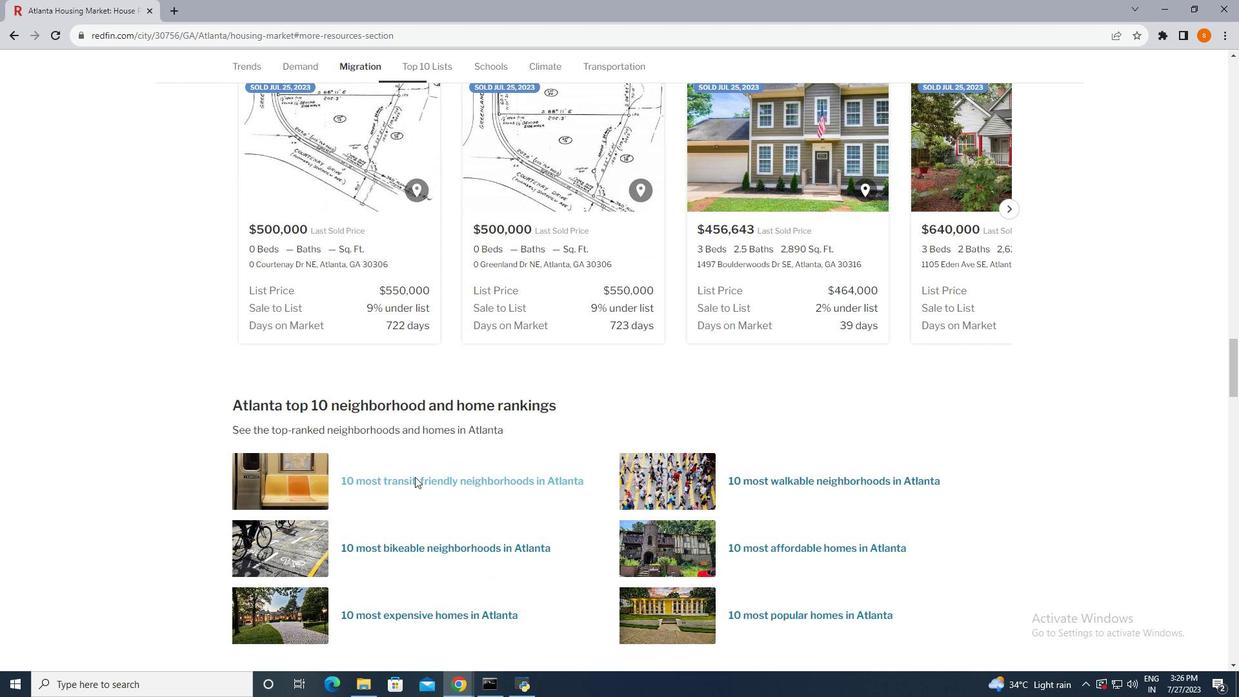 
Action: Mouse scrolled (415, 477) with delta (0, 0)
Screenshot: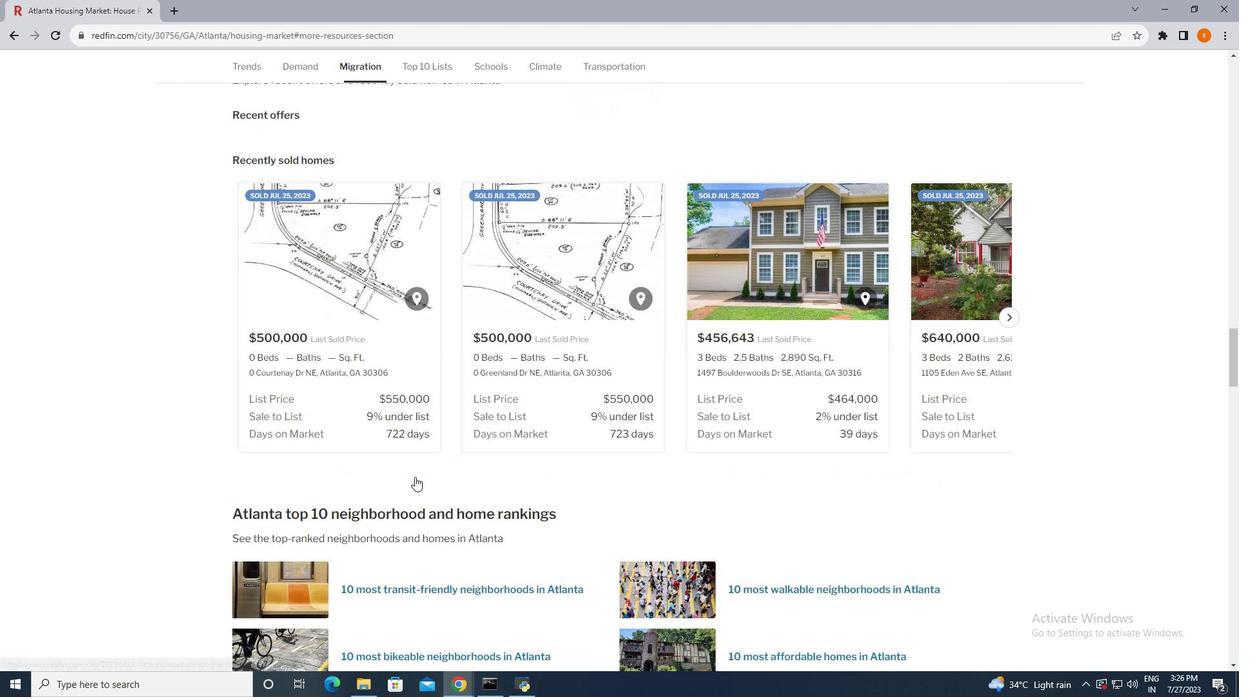 
Action: Mouse scrolled (415, 477) with delta (0, 0)
Screenshot: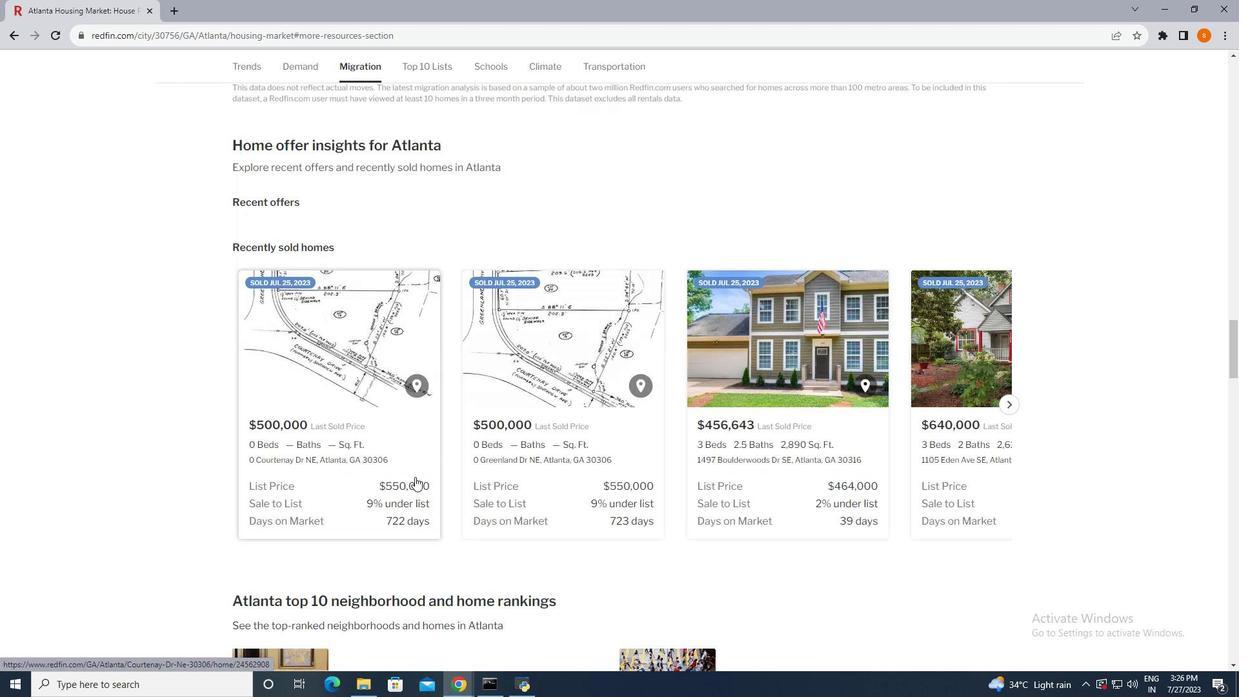 
Action: Mouse scrolled (415, 477) with delta (0, 0)
Screenshot: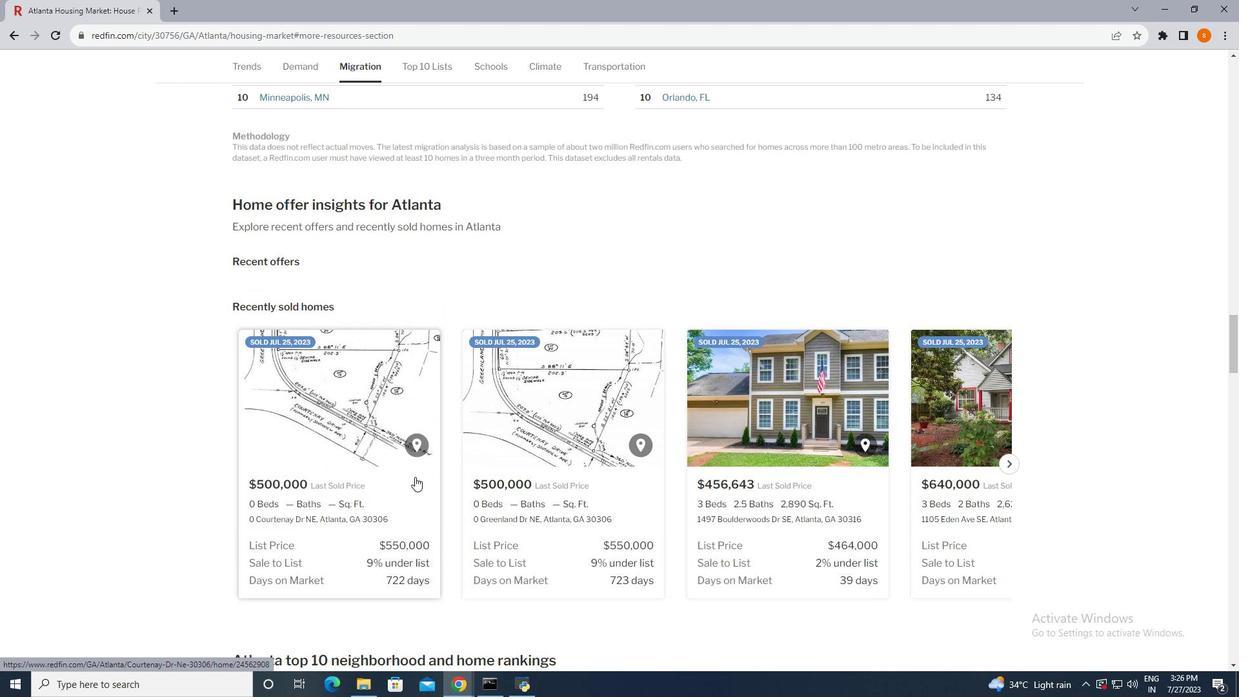 
Action: Mouse scrolled (415, 477) with delta (0, 0)
Screenshot: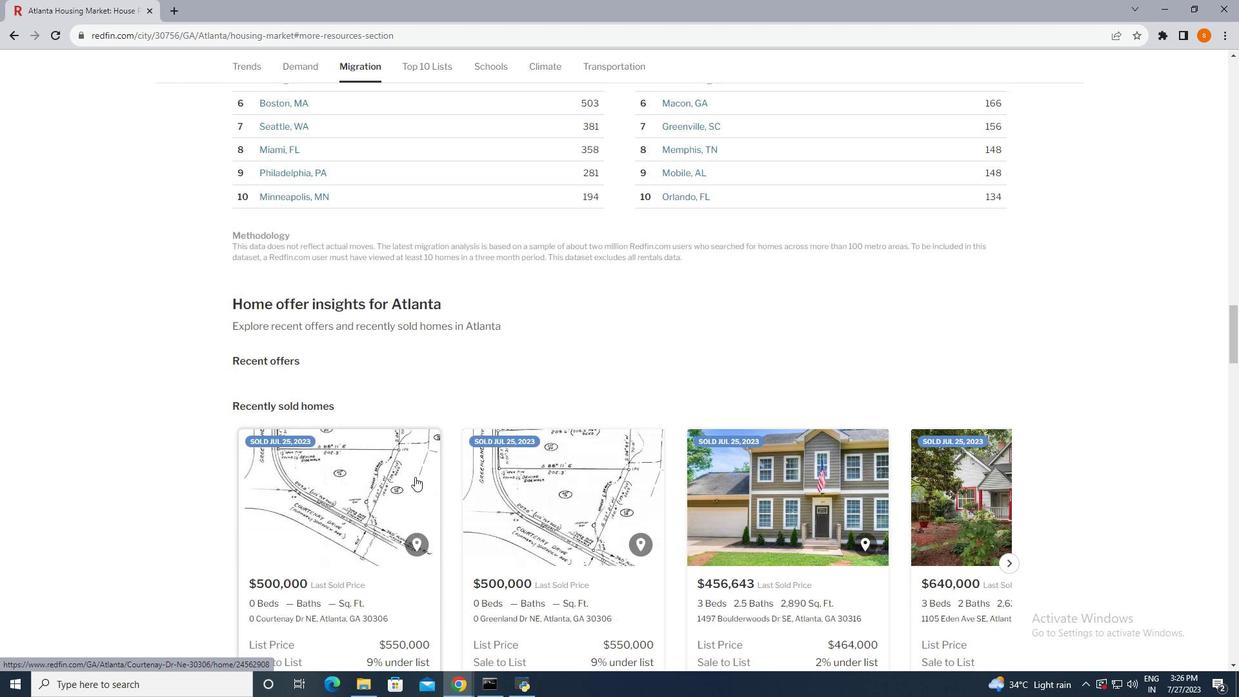 
Action: Mouse scrolled (415, 477) with delta (0, 0)
Screenshot: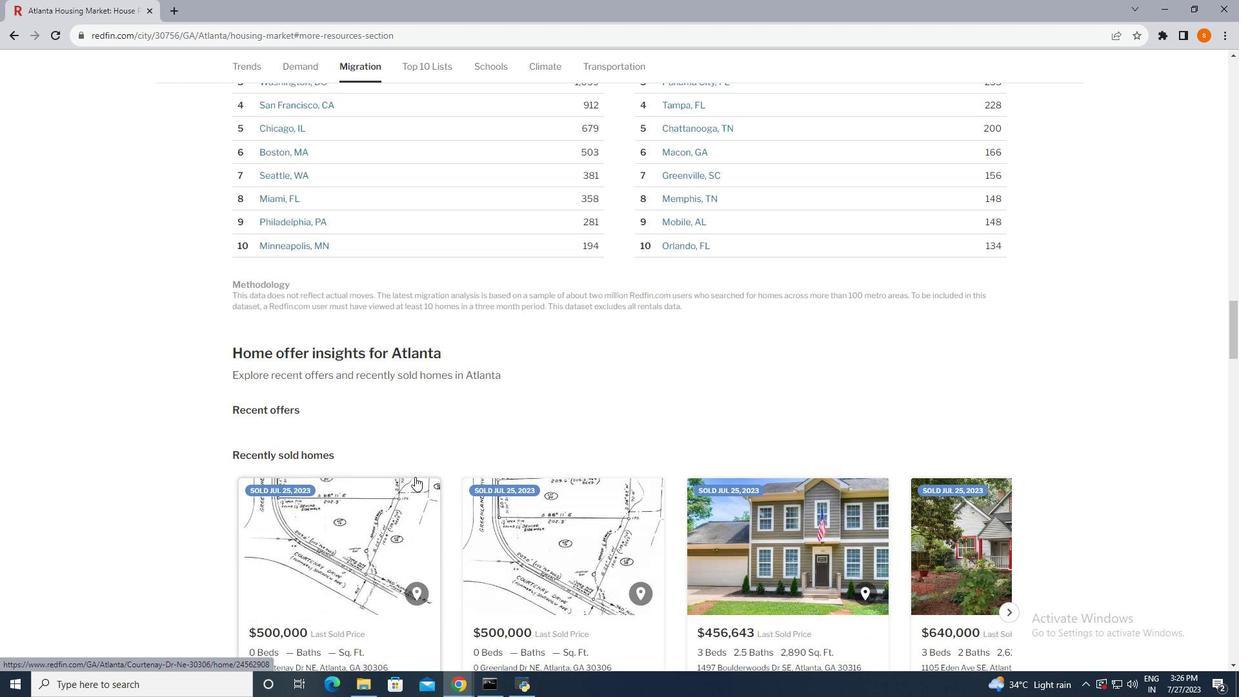 
Action: Mouse scrolled (415, 477) with delta (0, 0)
Screenshot: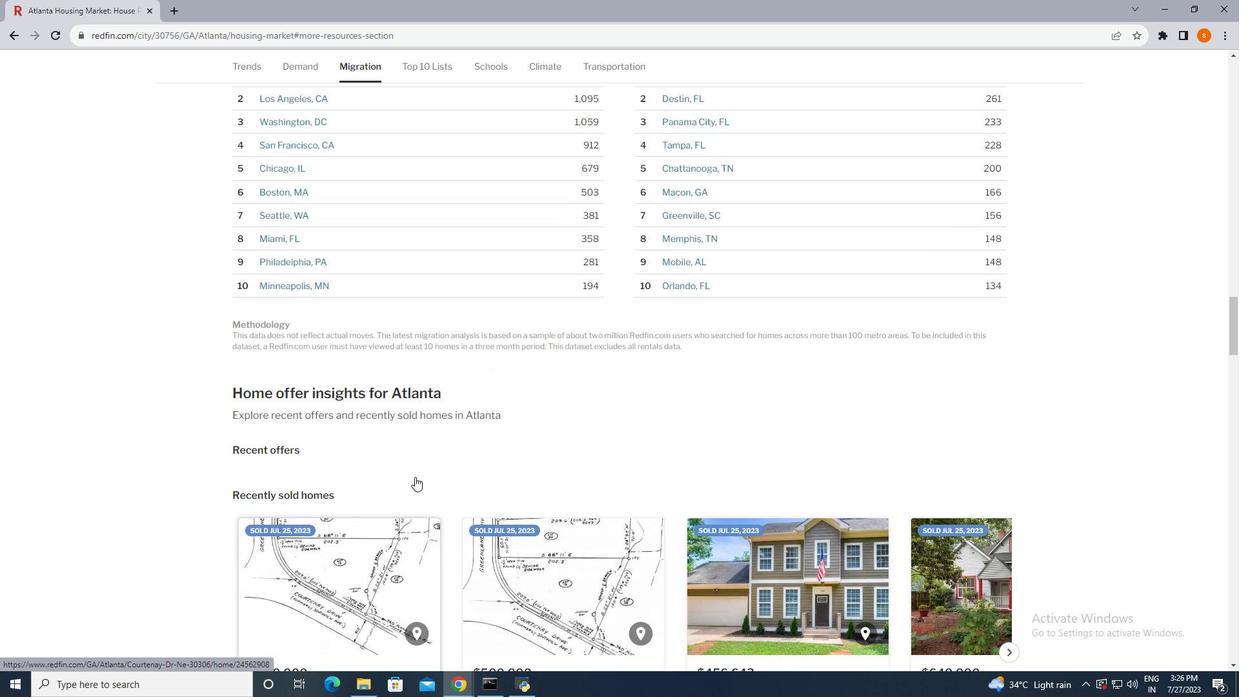 
Action: Mouse scrolled (415, 477) with delta (0, 0)
Screenshot: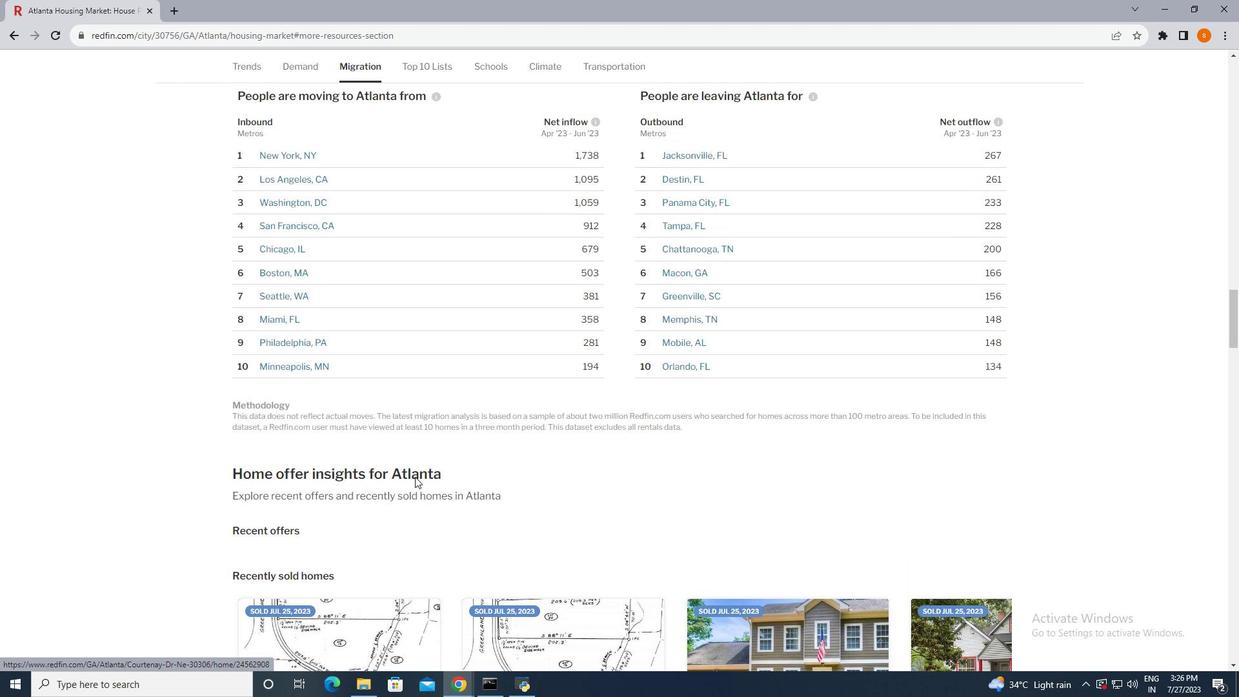 
Action: Mouse scrolled (415, 477) with delta (0, 0)
Screenshot: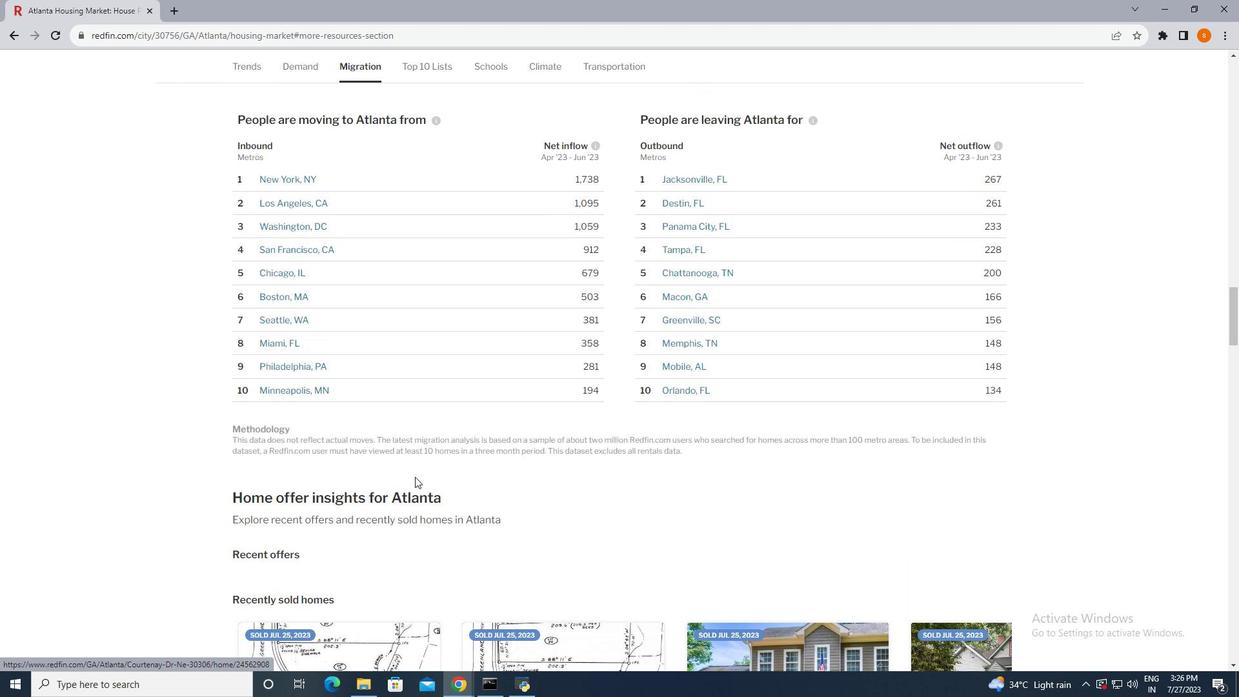 
Action: Mouse scrolled (415, 477) with delta (0, 0)
Screenshot: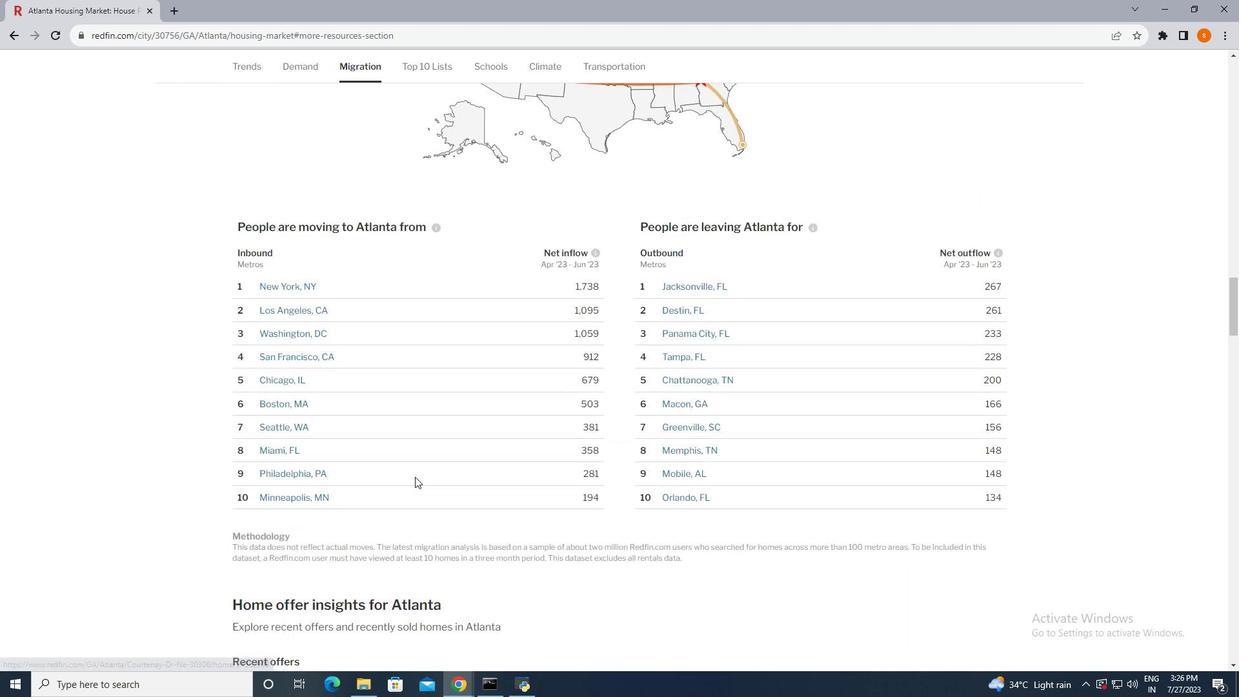 
Action: Mouse scrolled (415, 477) with delta (0, 0)
Screenshot: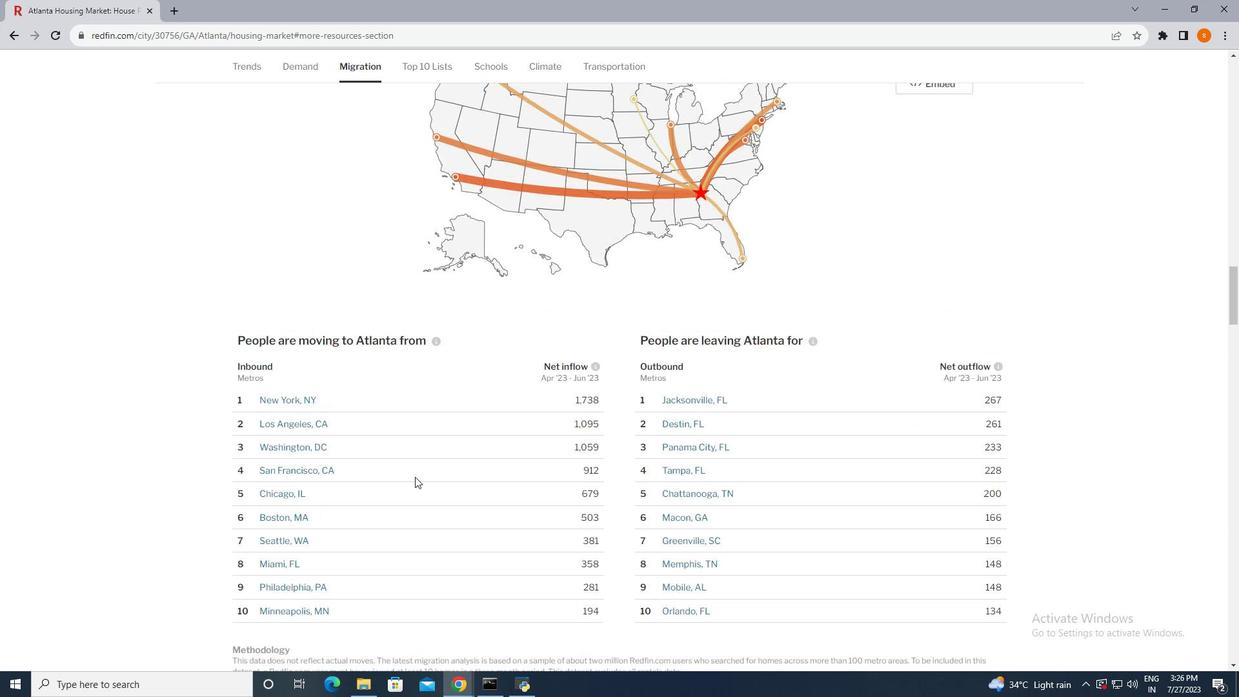 
Action: Mouse scrolled (415, 477) with delta (0, 0)
Screenshot: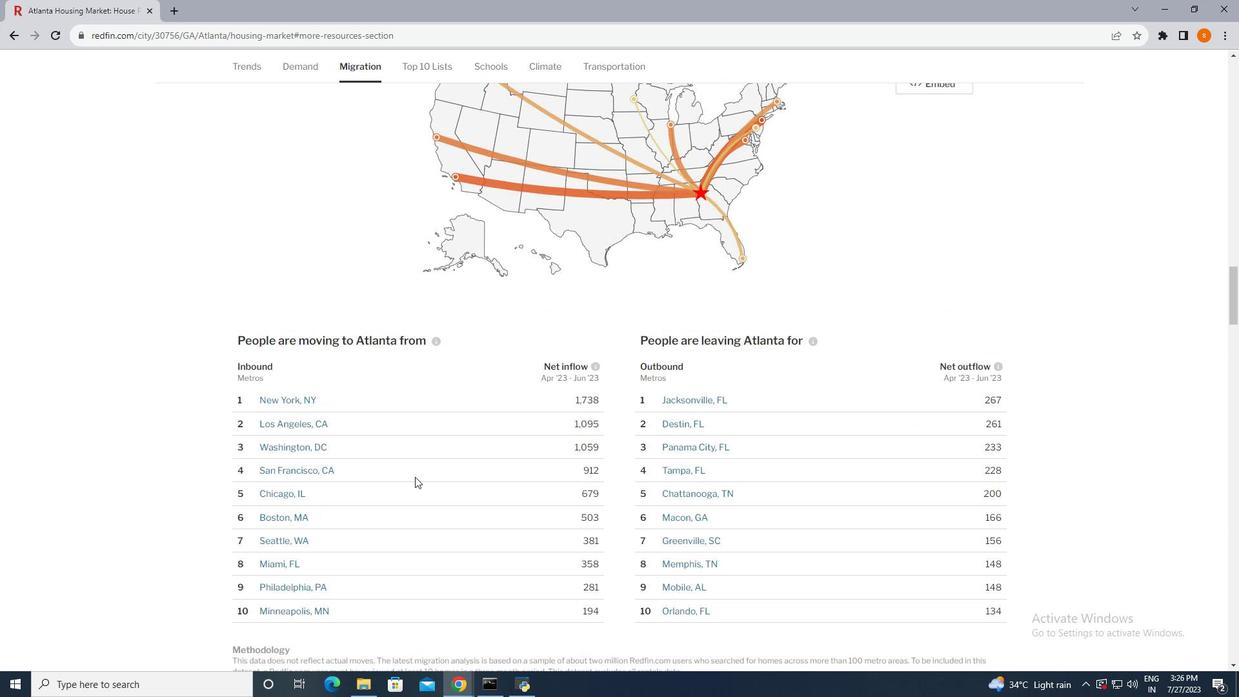 
Action: Mouse scrolled (415, 477) with delta (0, 0)
Screenshot: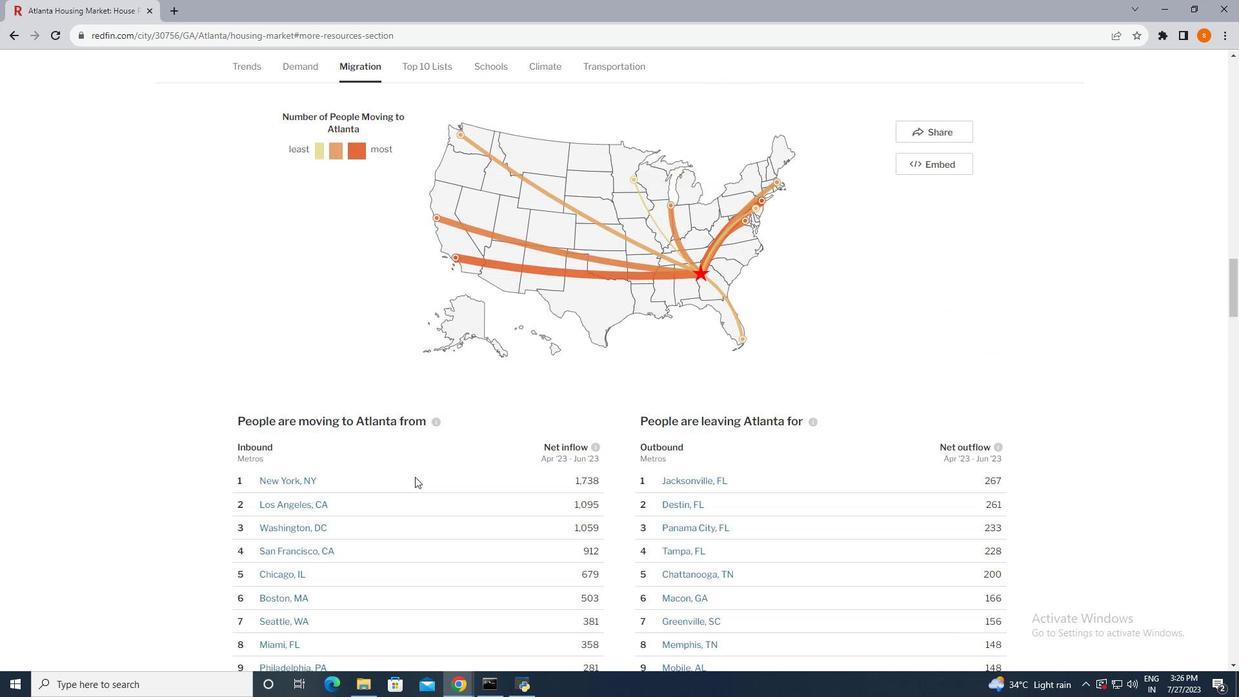 
Action: Mouse scrolled (415, 477) with delta (0, 0)
Screenshot: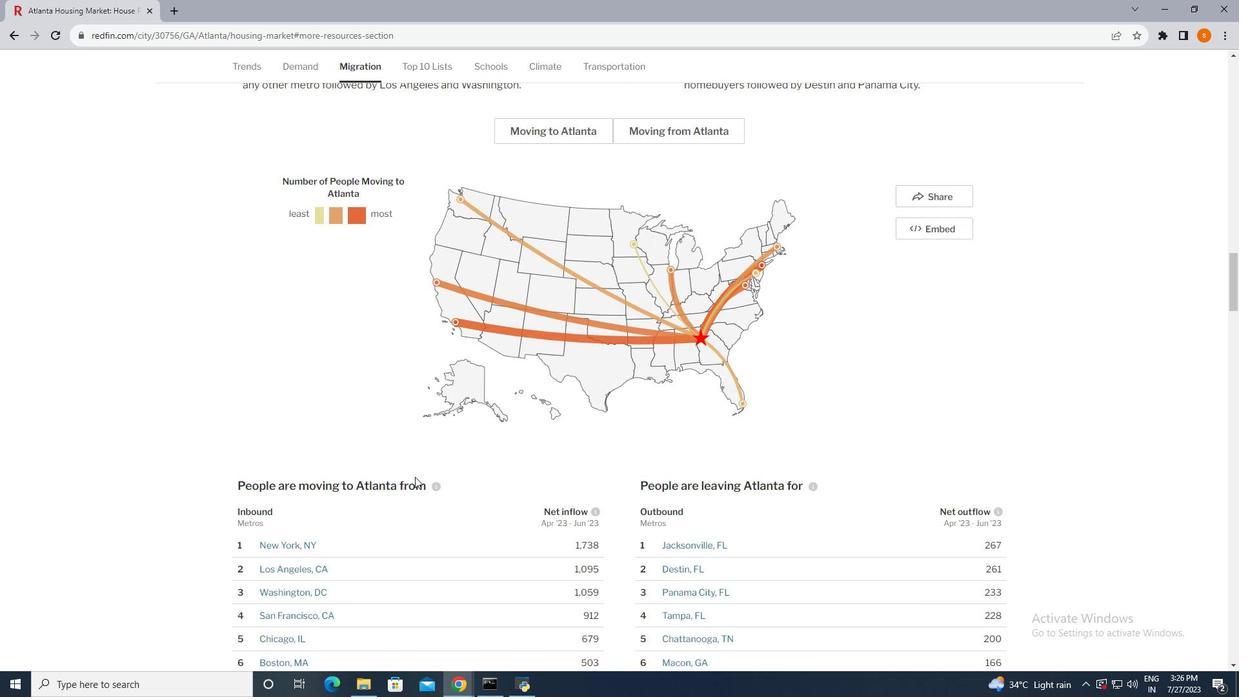 
Action: Mouse scrolled (415, 477) with delta (0, 0)
Screenshot: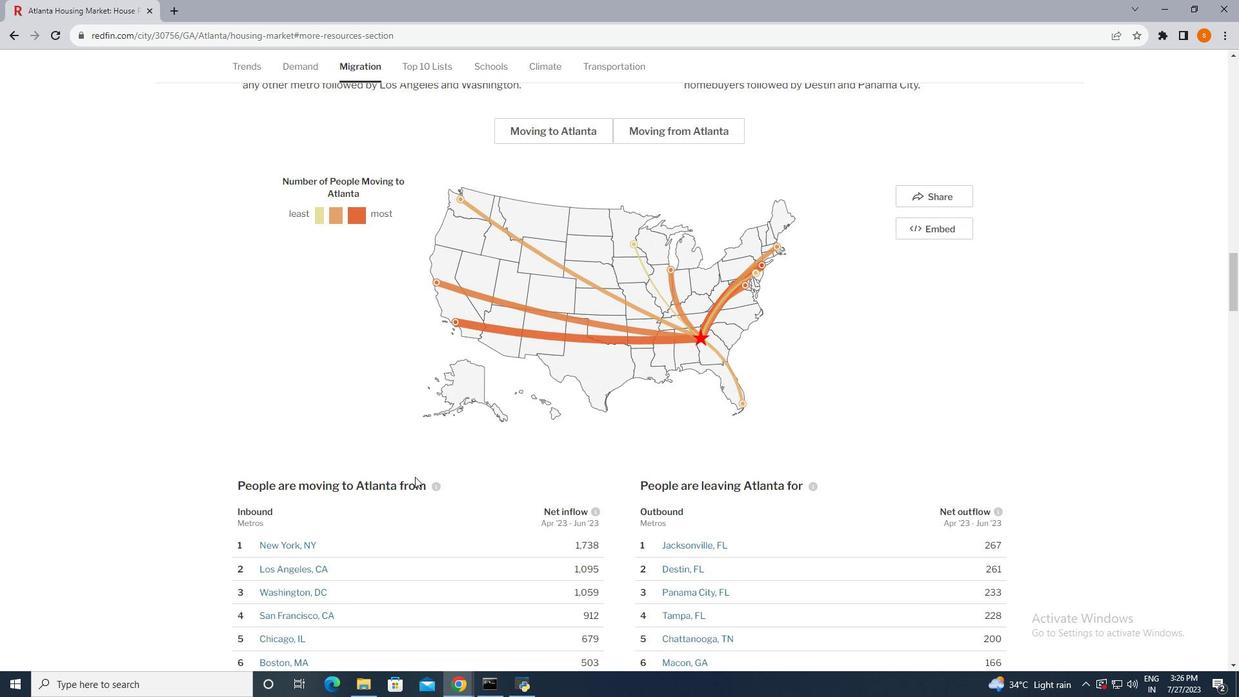 
Action: Mouse scrolled (415, 477) with delta (0, 0)
Screenshot: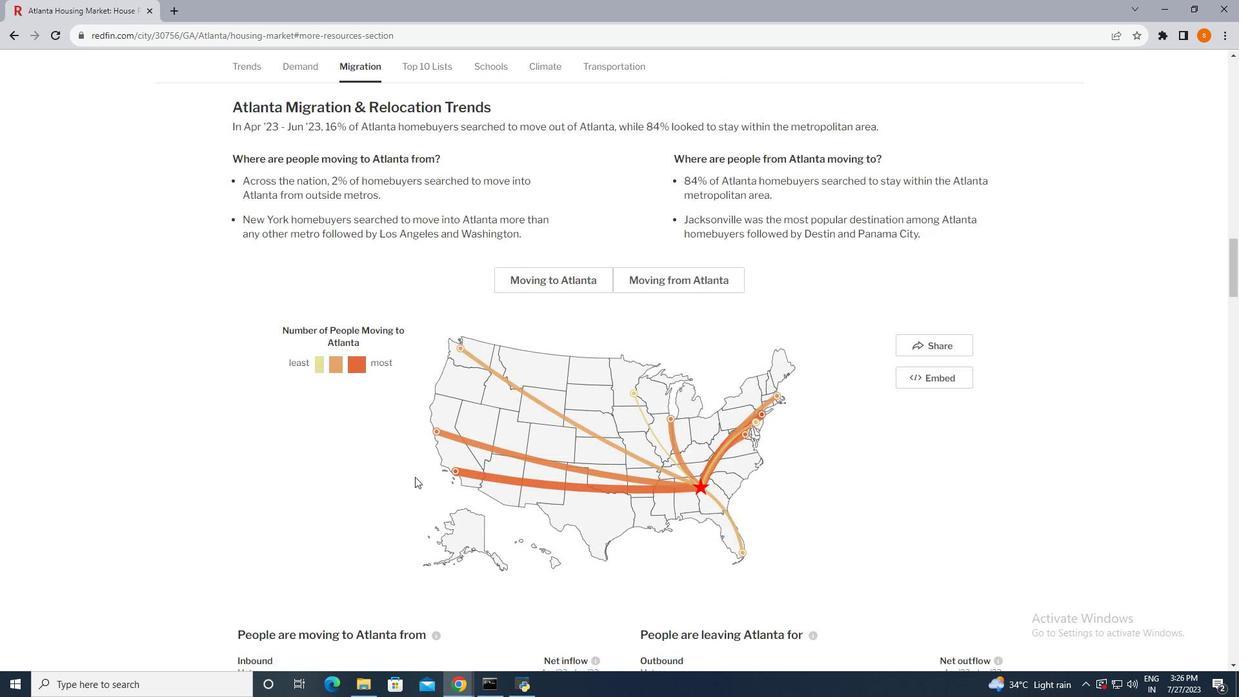 
Action: Mouse scrolled (415, 477) with delta (0, 0)
Screenshot: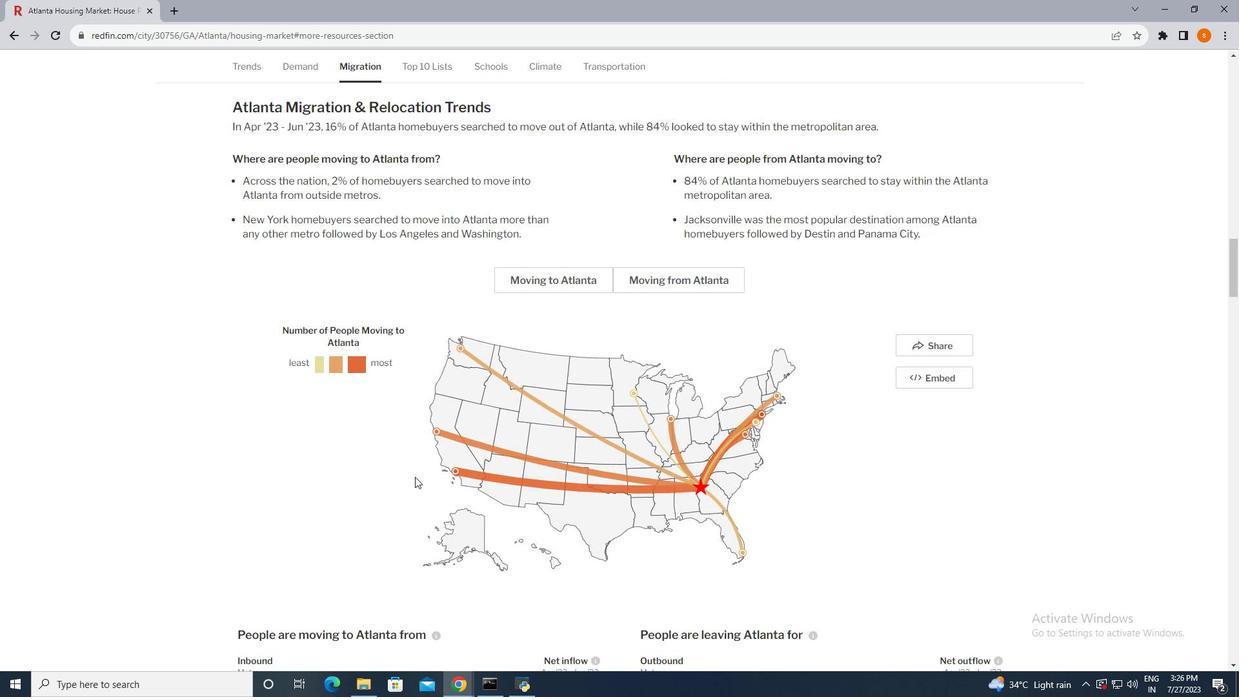 
Action: Mouse scrolled (415, 477) with delta (0, 0)
Screenshot: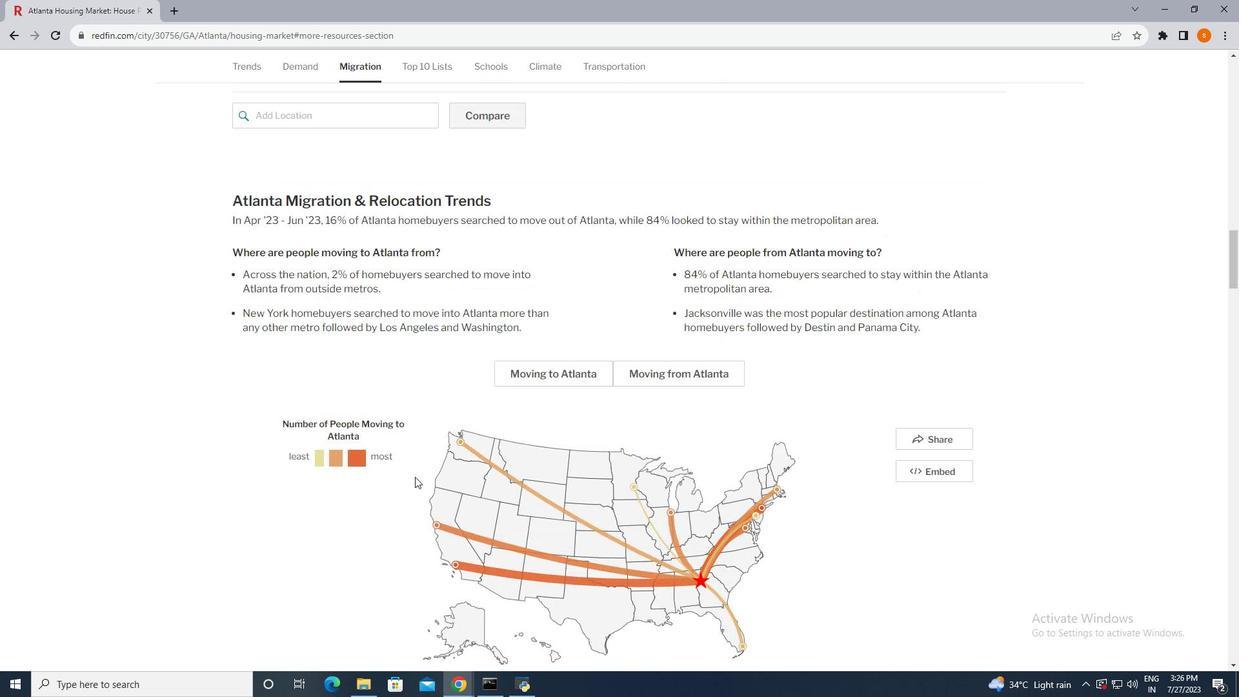 
Action: Mouse scrolled (415, 477) with delta (0, 0)
Screenshot: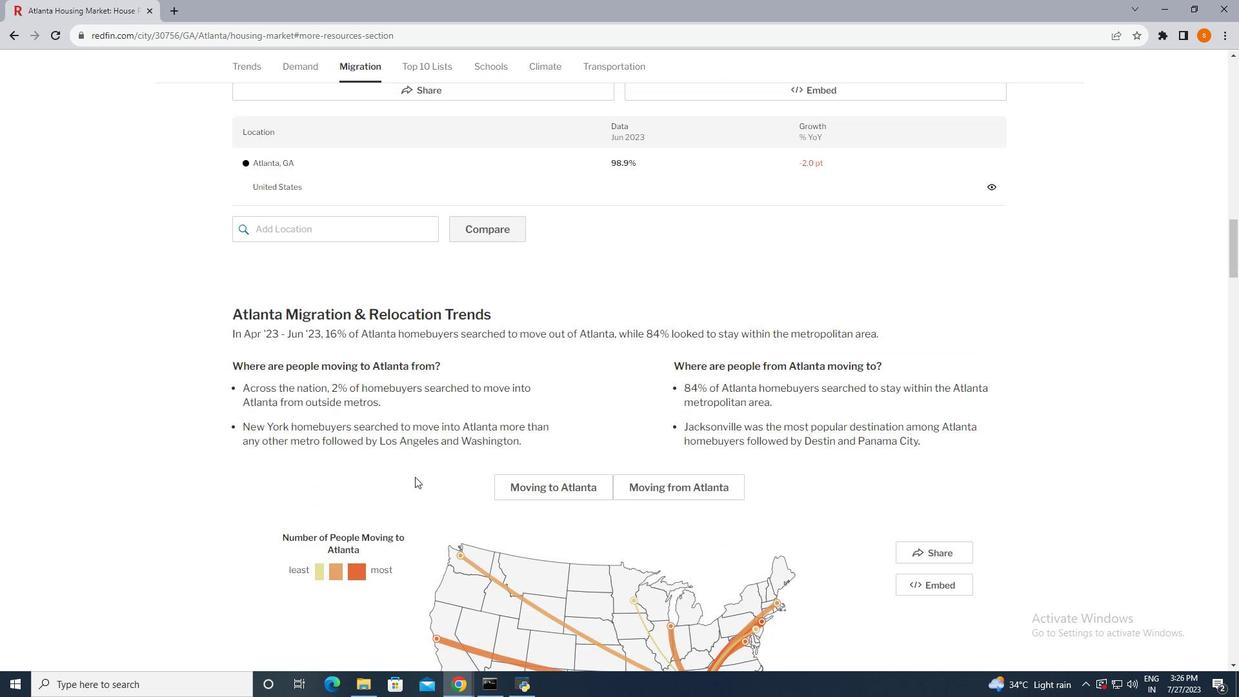 
Action: Mouse scrolled (415, 477) with delta (0, 0)
Screenshot: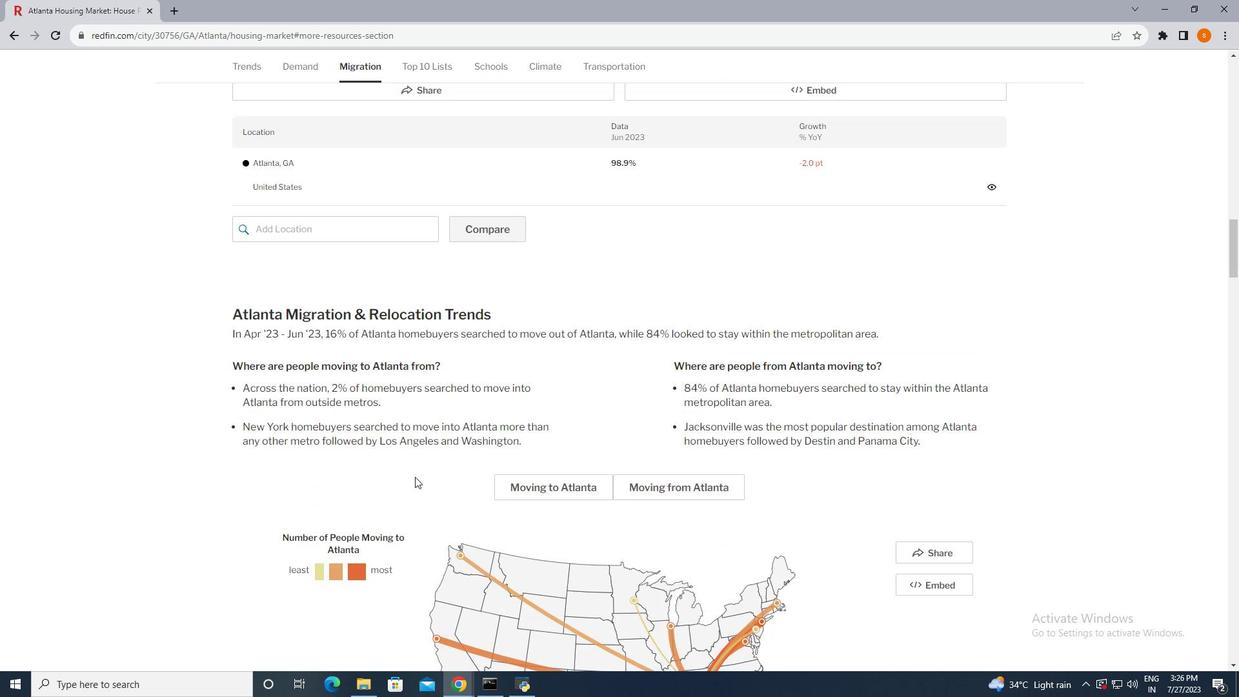 
Action: Mouse scrolled (415, 477) with delta (0, 0)
Screenshot: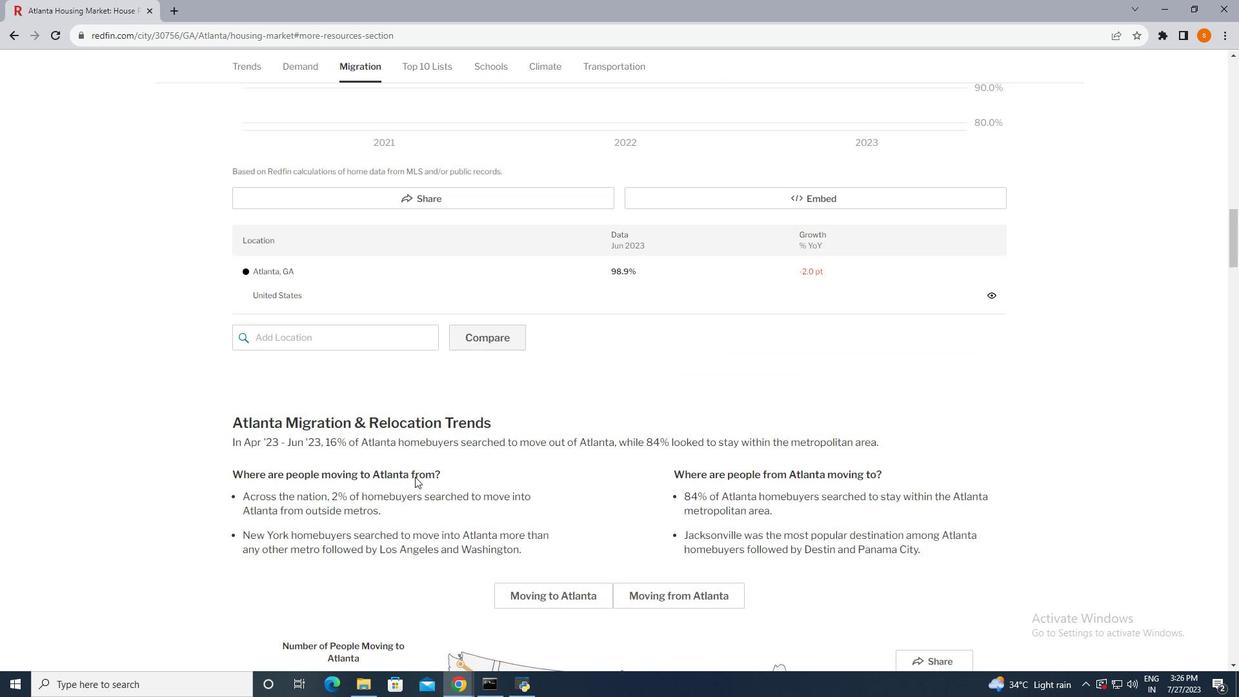 
Action: Mouse scrolled (415, 477) with delta (0, 0)
Screenshot: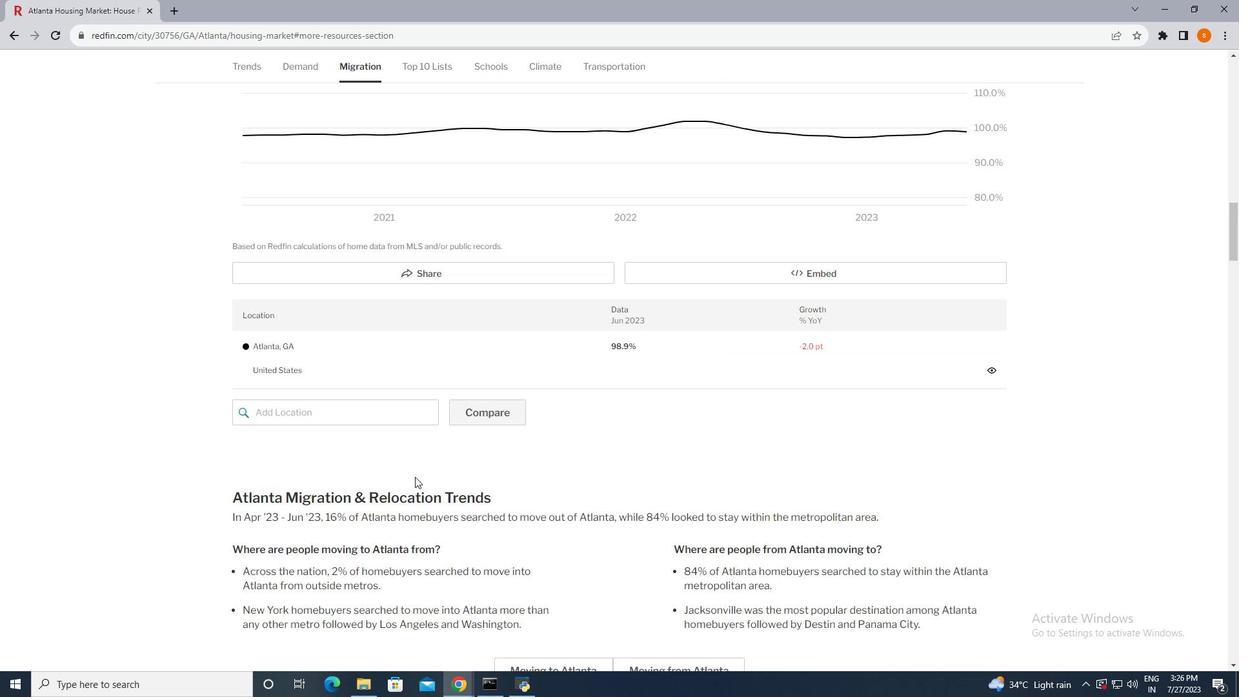 
Action: Mouse scrolled (415, 477) with delta (0, 0)
Screenshot: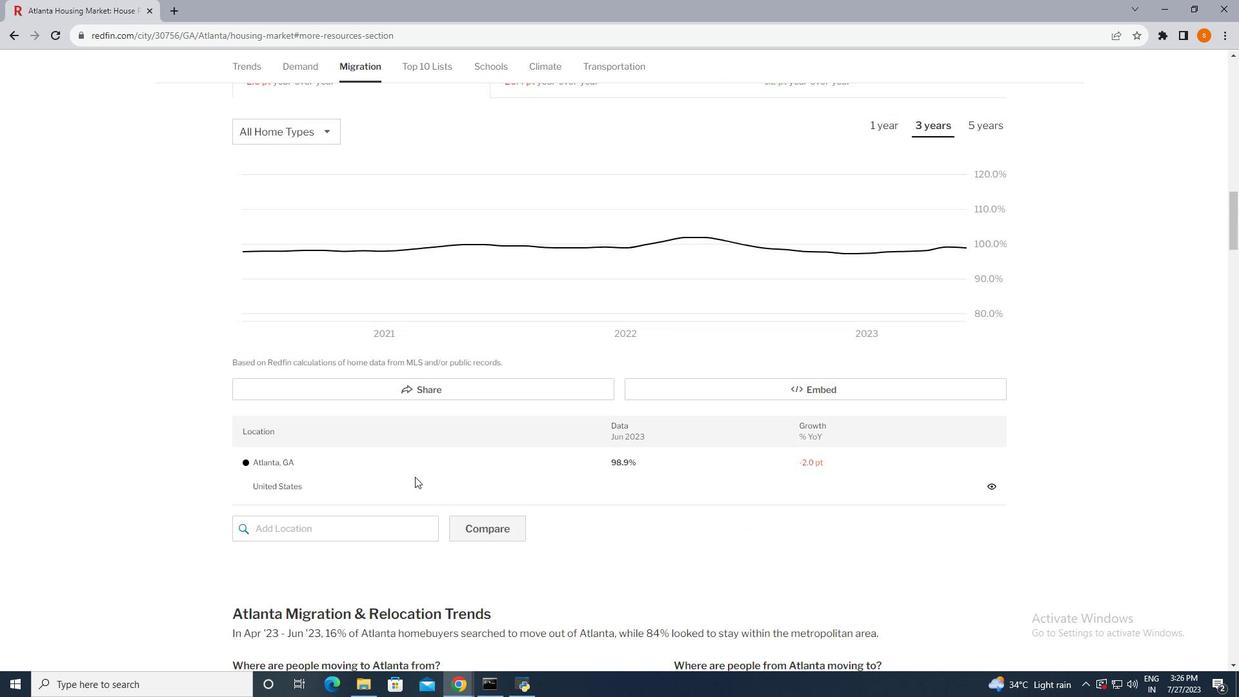 
Action: Mouse scrolled (415, 477) with delta (0, 0)
Screenshot: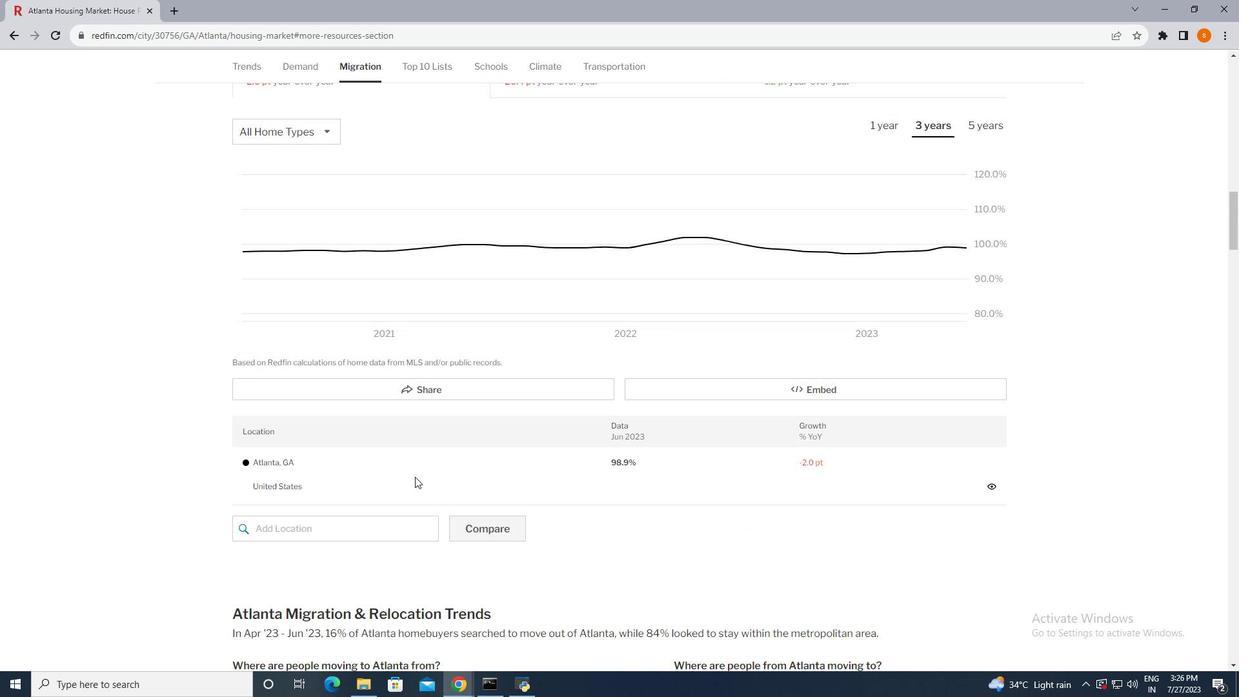 
Action: Mouse scrolled (415, 477) with delta (0, 0)
Screenshot: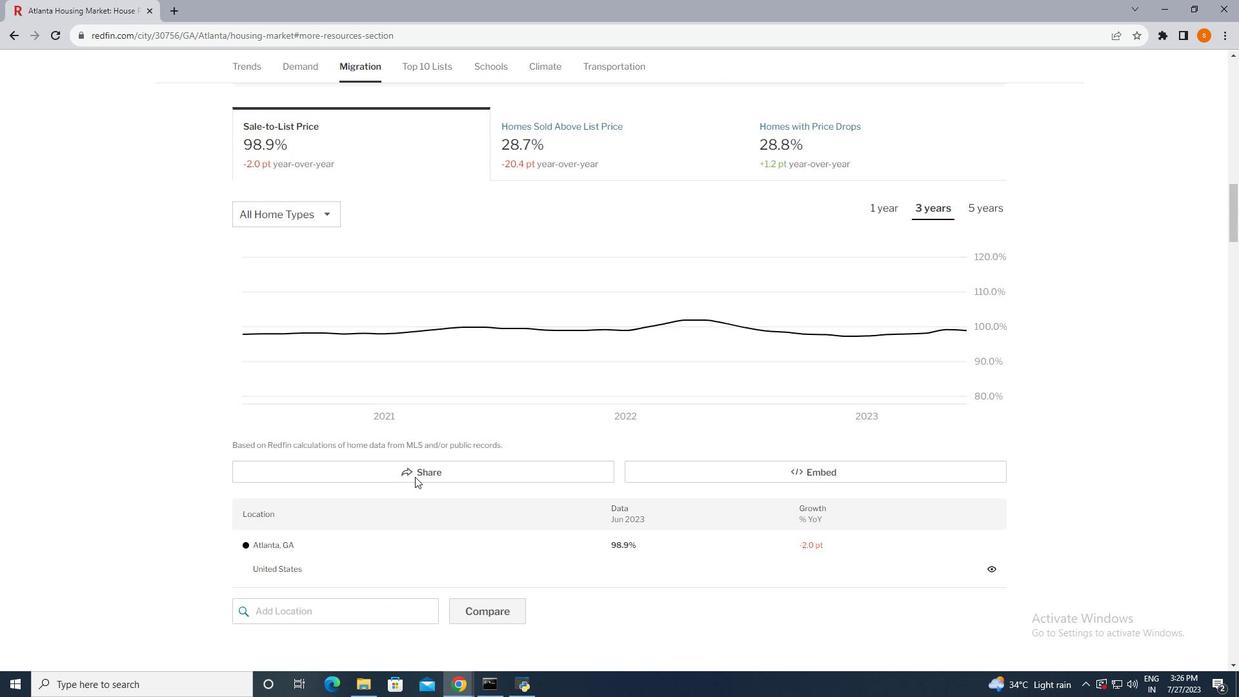 
Action: Mouse scrolled (415, 477) with delta (0, 0)
Screenshot: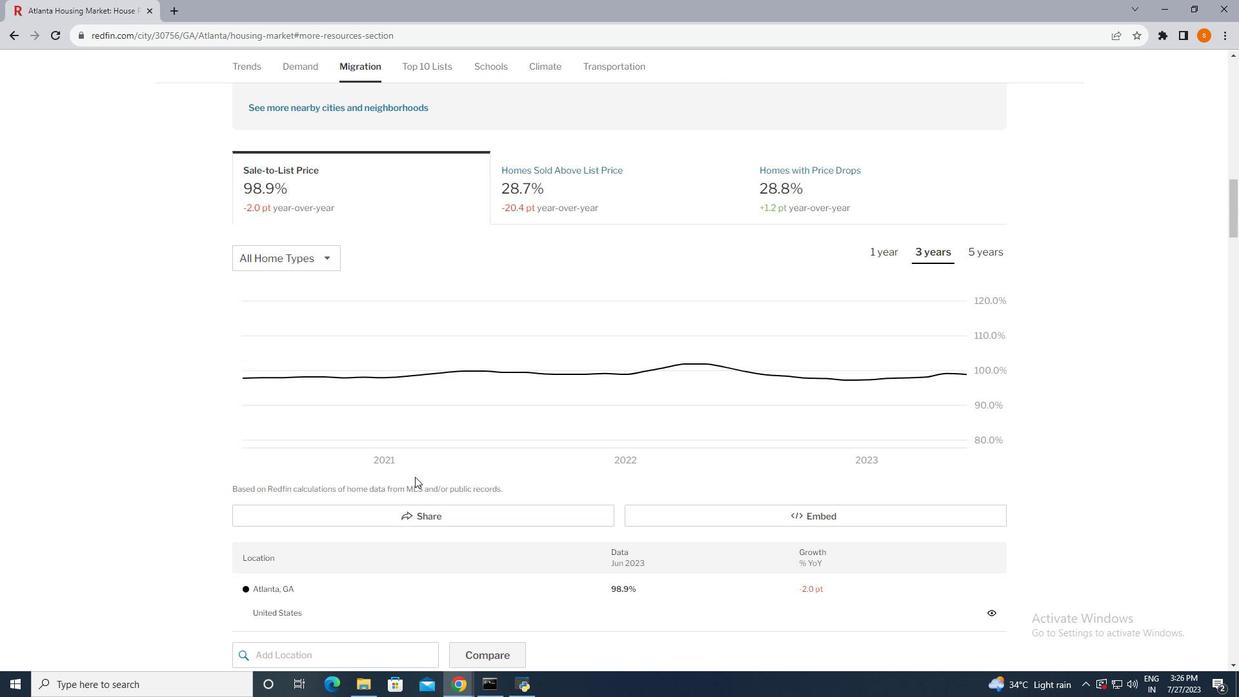
Action: Mouse scrolled (415, 477) with delta (0, 0)
Screenshot: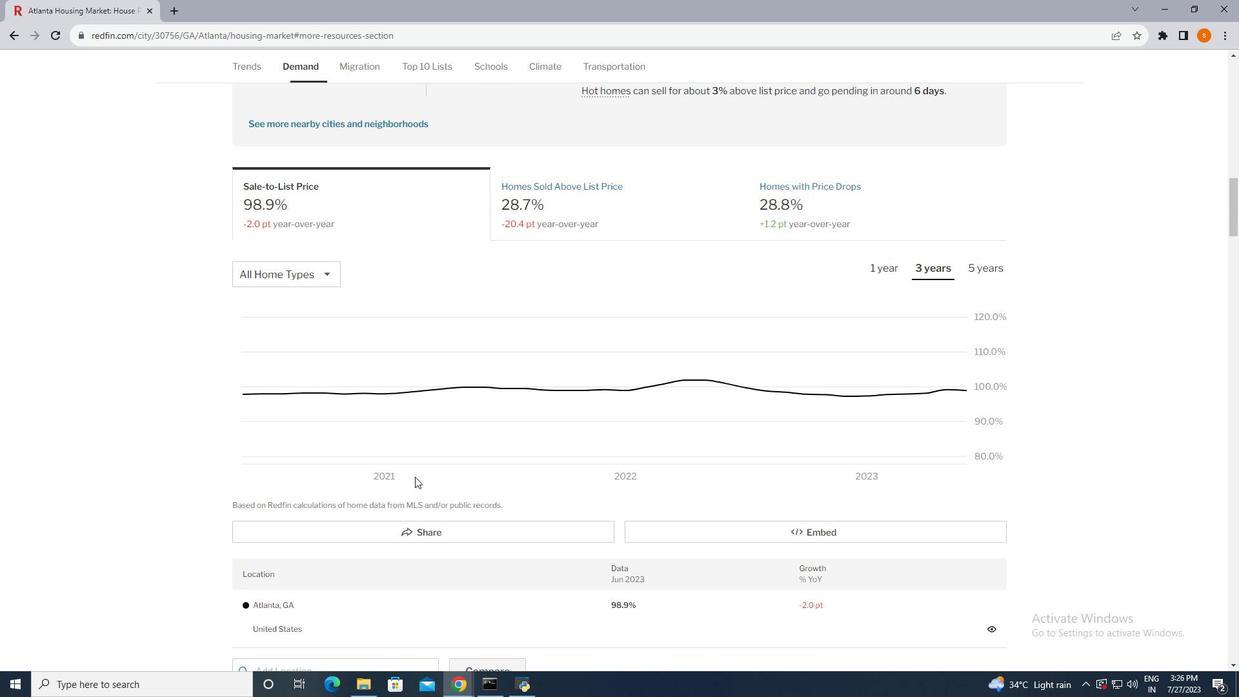 
Action: Mouse scrolled (415, 477) with delta (0, 0)
Screenshot: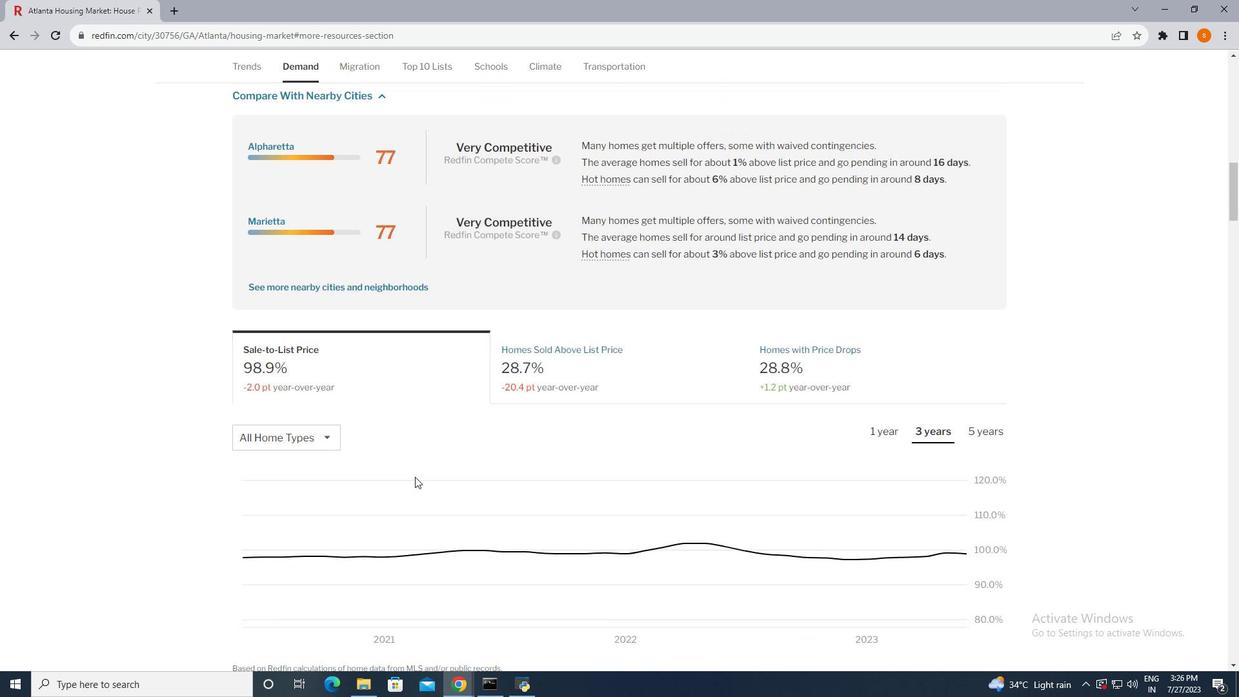 
Action: Mouse scrolled (415, 477) with delta (0, 0)
Screenshot: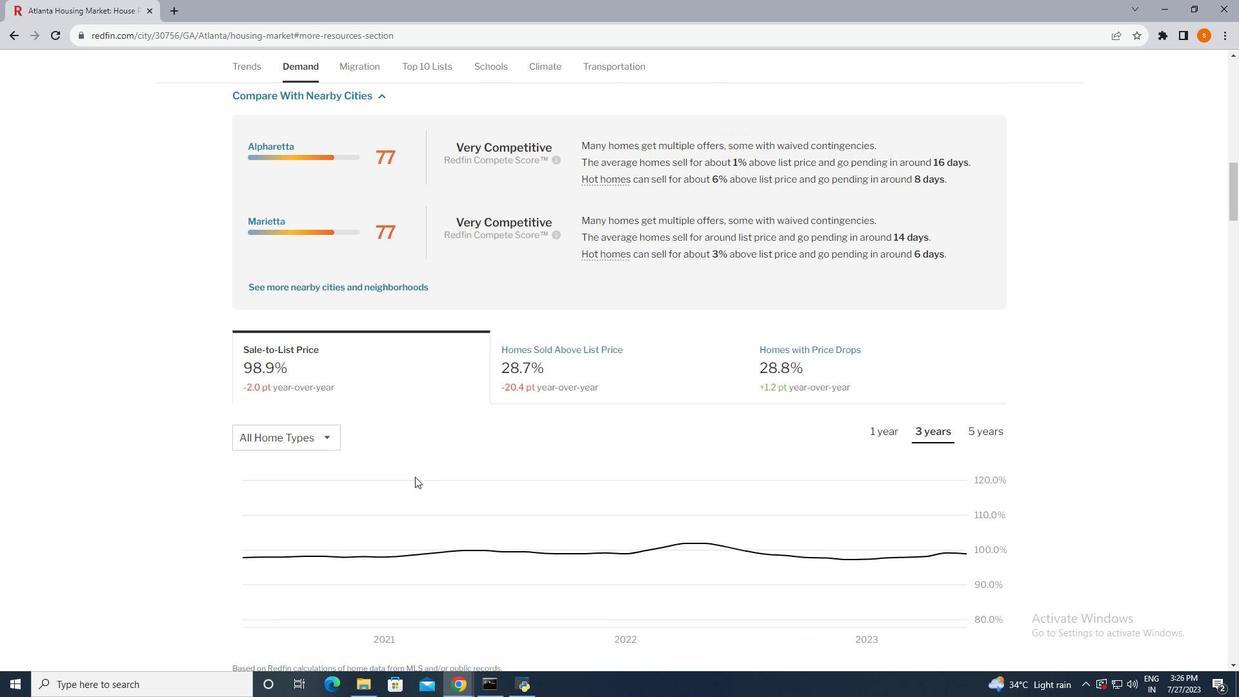 
Action: Mouse scrolled (415, 477) with delta (0, 0)
Screenshot: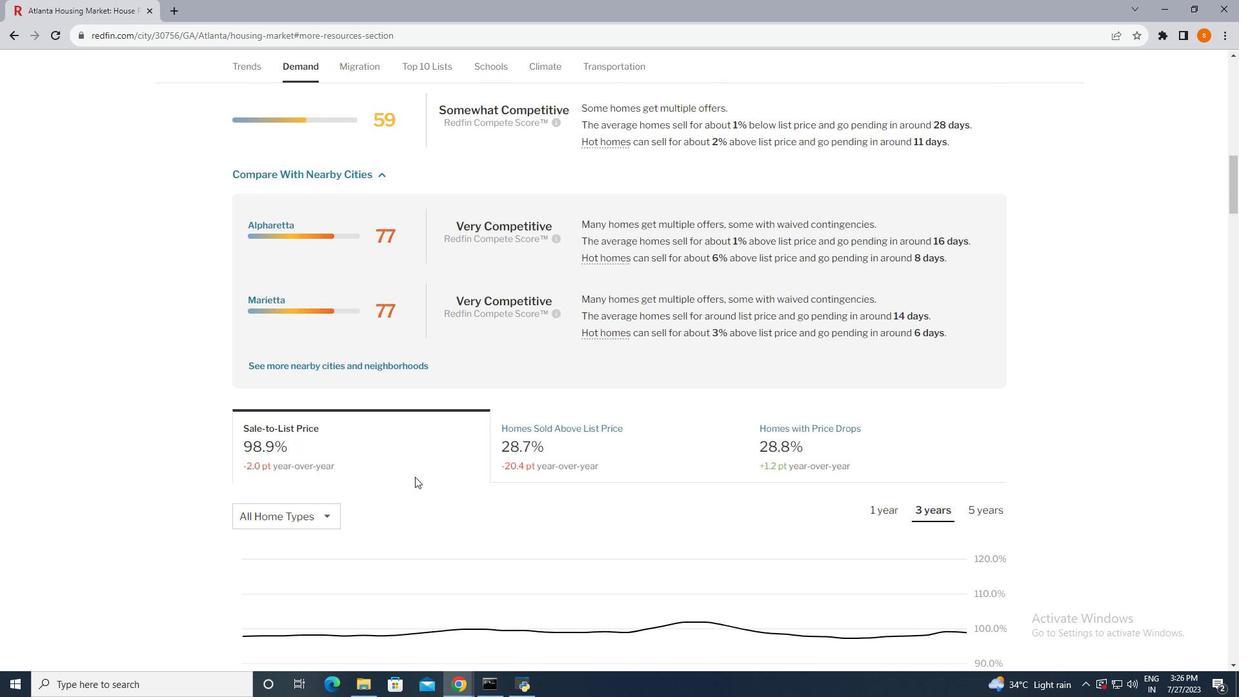 
Action: Mouse scrolled (415, 476) with delta (0, 0)
Screenshot: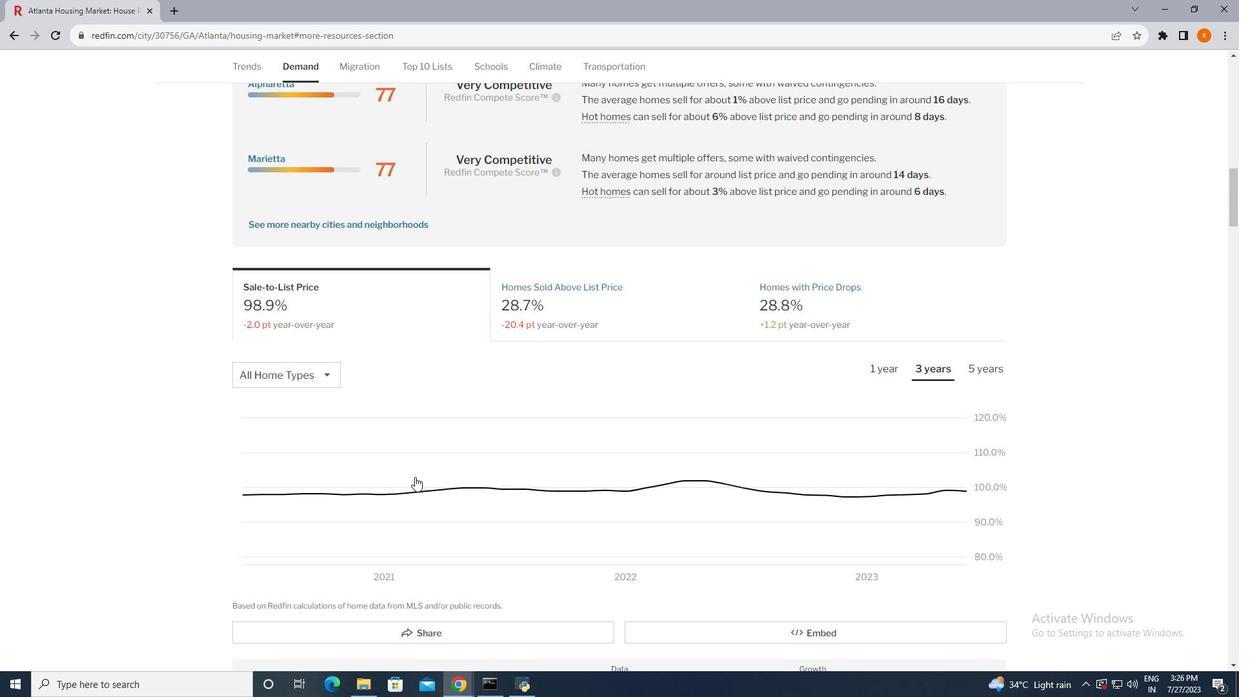 
Action: Mouse scrolled (415, 476) with delta (0, 0)
Screenshot: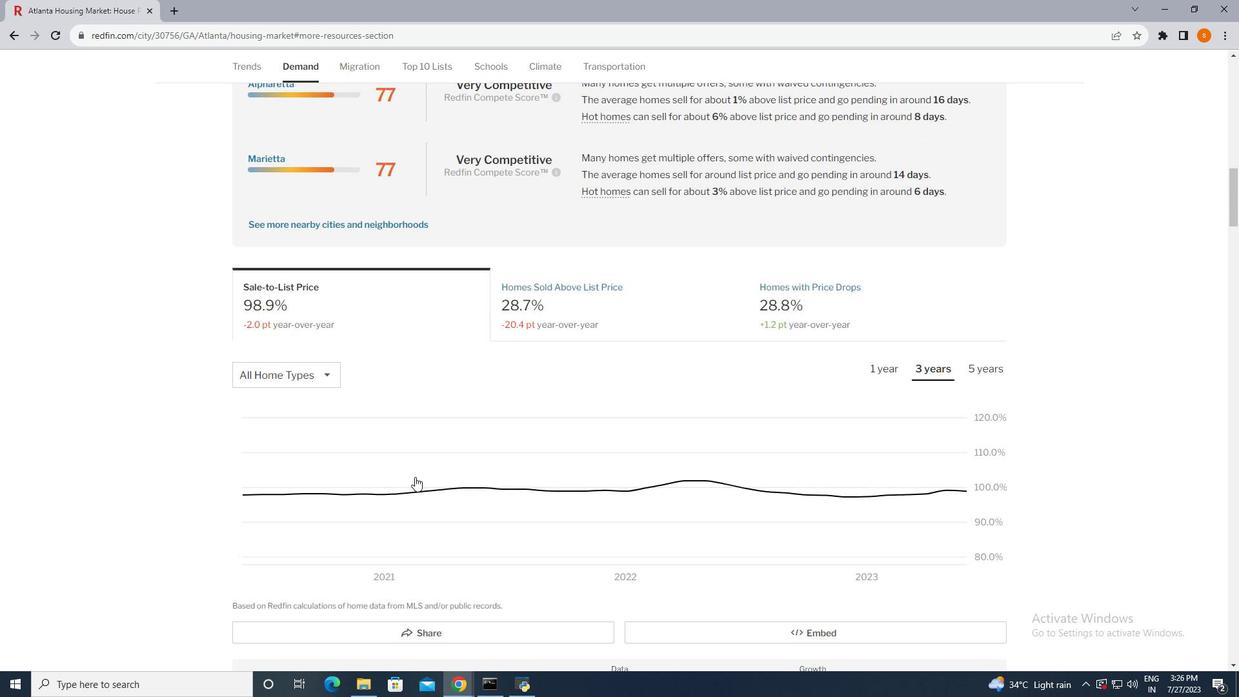 
Action: Mouse scrolled (415, 476) with delta (0, 0)
Screenshot: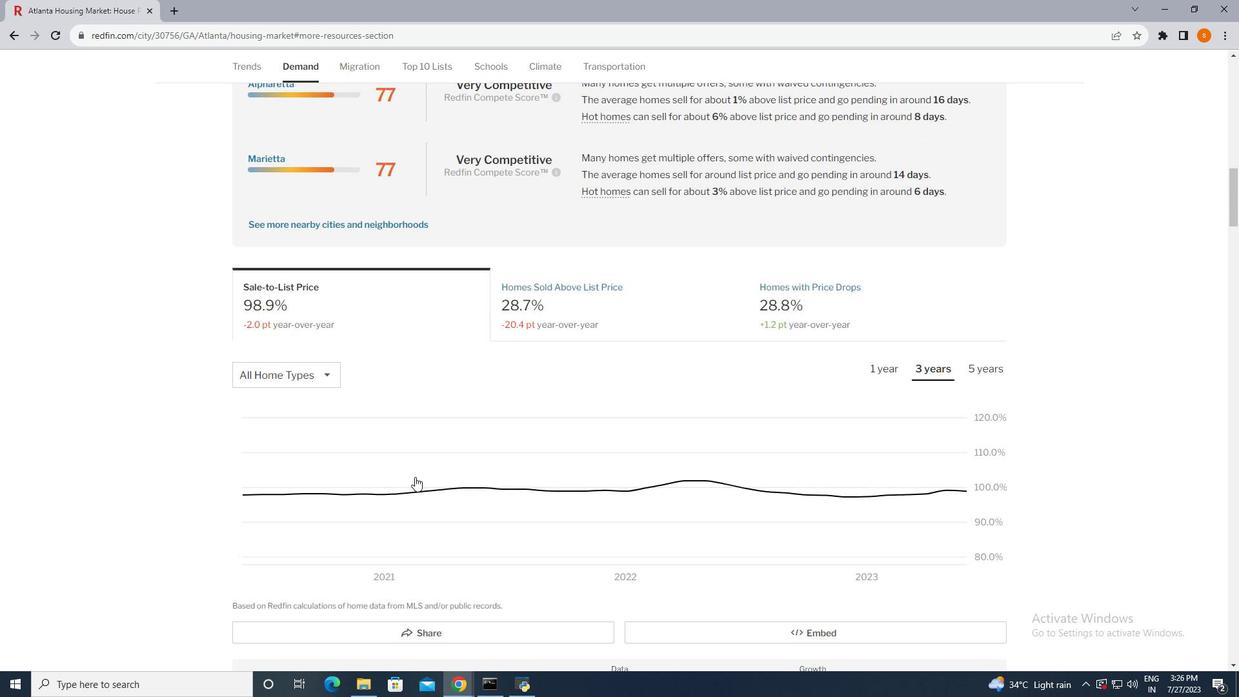
Action: Mouse scrolled (415, 476) with delta (0, 0)
Screenshot: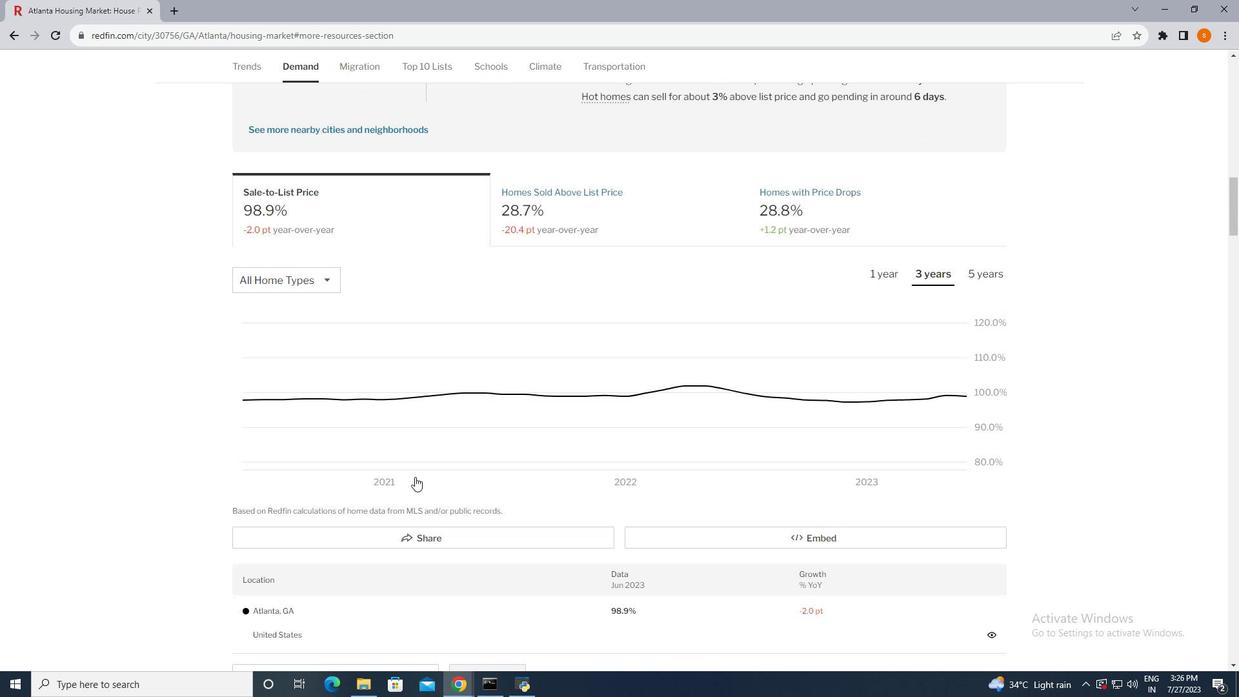 
Action: Mouse scrolled (415, 476) with delta (0, 0)
Screenshot: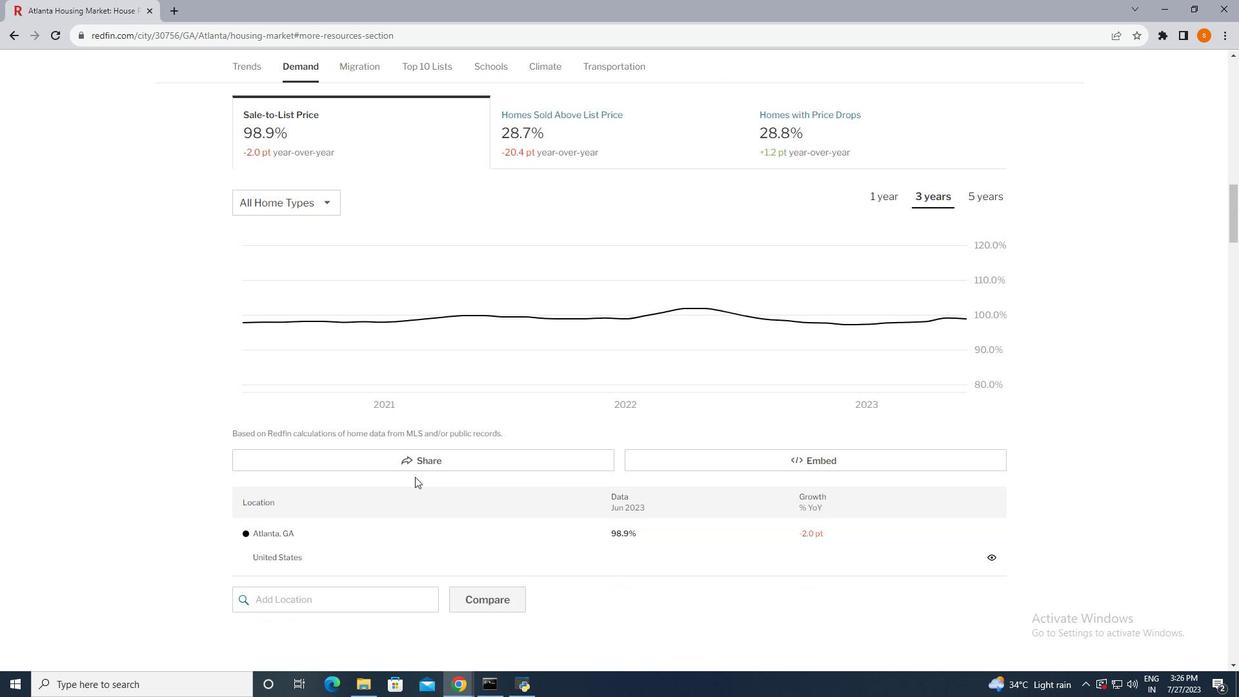 
Action: Mouse scrolled (415, 476) with delta (0, 0)
Screenshot: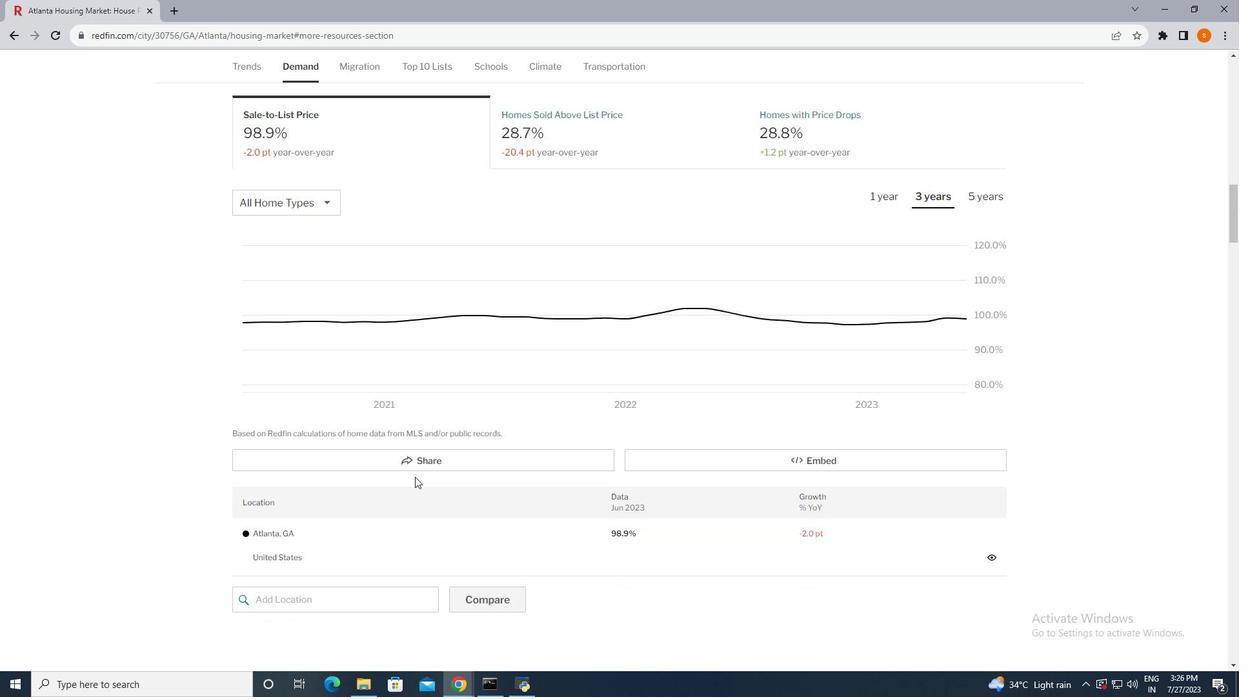 
Action: Mouse scrolled (415, 476) with delta (0, 0)
Screenshot: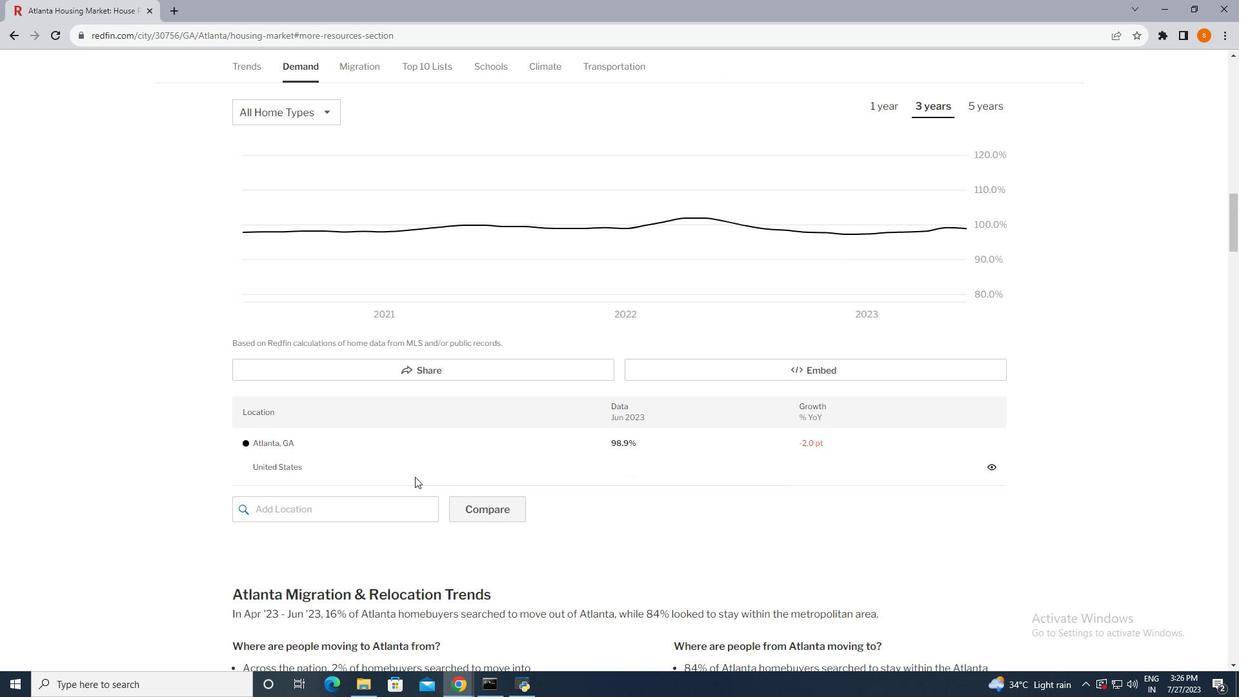 
Action: Mouse scrolled (415, 476) with delta (0, 0)
Screenshot: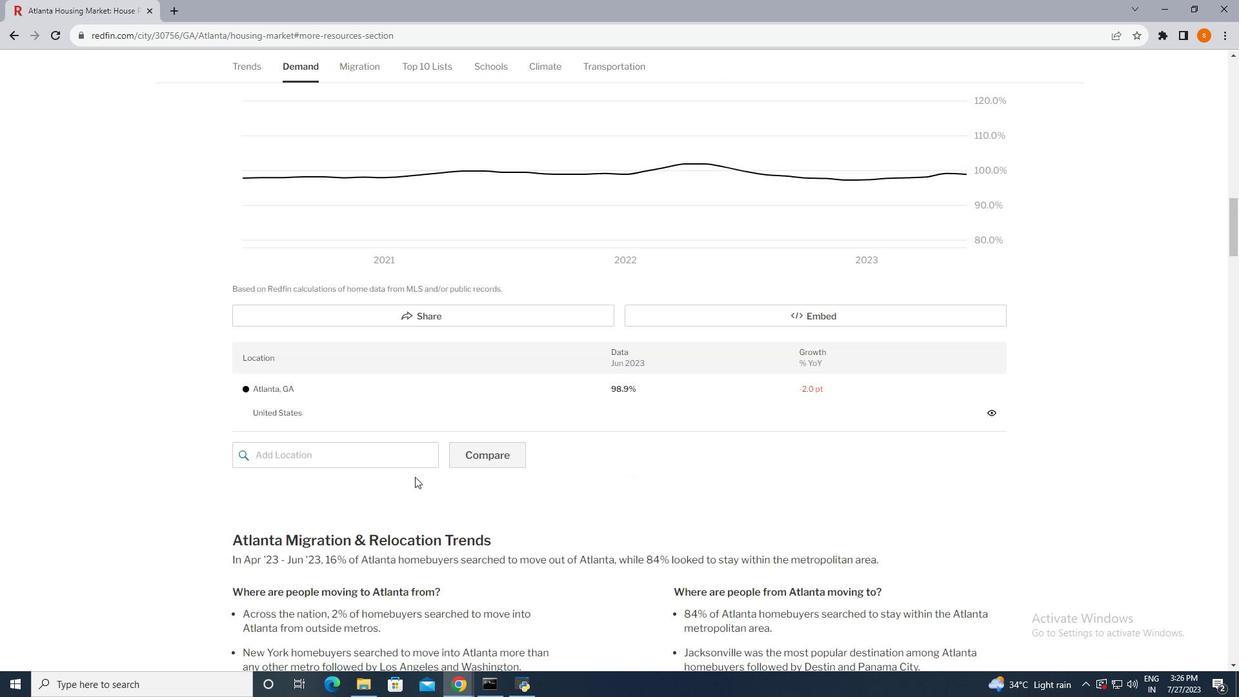 
Action: Mouse moved to (337, 421)
Screenshot: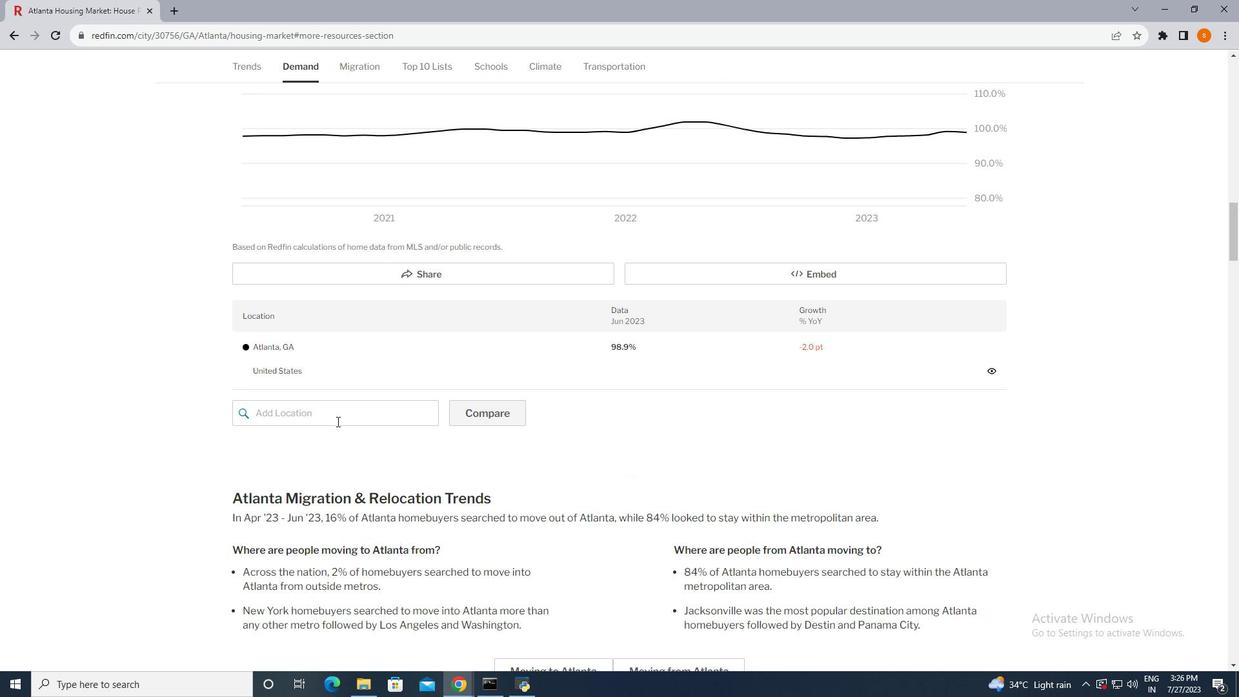 
Action: Mouse pressed left at (337, 421)
Screenshot: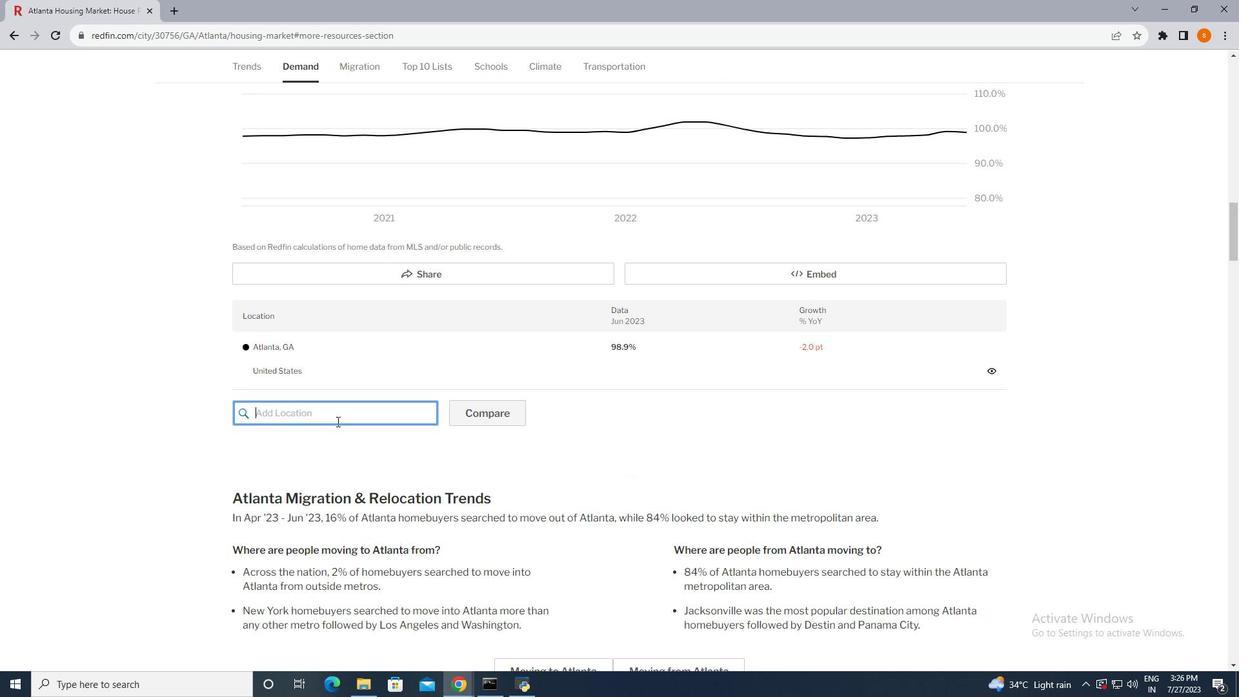 
Action: Key pressed <Key.shift>Miami
Screenshot: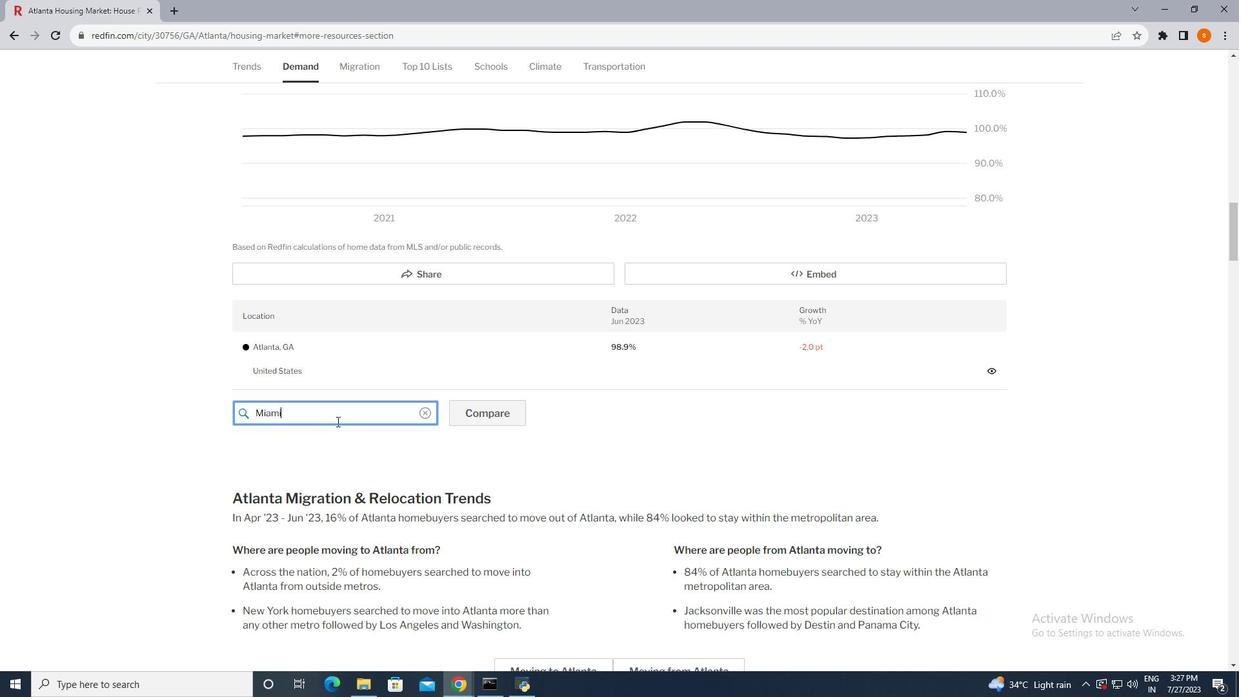 
Action: Mouse moved to (342, 450)
Screenshot: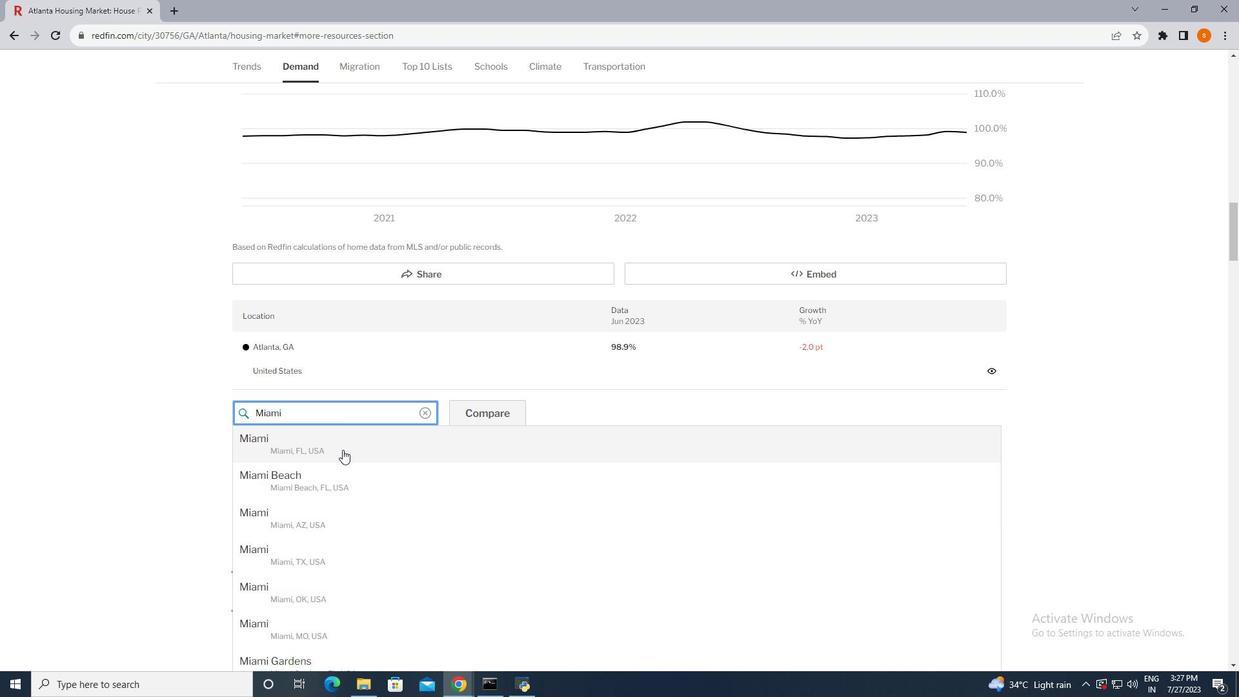 
Action: Mouse pressed left at (342, 450)
Screenshot: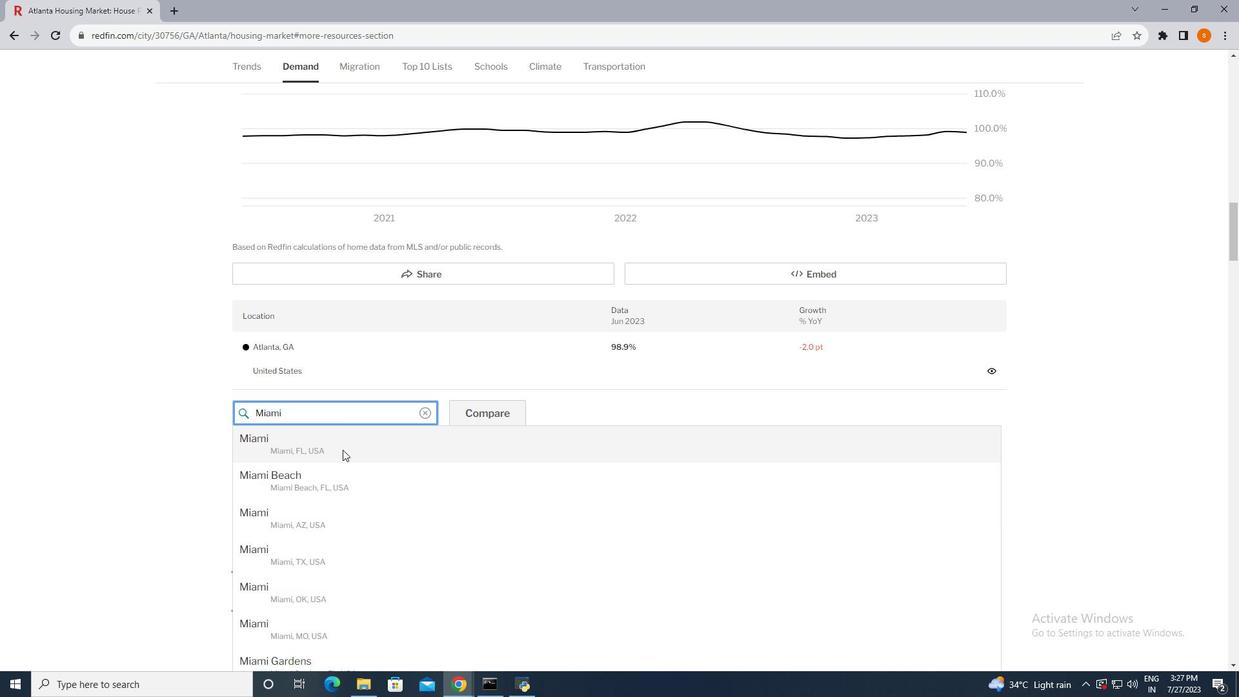 
Action: Mouse moved to (446, 363)
Screenshot: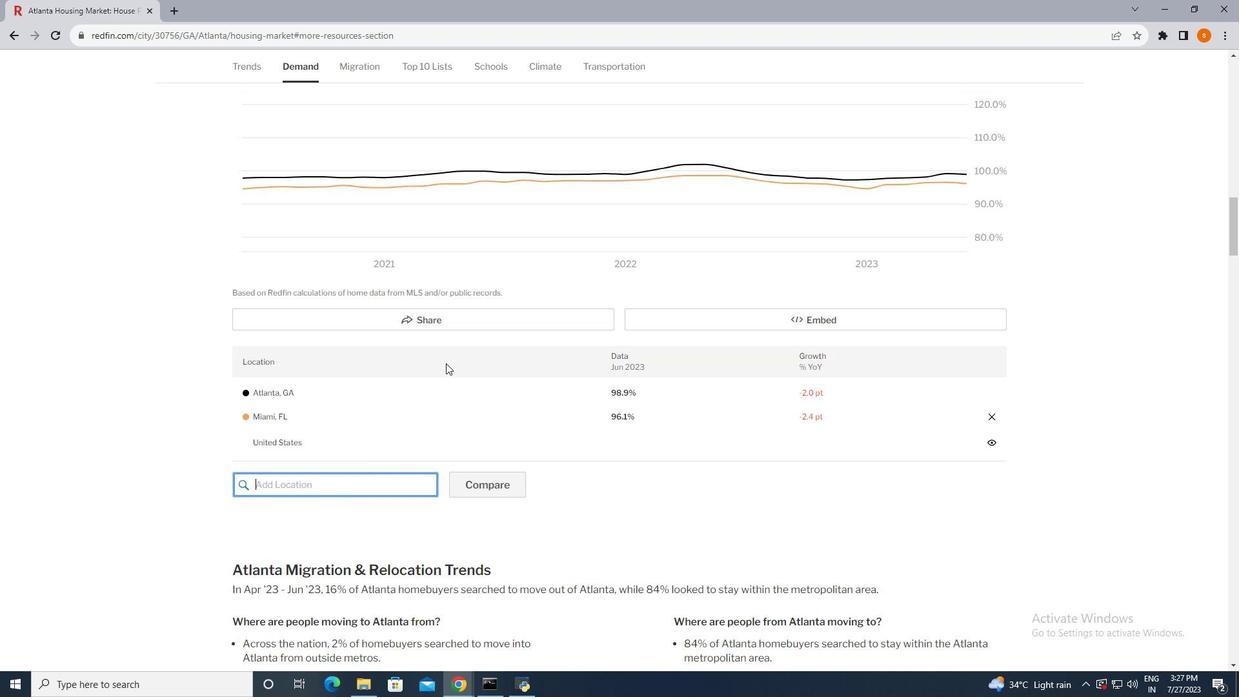 
Action: Mouse scrolled (446, 364) with delta (0, 0)
Screenshot: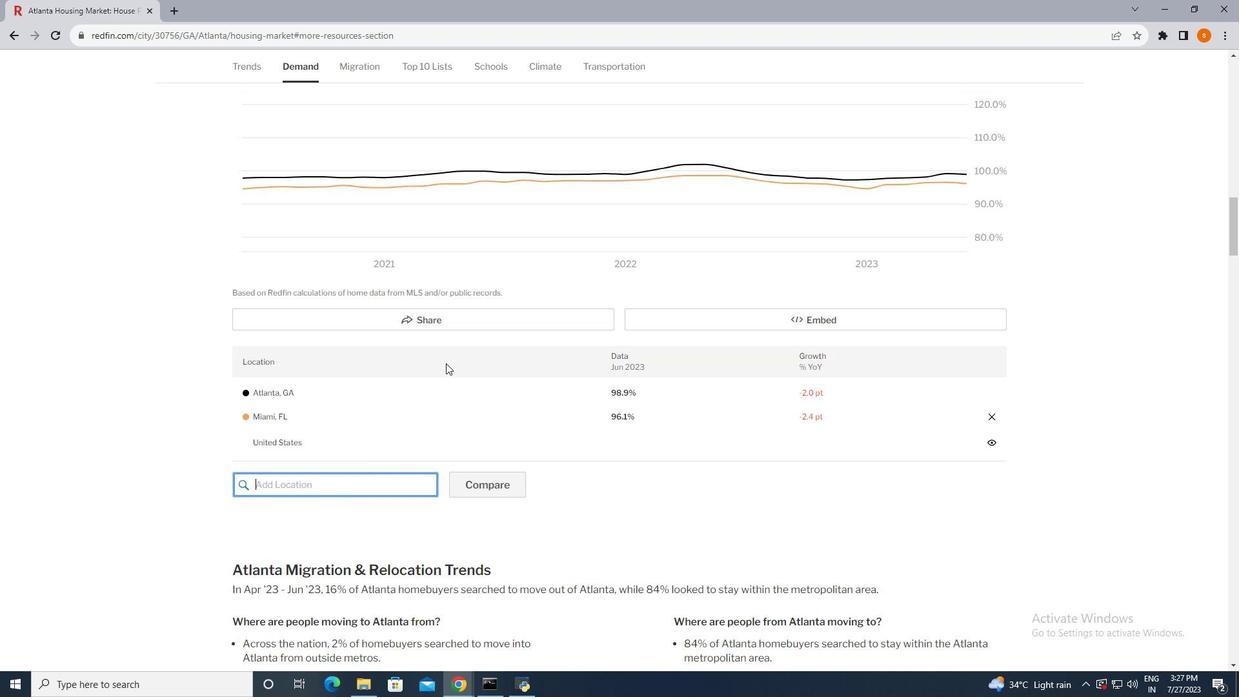 
Action: Mouse scrolled (446, 364) with delta (0, 0)
Screenshot: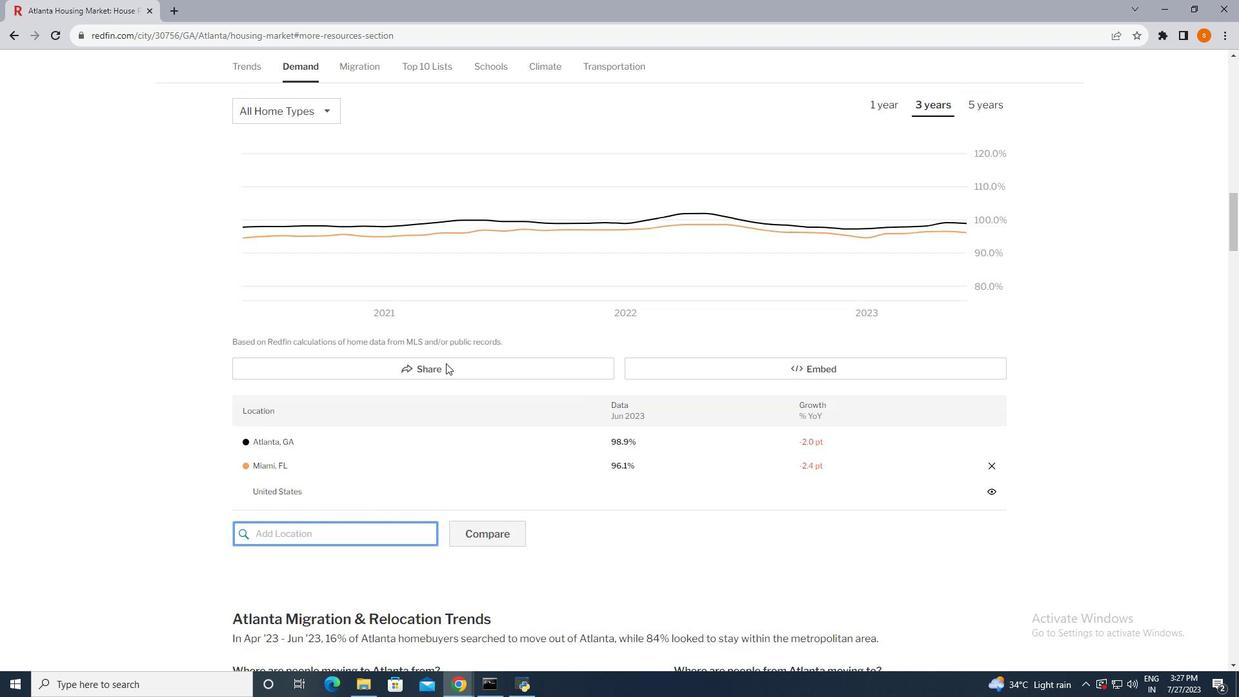 
Action: Mouse scrolled (446, 364) with delta (0, 0)
Screenshot: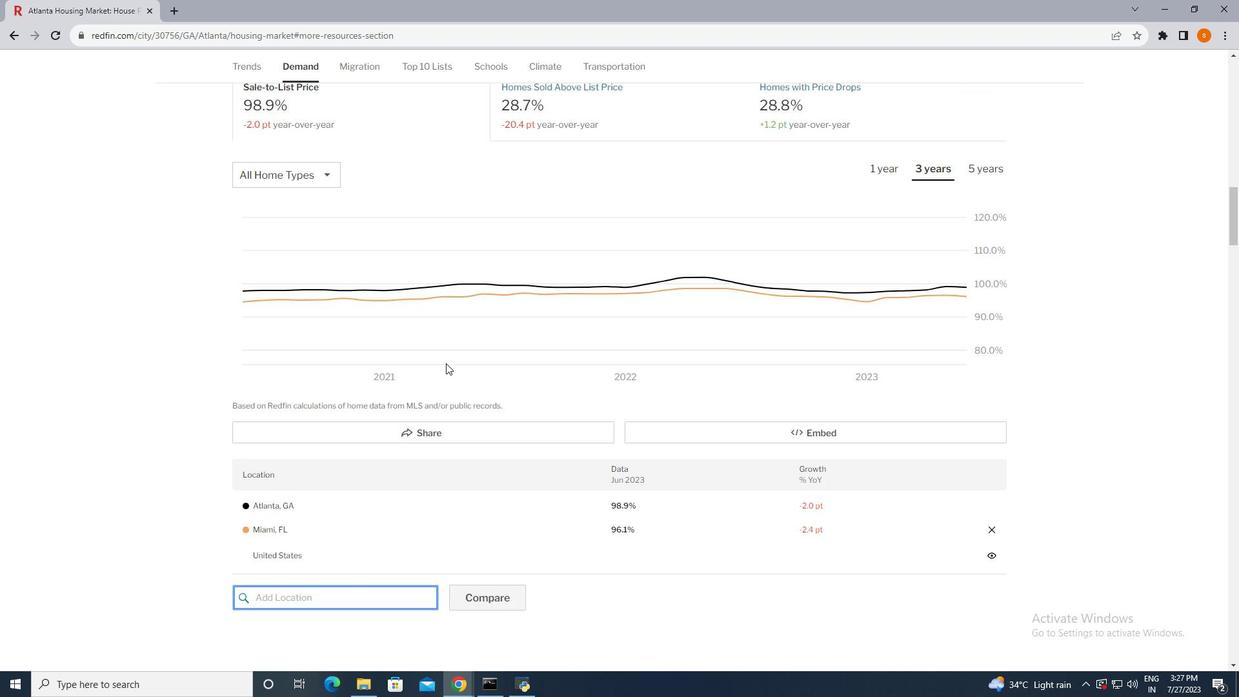 
Action: Mouse moved to (446, 362)
Screenshot: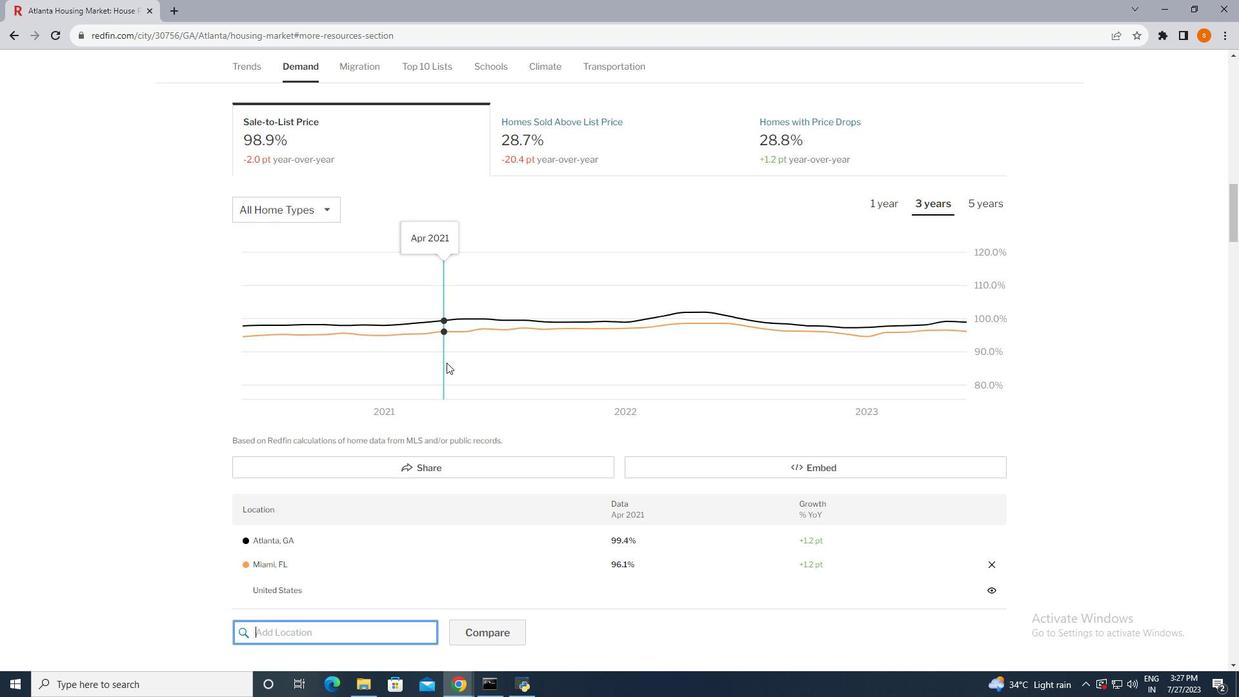 
Action: Mouse scrolled (446, 363) with delta (0, 0)
Screenshot: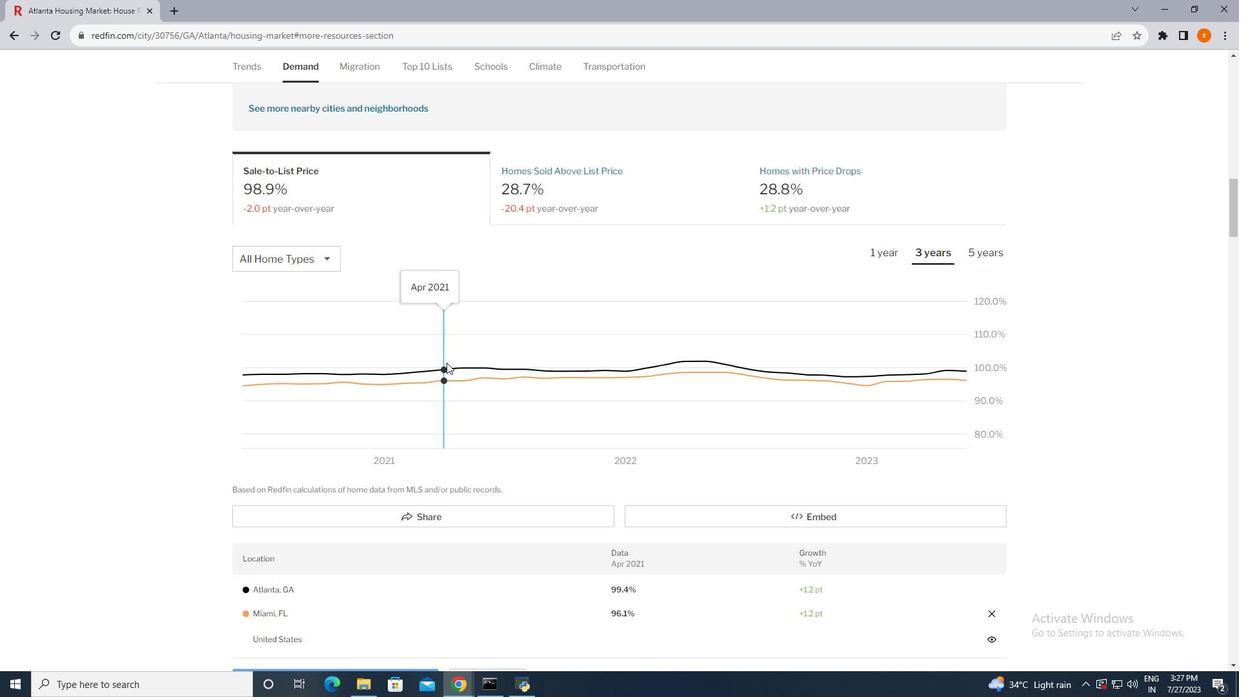 
Action: Mouse scrolled (446, 363) with delta (0, 0)
Screenshot: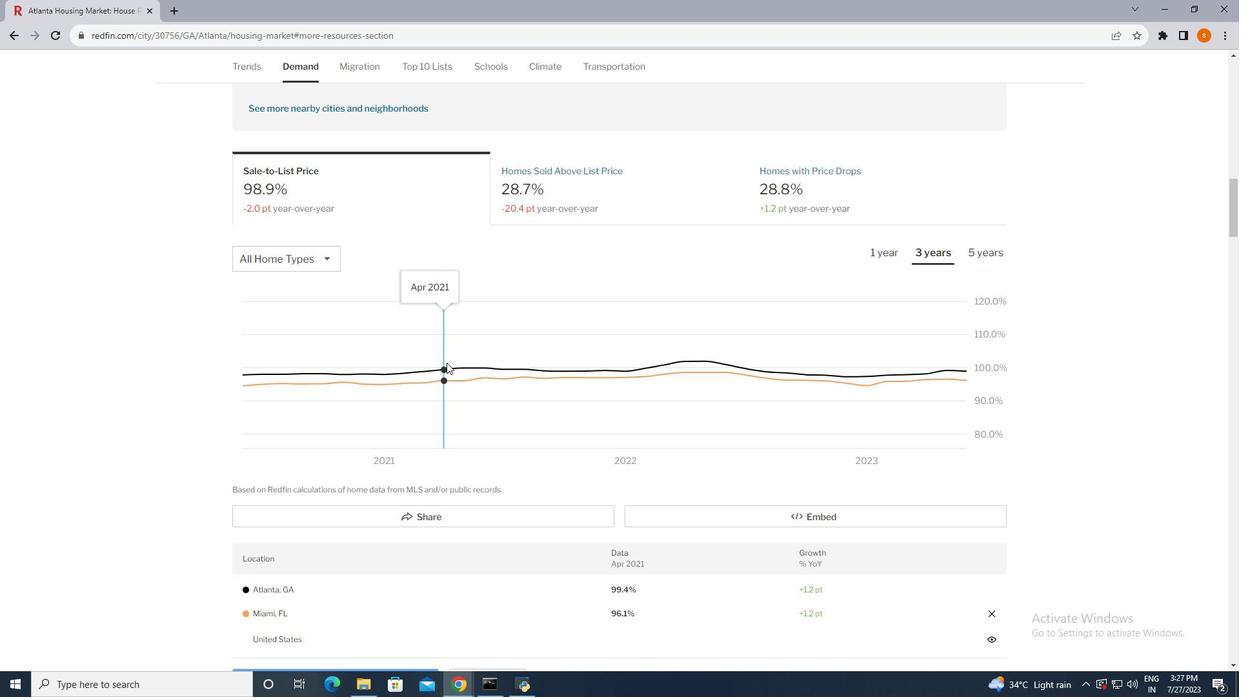 
Action: Mouse moved to (446, 362)
Screenshot: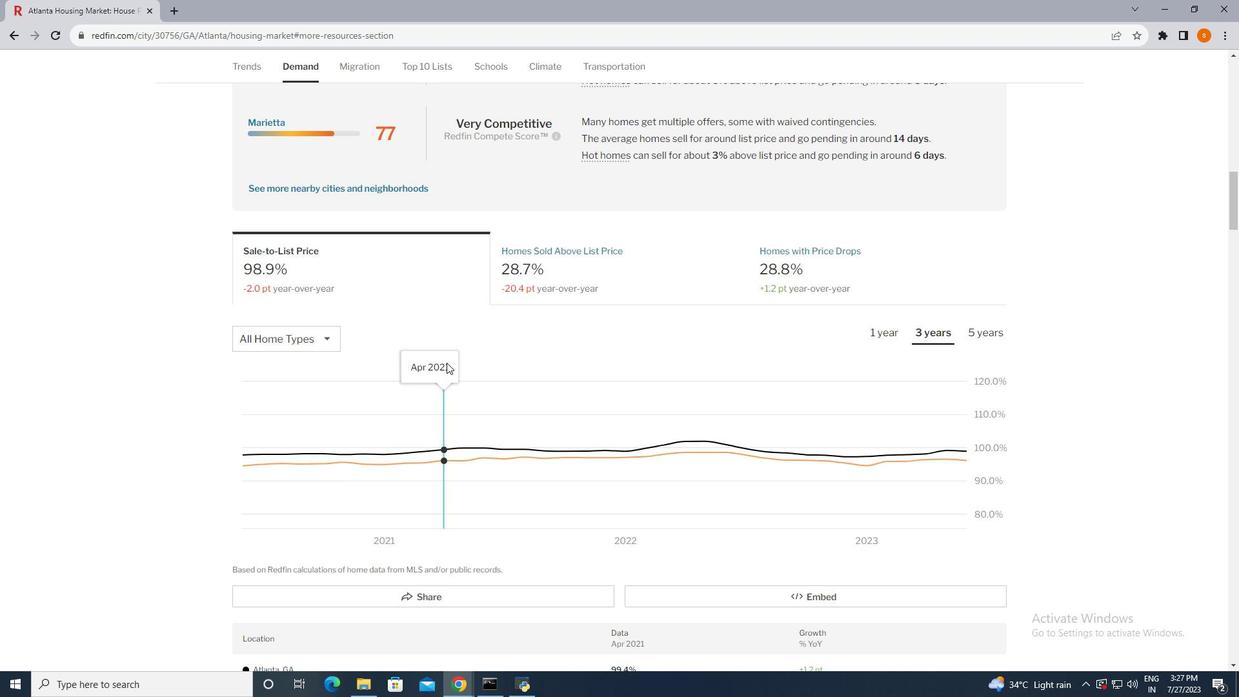 
Action: Mouse scrolled (446, 363) with delta (0, 0)
Screenshot: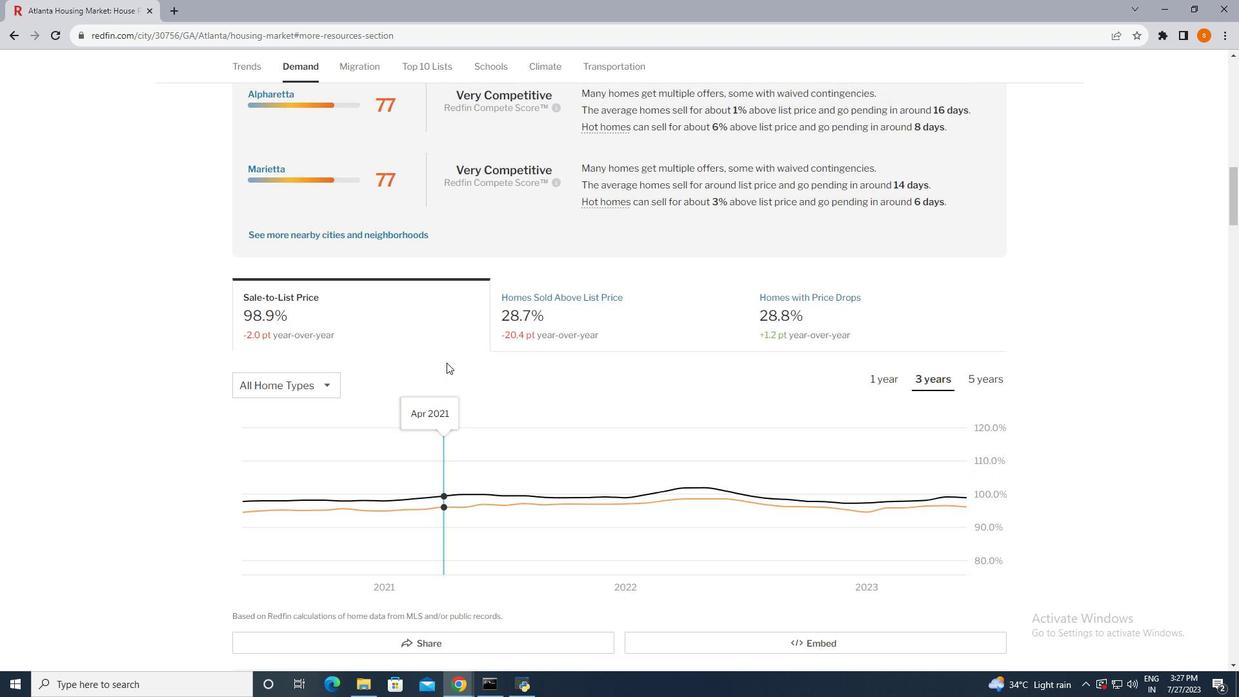
Action: Mouse scrolled (446, 363) with delta (0, 0)
Screenshot: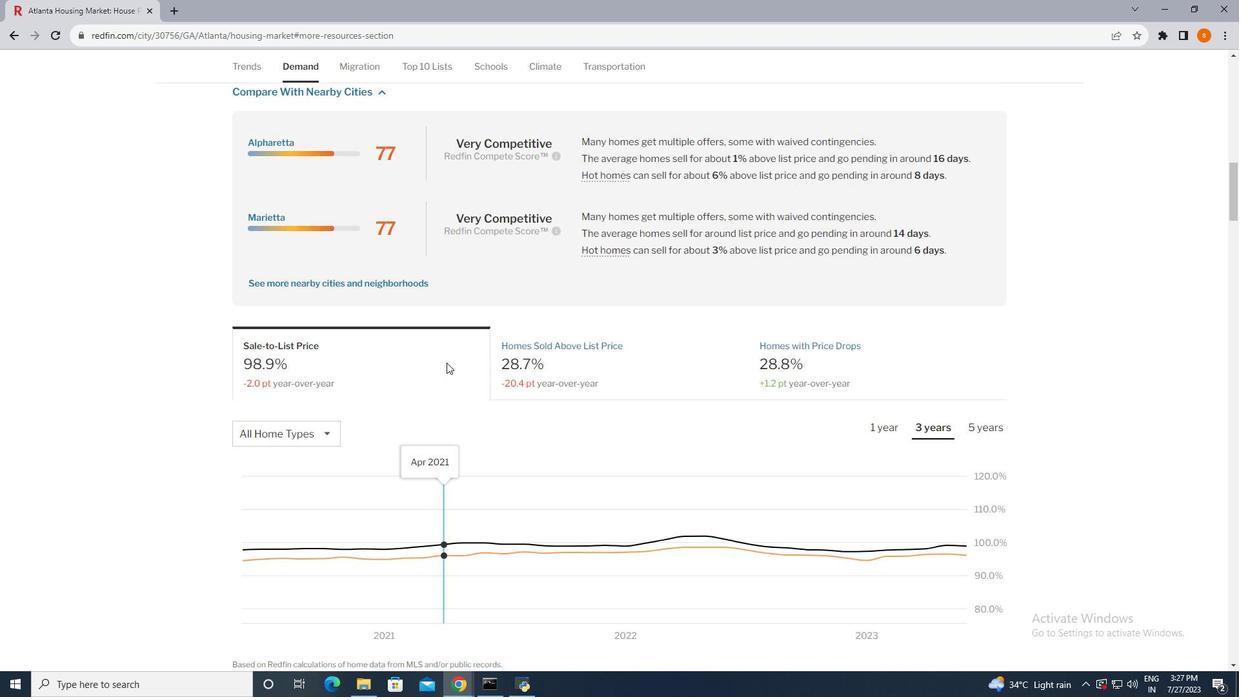 
Action: Mouse scrolled (446, 362) with delta (0, 0)
Screenshot: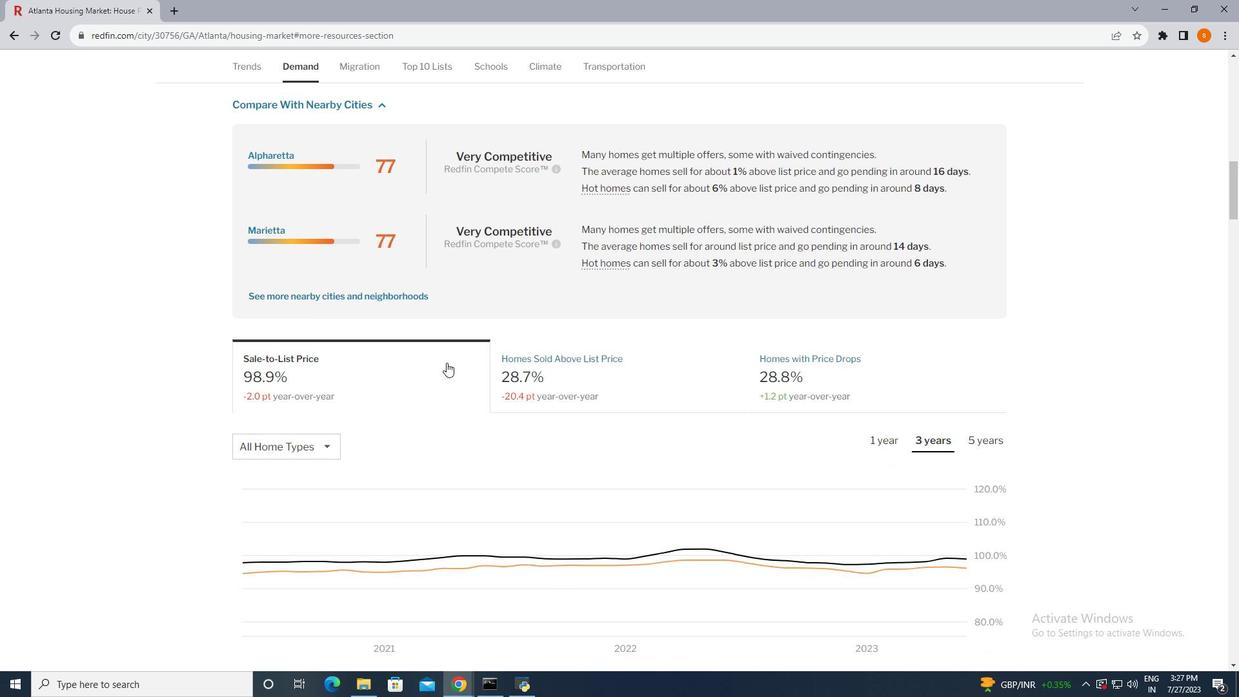 
Action: Mouse scrolled (446, 362) with delta (0, 0)
Screenshot: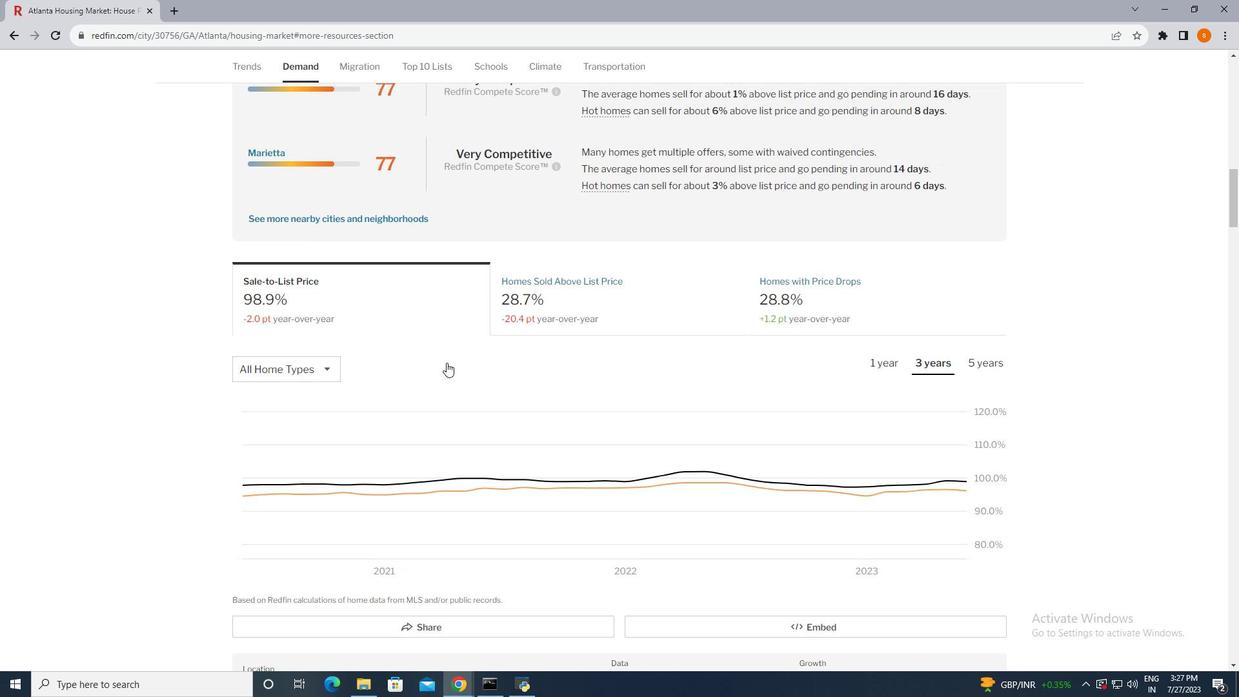 
Action: Mouse scrolled (446, 362) with delta (0, 0)
Screenshot: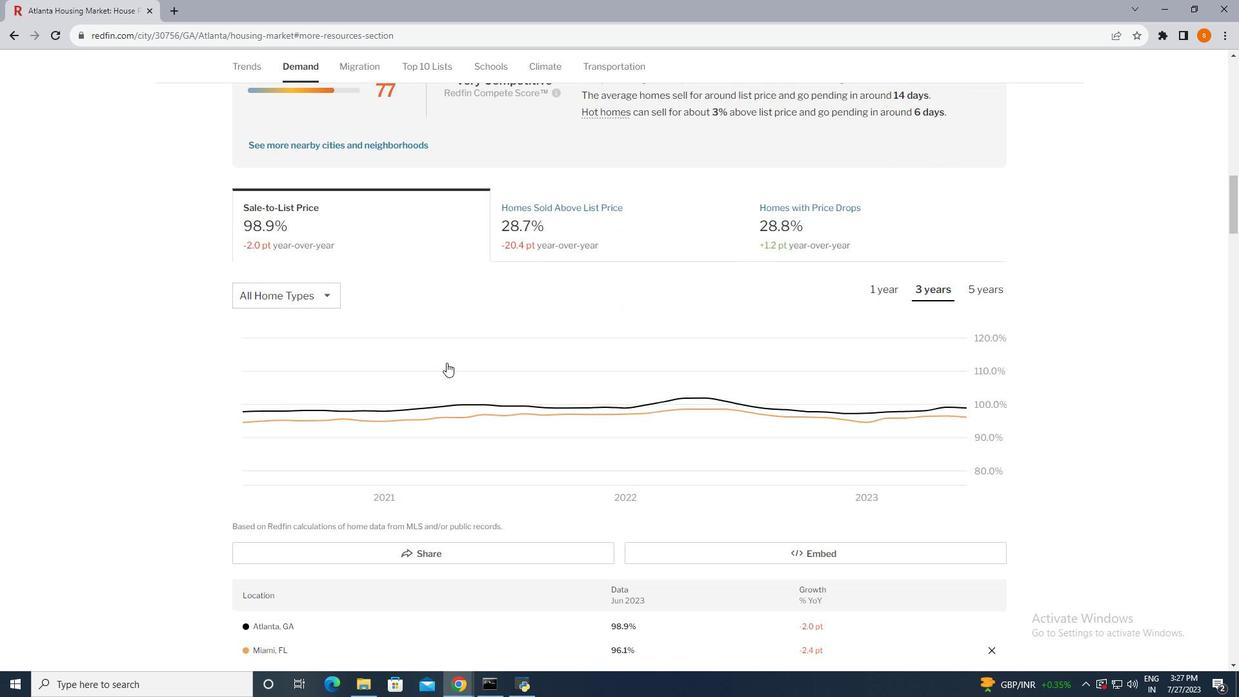
Action: Mouse scrolled (446, 362) with delta (0, 0)
Screenshot: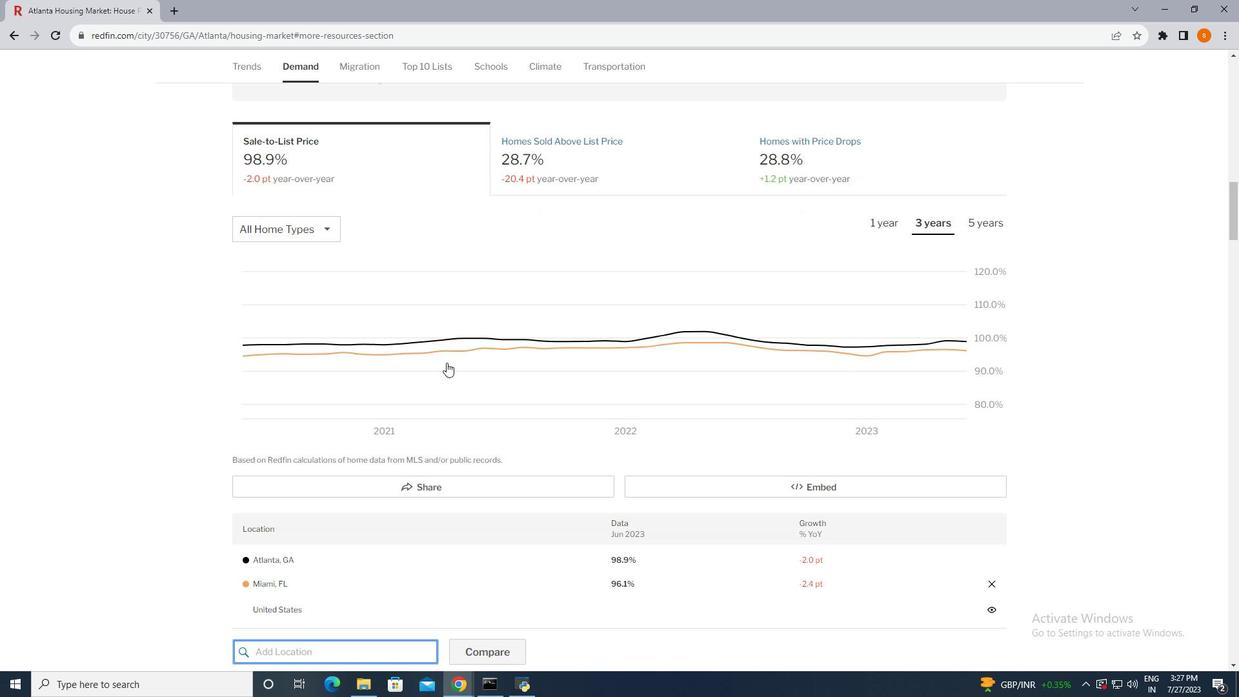 
Action: Mouse scrolled (446, 362) with delta (0, 0)
Screenshot: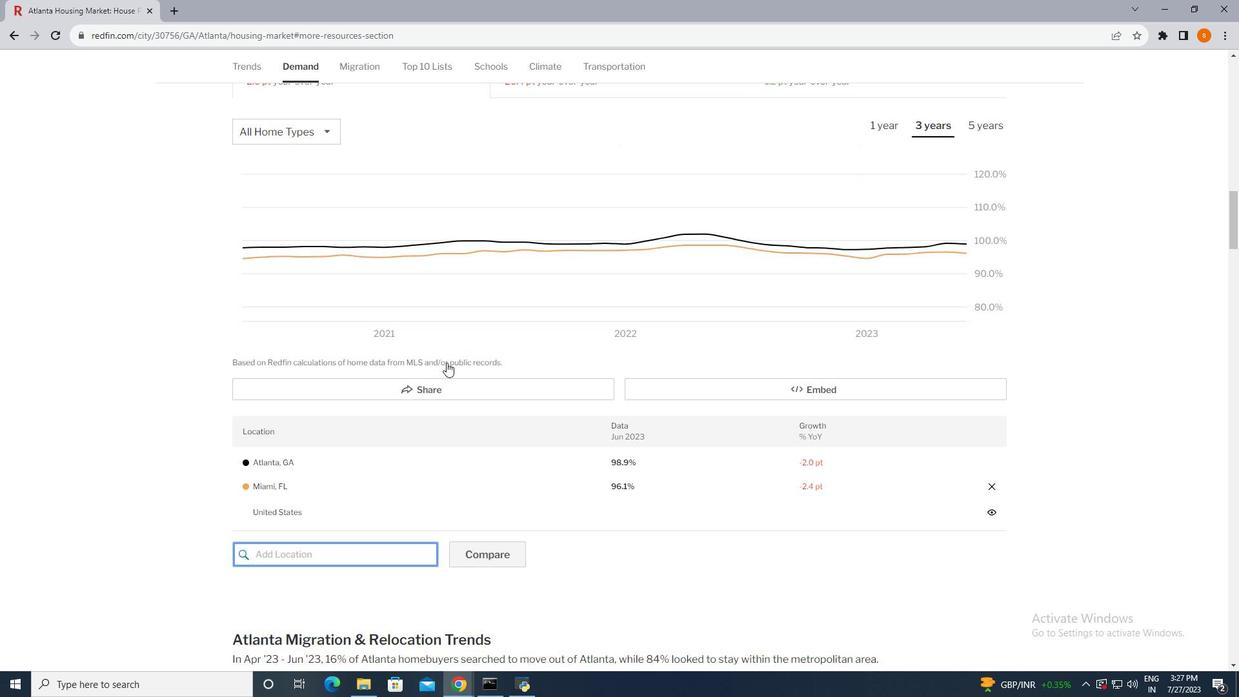 
Action: Mouse scrolled (446, 362) with delta (0, 0)
Screenshot: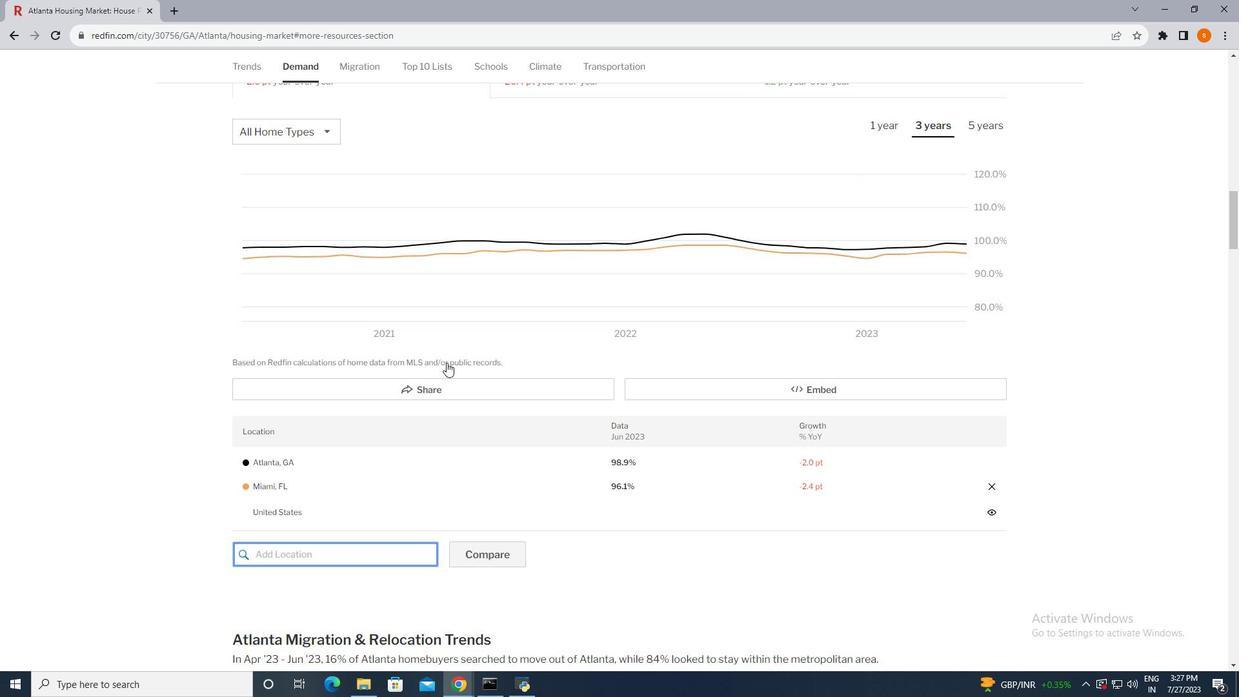 
Action: Mouse scrolled (446, 362) with delta (0, 0)
Screenshot: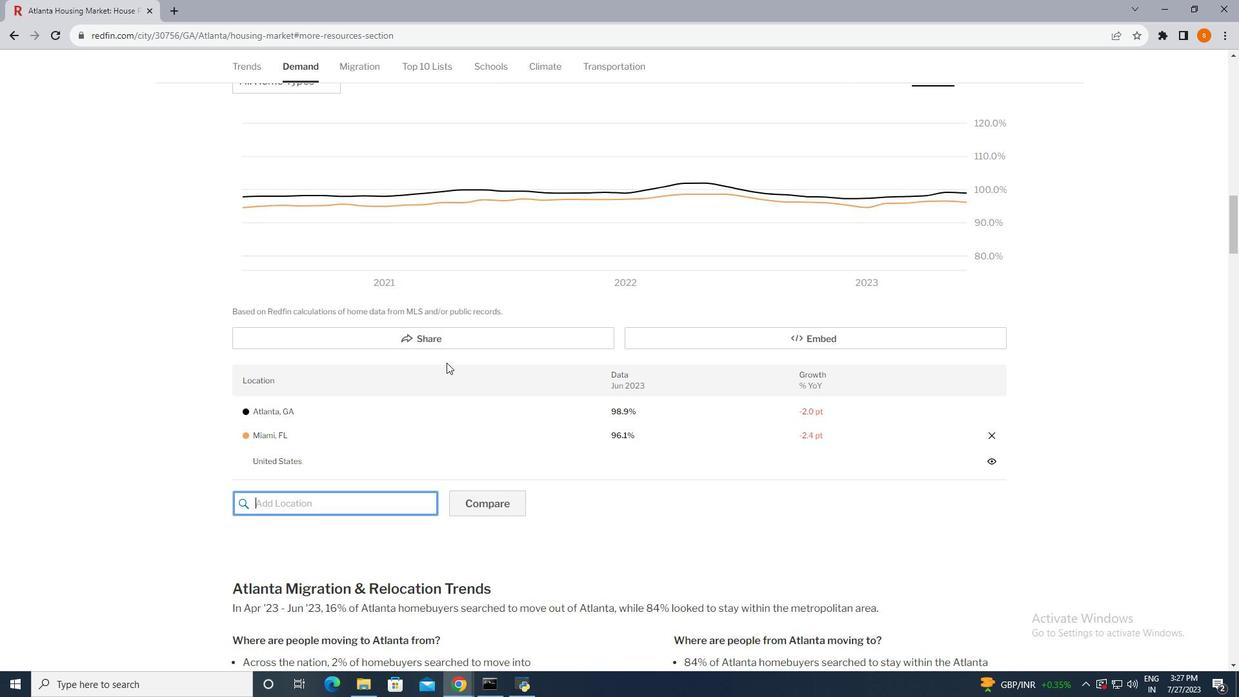 
Action: Mouse scrolled (446, 362) with delta (0, 0)
Screenshot: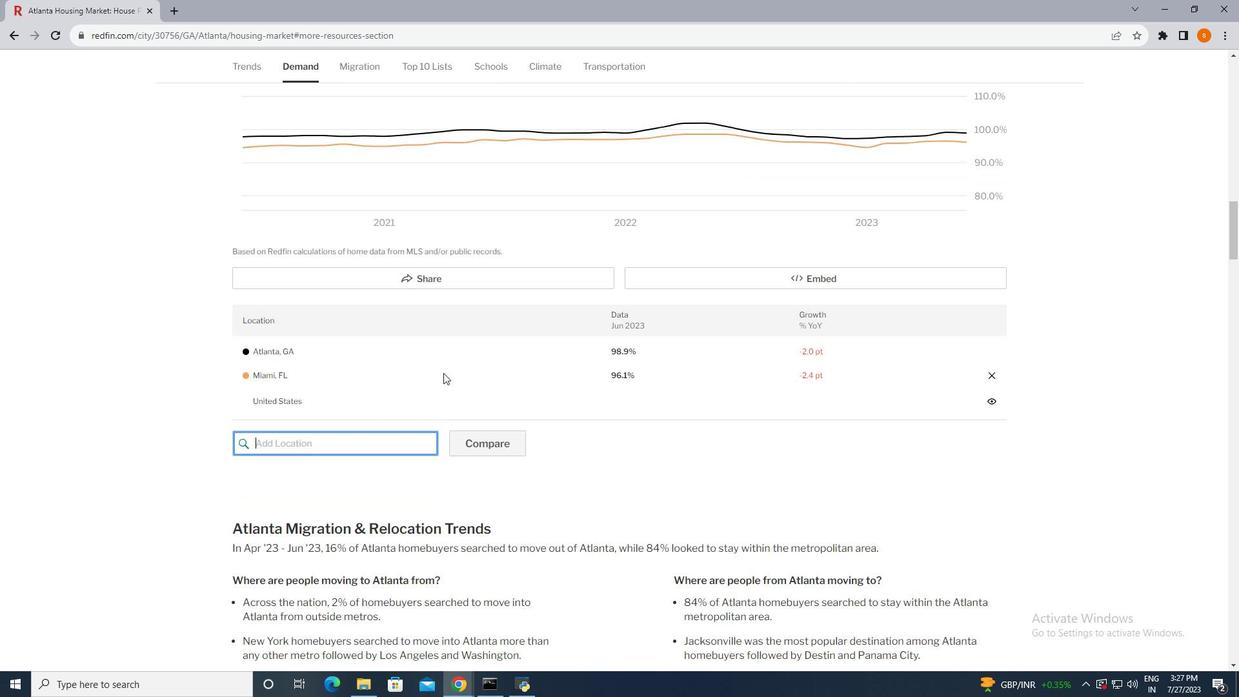 
Action: Mouse moved to (315, 371)
Screenshot: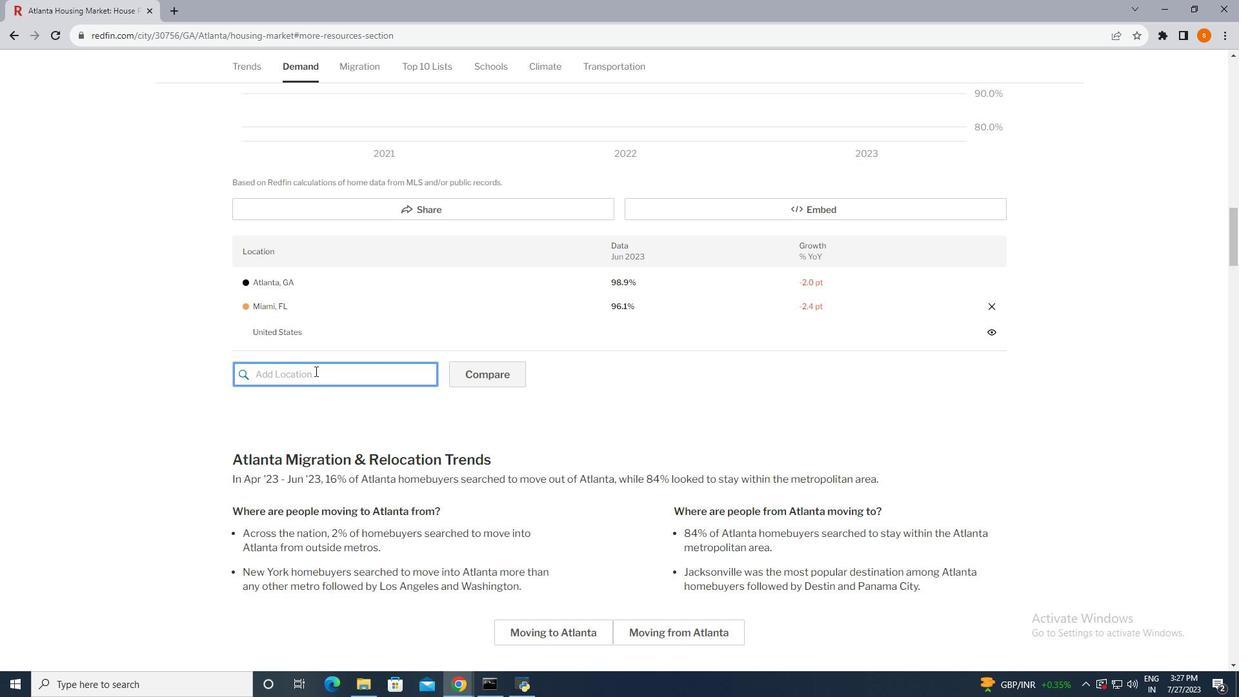 
Action: Mouse pressed left at (315, 371)
Screenshot: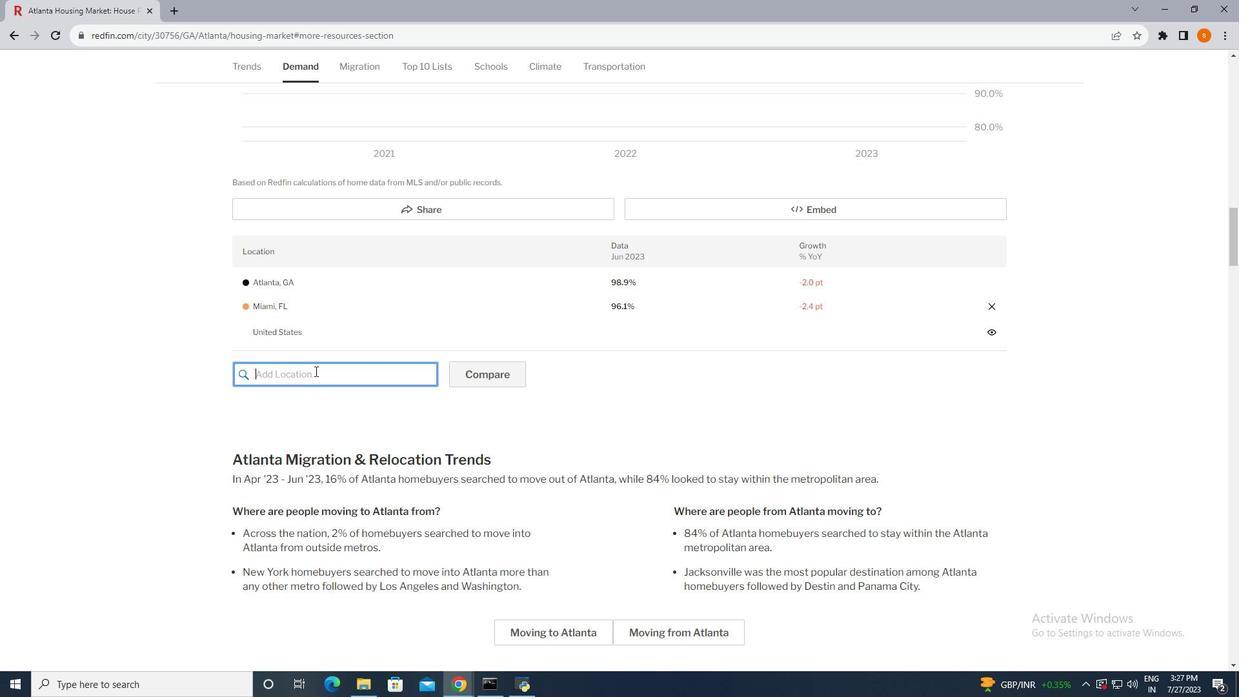 
Action: Key pressed <Key.shift><Key.shift><Key.shift><Key.shift><Key.shift><Key.shift><Key.shift><Key.shift><Key.shift><Key.shift><Key.shift><Key.shift><Key.shift><Key.shift><Key.shift><Key.shift><Key.shift><Key.shift><Key.shift><Key.shift><Key.shift><Key.shift><Key.shift><Key.shift><Key.shift><Key.shift><Key.shift><Key.shift><Key.shift><Key.shift><Key.shift><Key.shift><Key.shift><Key.shift><Key.shift><Key.shift><Key.shift><Key.shift><Key.shift><Key.shift><Key.shift><Key.shift><Key.shift><Key.shift><Key.shift>S
Screenshot: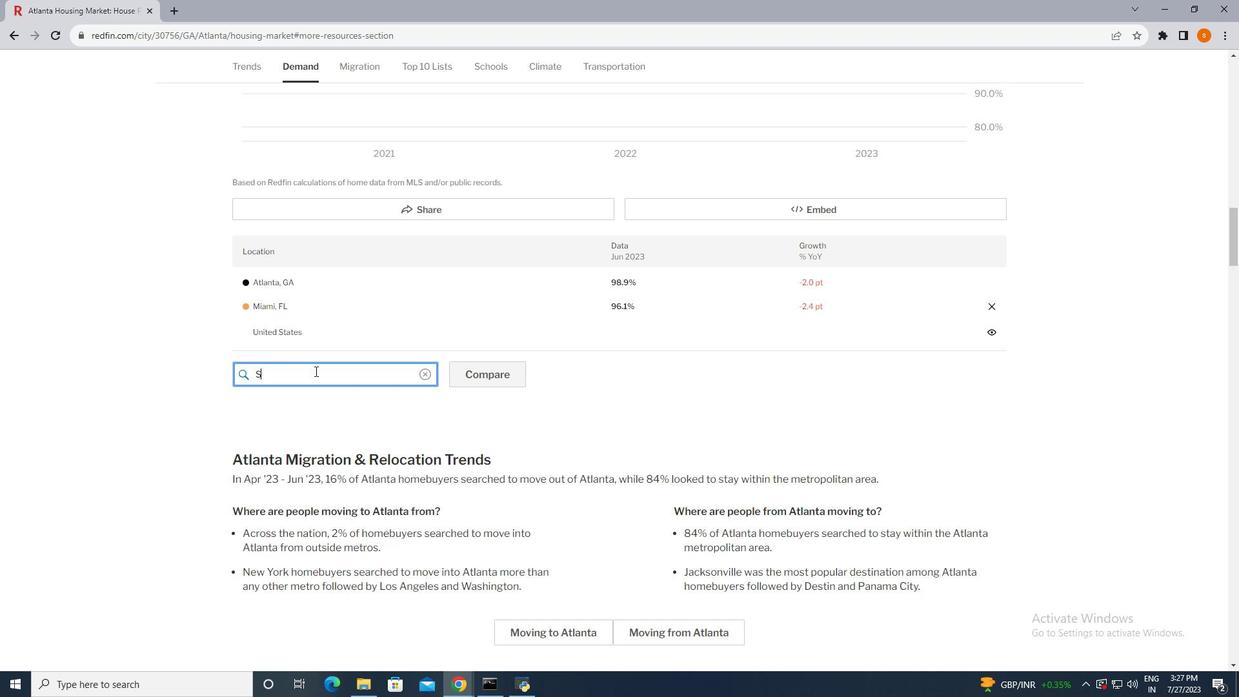 
Action: Mouse moved to (315, 397)
Screenshot: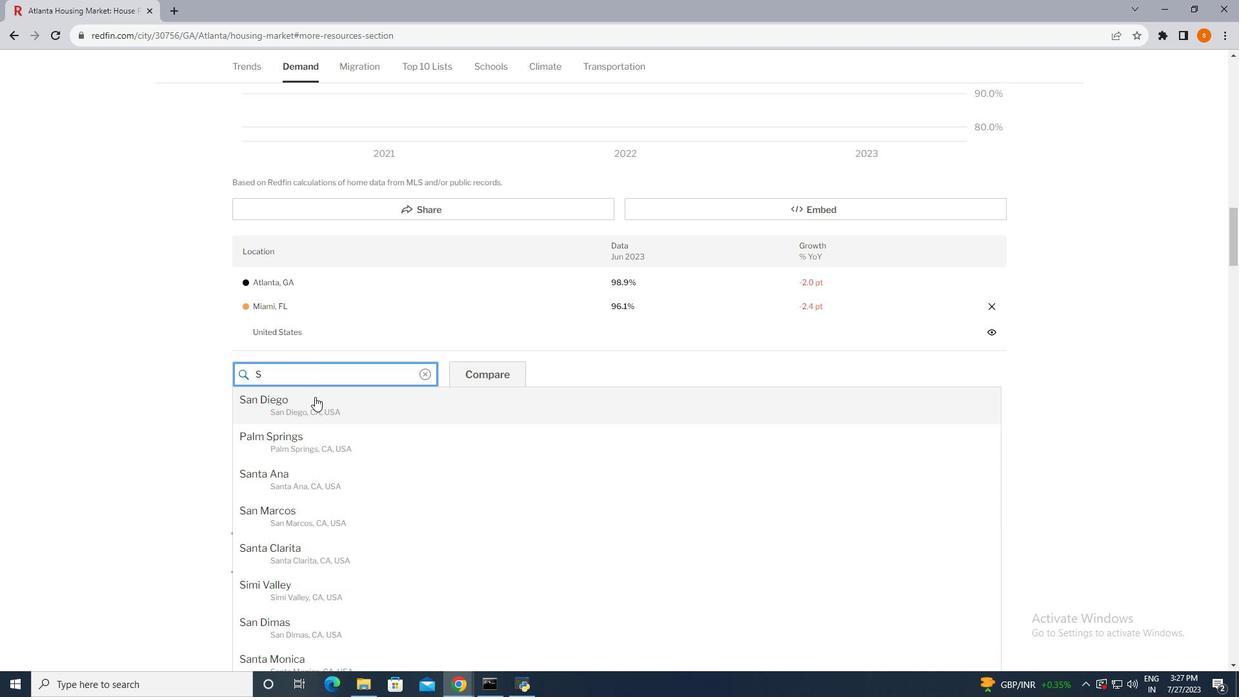 
Action: Mouse pressed left at (315, 397)
Screenshot: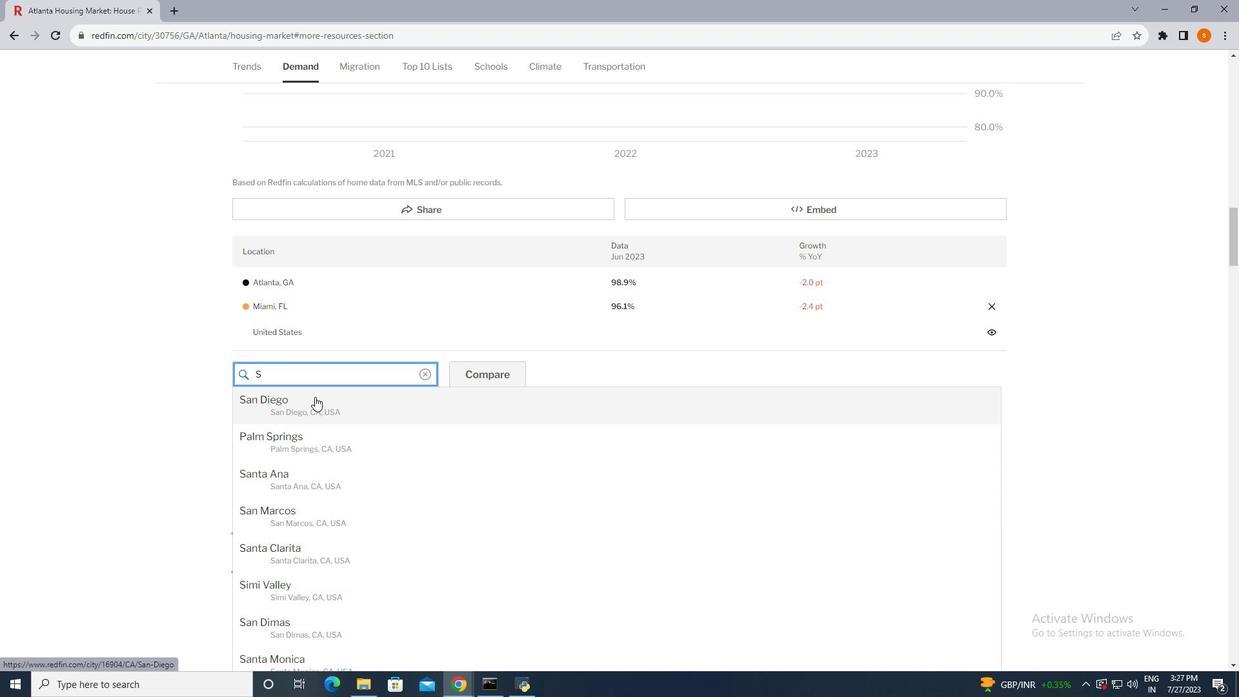 
Action: Mouse moved to (576, 437)
Screenshot: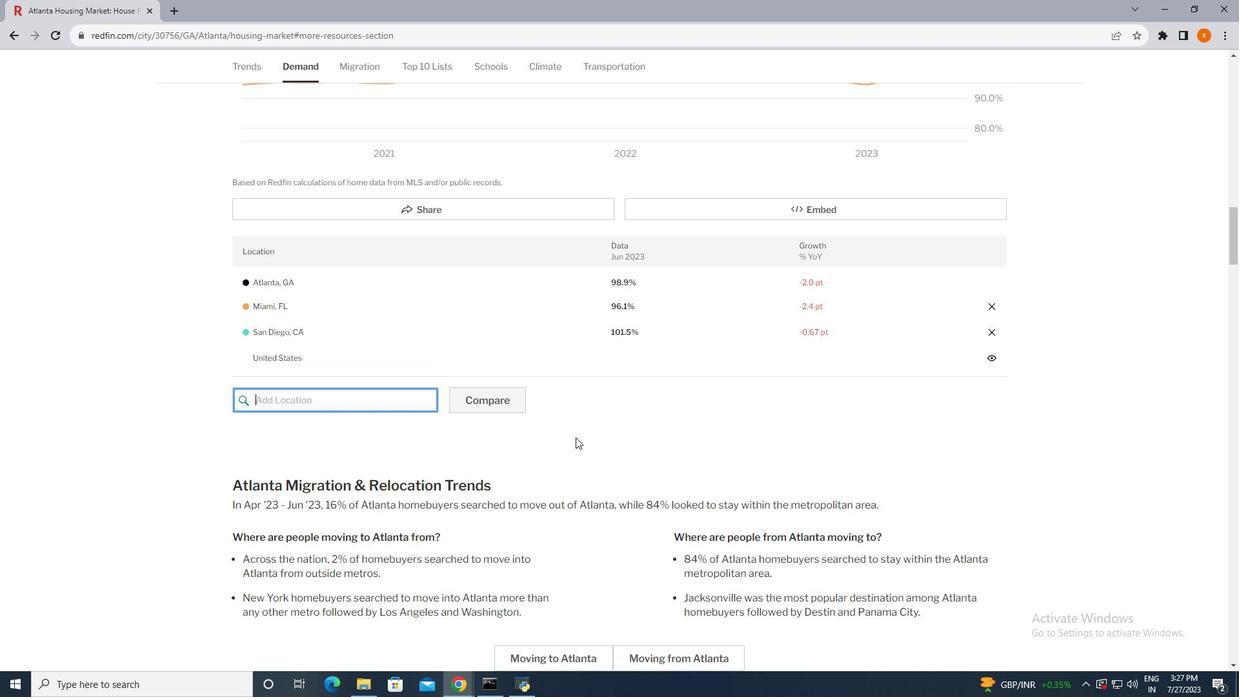 
Action: Mouse scrolled (576, 438) with delta (0, 0)
Screenshot: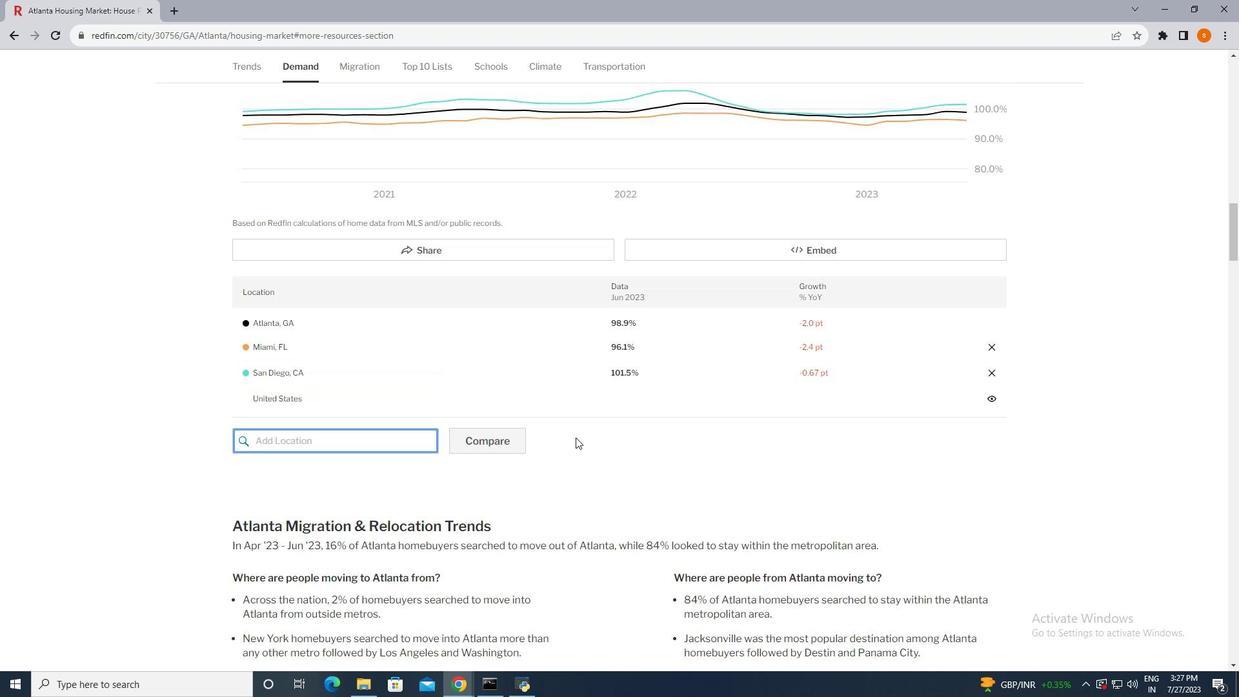 
Action: Mouse scrolled (576, 438) with delta (0, 0)
Screenshot: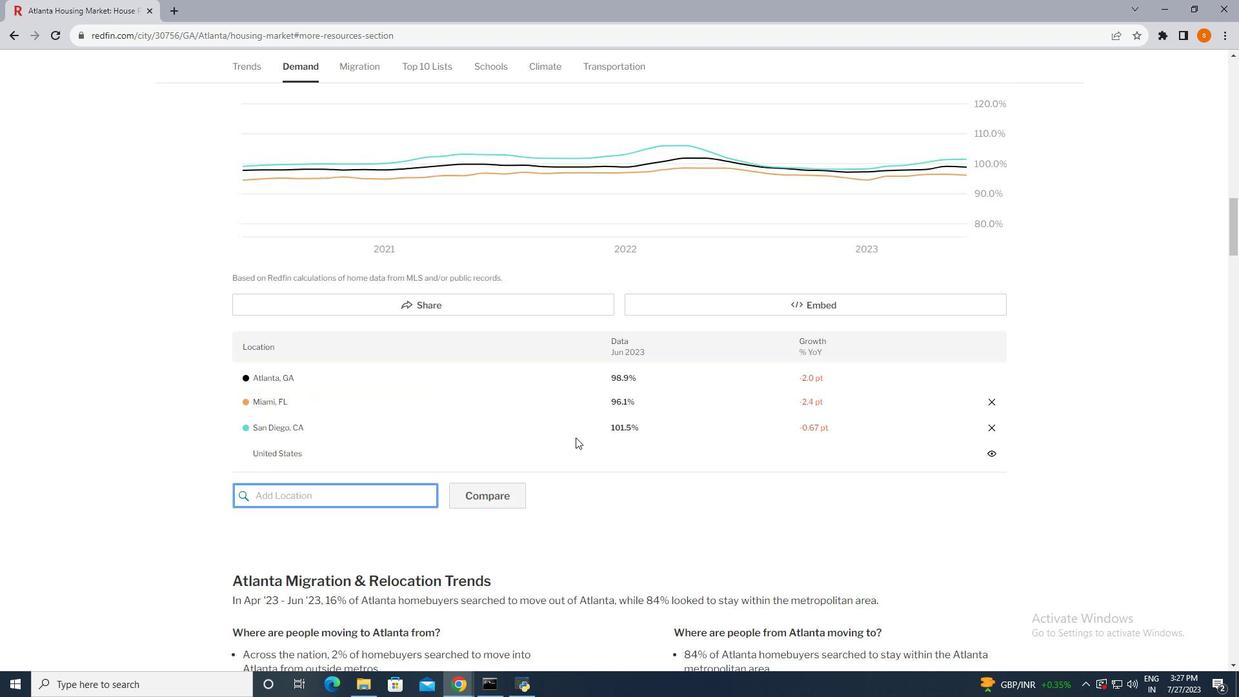 
Action: Mouse scrolled (576, 438) with delta (0, 0)
Screenshot: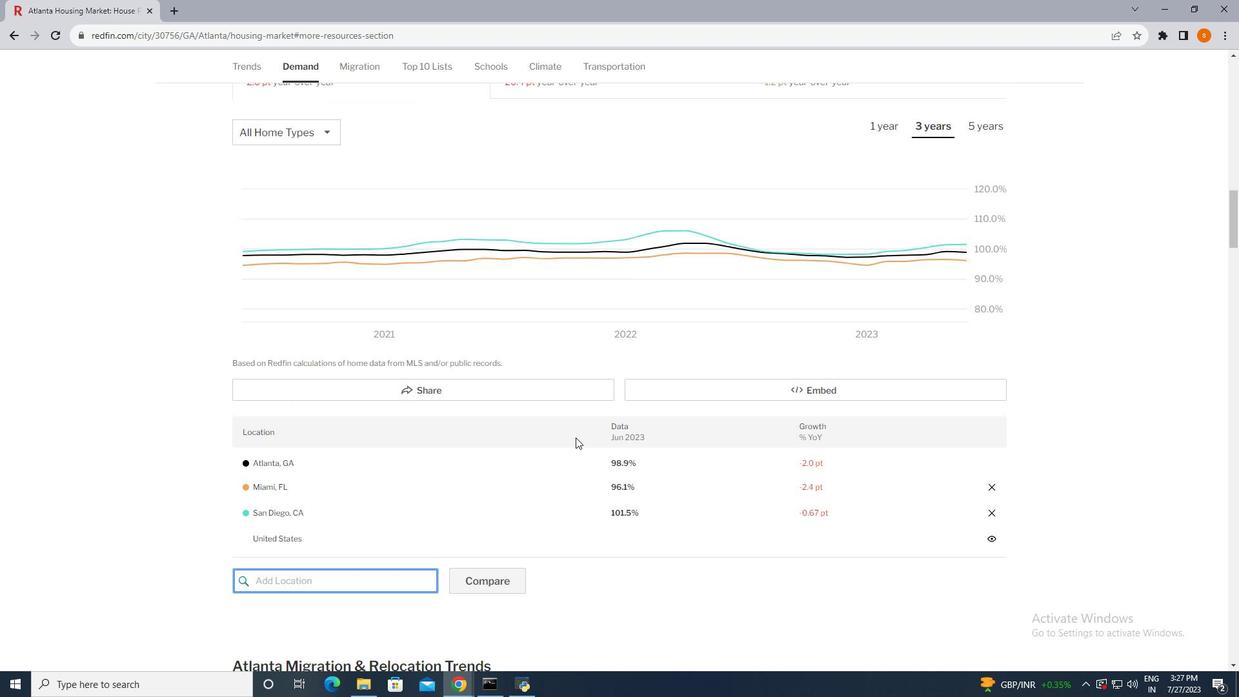 
Action: Mouse scrolled (576, 438) with delta (0, 0)
Screenshot: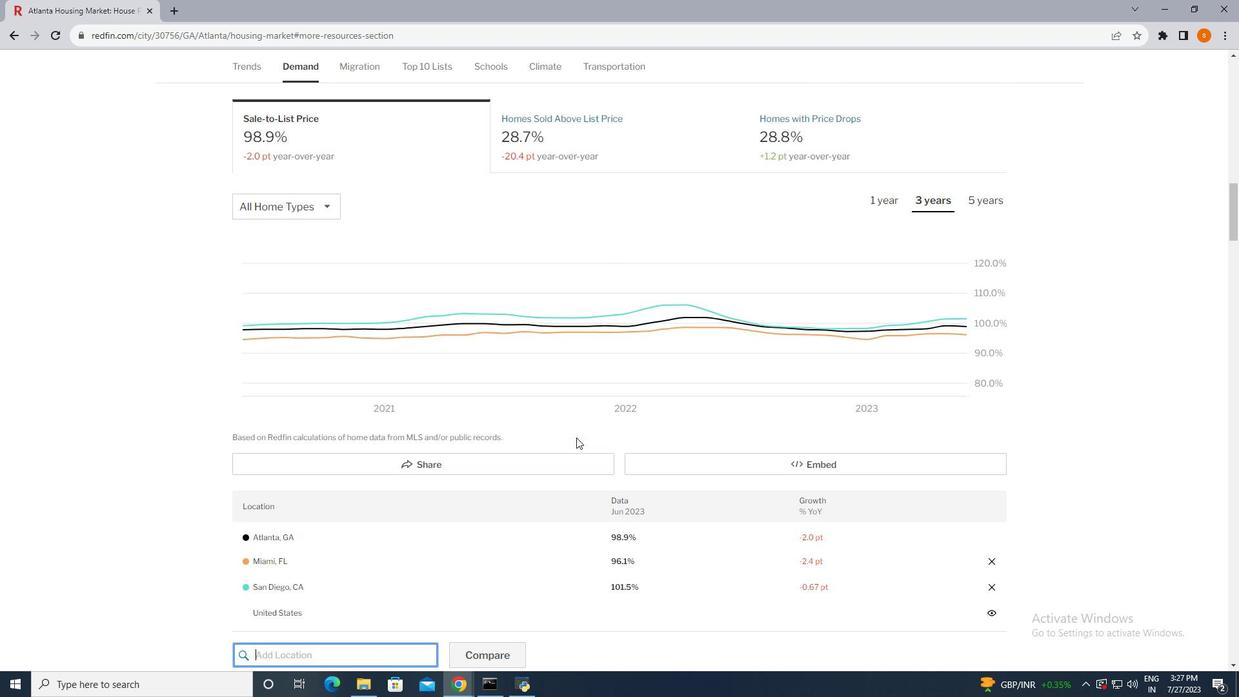 
Action: Mouse moved to (576, 437)
Screenshot: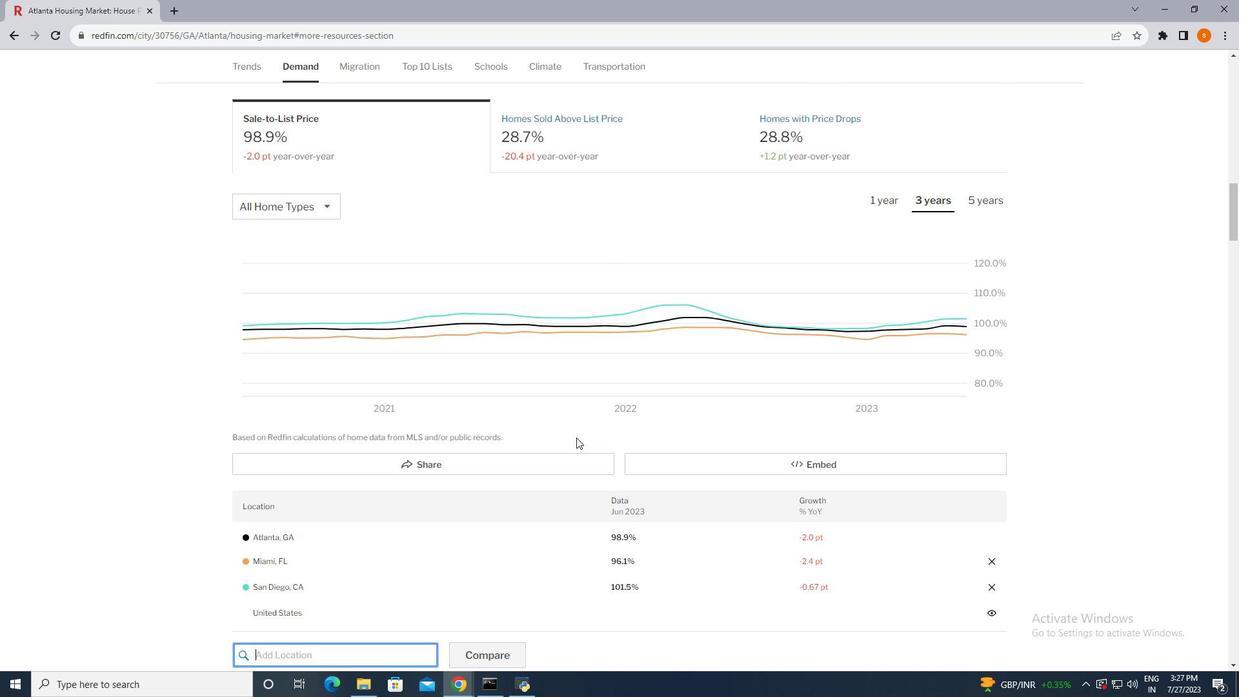
Action: Mouse scrolled (576, 438) with delta (0, 0)
Screenshot: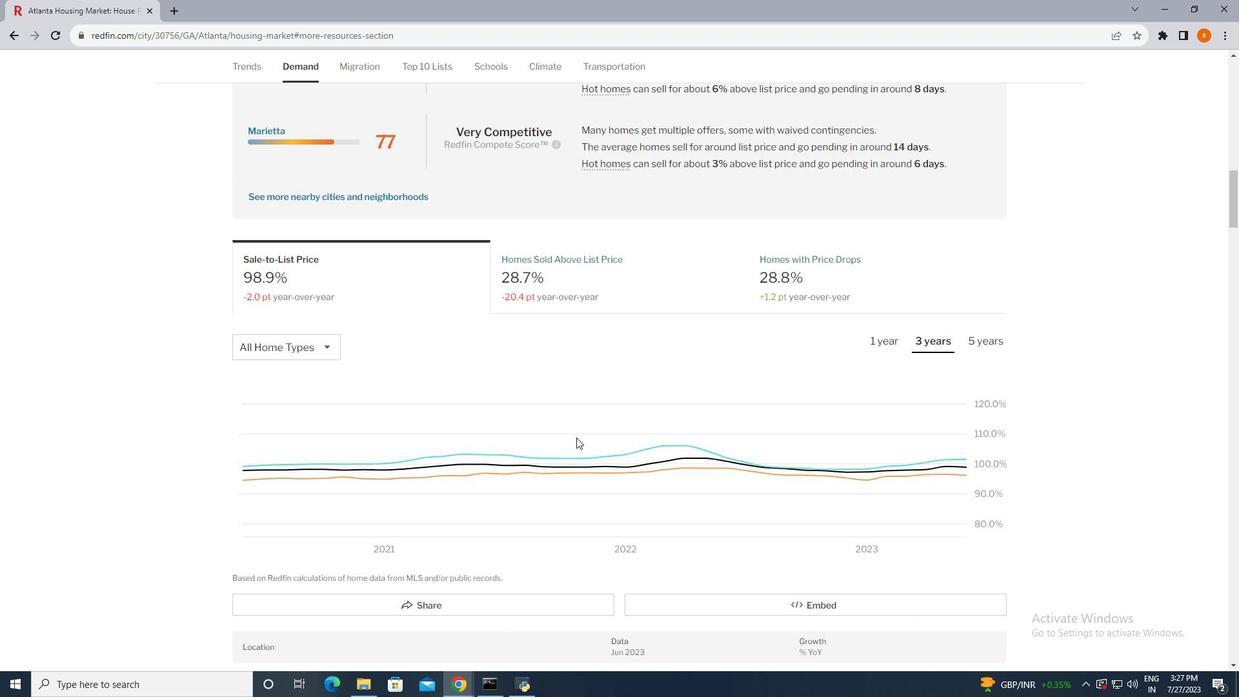
Action: Mouse scrolled (576, 438) with delta (0, 0)
Screenshot: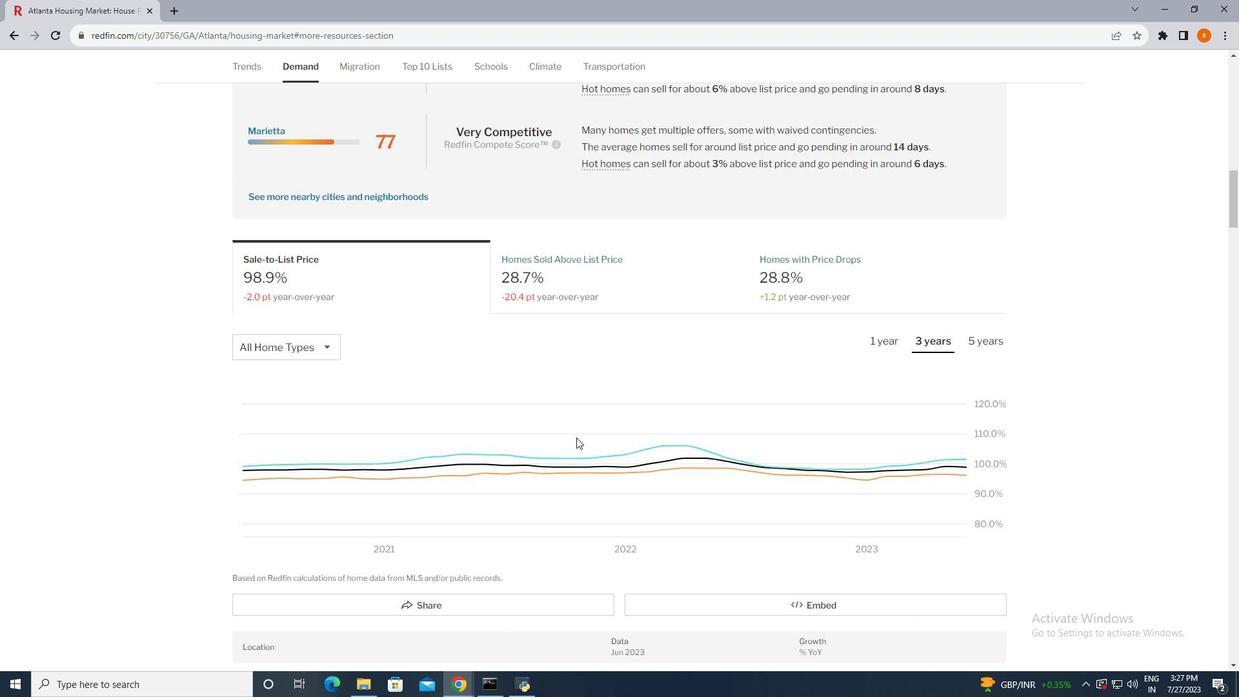 
Action: Mouse scrolled (576, 438) with delta (0, 0)
Screenshot: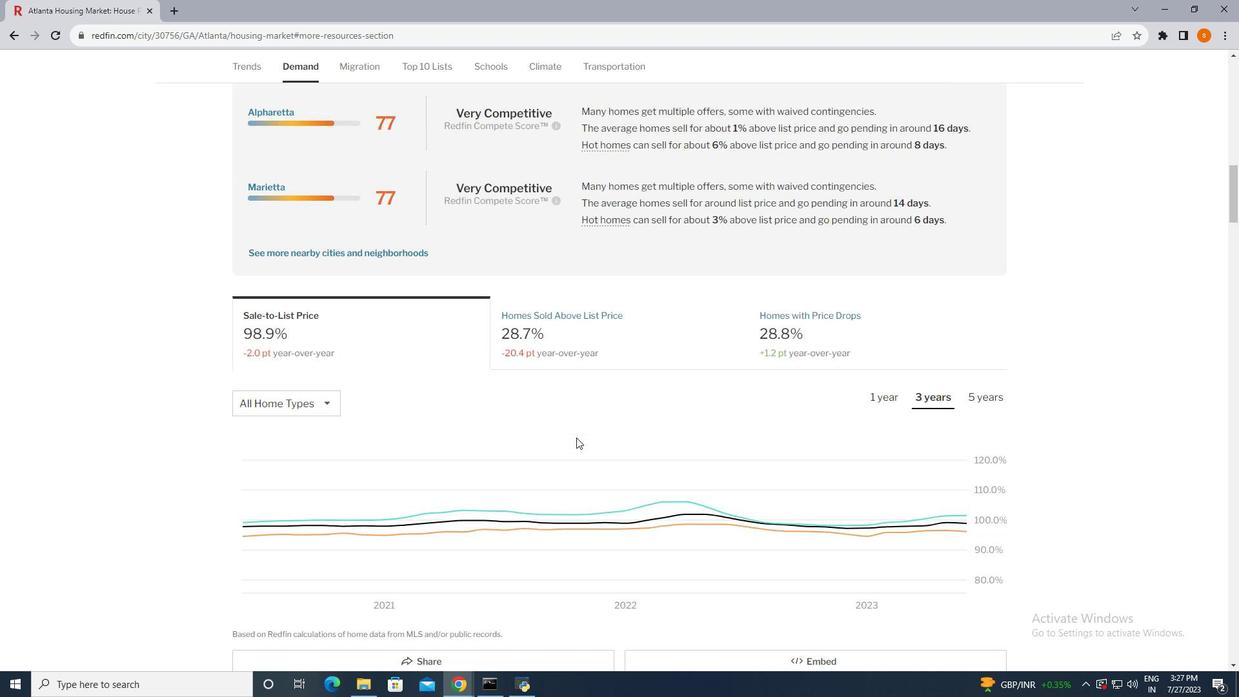 
Action: Mouse moved to (577, 437)
Screenshot: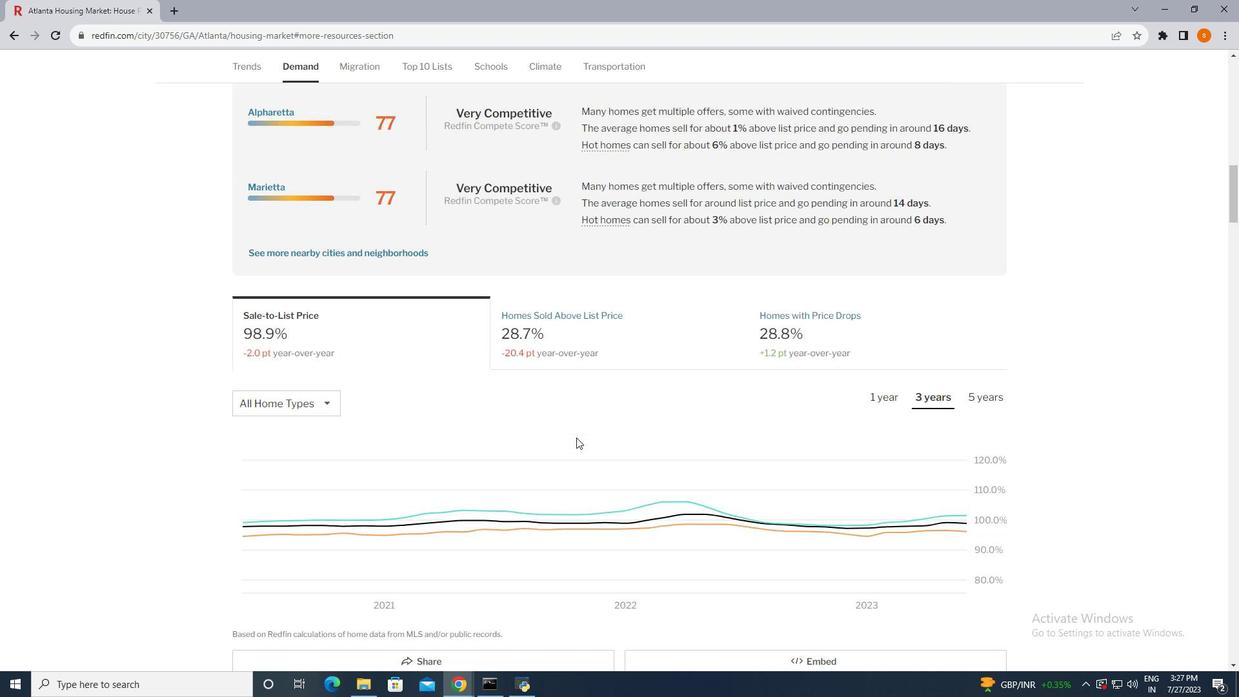 
Action: Mouse scrolled (577, 438) with delta (0, 0)
Screenshot: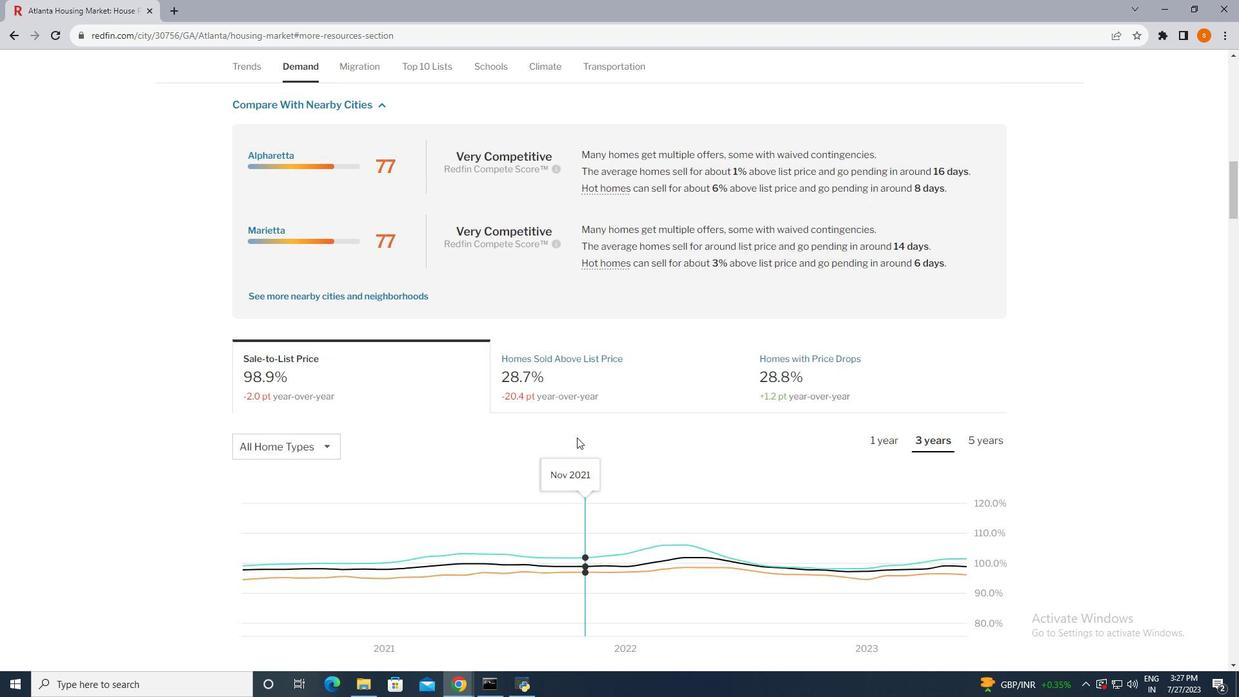 
Action: Mouse moved to (883, 464)
Screenshot: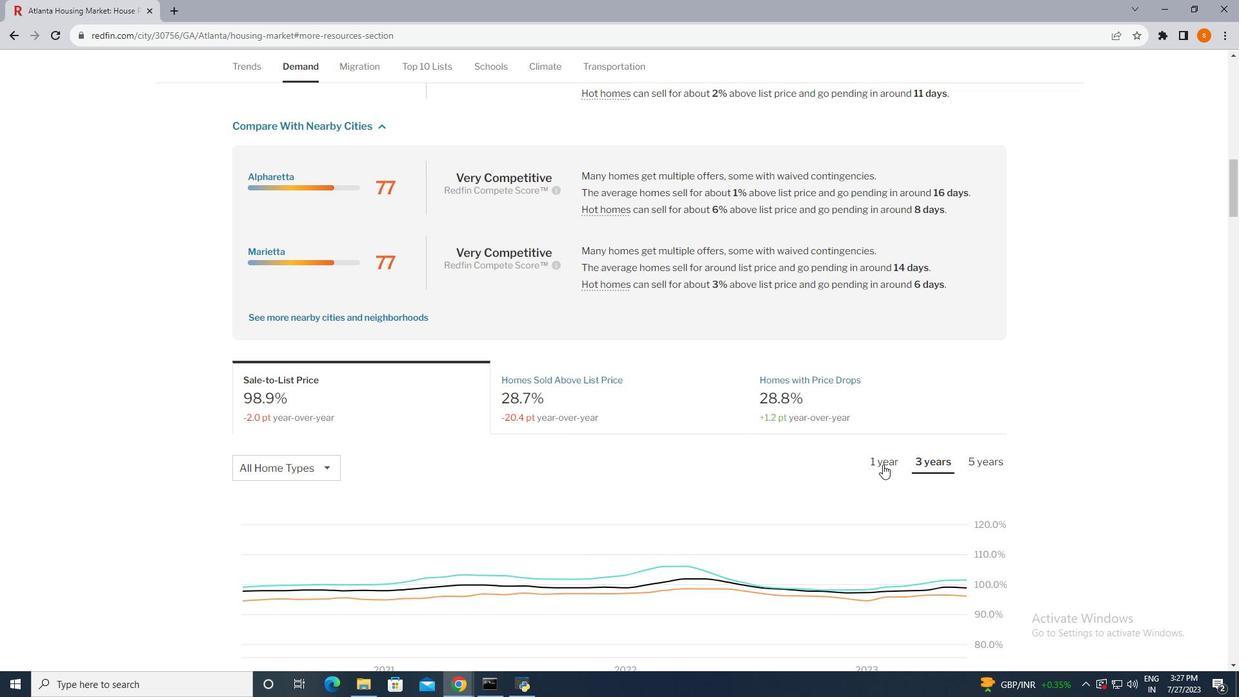 
Action: Mouse pressed left at (883, 464)
Screenshot: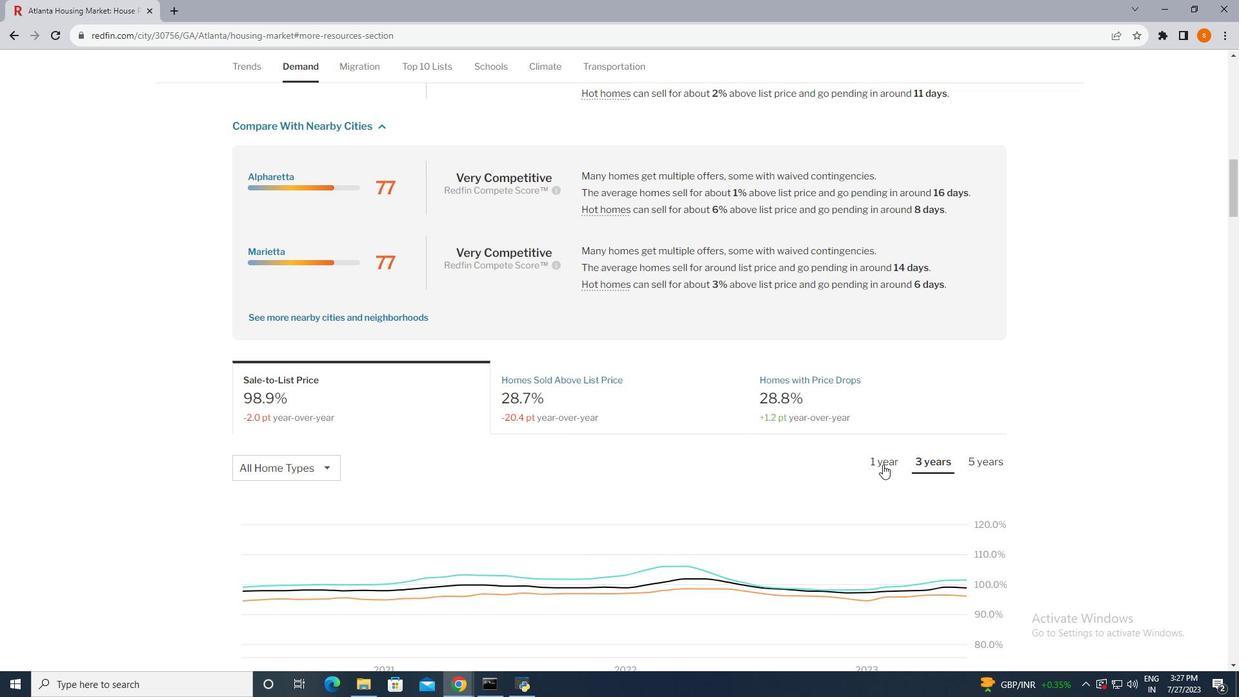 
Action: Mouse moved to (974, 460)
Screenshot: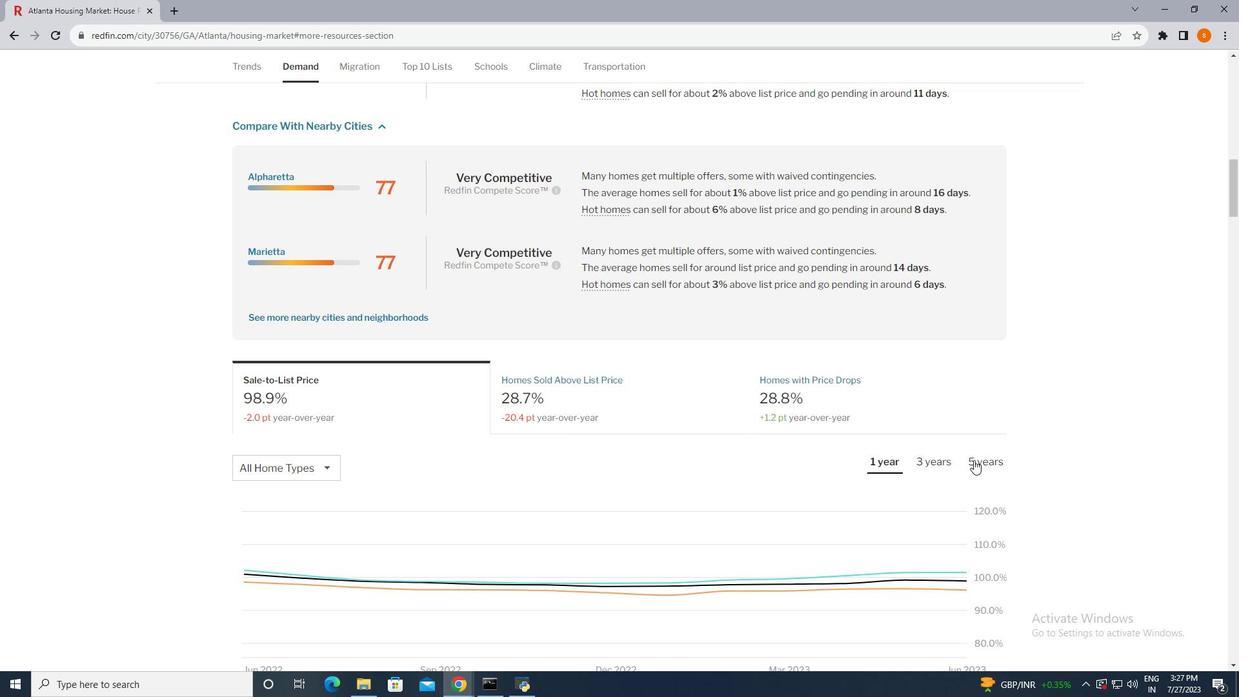 
Action: Mouse pressed left at (974, 460)
Screenshot: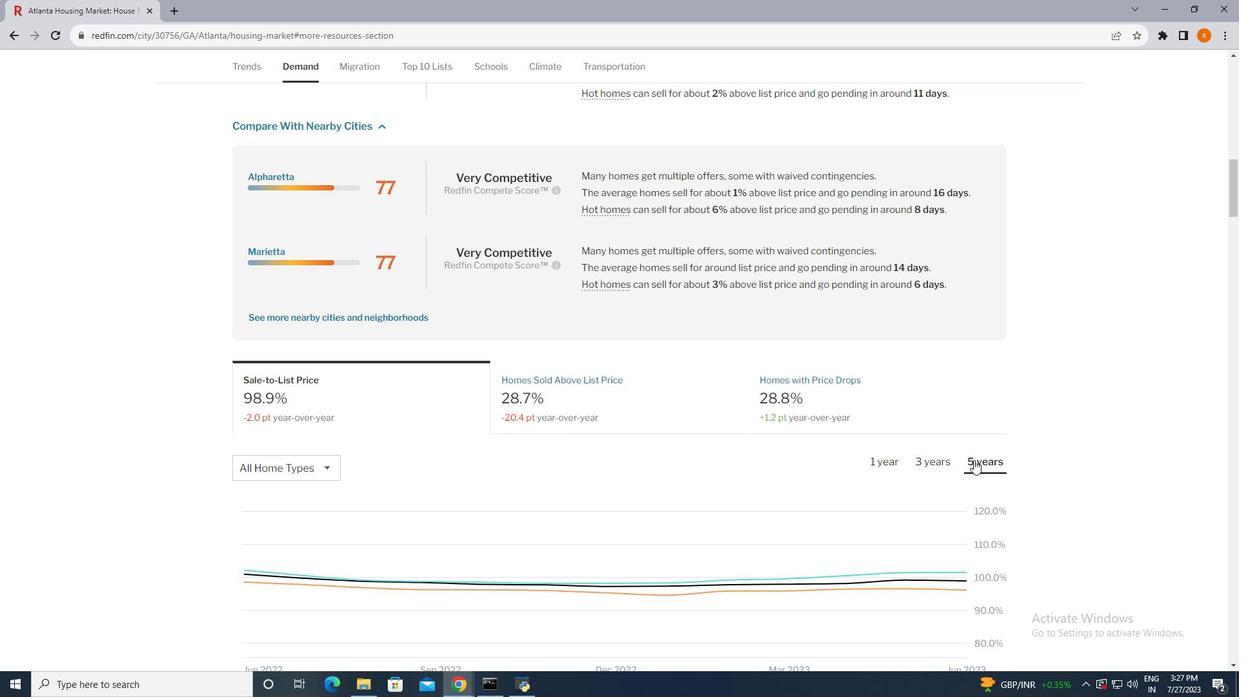 
Action: Mouse moved to (946, 461)
Screenshot: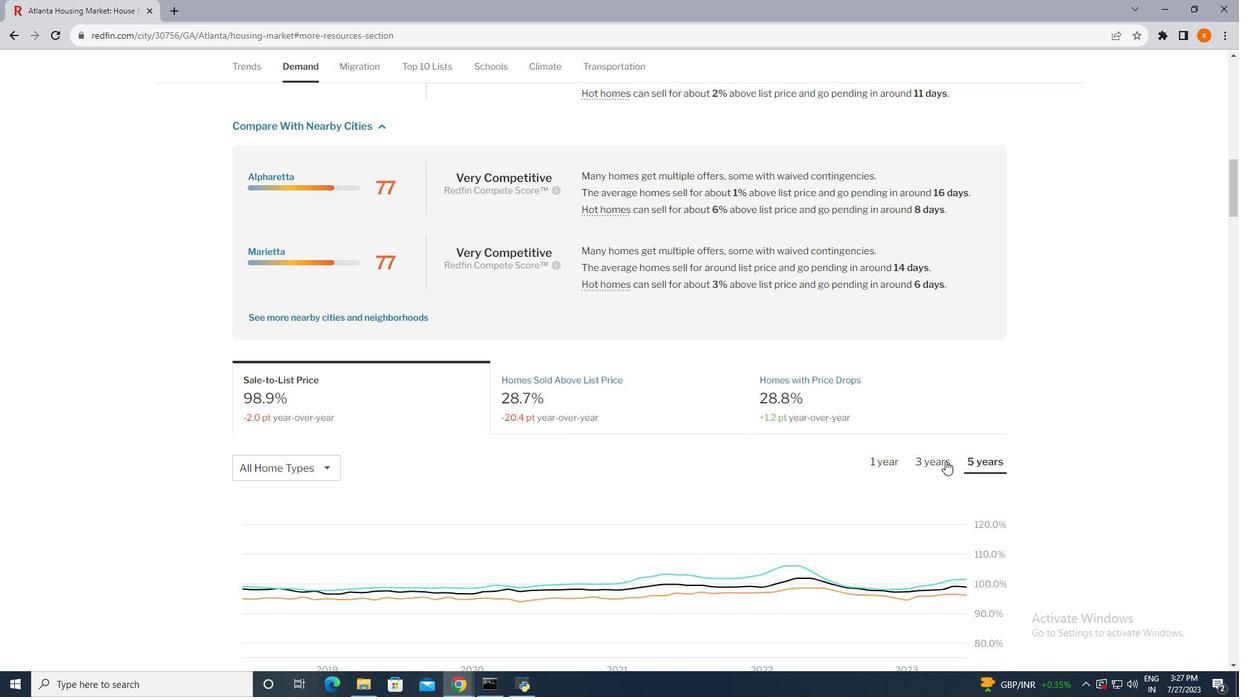 
Action: Mouse pressed left at (946, 461)
Screenshot: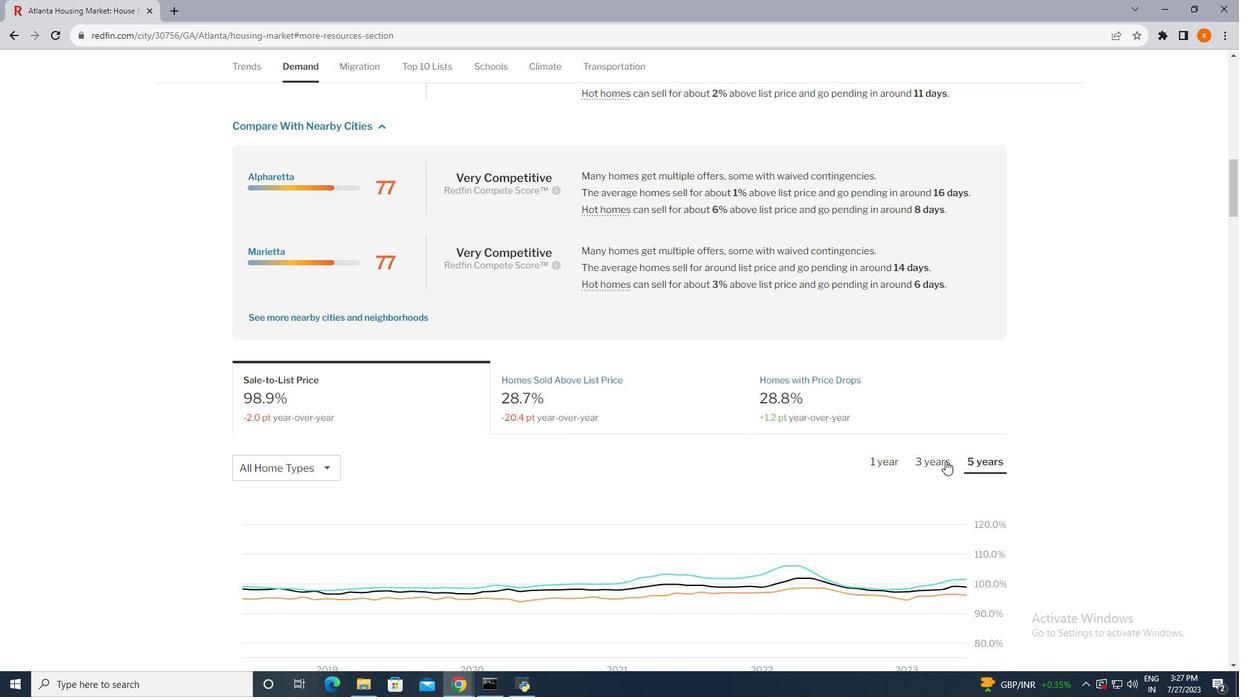 
Action: Mouse moved to (671, 419)
Screenshot: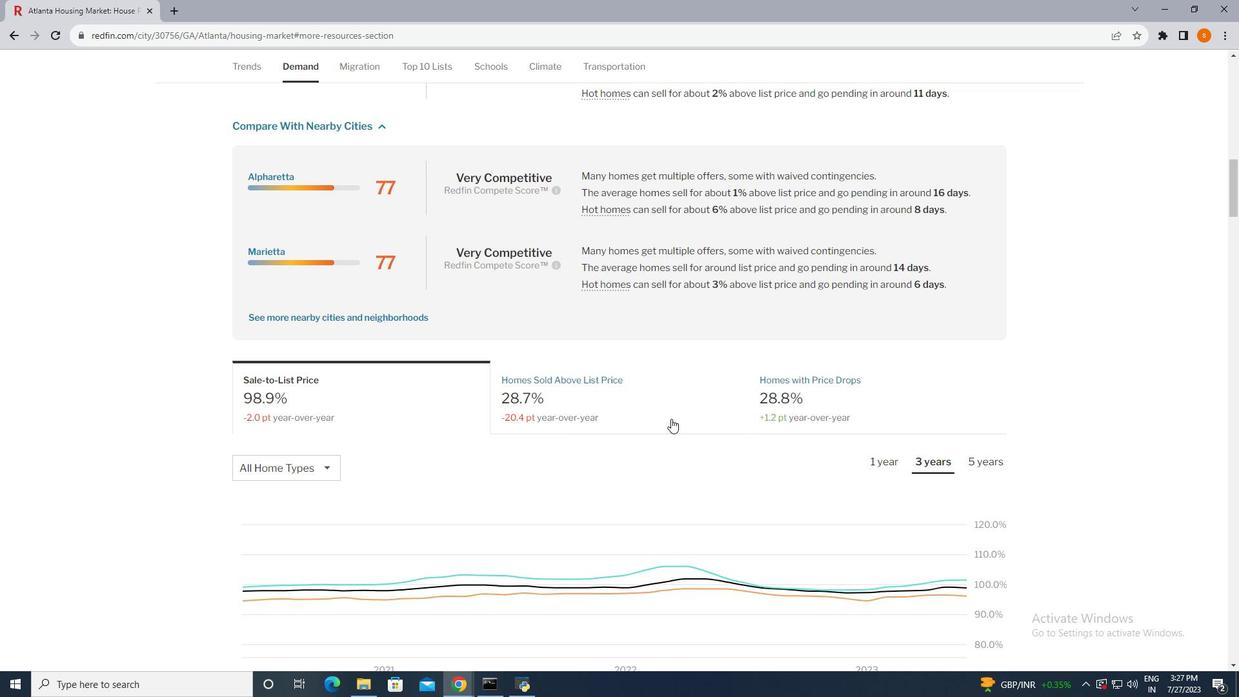 
Action: Mouse scrolled (671, 419) with delta (0, 0)
Screenshot: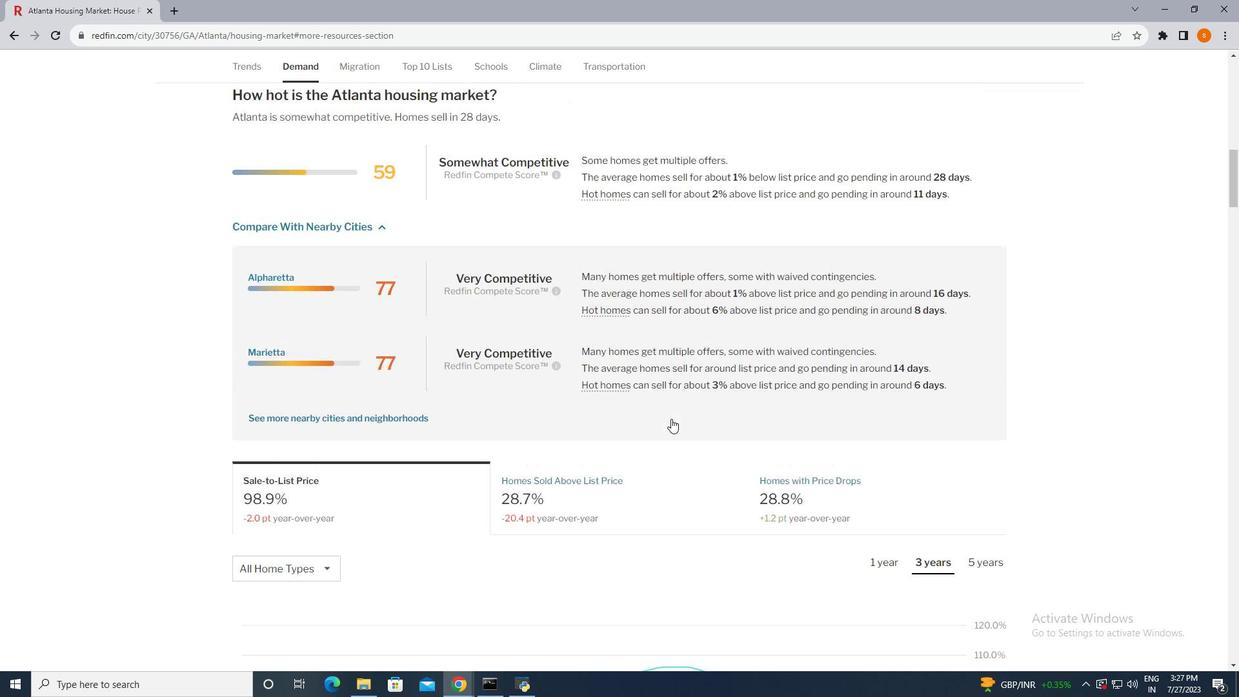 
Action: Mouse scrolled (671, 419) with delta (0, 0)
Screenshot: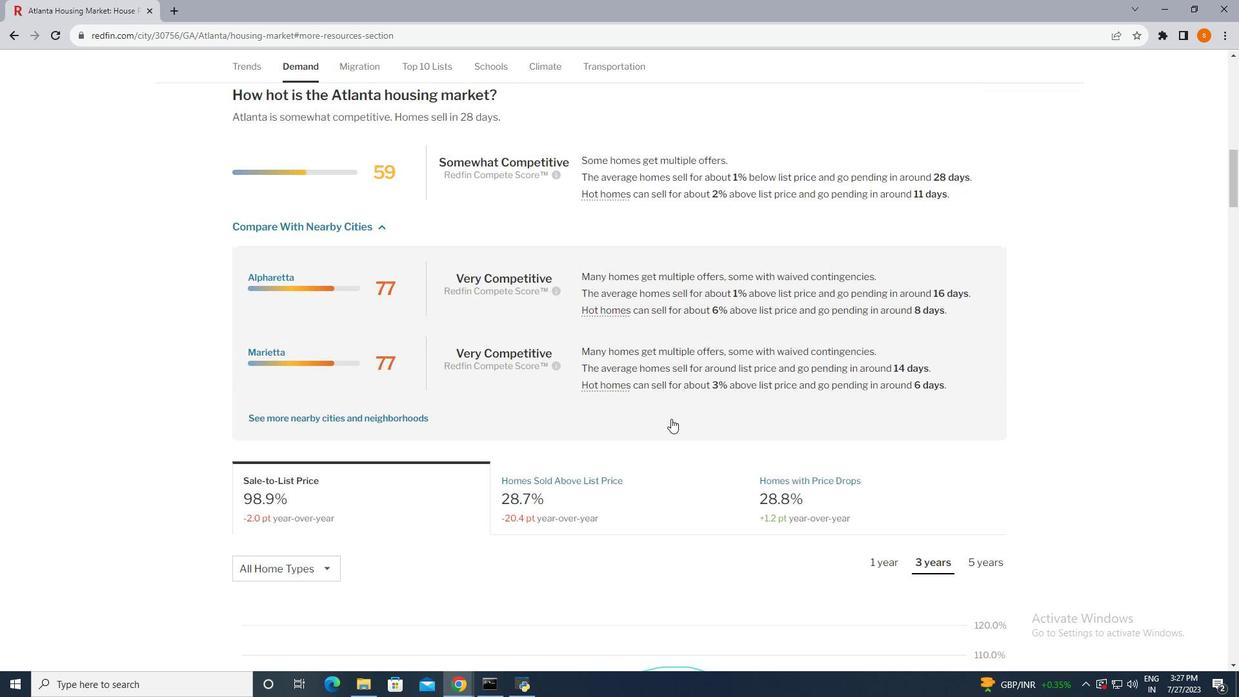 
Action: Mouse scrolled (671, 419) with delta (0, 0)
Screenshot: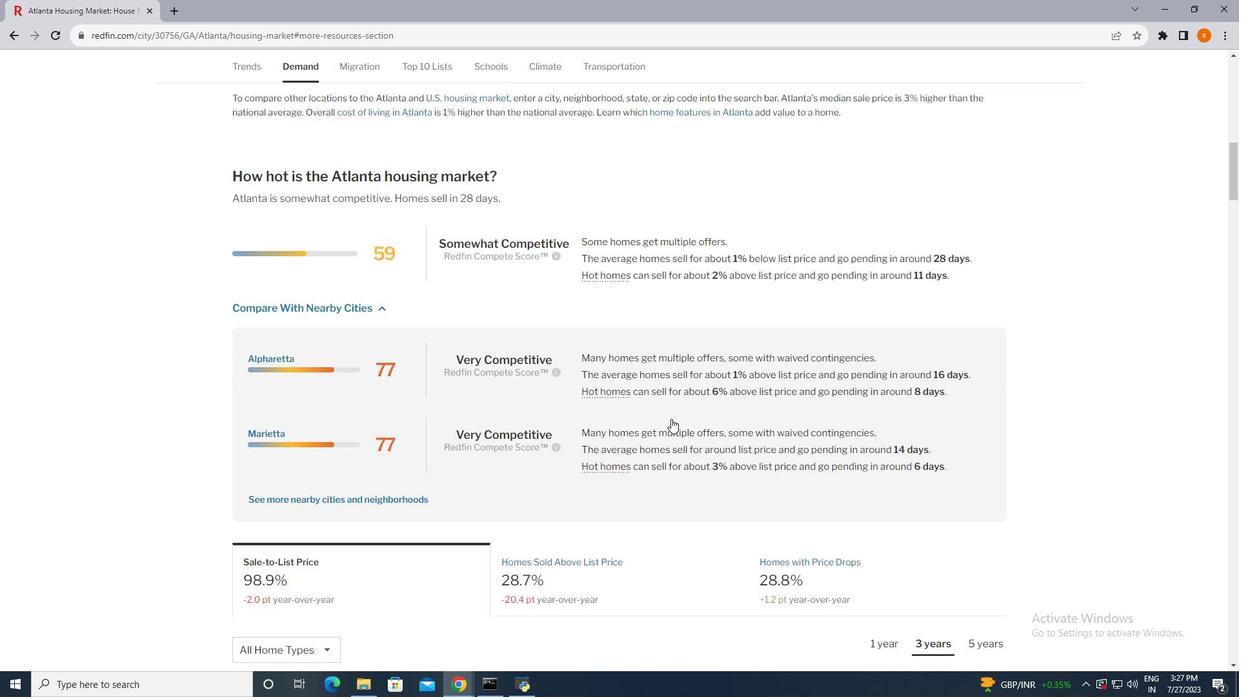 
Action: Mouse scrolled (671, 419) with delta (0, 0)
Screenshot: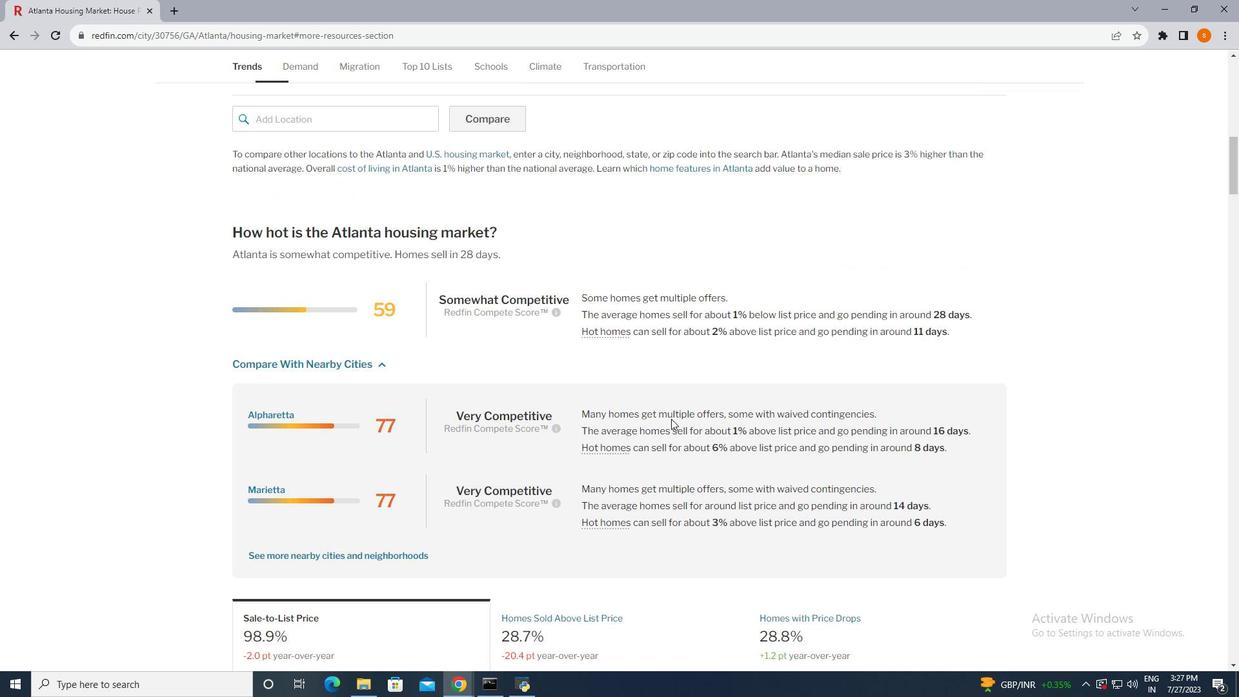 
Action: Mouse scrolled (671, 419) with delta (0, 0)
Screenshot: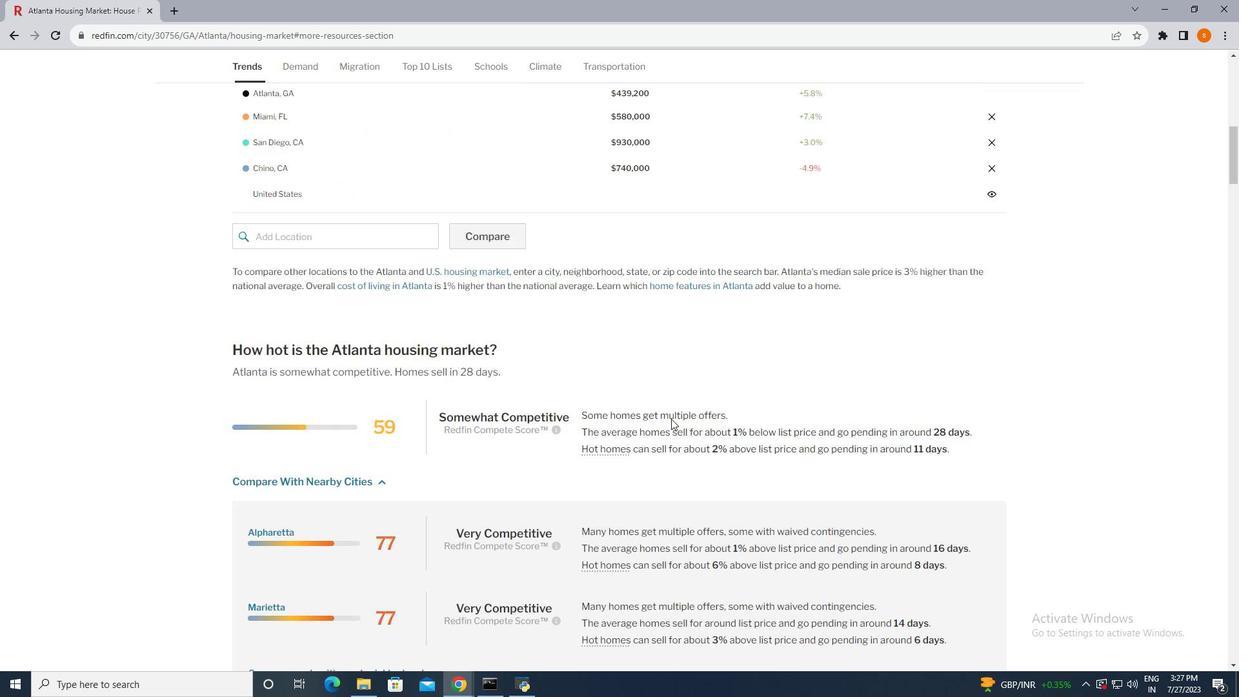 
Action: Mouse scrolled (671, 419) with delta (0, 0)
Screenshot: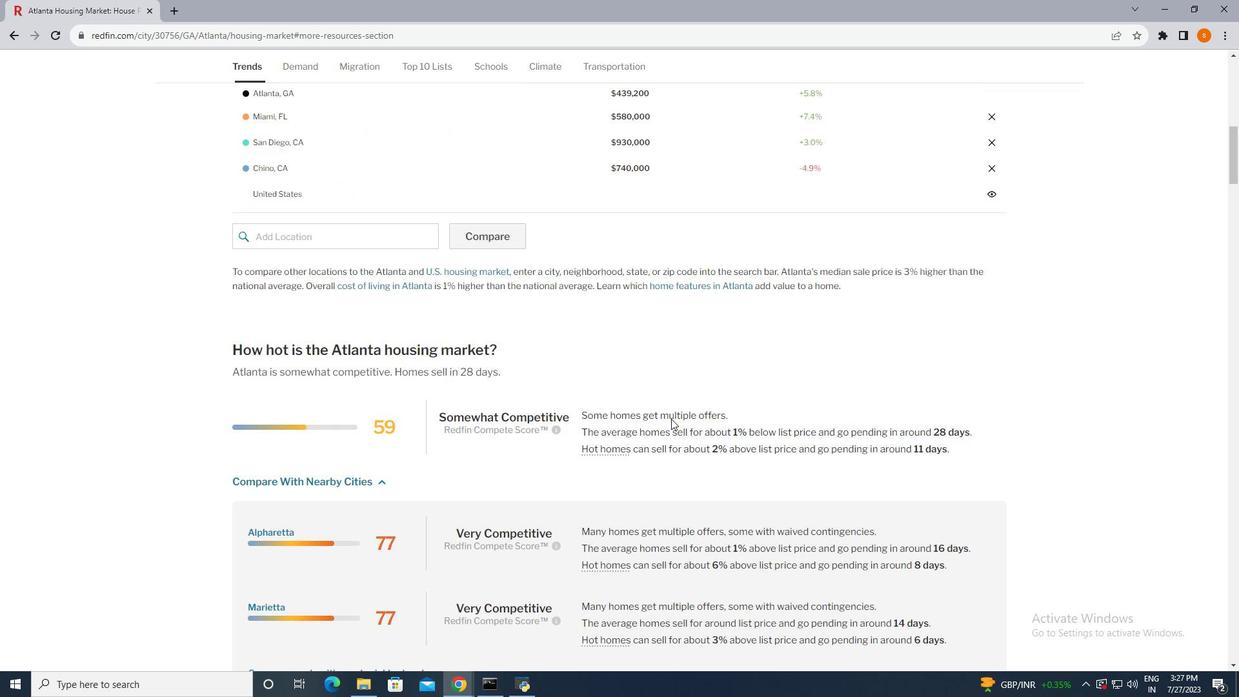 
Action: Mouse scrolled (671, 419) with delta (0, 0)
Screenshot: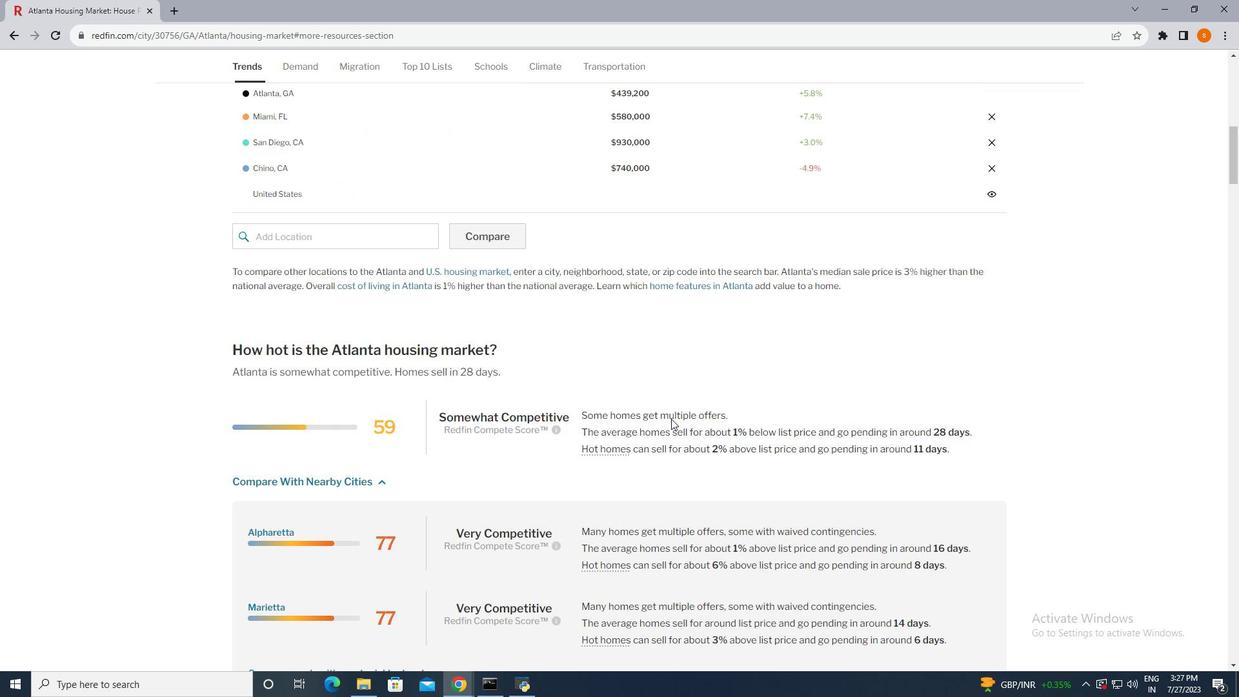 
Action: Mouse scrolled (671, 419) with delta (0, 0)
Screenshot: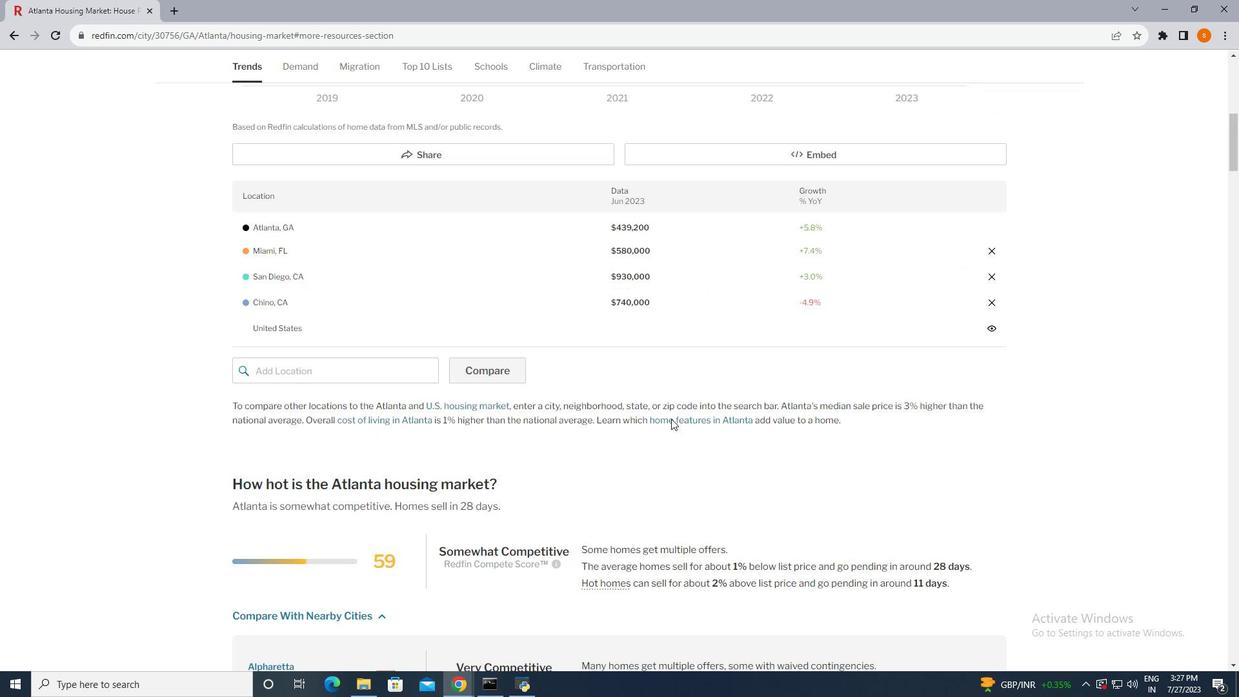 
Action: Mouse scrolled (671, 419) with delta (0, 0)
Screenshot: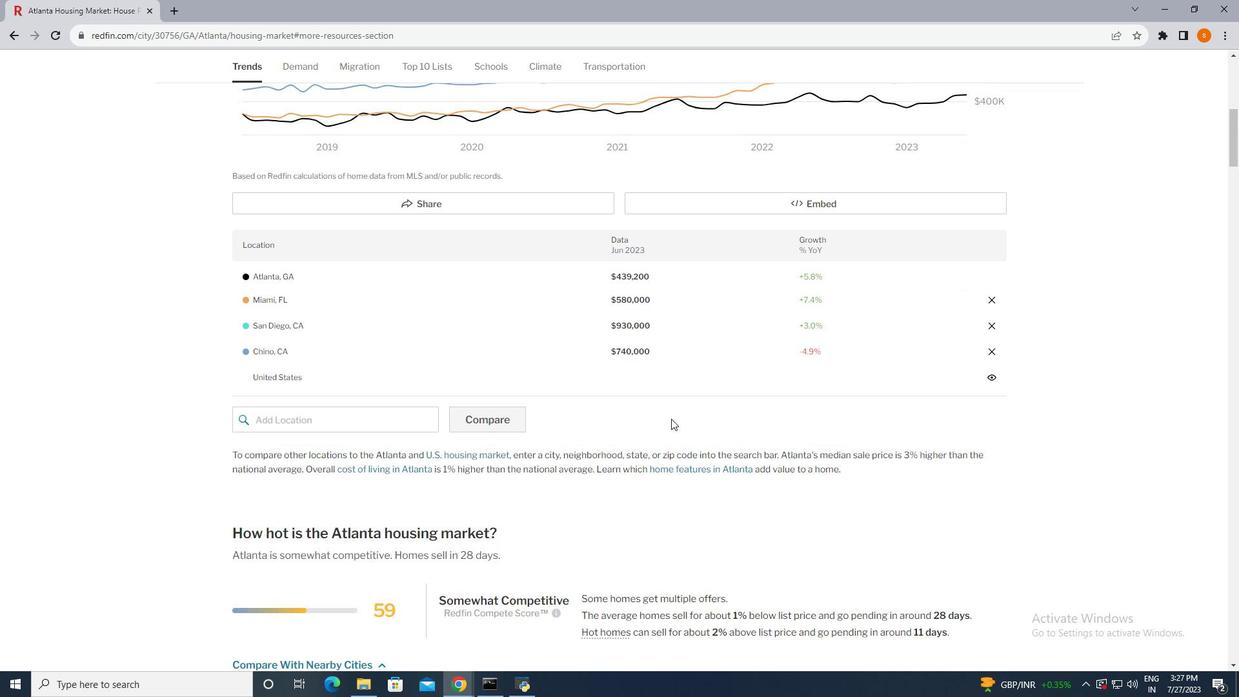 
Action: Mouse scrolled (671, 419) with delta (0, 0)
Screenshot: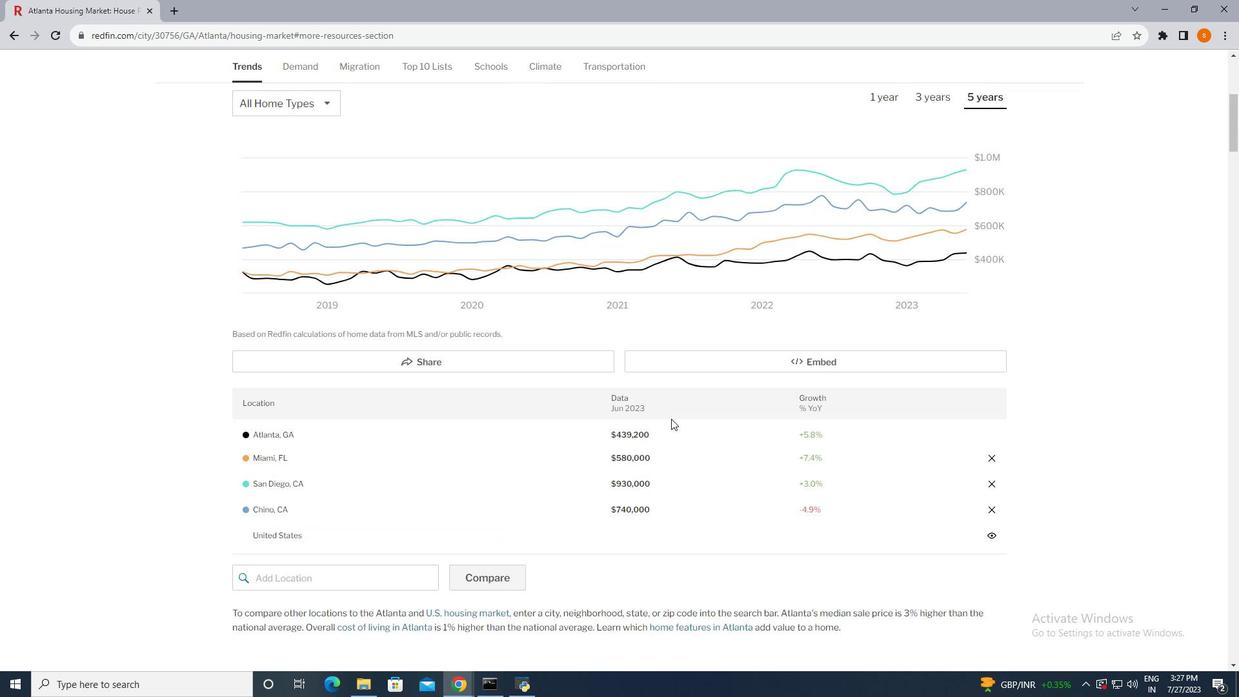 
Action: Mouse scrolled (671, 419) with delta (0, 0)
Screenshot: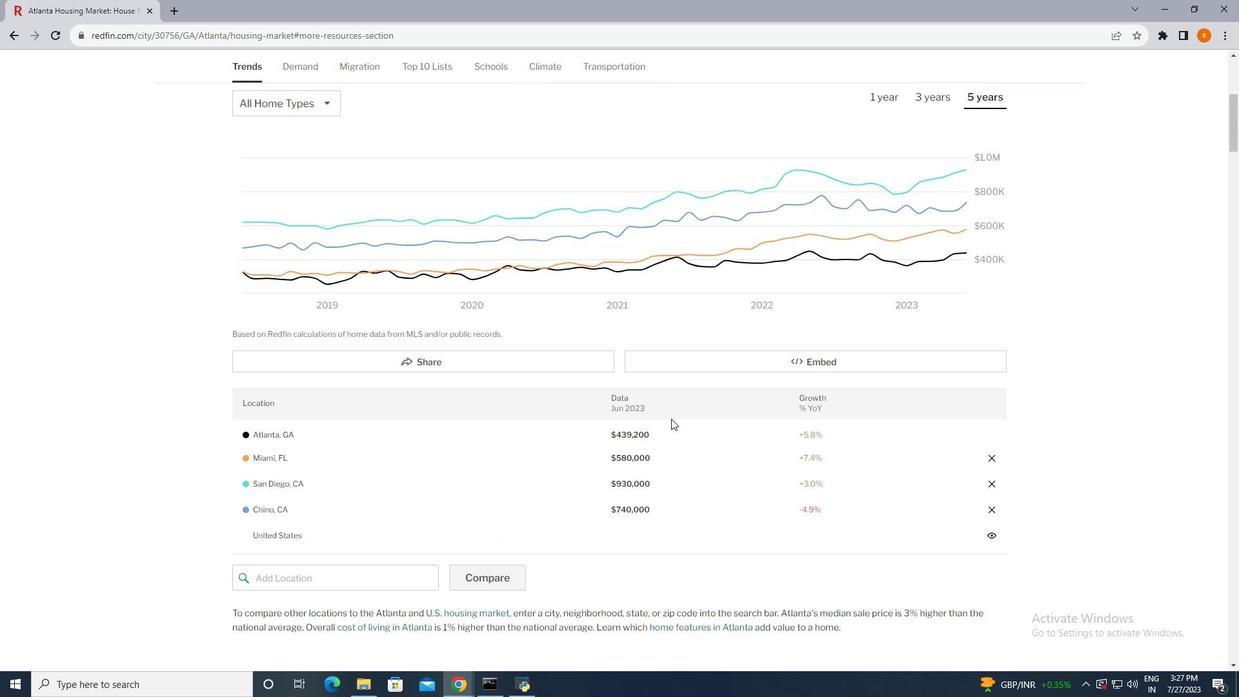 
Action: Mouse scrolled (671, 419) with delta (0, 0)
